 Task: Explore Airbnb accommodation in Mouscron, Belgium from 3rd December, 2023 to 17th December, 2023 for 3 adults, 1 child.3 bedrooms having 4 beds and 2 bathrooms. Property type can be house. Amenities needed are: heating. Look for 3 properties as per requirement.
Action: Mouse moved to (594, 172)
Screenshot: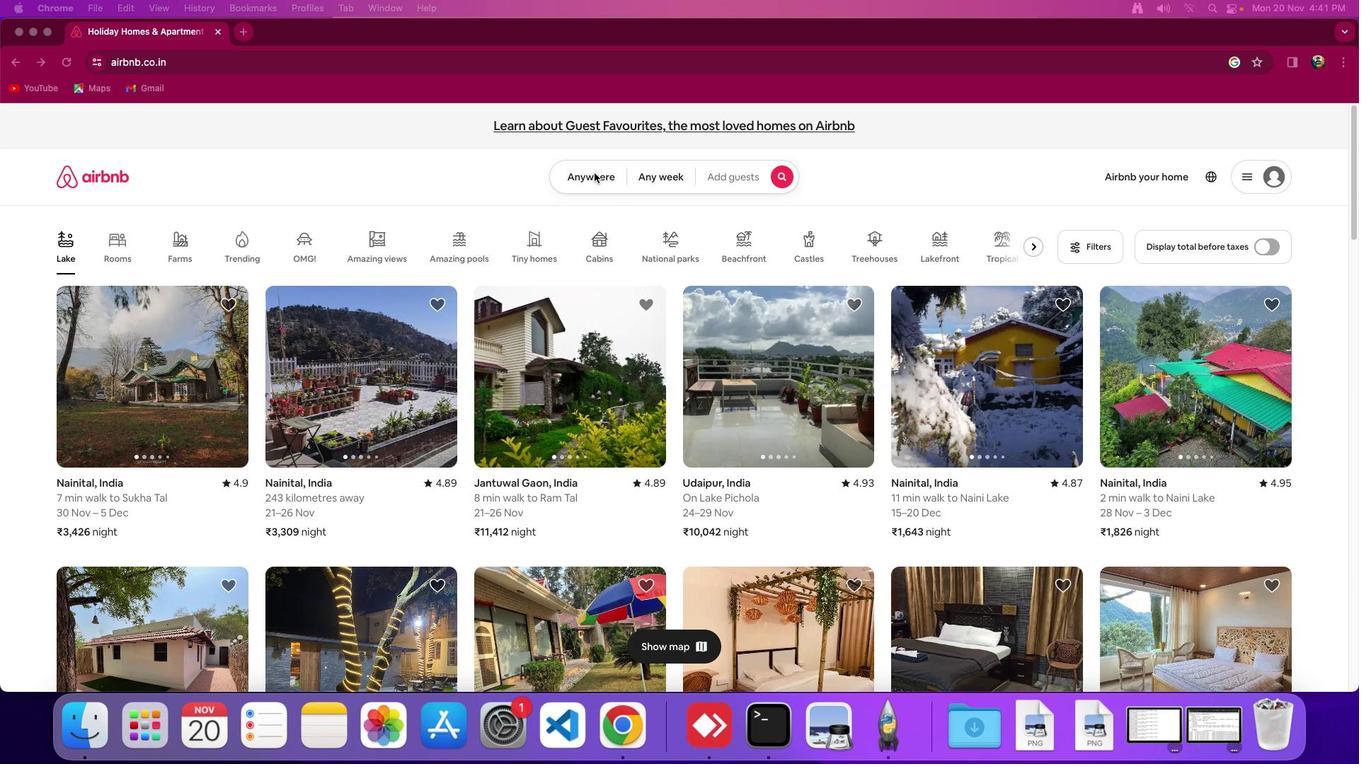 
Action: Mouse pressed left at (594, 172)
Screenshot: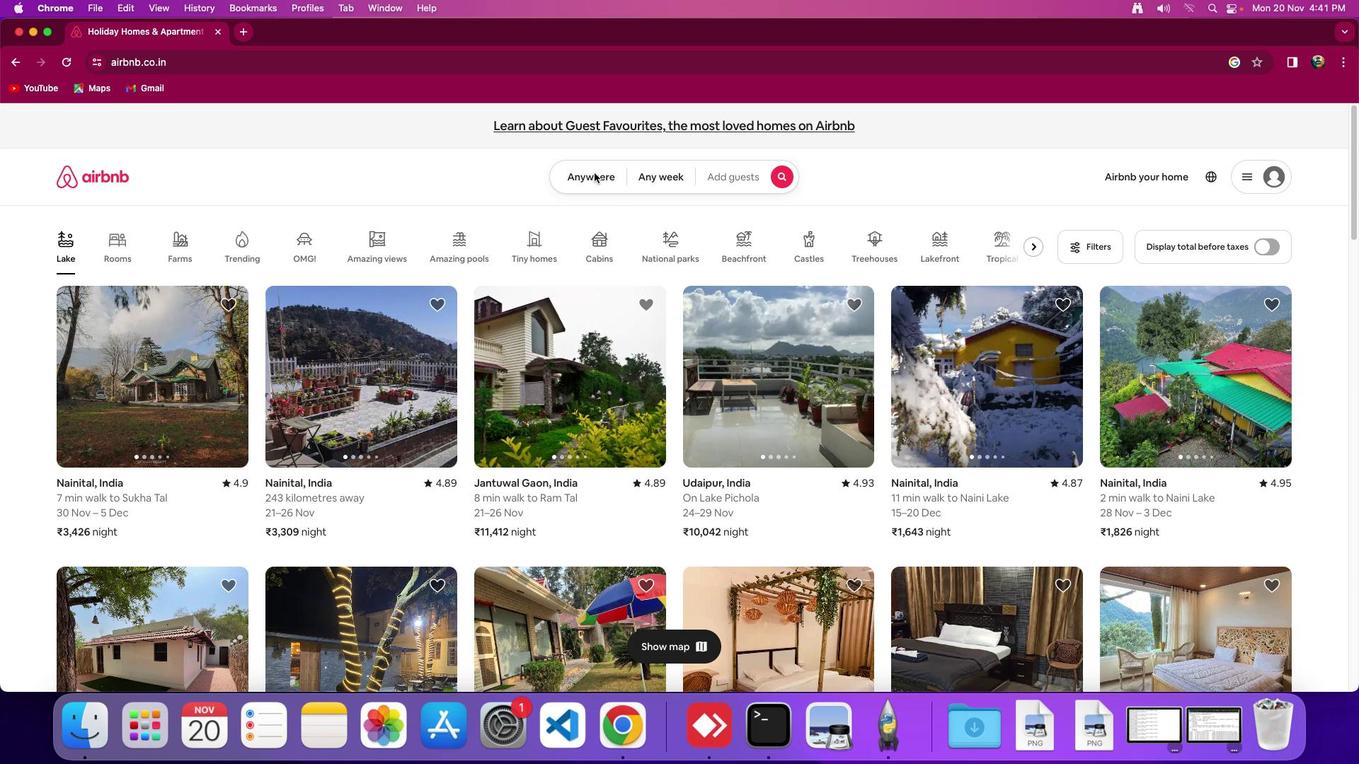 
Action: Mouse moved to (594, 172)
Screenshot: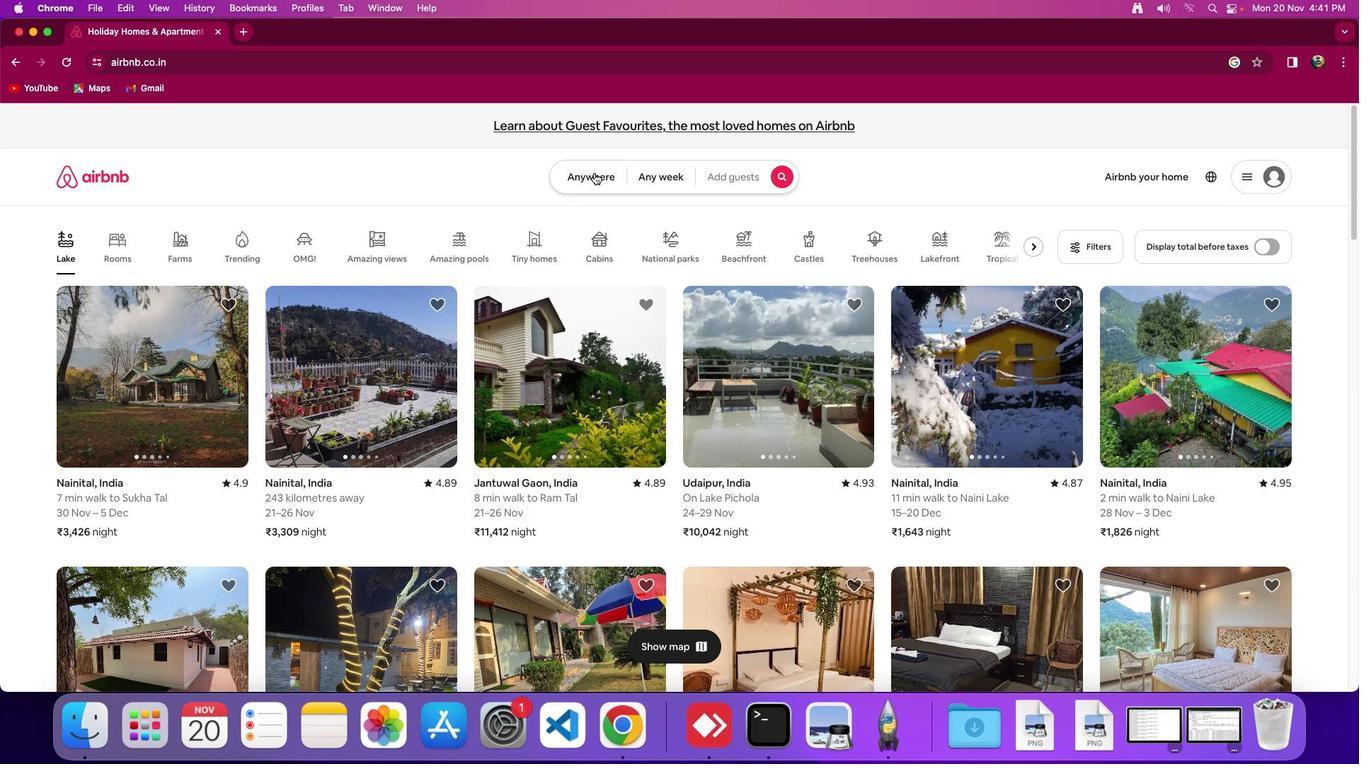 
Action: Mouse pressed left at (594, 172)
Screenshot: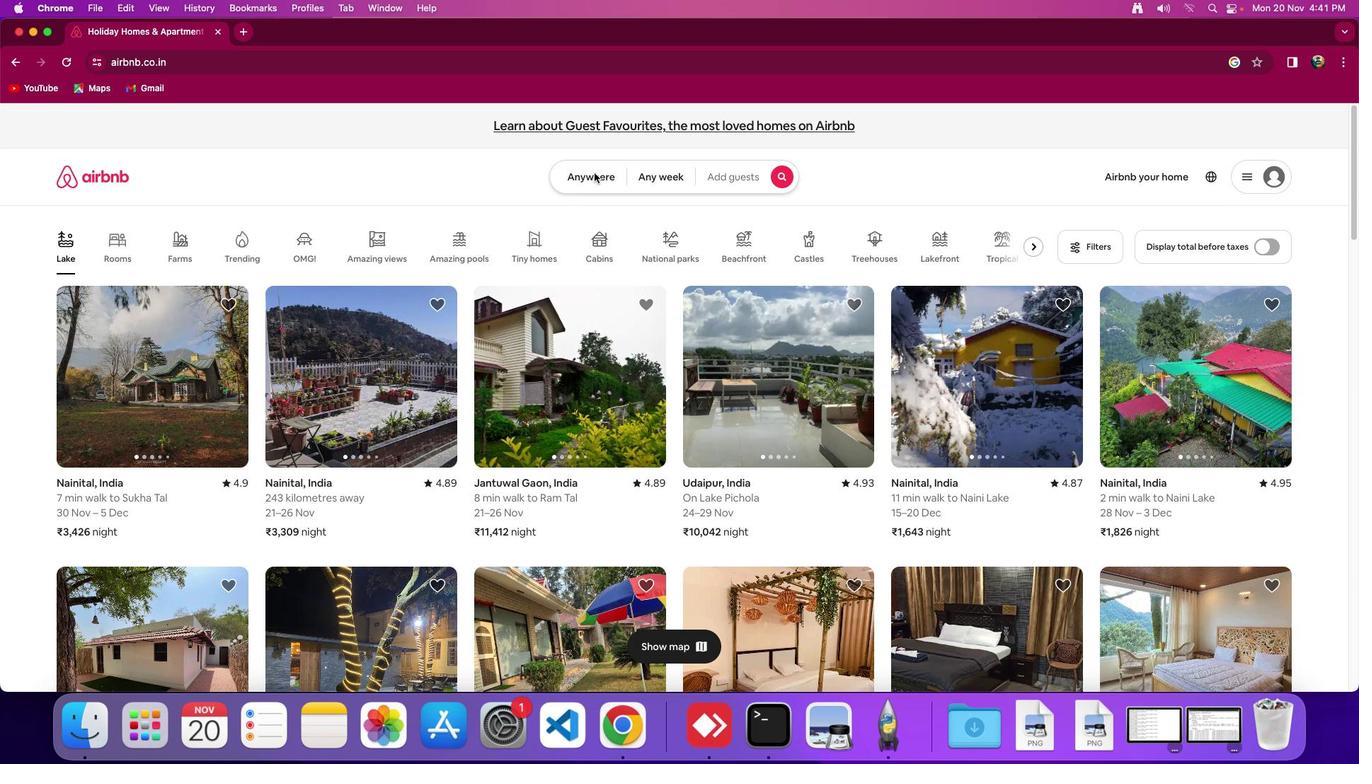 
Action: Mouse moved to (500, 232)
Screenshot: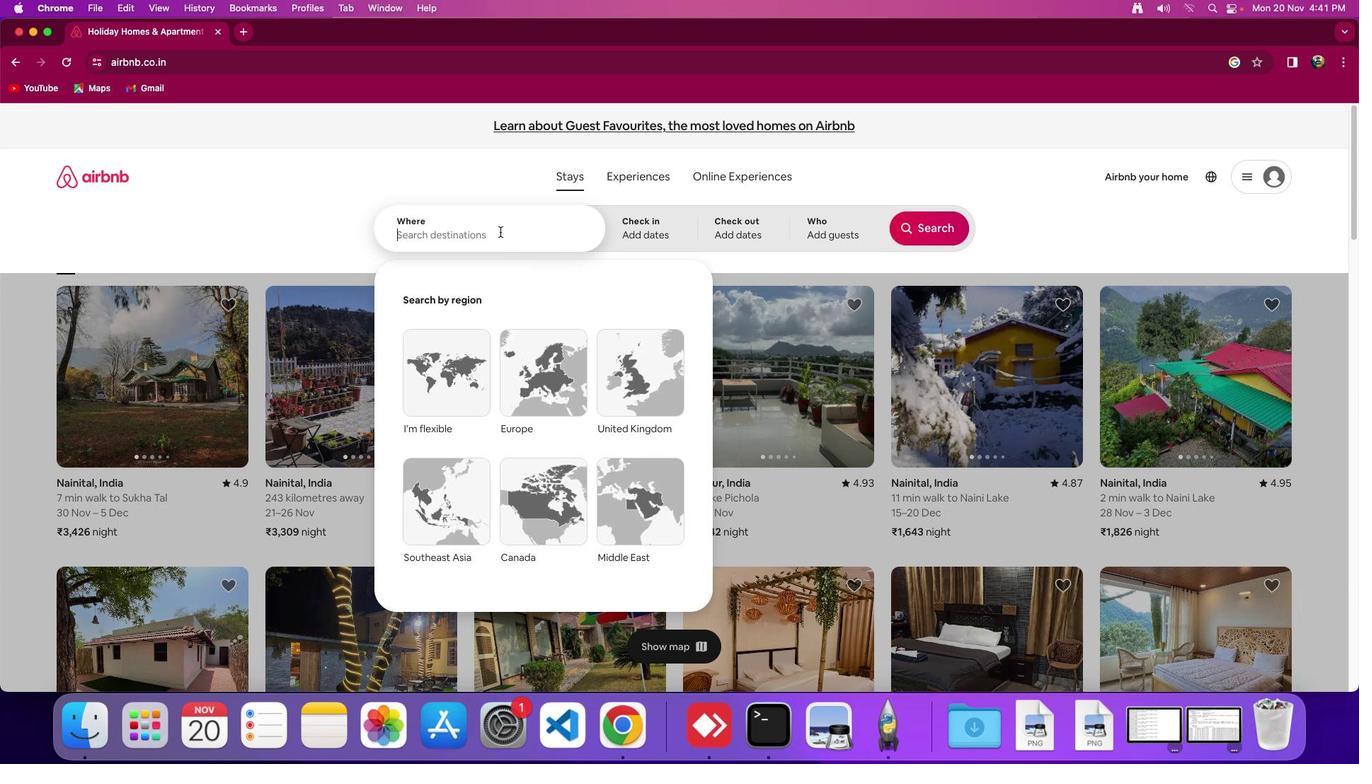 
Action: Mouse pressed left at (500, 232)
Screenshot: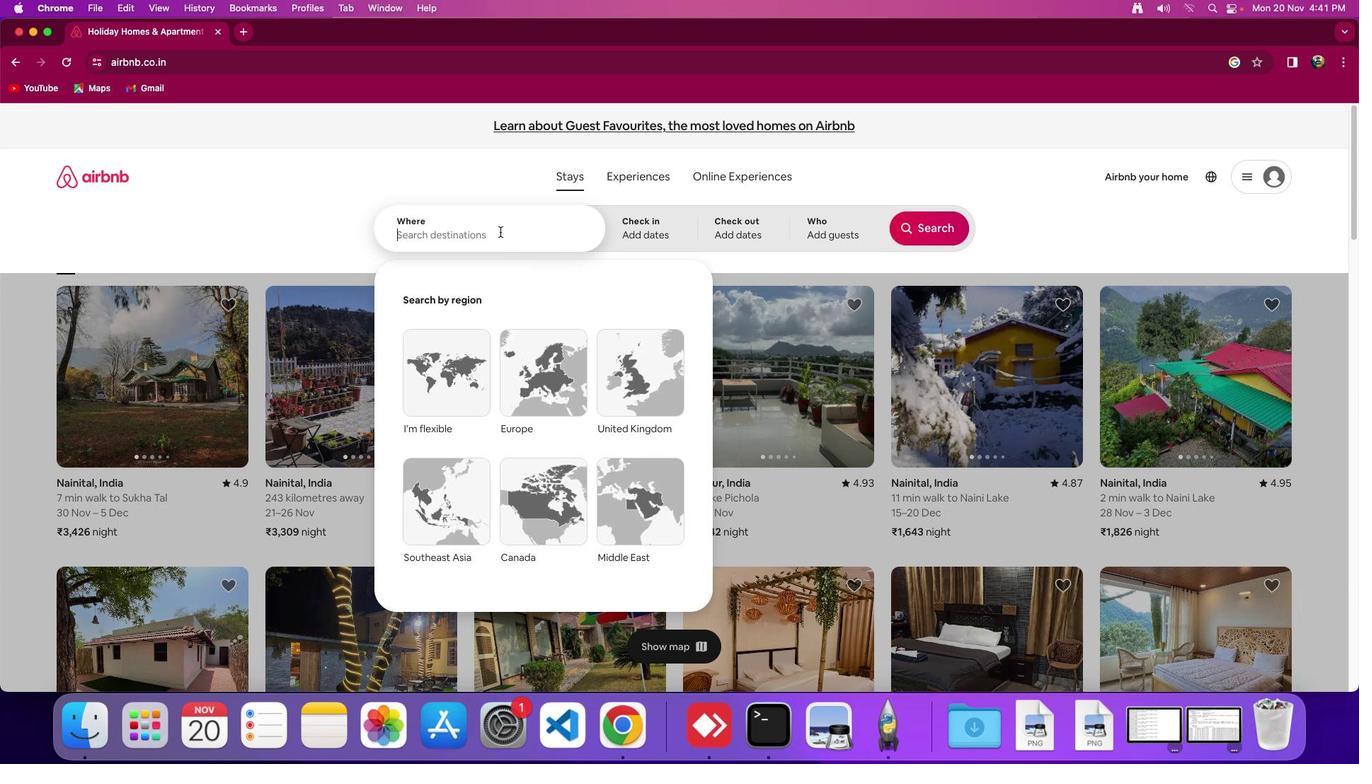 
Action: Key pressed Key.shift'M''o''u''s''c''r''o''n'','Key.spaceKey.shift_r'B''e''l''g''i''u''m'
Screenshot: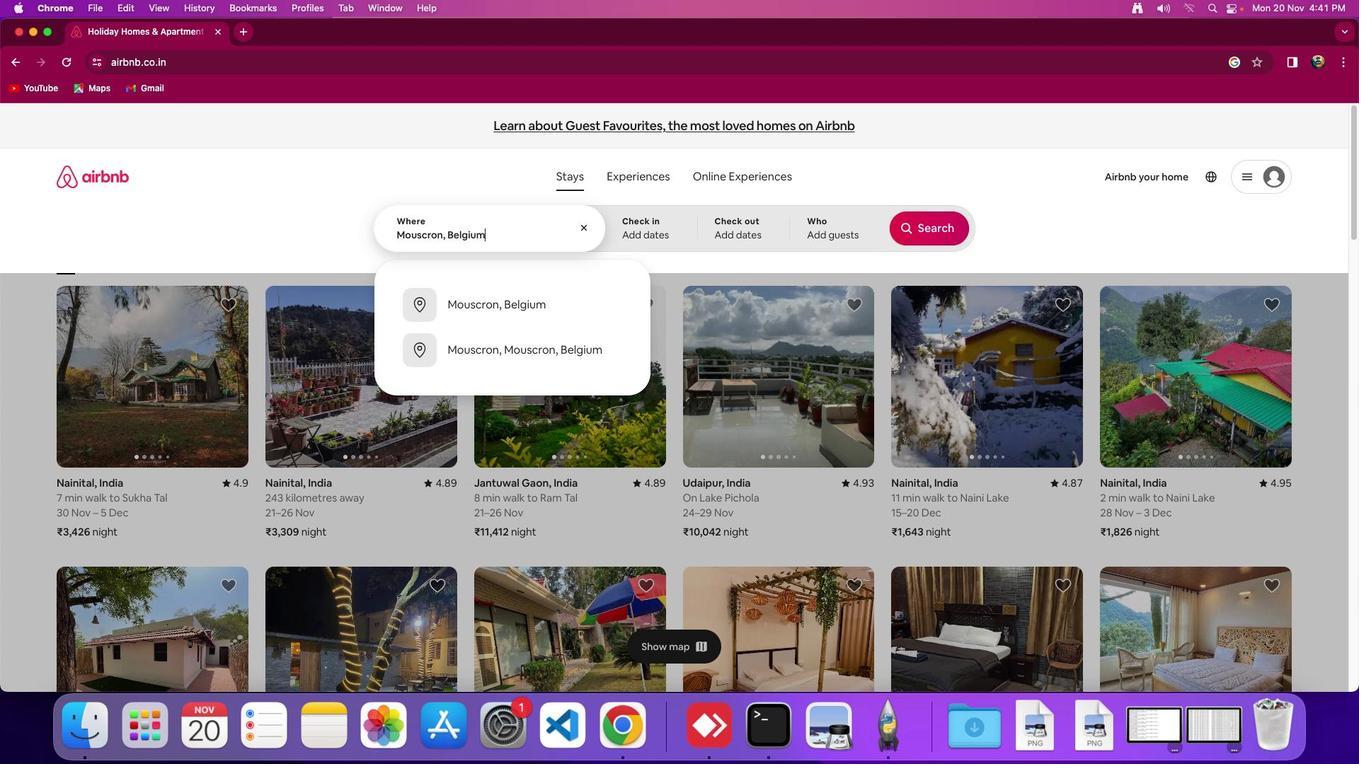 
Action: Mouse moved to (636, 219)
Screenshot: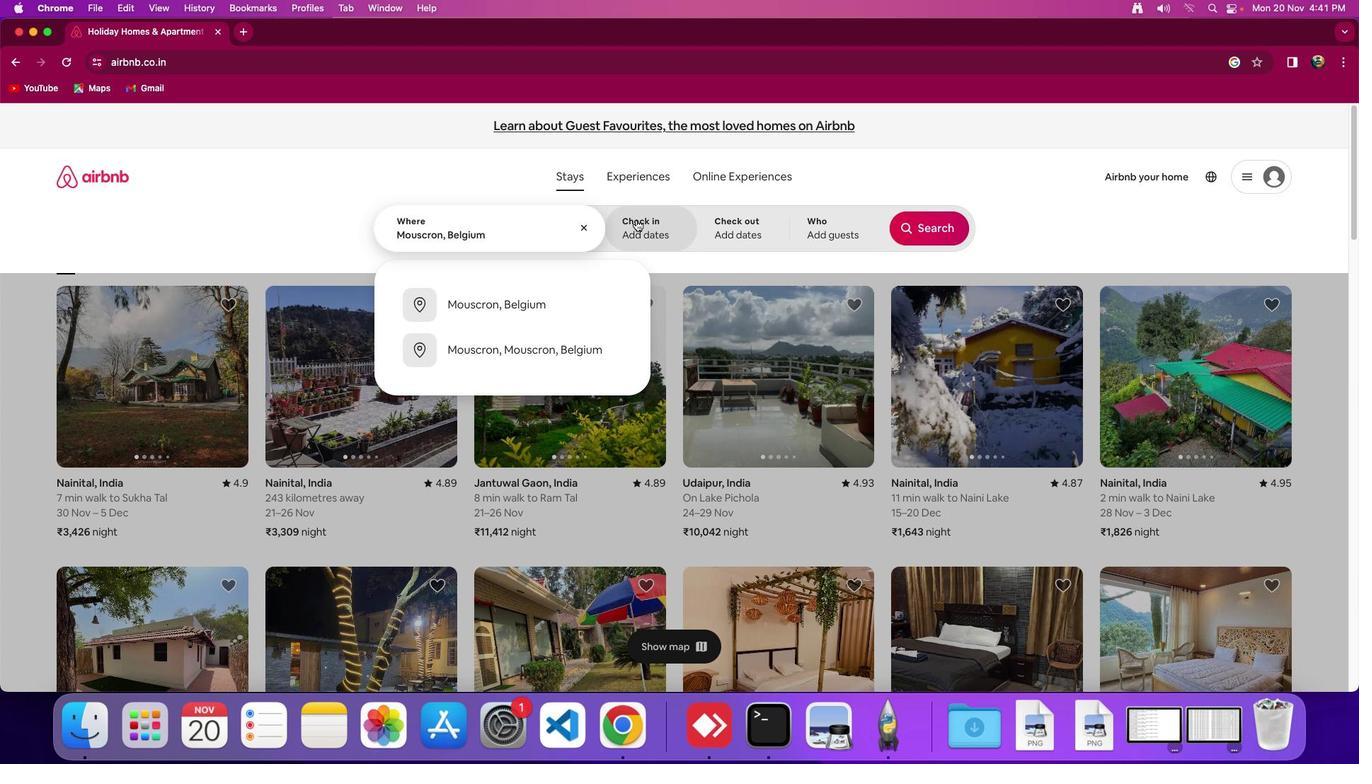 
Action: Mouse pressed left at (636, 219)
Screenshot: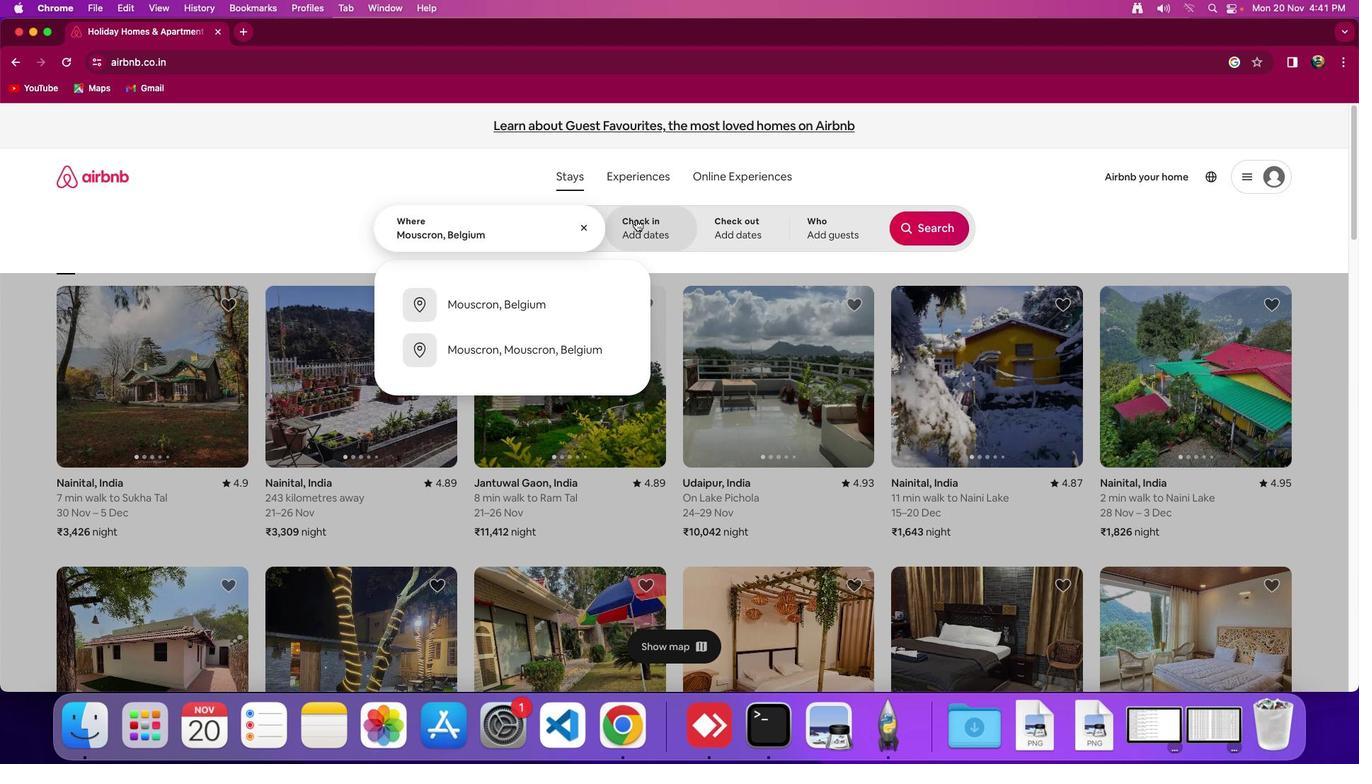 
Action: Mouse moved to (708, 443)
Screenshot: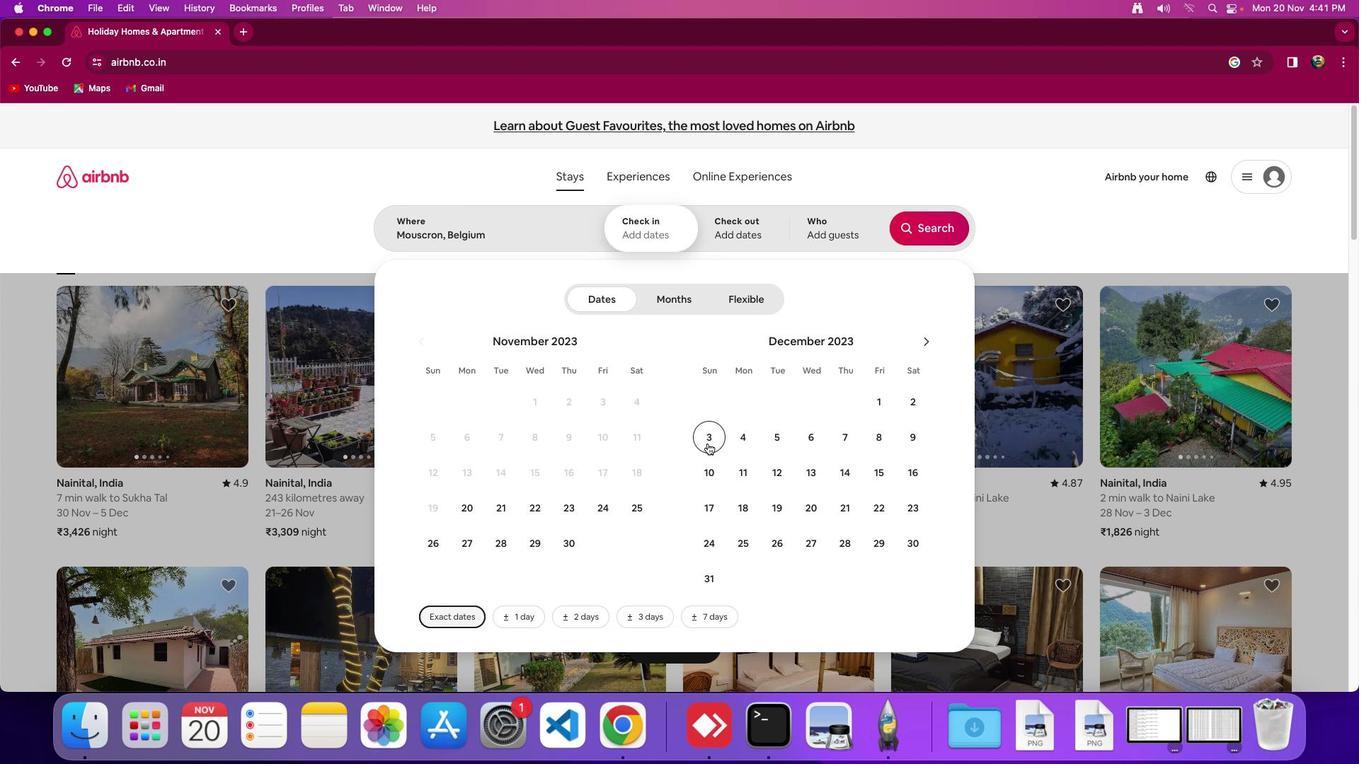 
Action: Mouse pressed left at (708, 443)
Screenshot: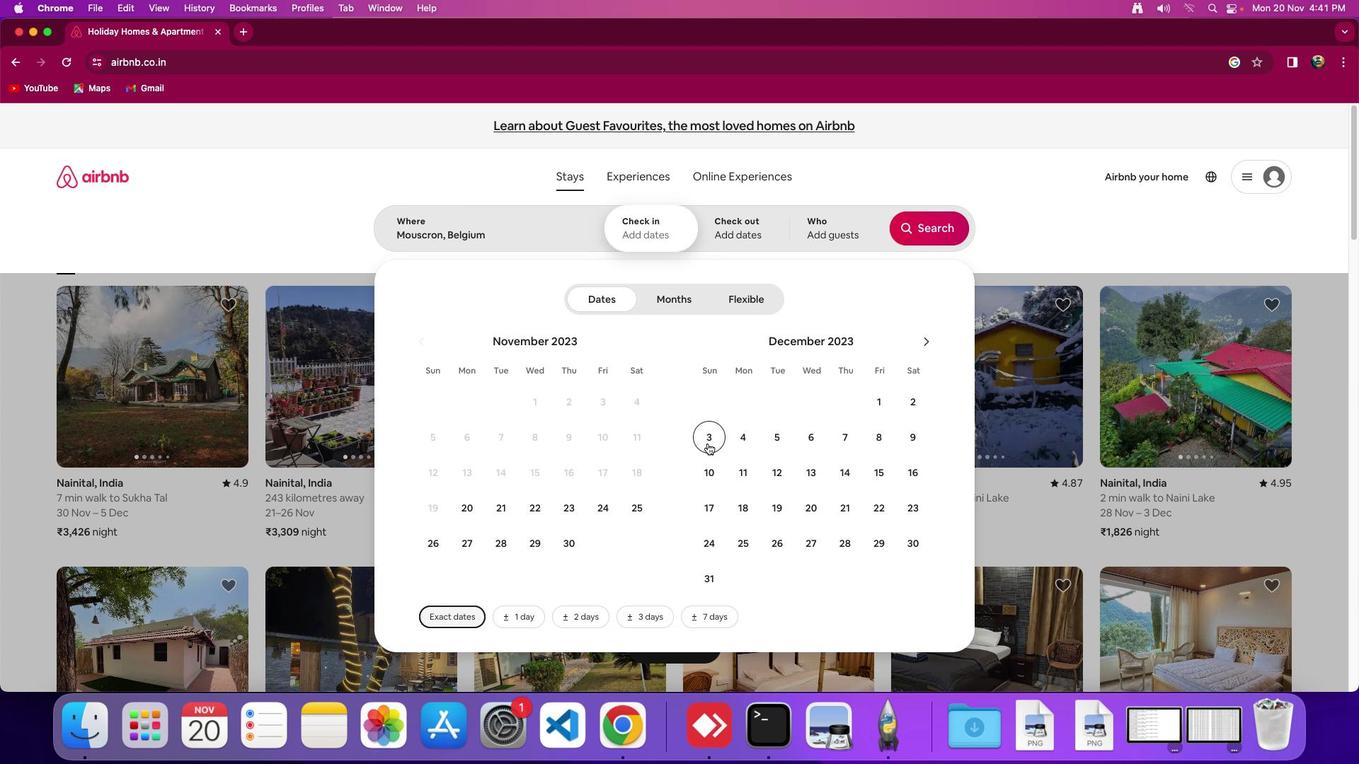 
Action: Mouse moved to (711, 506)
Screenshot: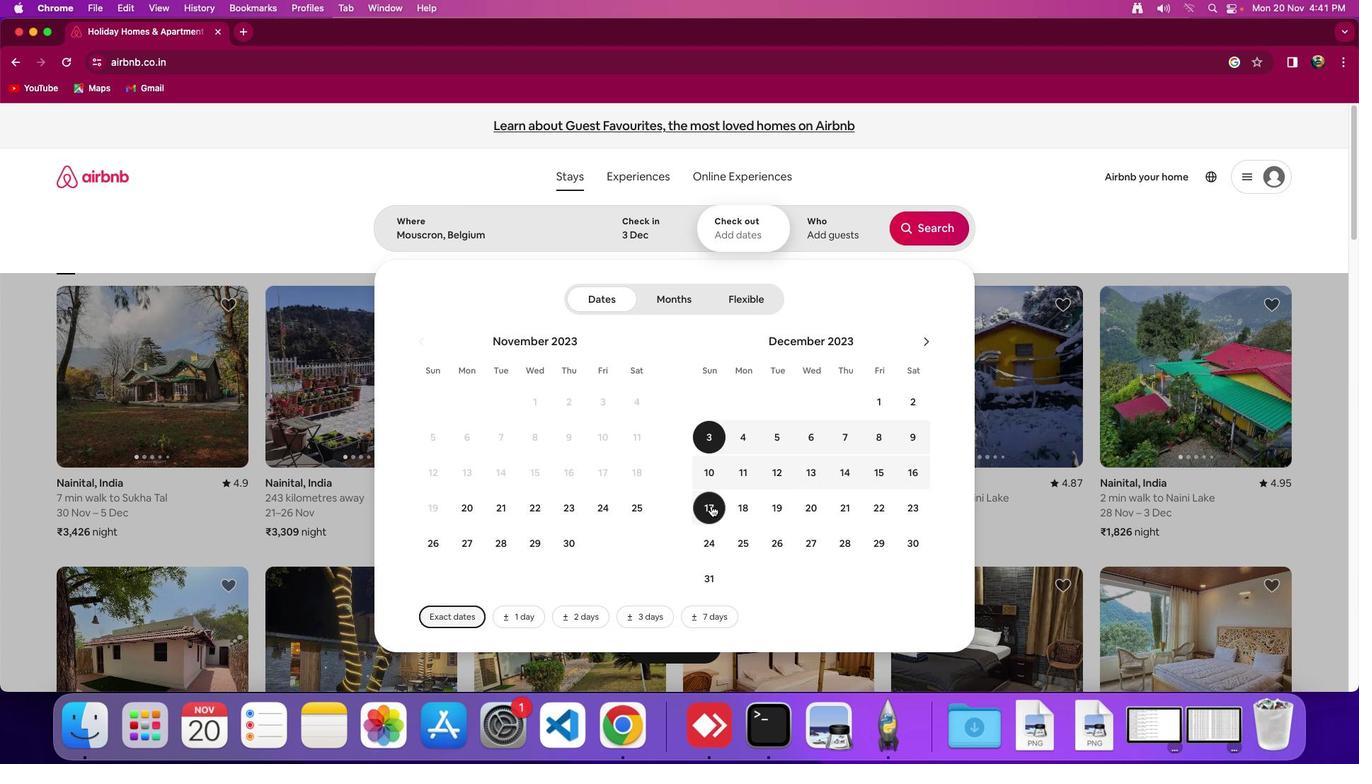 
Action: Mouse pressed left at (711, 506)
Screenshot: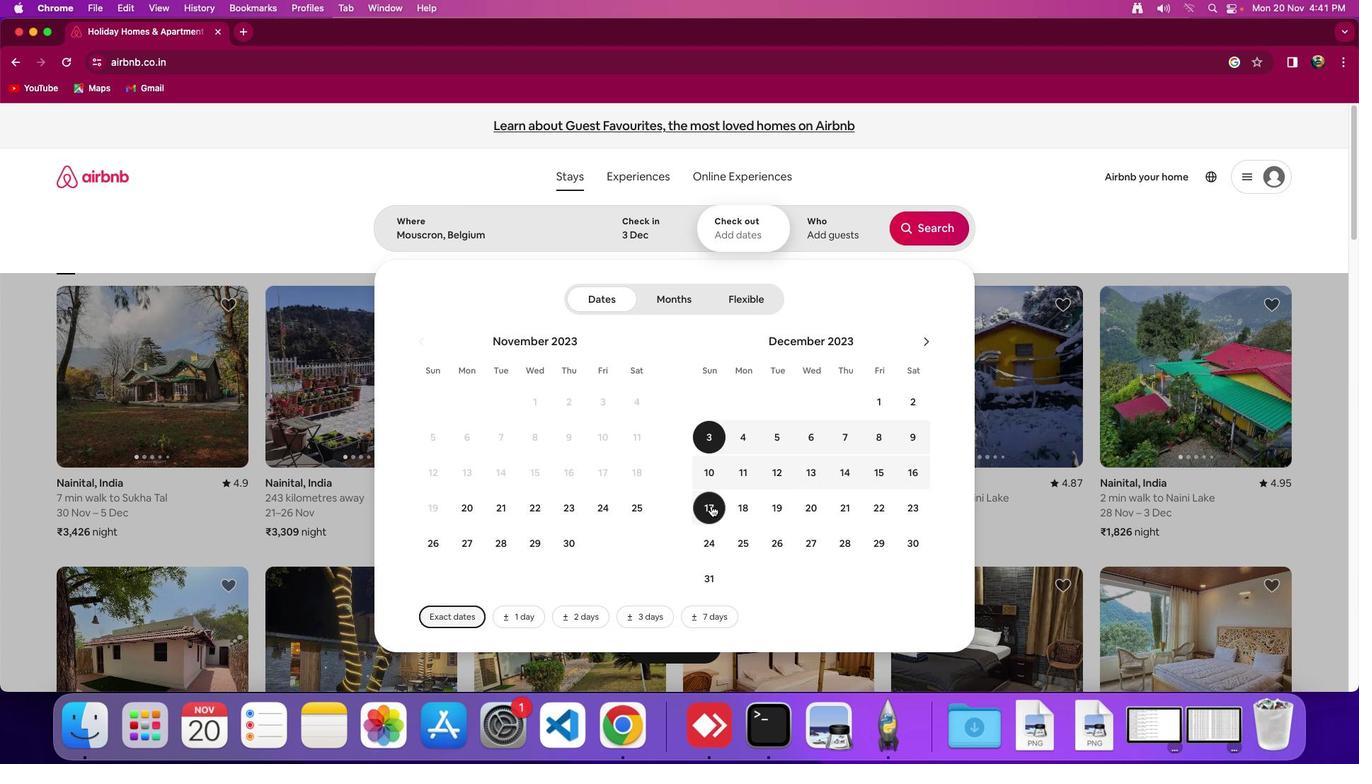 
Action: Mouse moved to (826, 235)
Screenshot: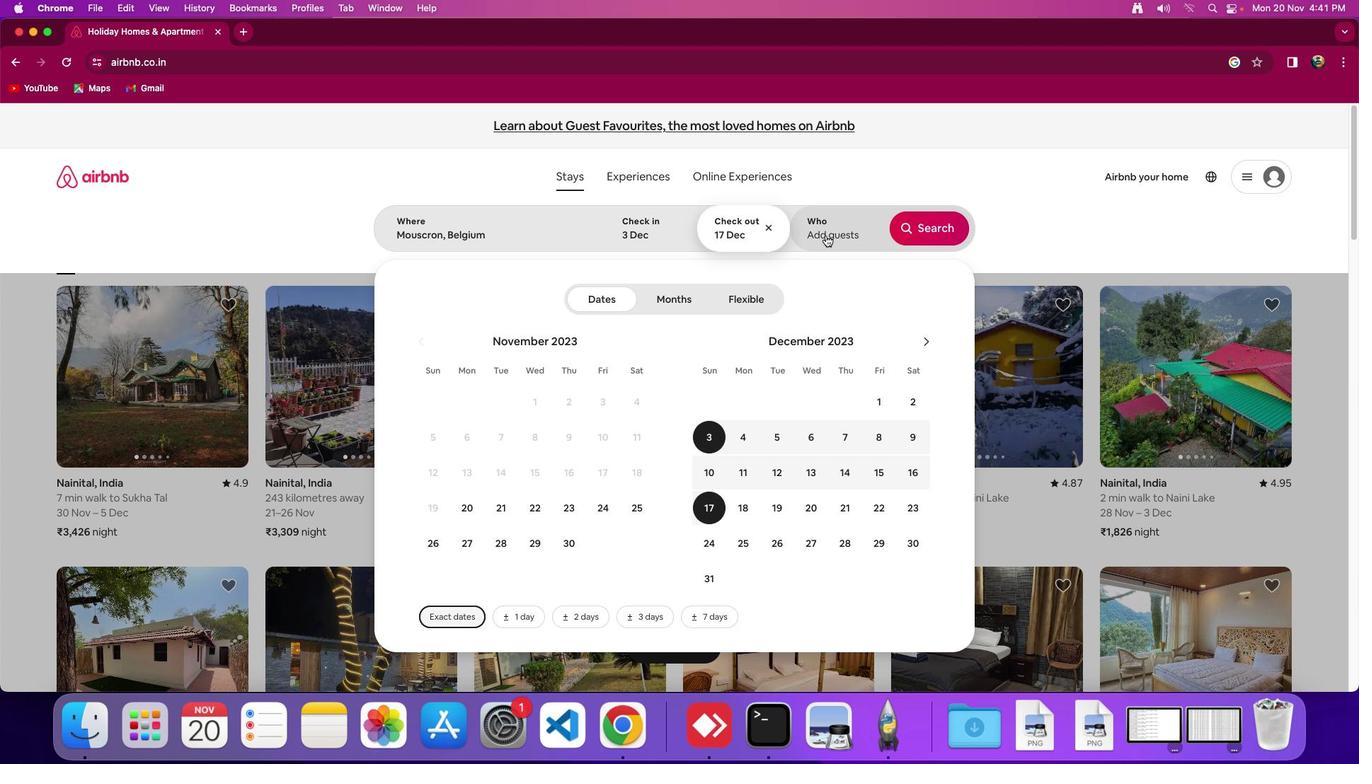 
Action: Mouse pressed left at (826, 235)
Screenshot: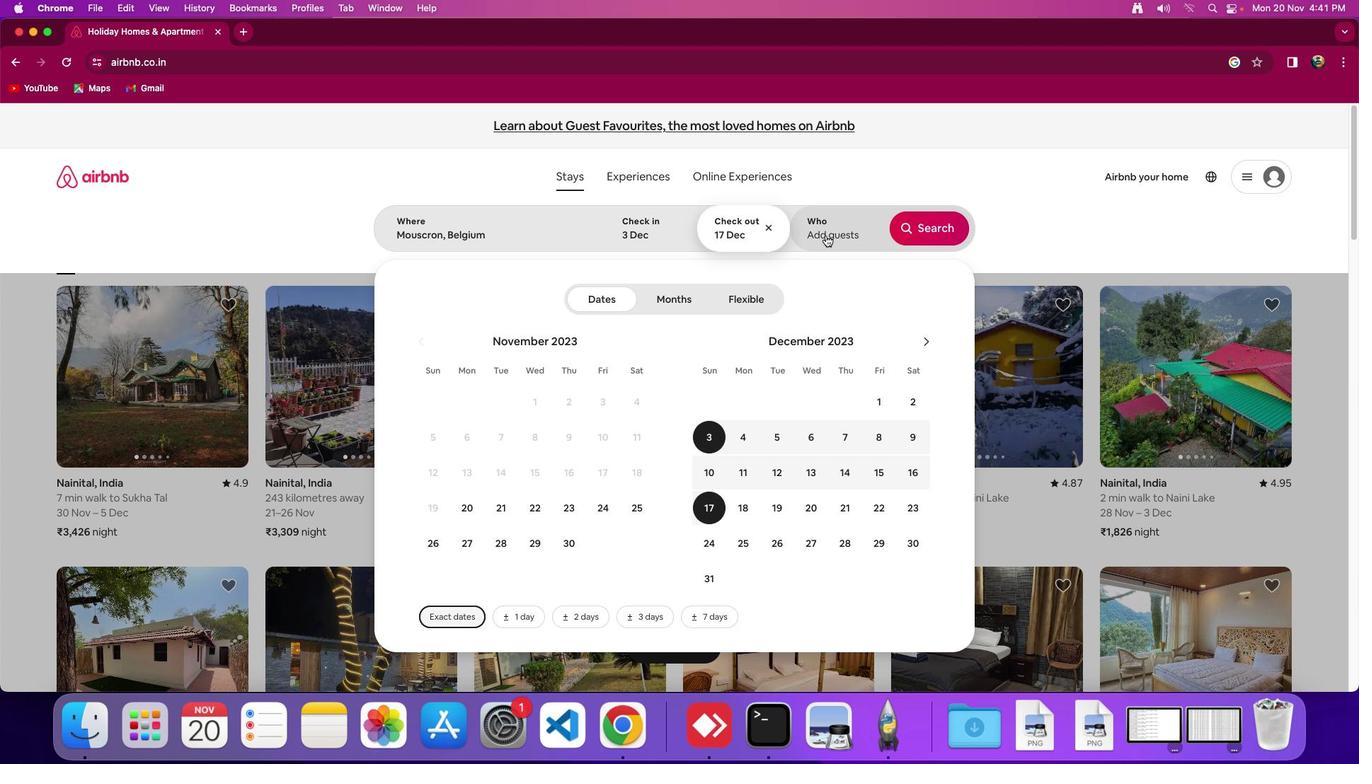 
Action: Mouse moved to (931, 304)
Screenshot: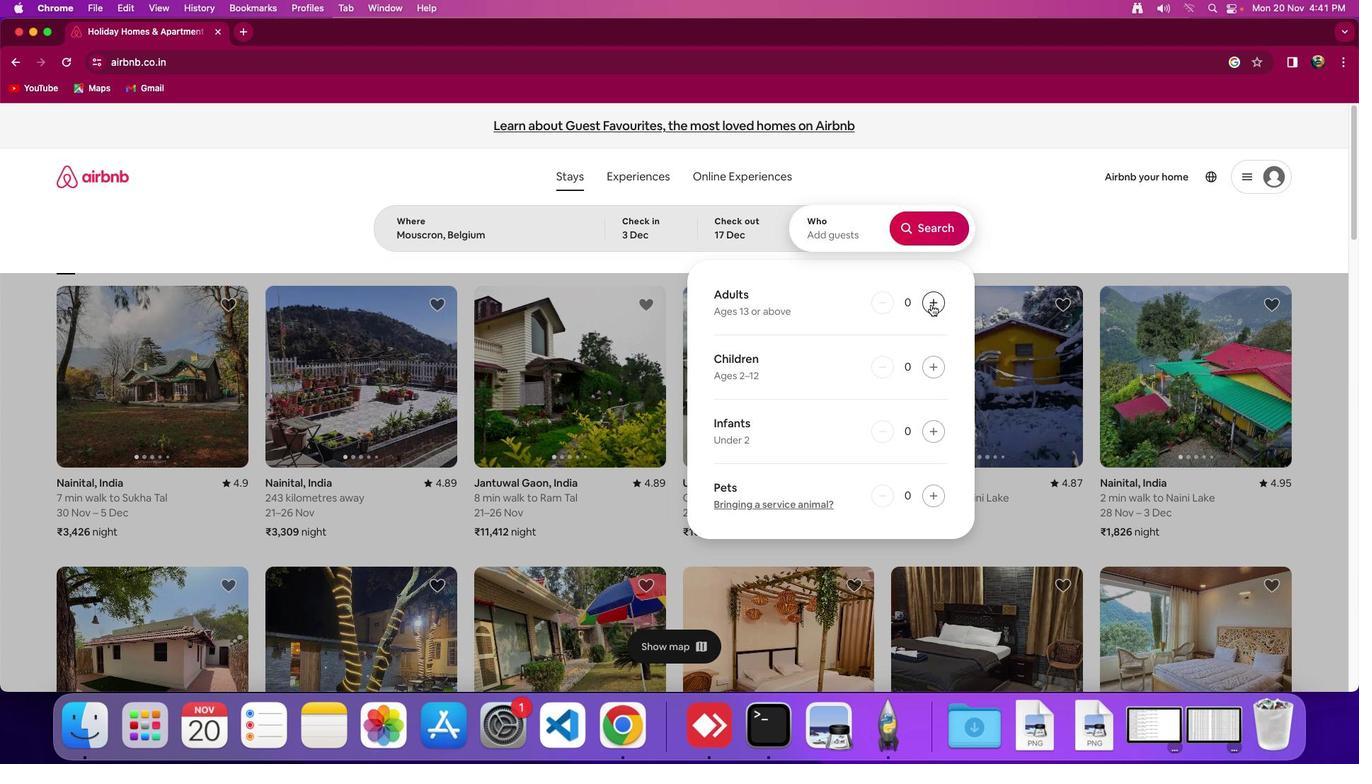 
Action: Mouse pressed left at (931, 304)
Screenshot: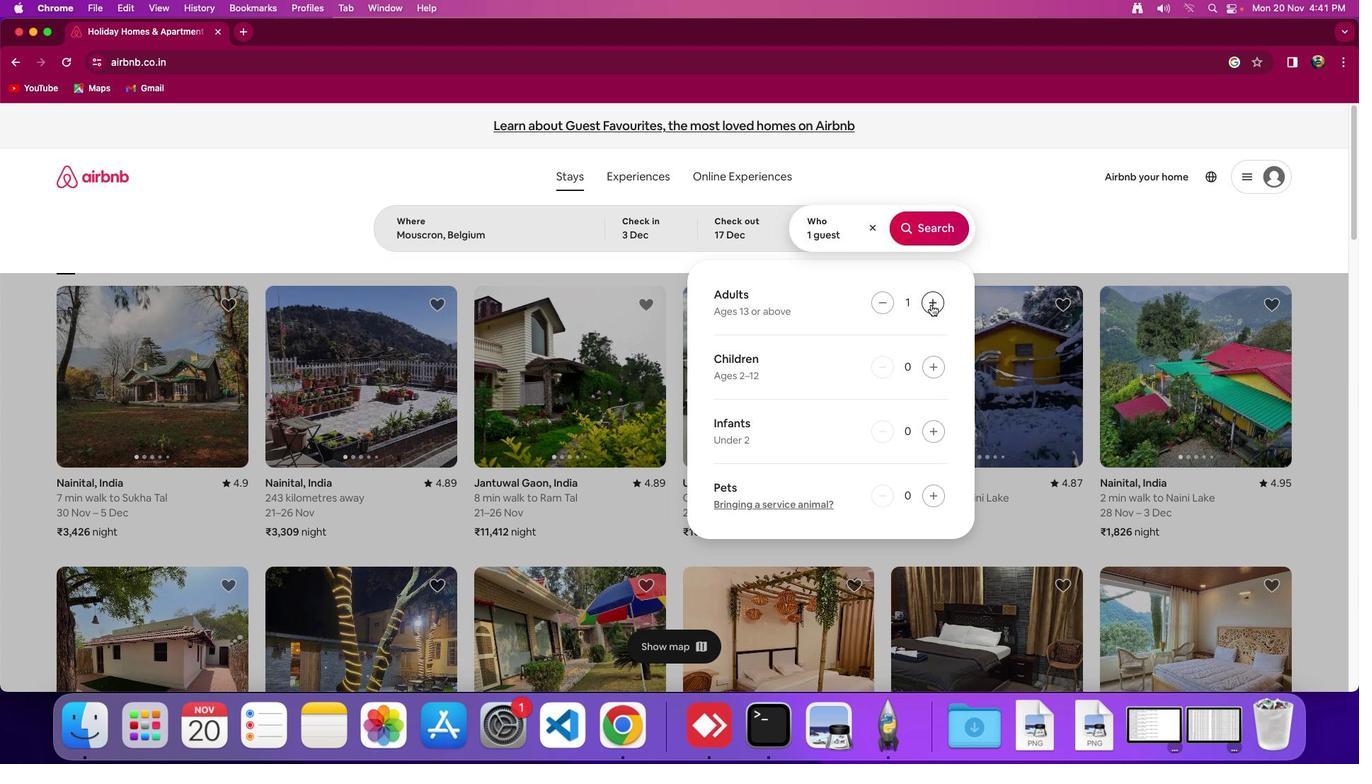 
Action: Mouse pressed left at (931, 304)
Screenshot: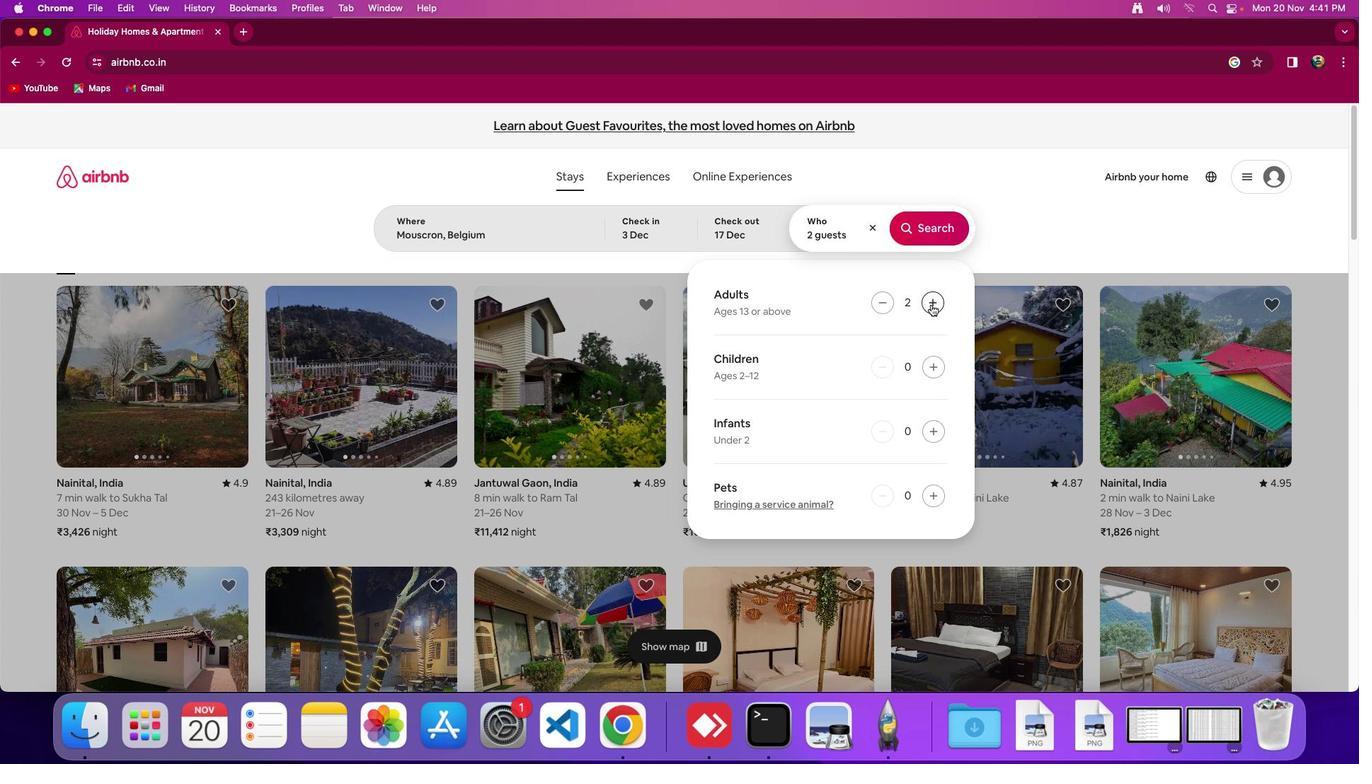 
Action: Mouse pressed left at (931, 304)
Screenshot: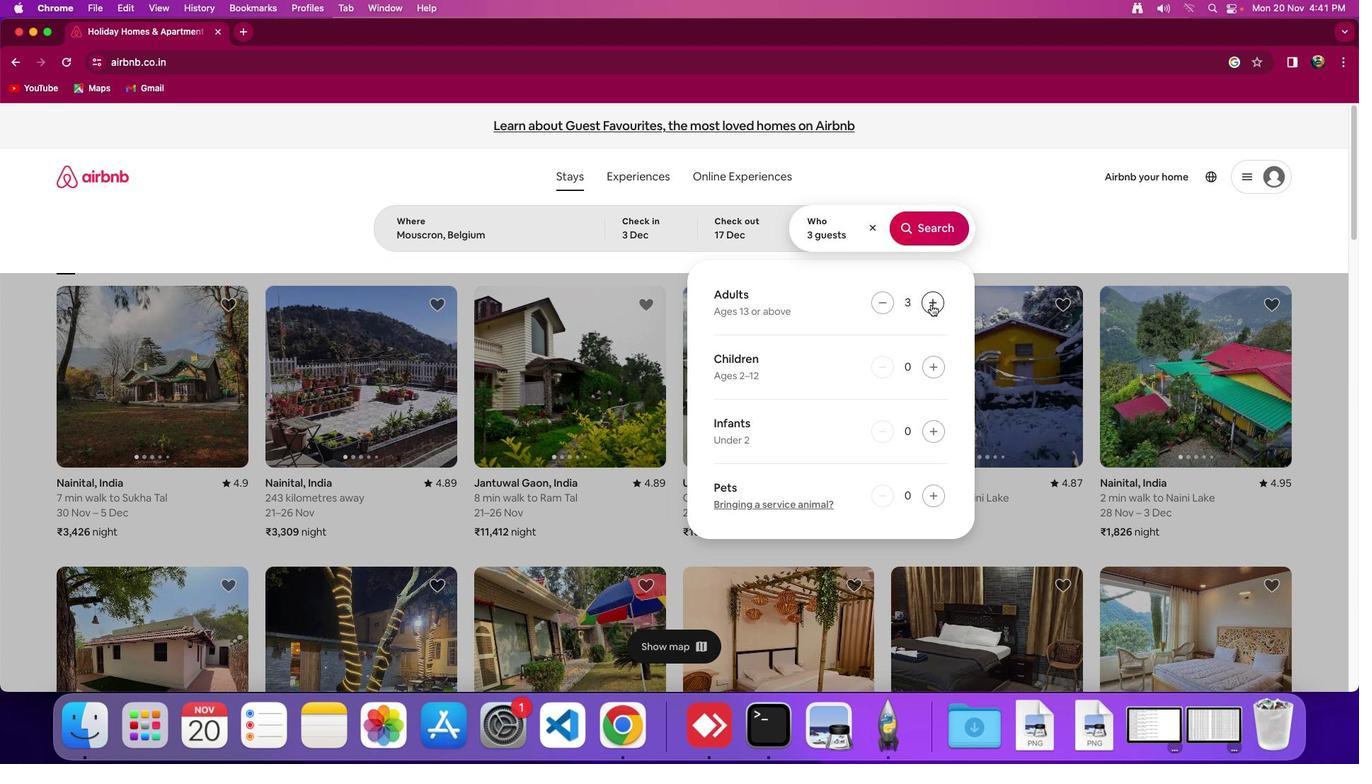 
Action: Mouse moved to (924, 219)
Screenshot: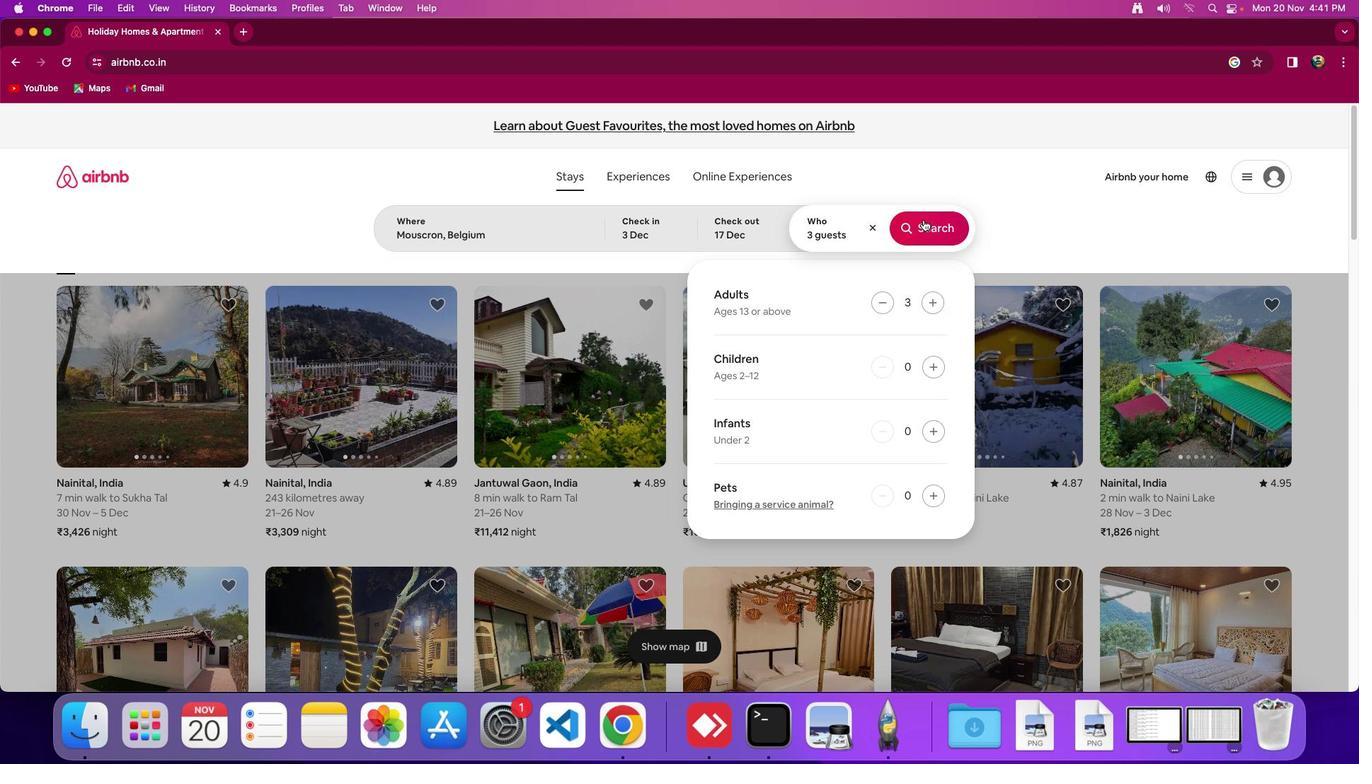 
Action: Mouse pressed left at (924, 219)
Screenshot: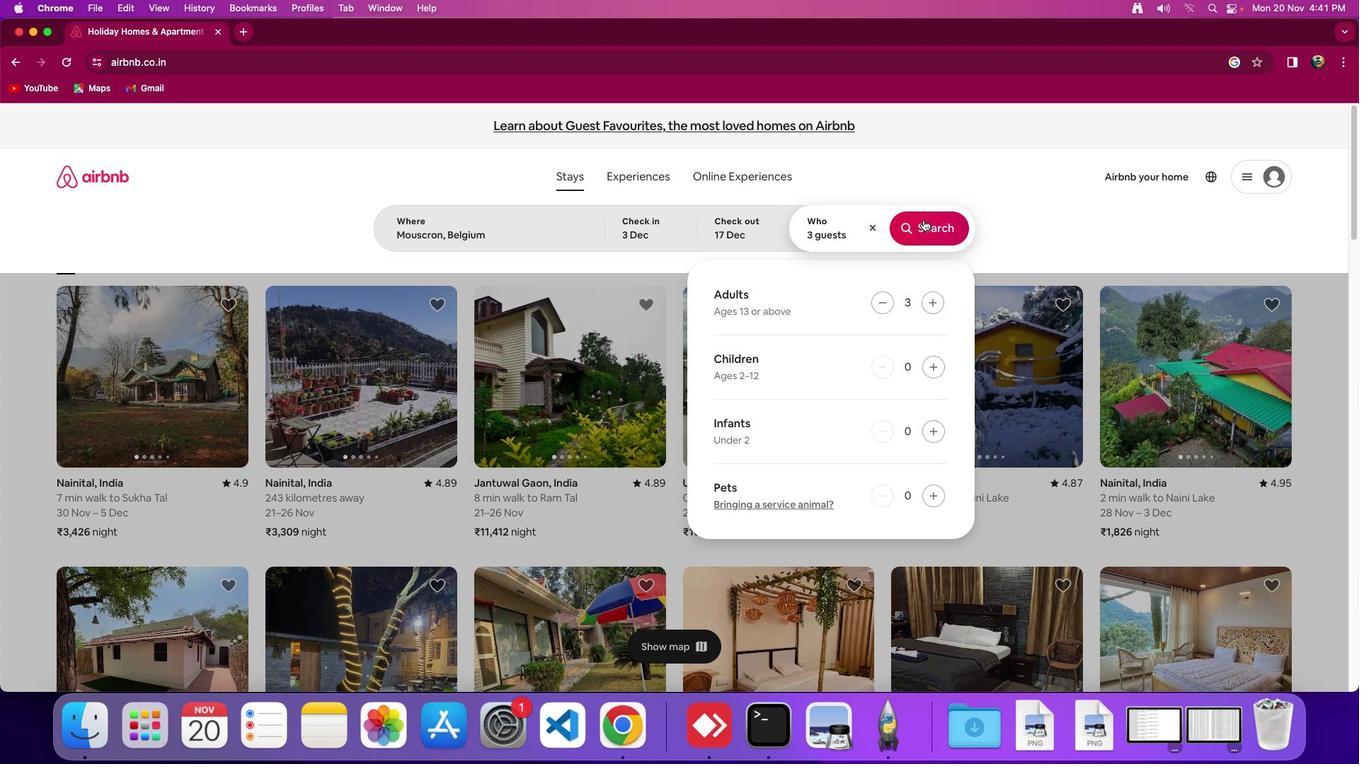 
Action: Mouse moved to (721, 135)
Screenshot: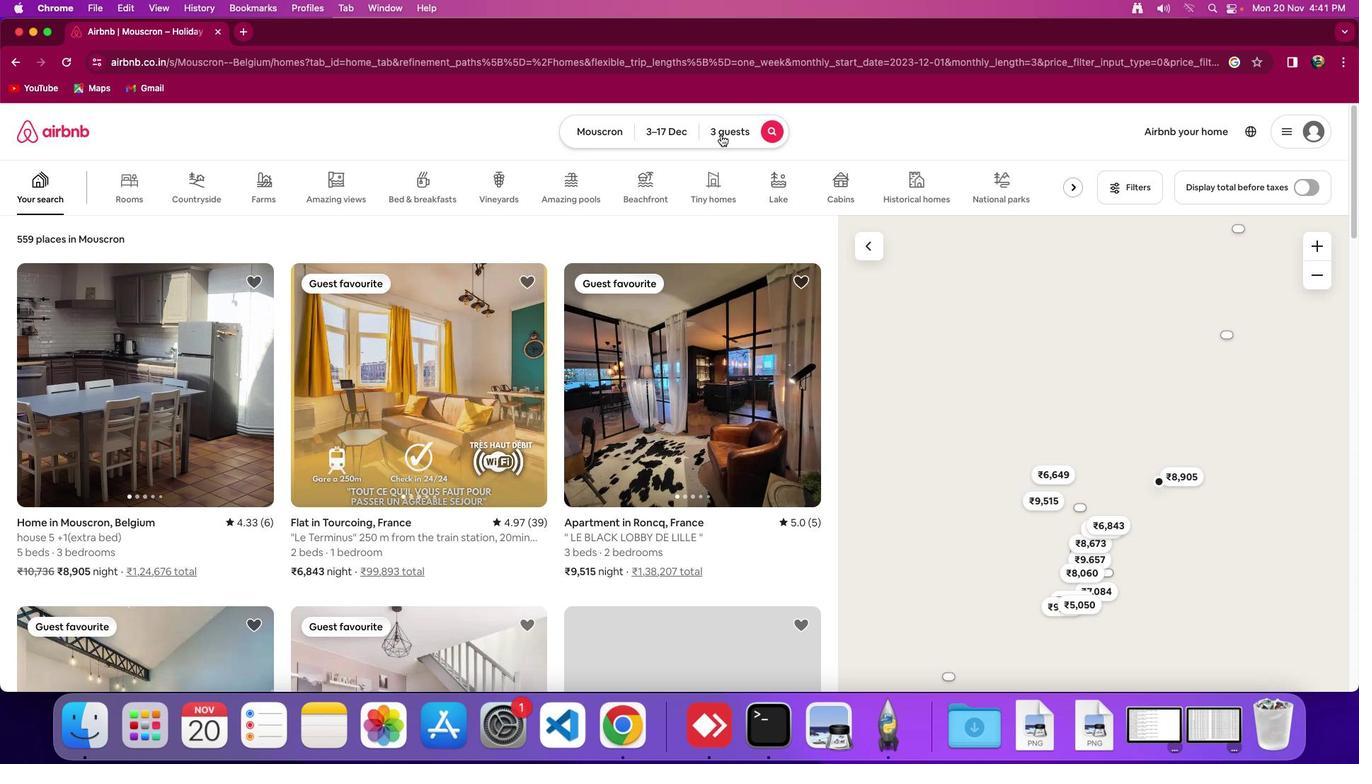 
Action: Mouse pressed left at (721, 135)
Screenshot: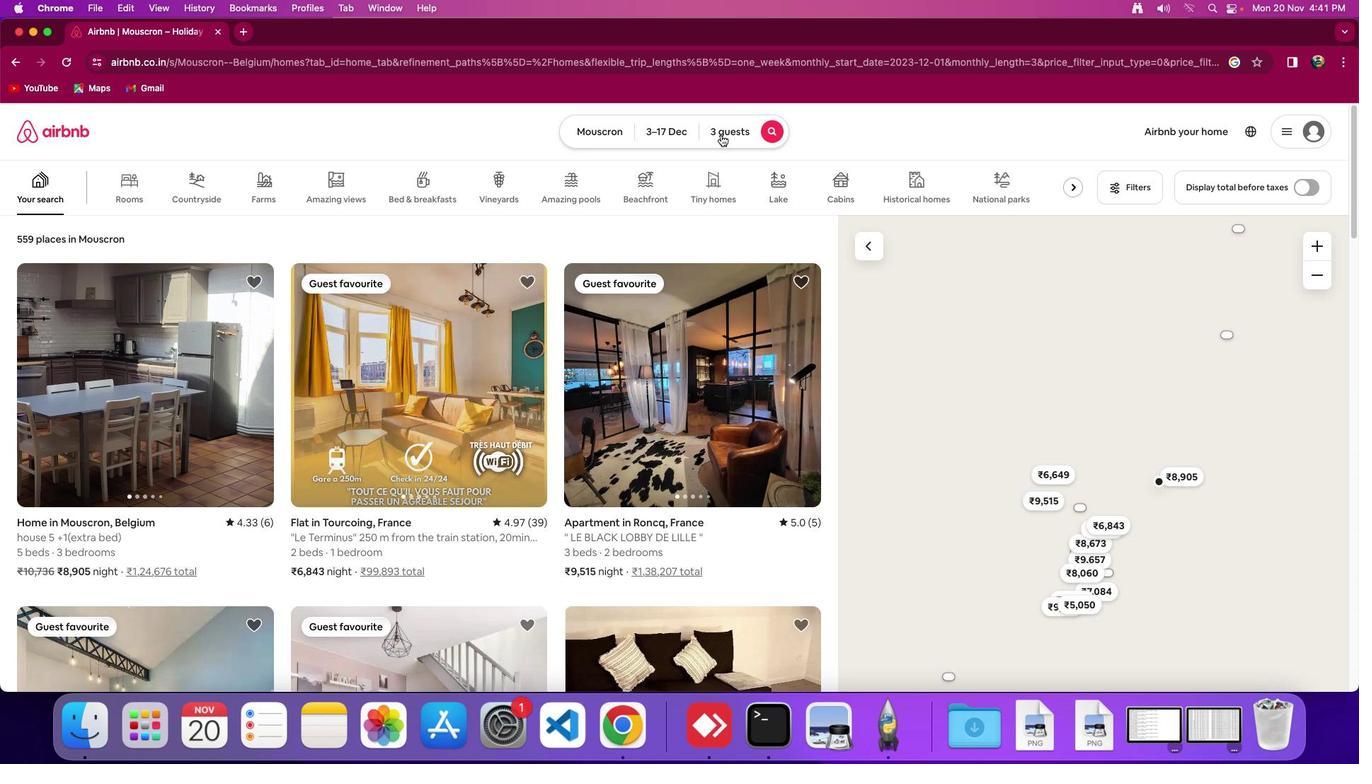 
Action: Mouse moved to (936, 314)
Screenshot: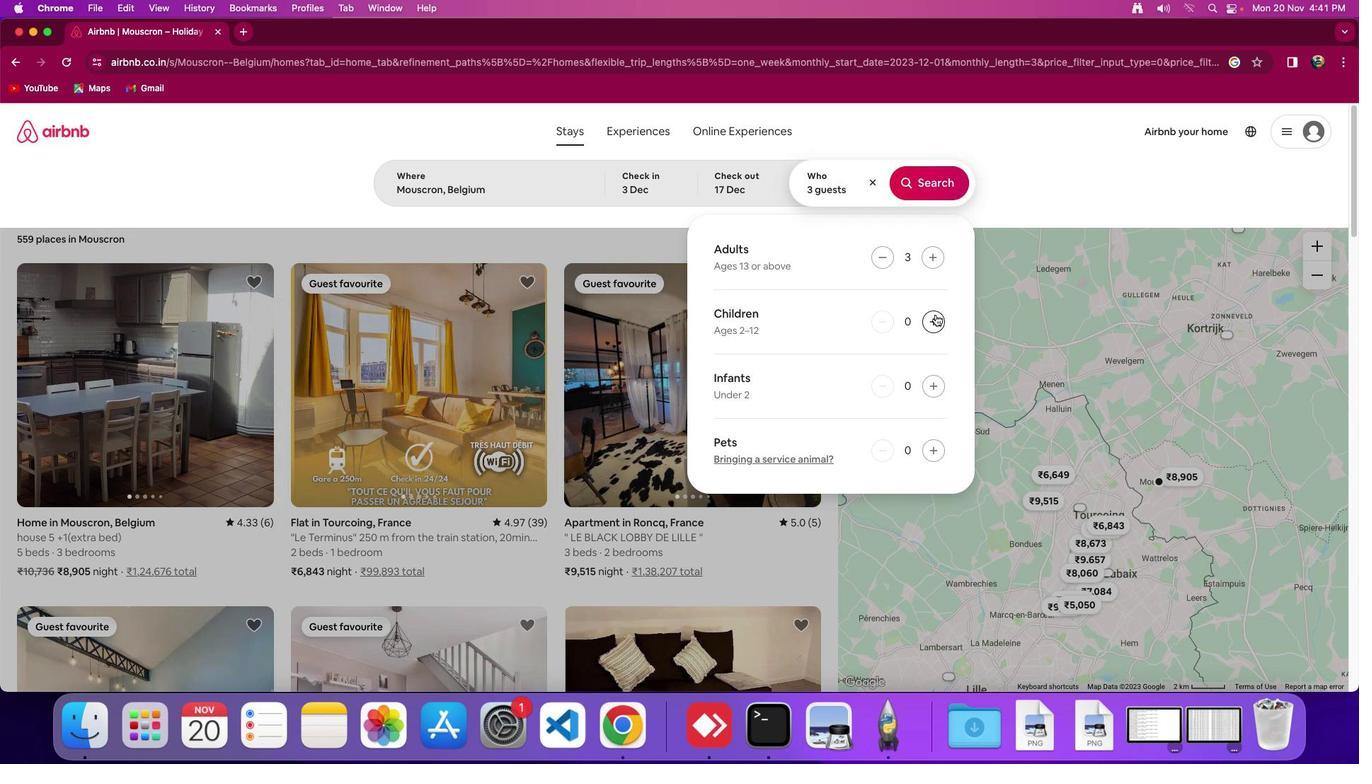 
Action: Mouse pressed left at (936, 314)
Screenshot: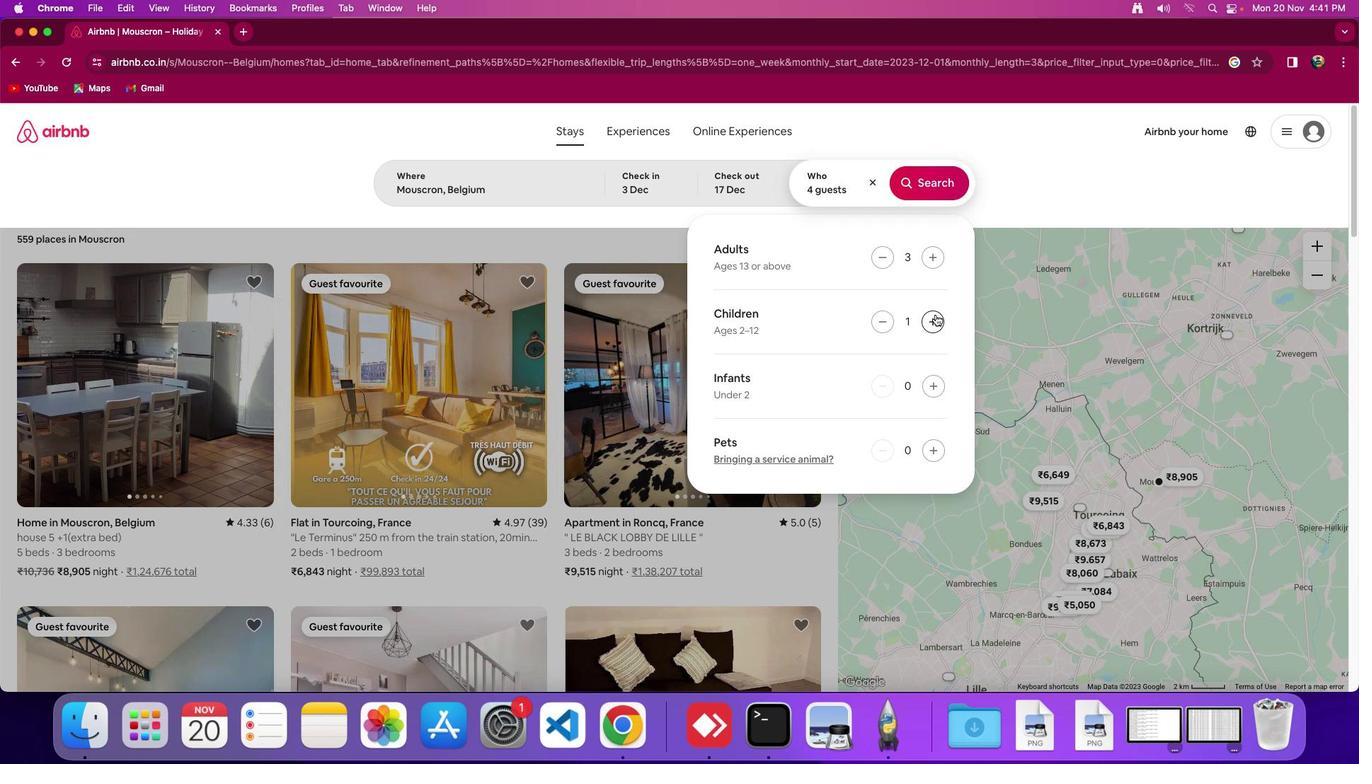 
Action: Mouse moved to (935, 181)
Screenshot: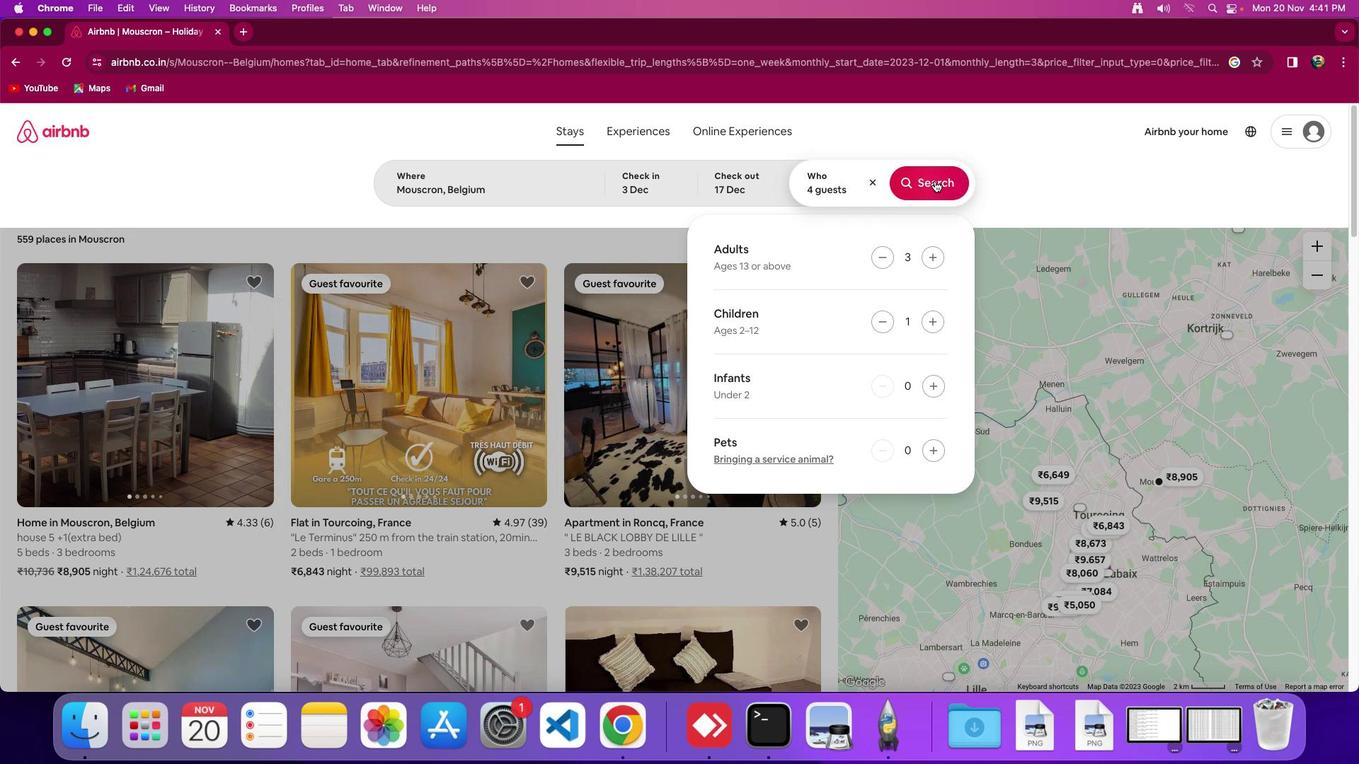
Action: Mouse pressed left at (935, 181)
Screenshot: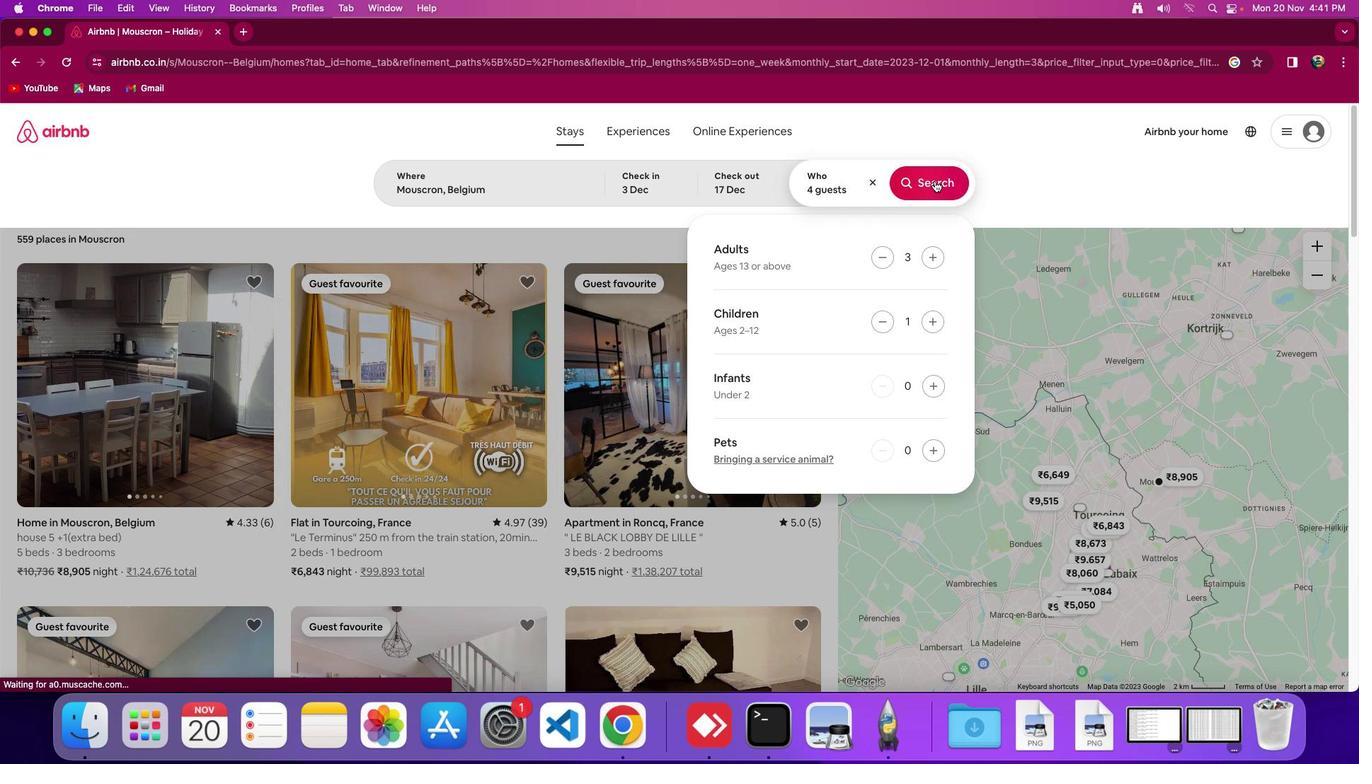 
Action: Mouse moved to (1117, 188)
Screenshot: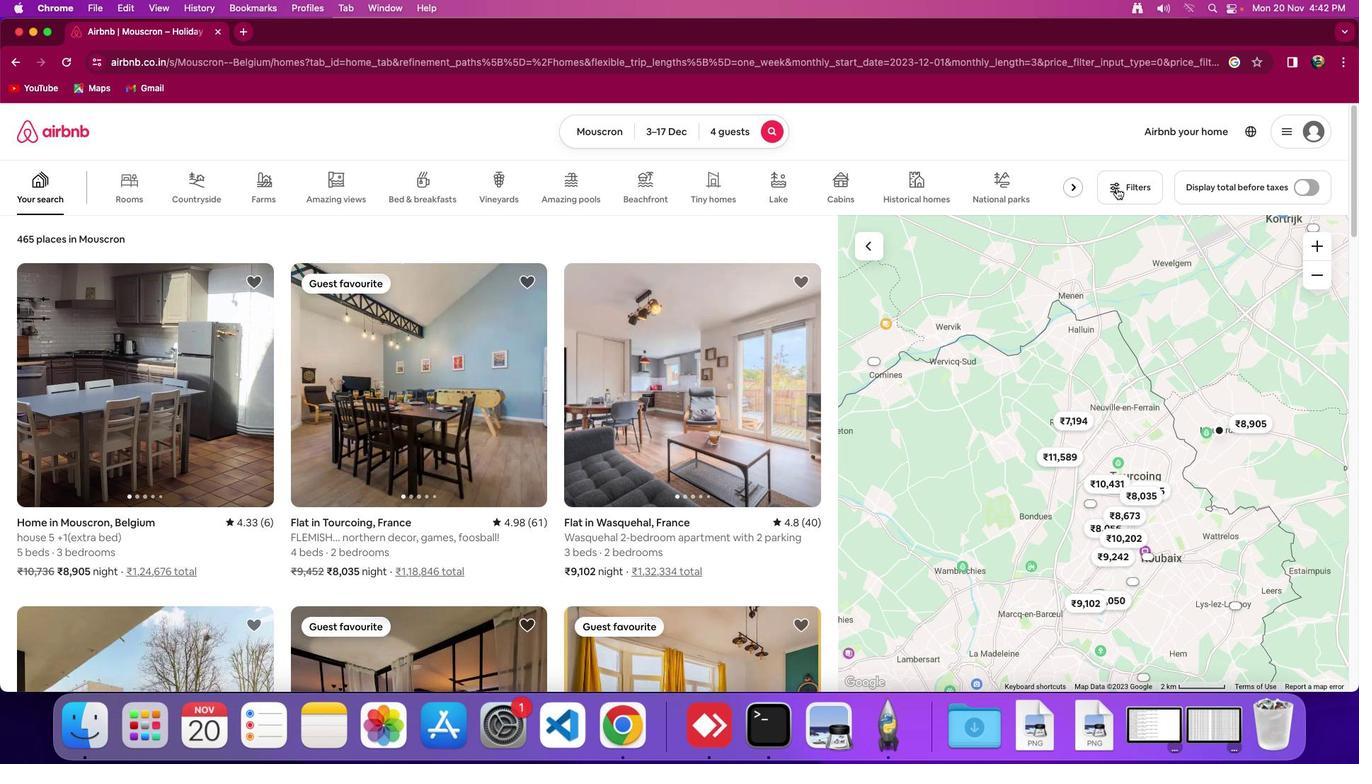 
Action: Mouse pressed left at (1117, 188)
Screenshot: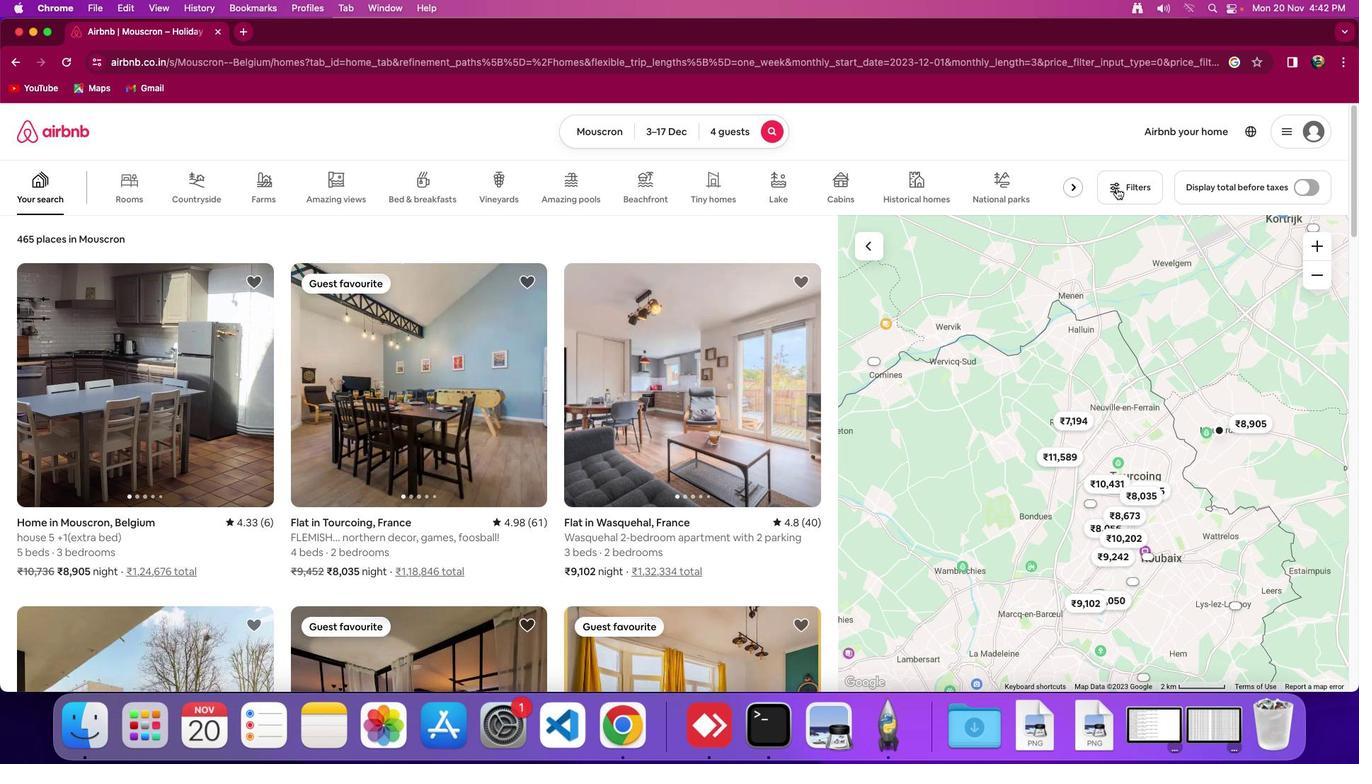 
Action: Mouse moved to (661, 408)
Screenshot: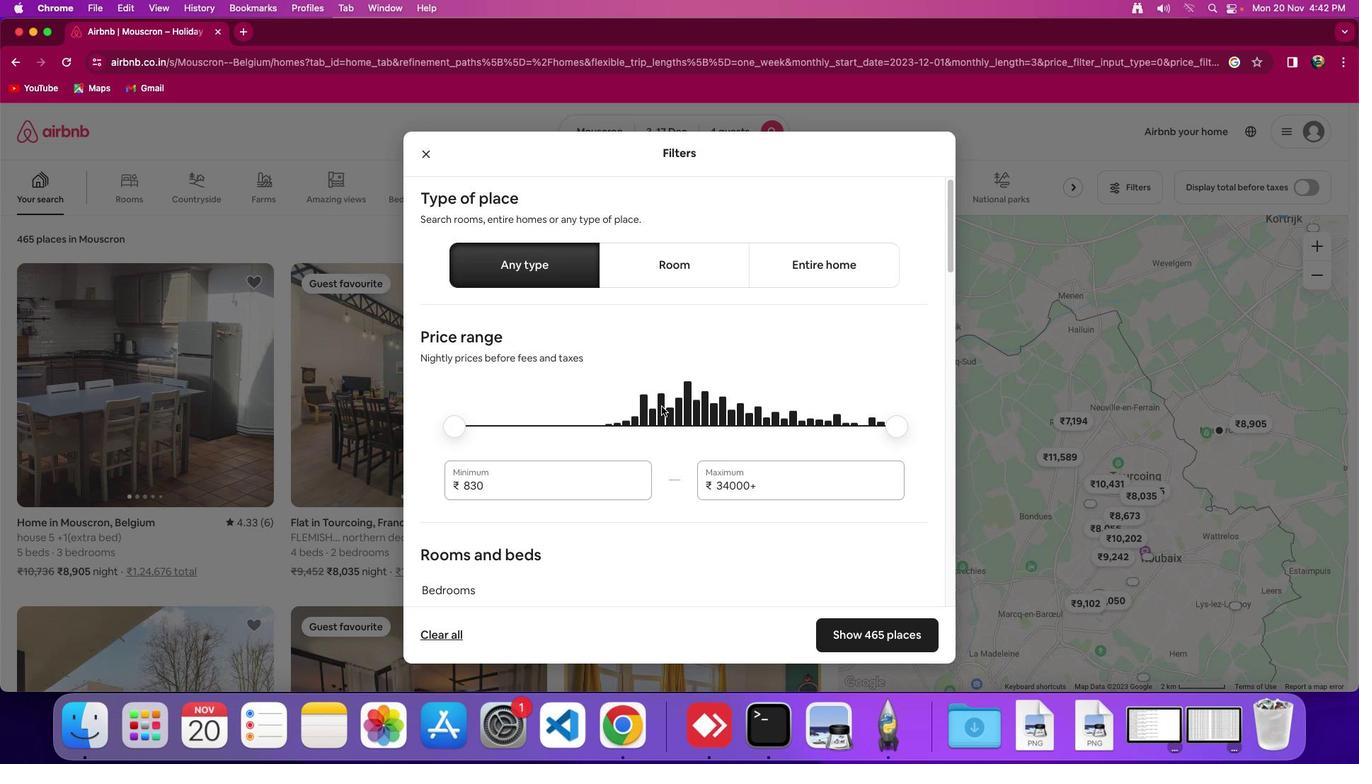 
Action: Mouse scrolled (661, 408) with delta (0, 0)
Screenshot: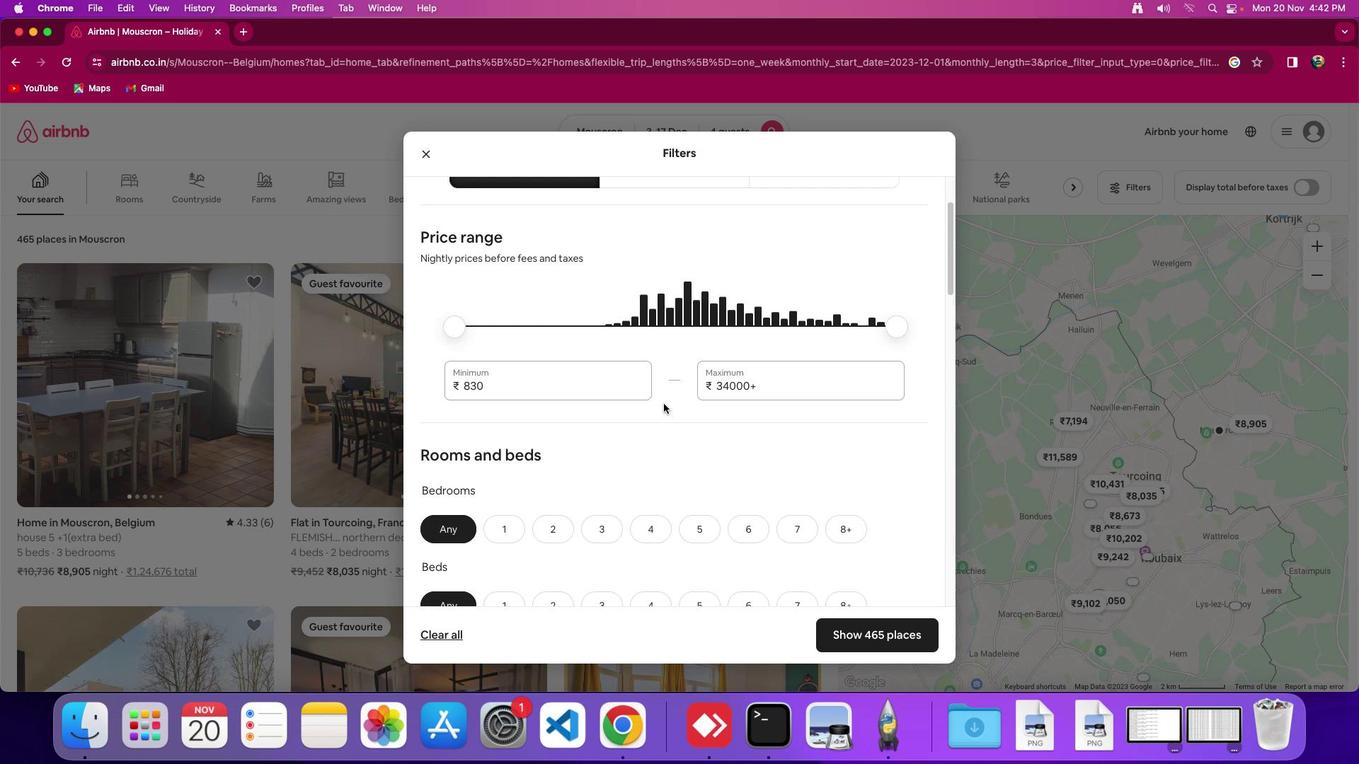 
Action: Mouse moved to (661, 408)
Screenshot: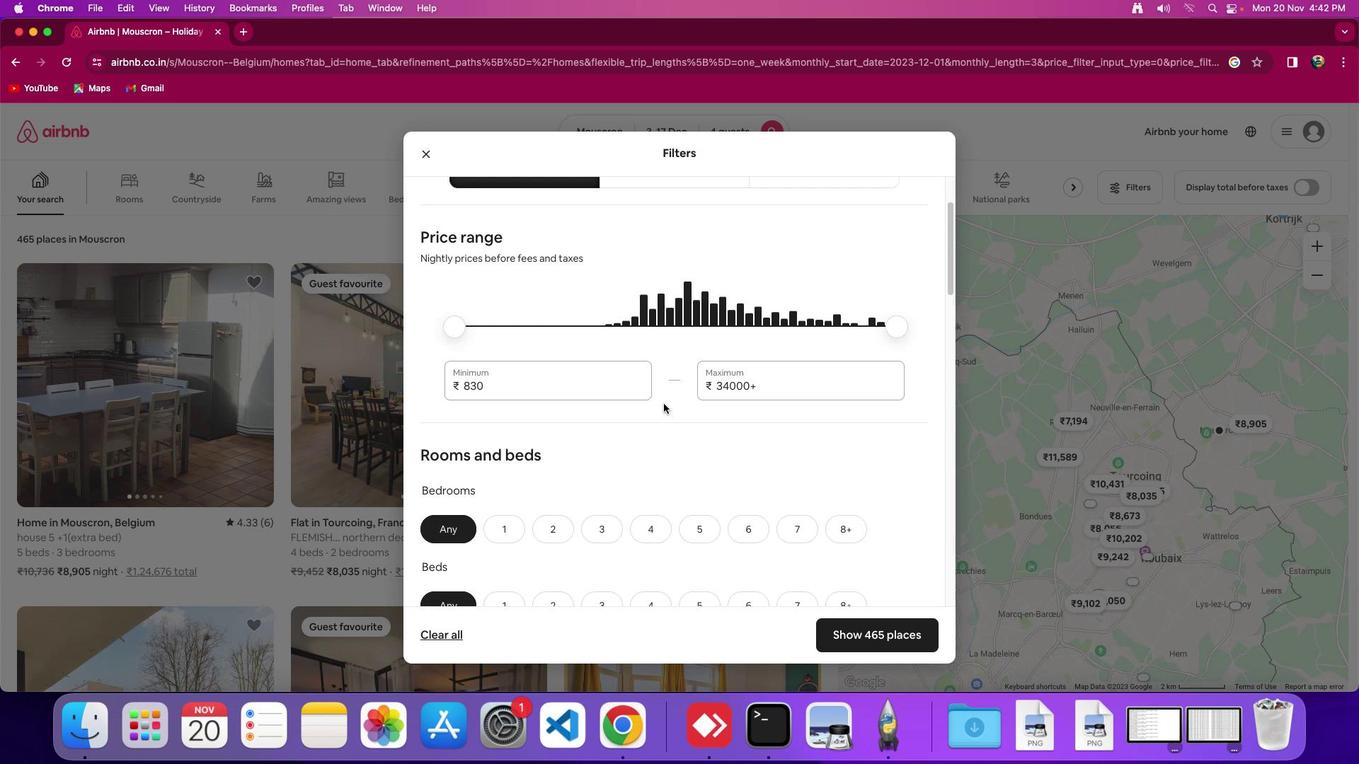 
Action: Mouse scrolled (661, 408) with delta (0, 0)
Screenshot: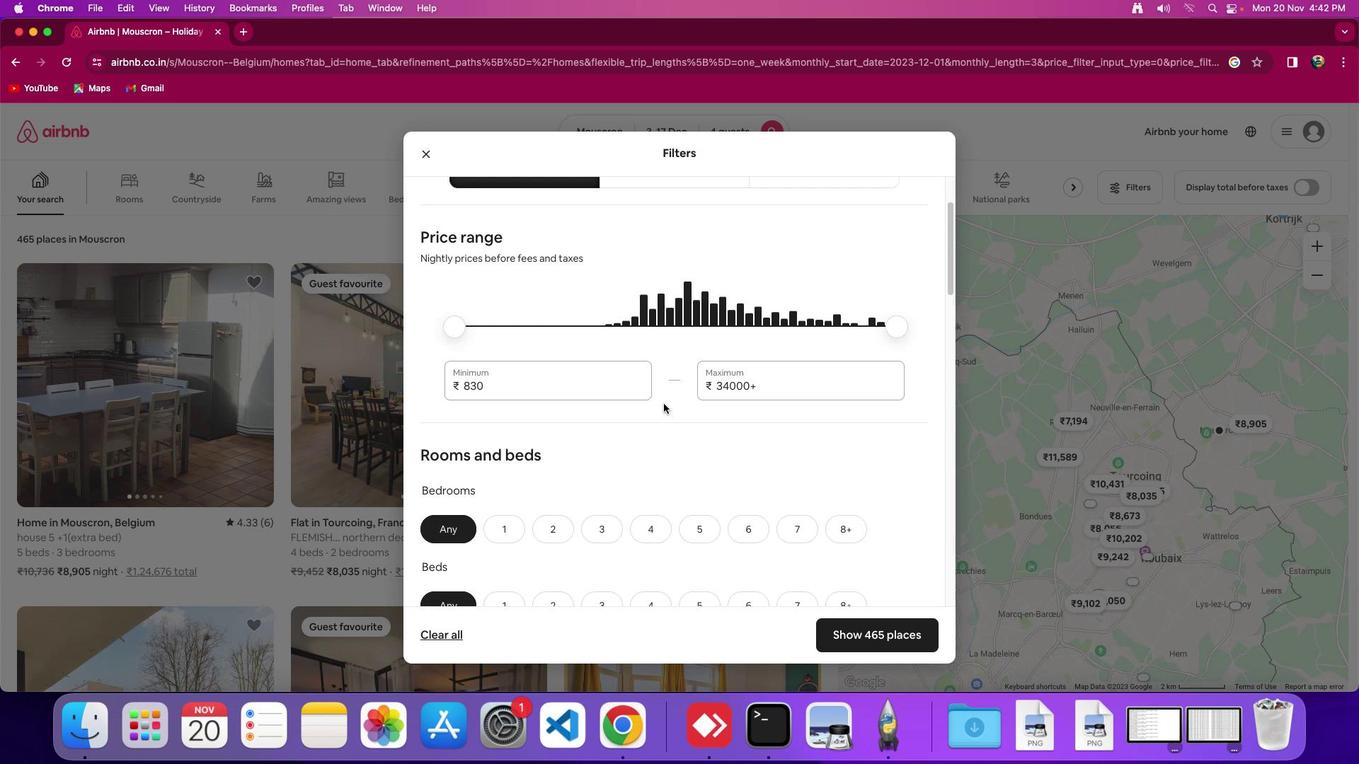 
Action: Mouse moved to (661, 407)
Screenshot: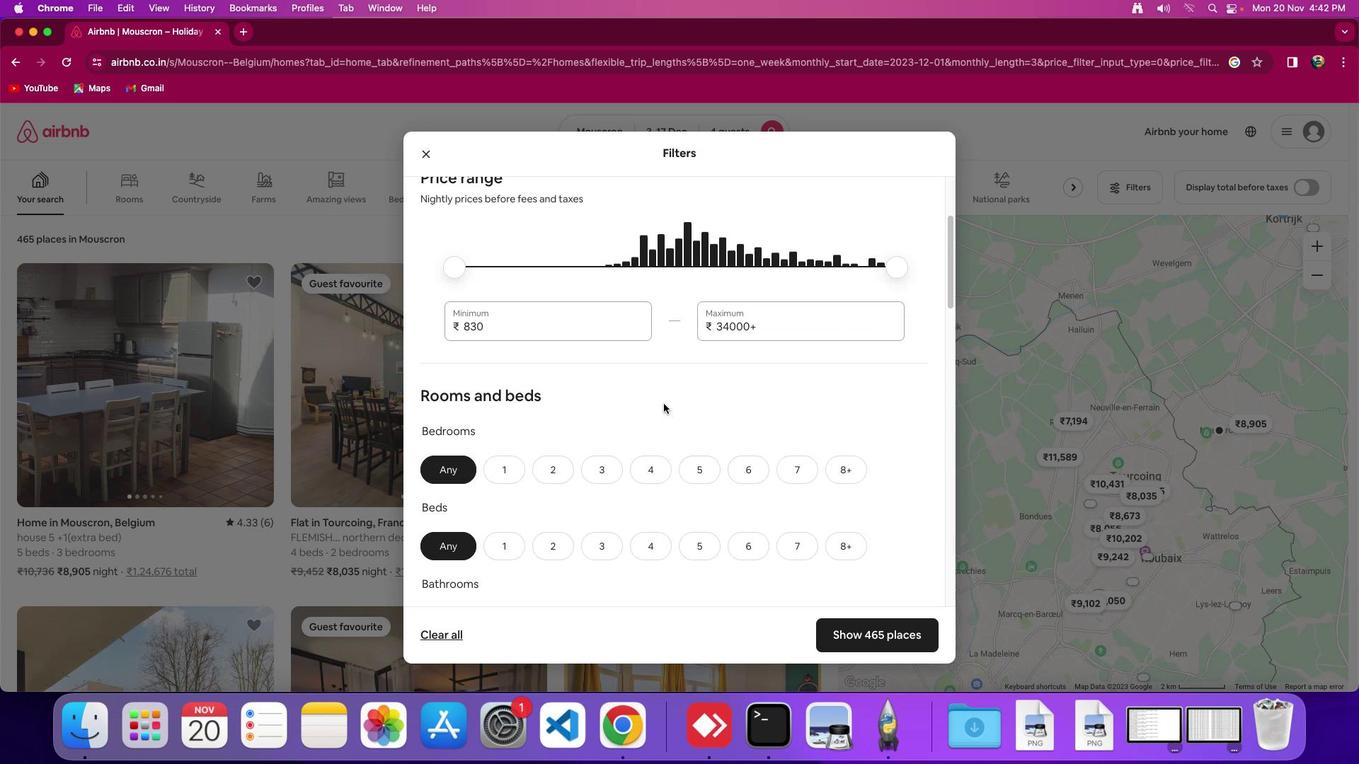 
Action: Mouse scrolled (661, 407) with delta (0, -2)
Screenshot: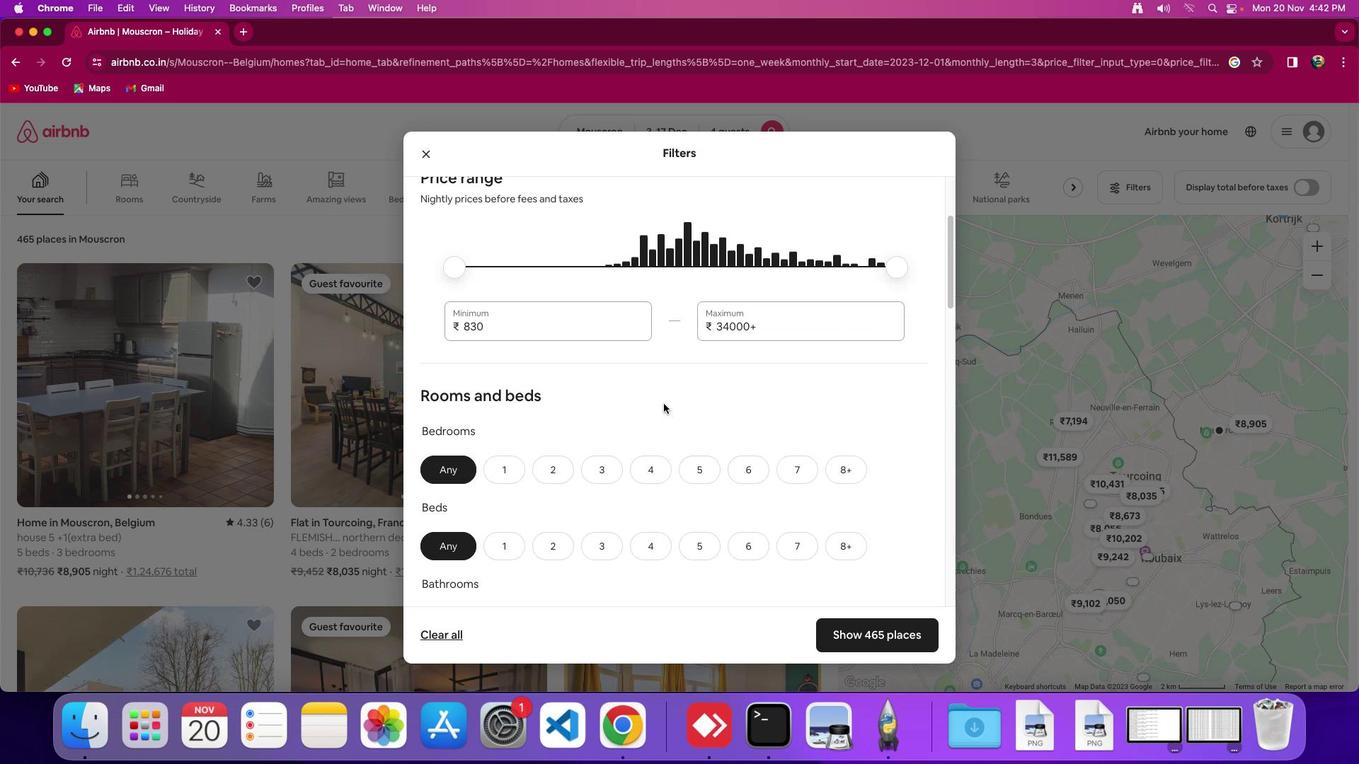 
Action: Mouse moved to (665, 403)
Screenshot: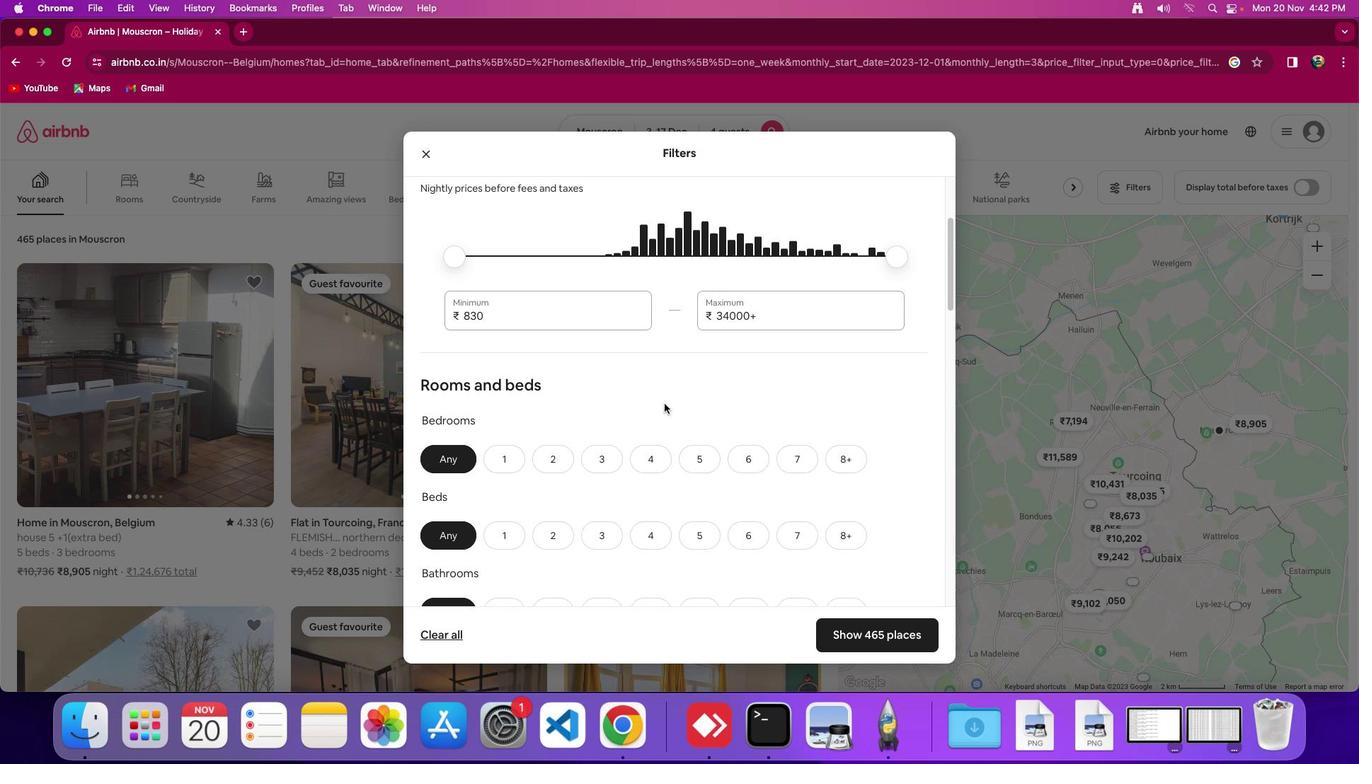 
Action: Mouse scrolled (665, 403) with delta (0, 0)
Screenshot: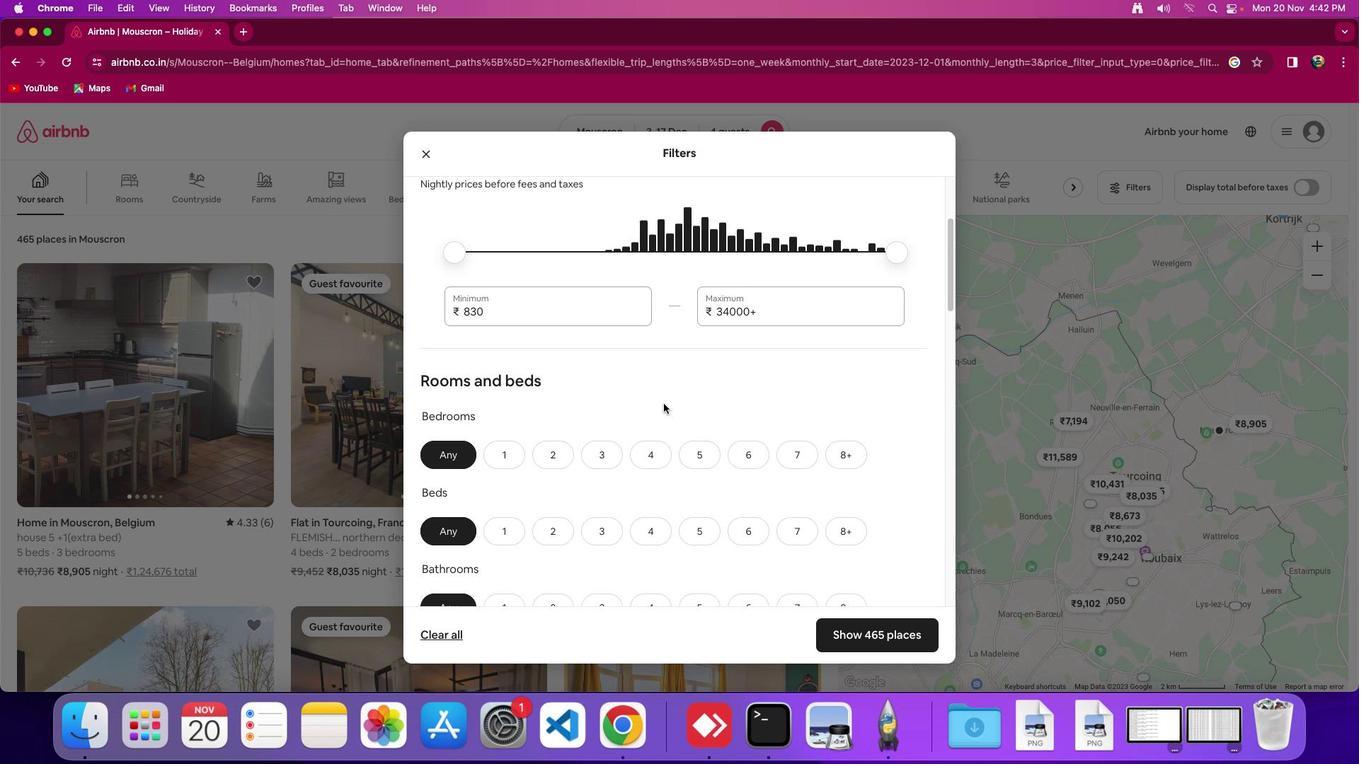 
Action: Mouse scrolled (665, 403) with delta (0, 0)
Screenshot: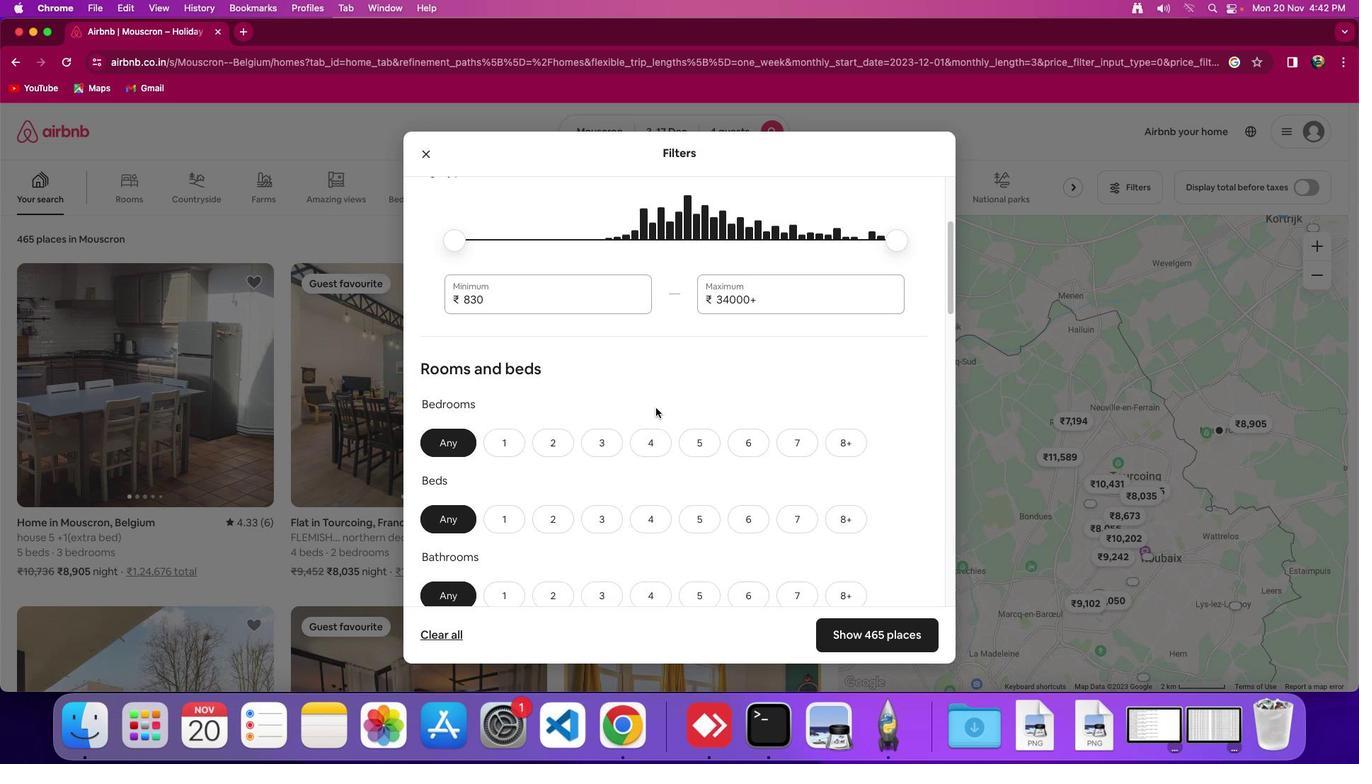 
Action: Mouse moved to (664, 403)
Screenshot: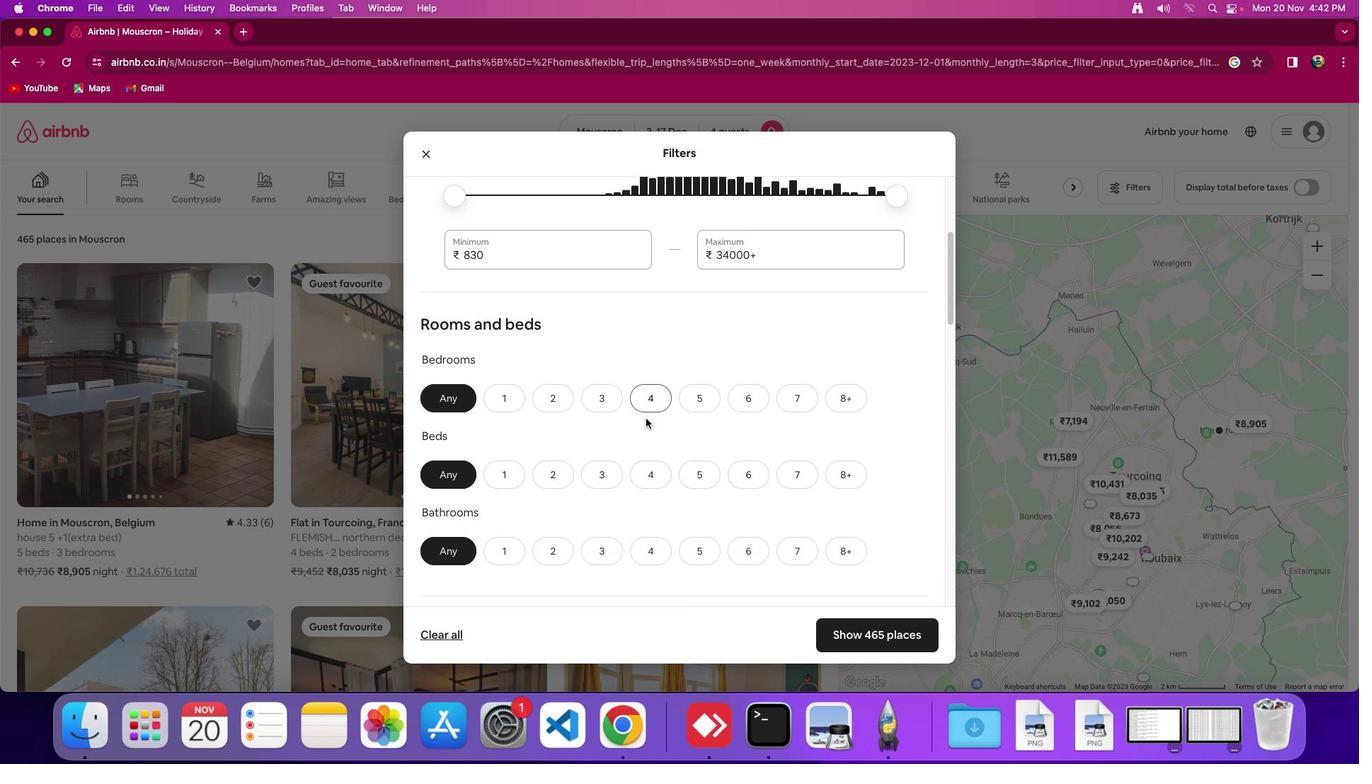 
Action: Mouse scrolled (664, 403) with delta (0, 0)
Screenshot: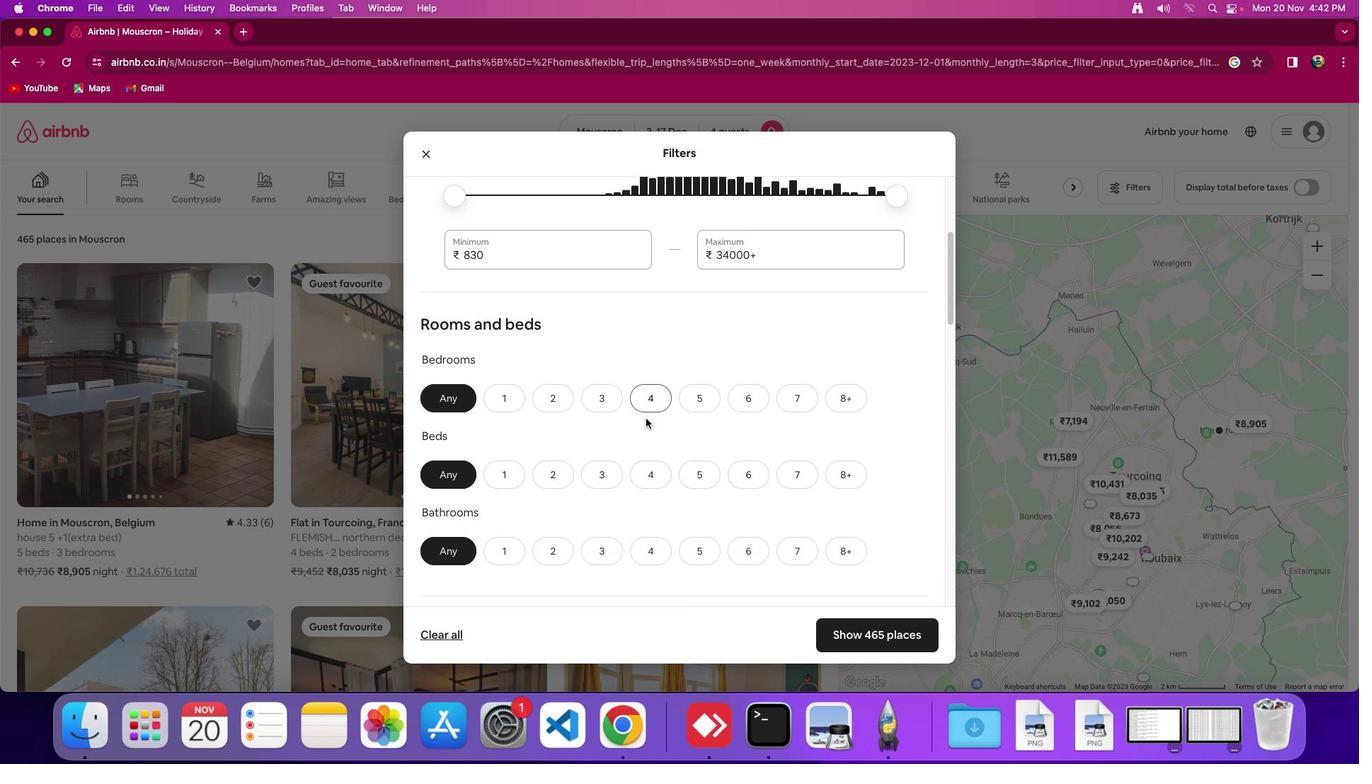 
Action: Mouse moved to (611, 388)
Screenshot: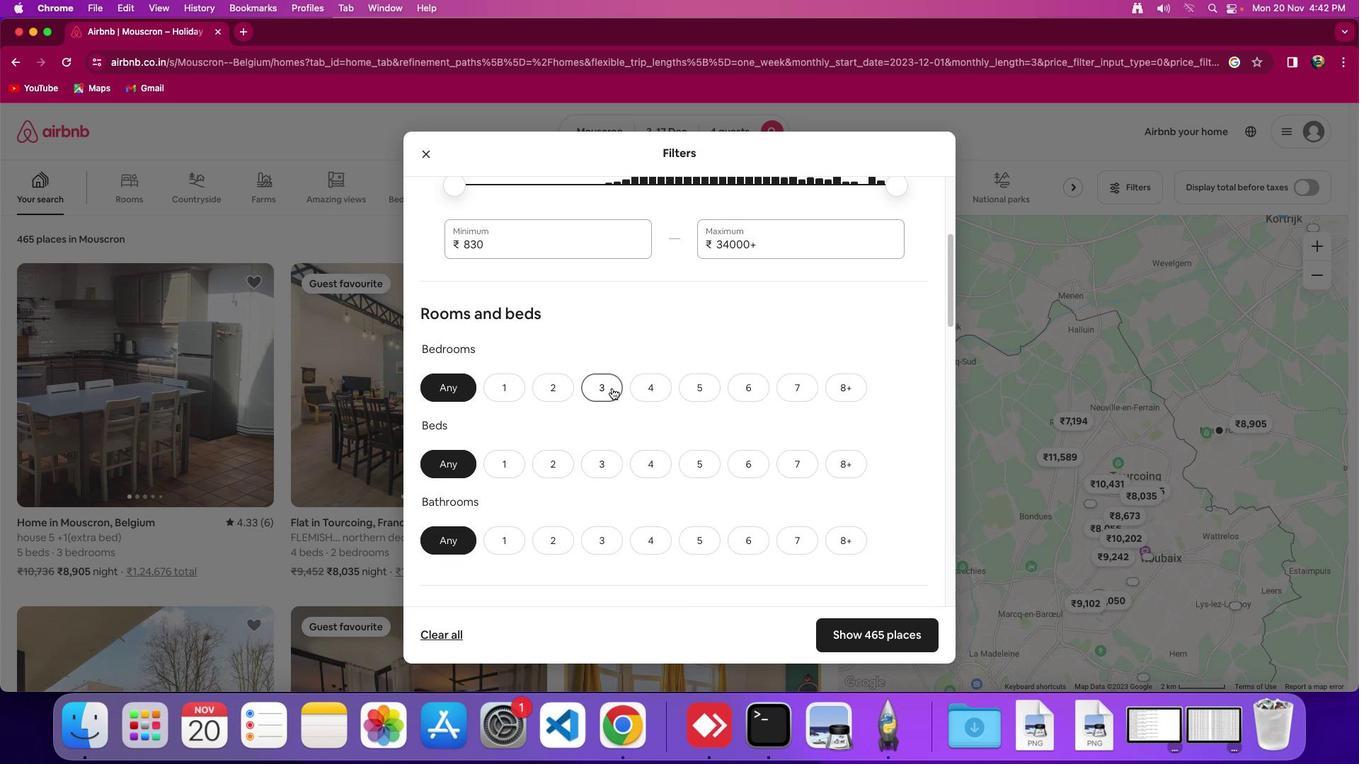 
Action: Mouse pressed left at (611, 388)
Screenshot: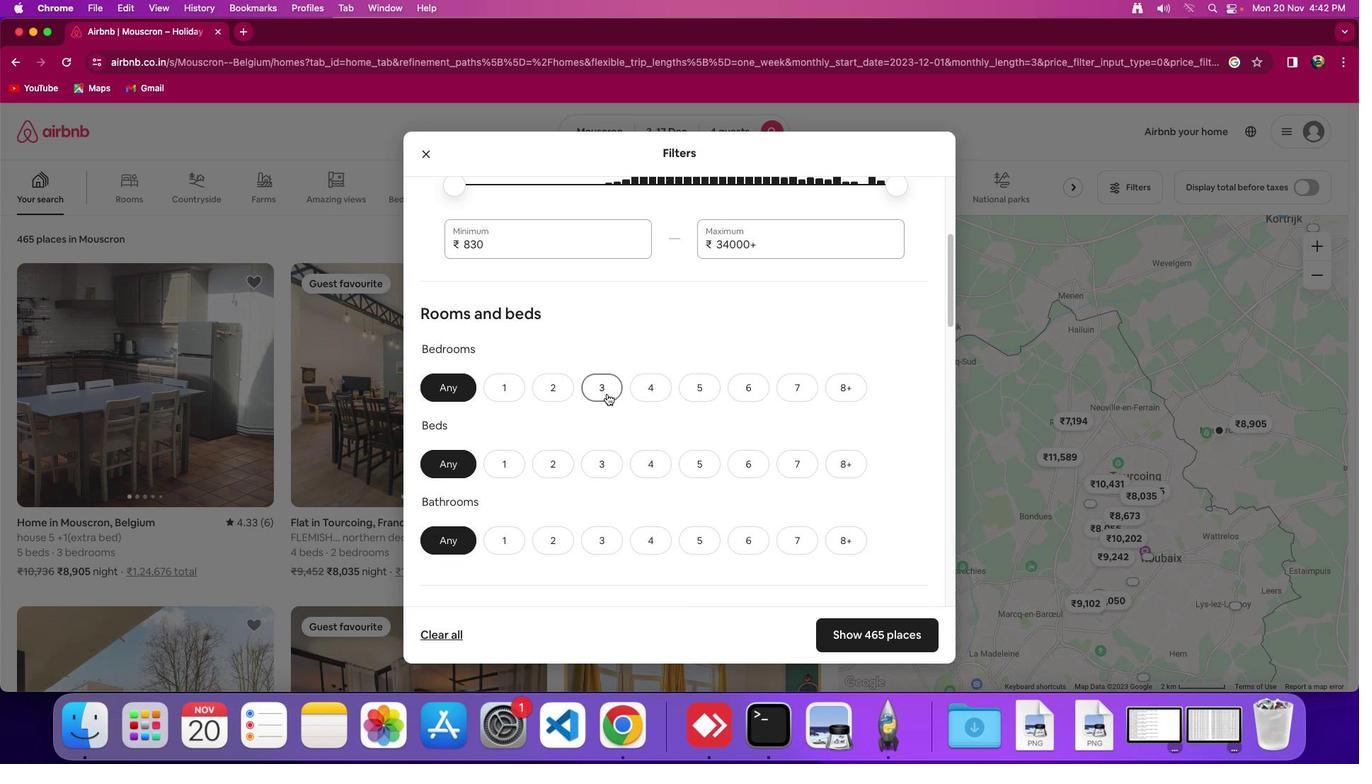 
Action: Mouse moved to (640, 462)
Screenshot: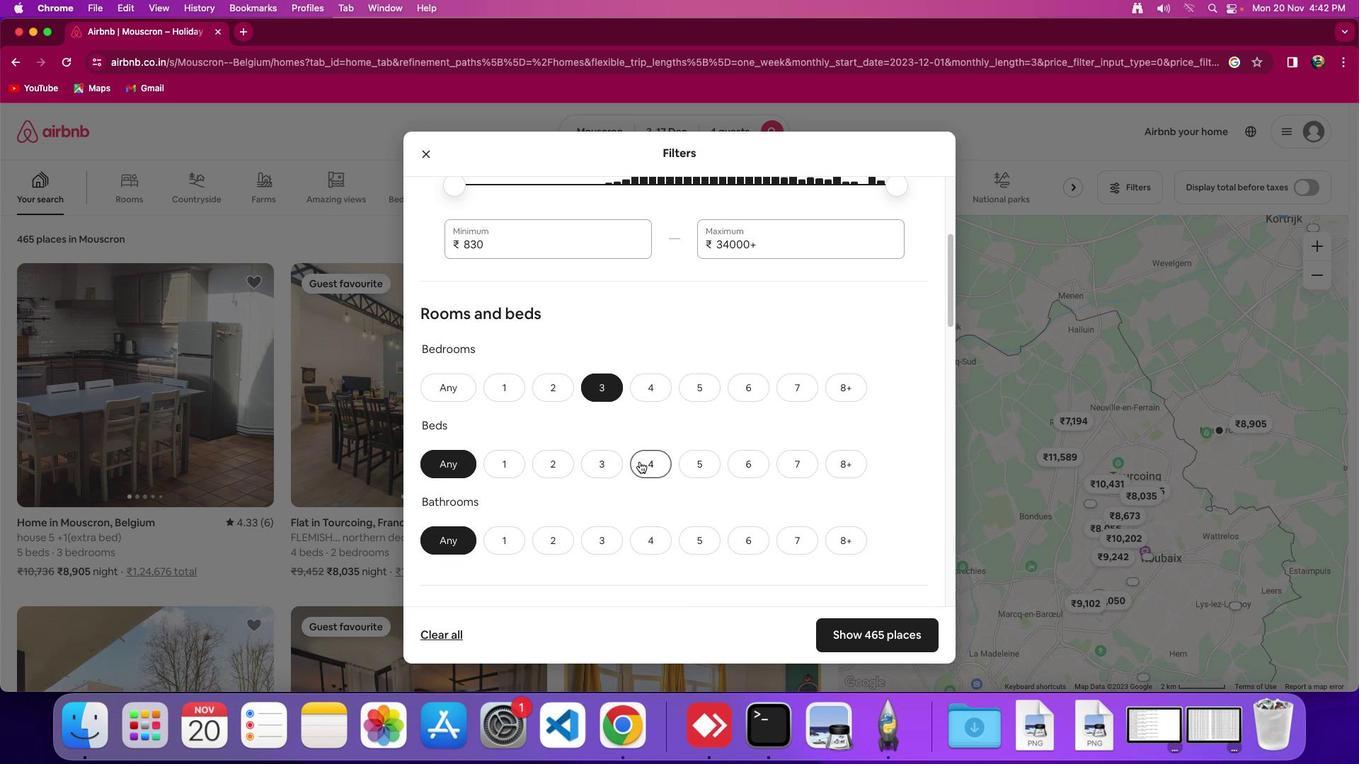 
Action: Mouse pressed left at (640, 462)
Screenshot: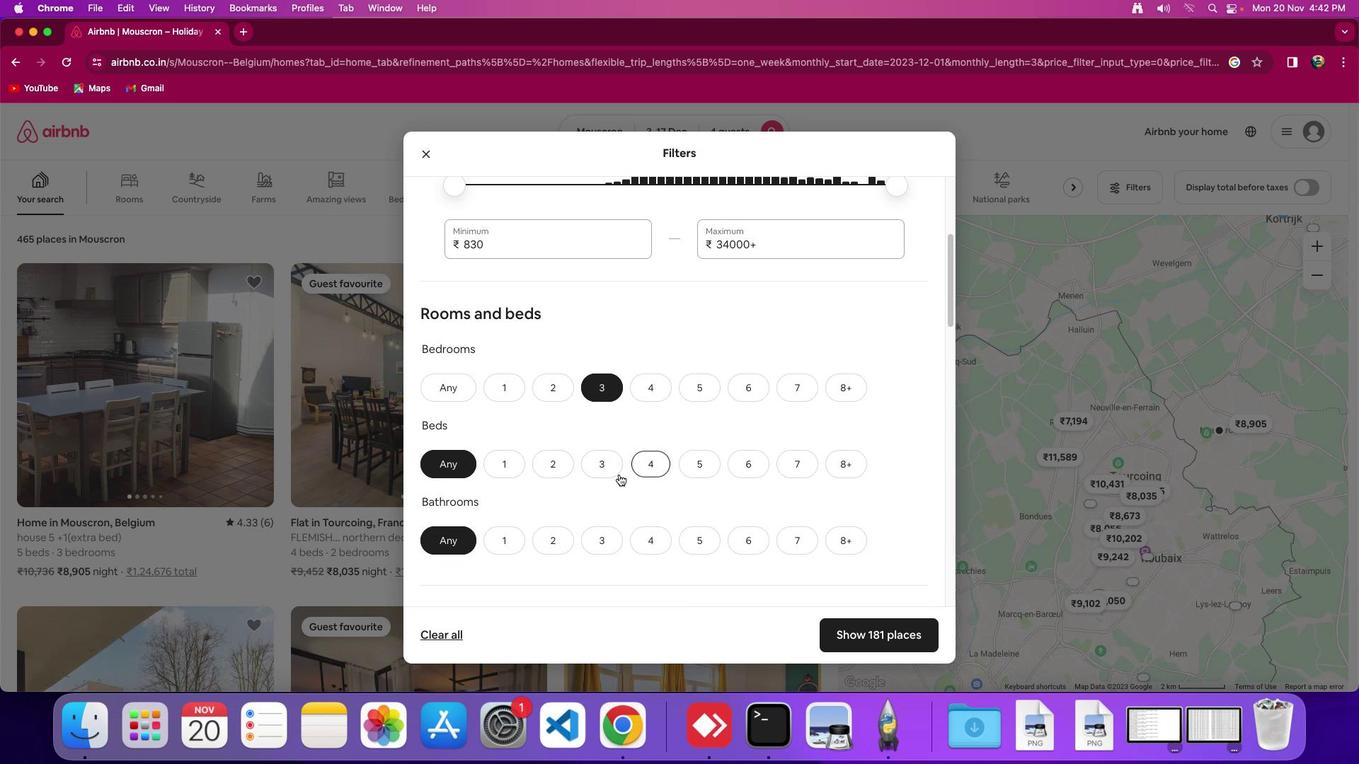 
Action: Mouse moved to (548, 547)
Screenshot: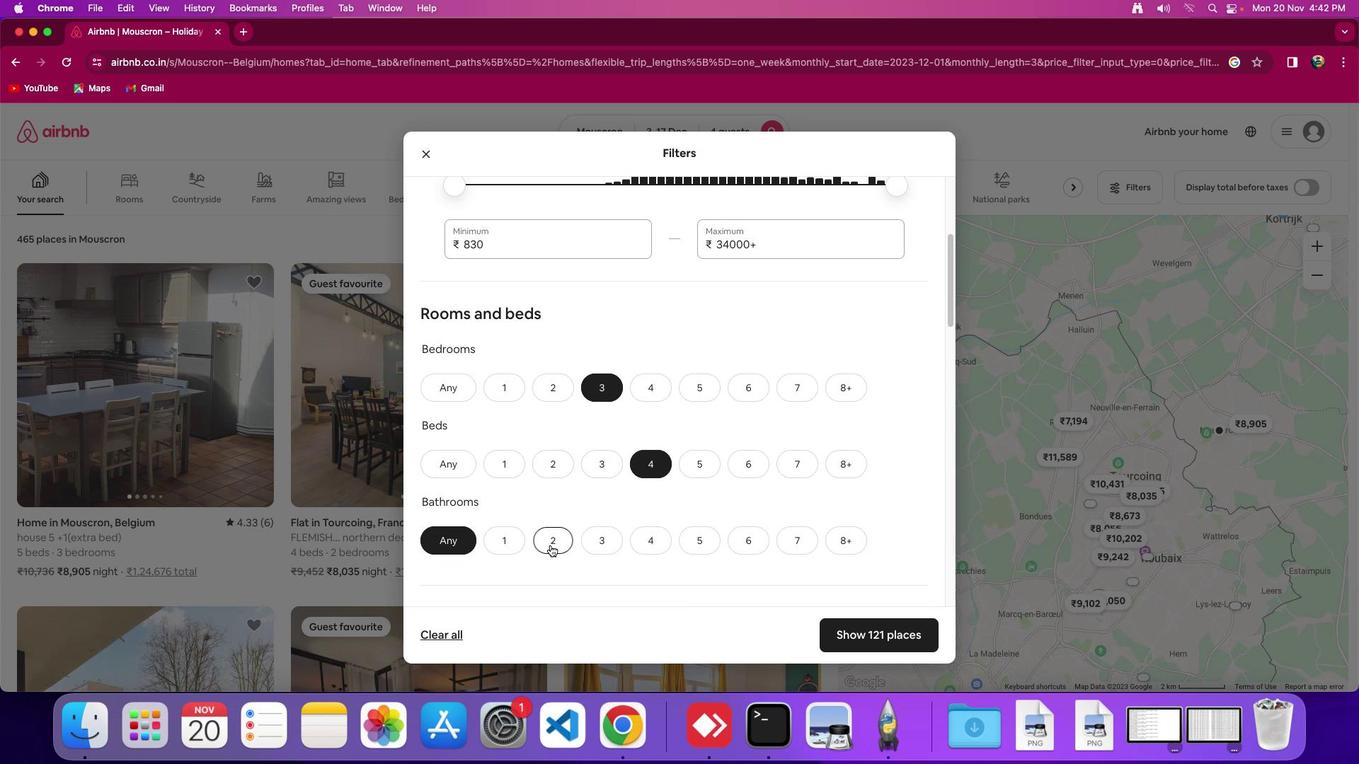 
Action: Mouse pressed left at (548, 547)
Screenshot: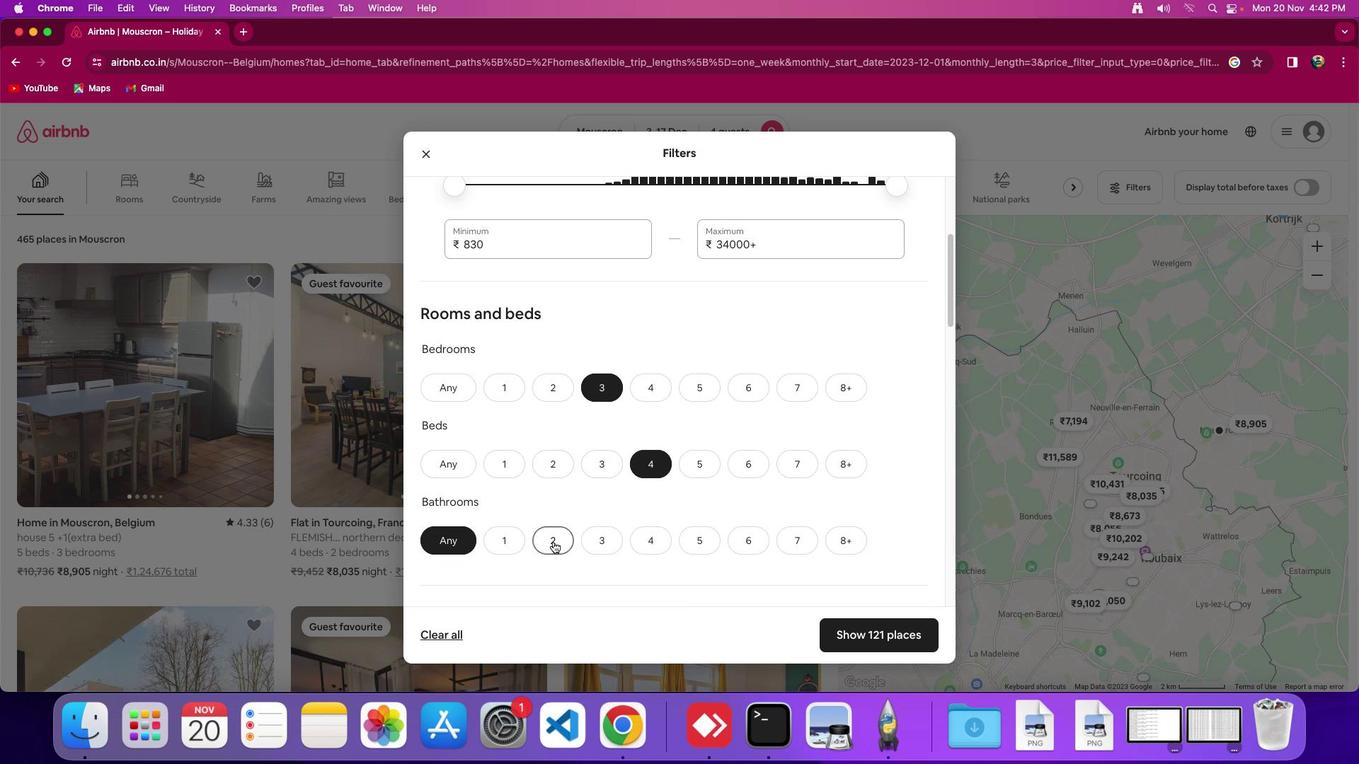 
Action: Mouse moved to (742, 517)
Screenshot: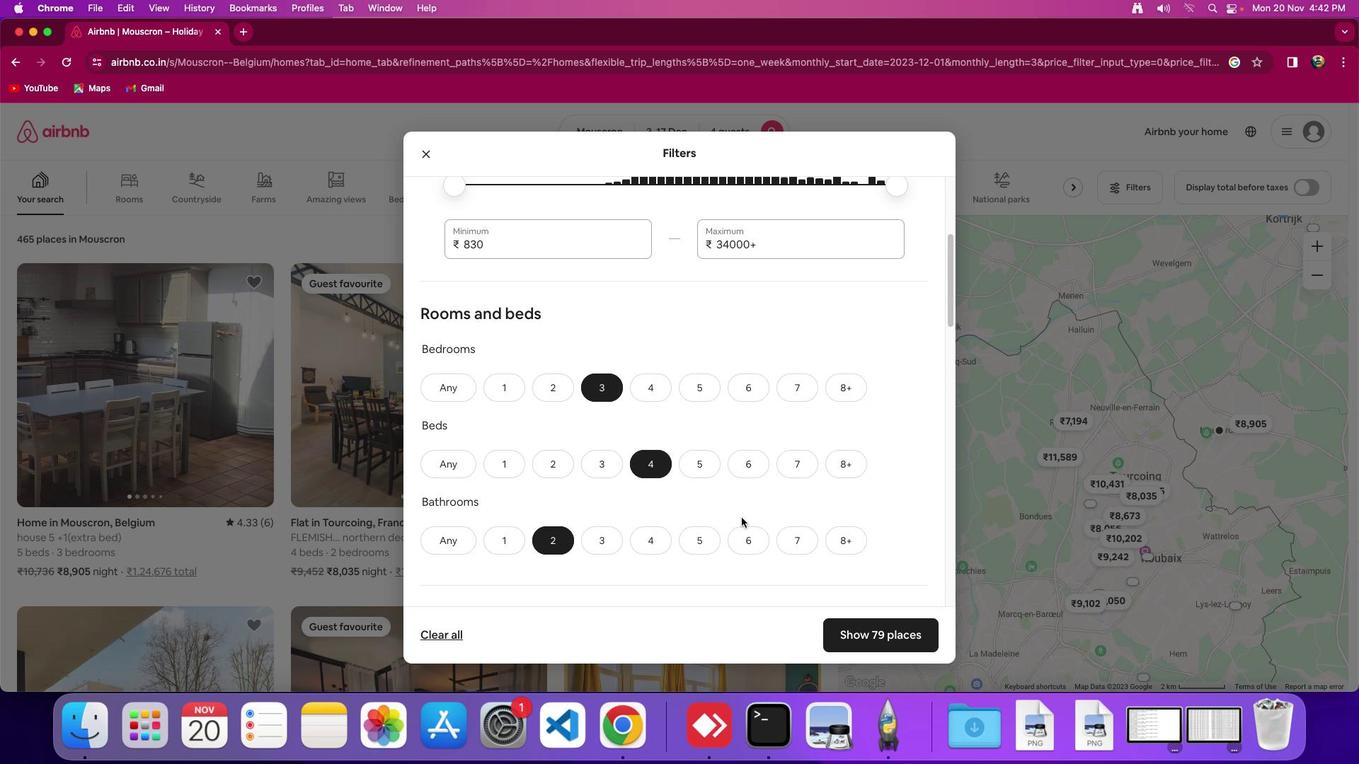 
Action: Mouse scrolled (742, 517) with delta (0, 0)
Screenshot: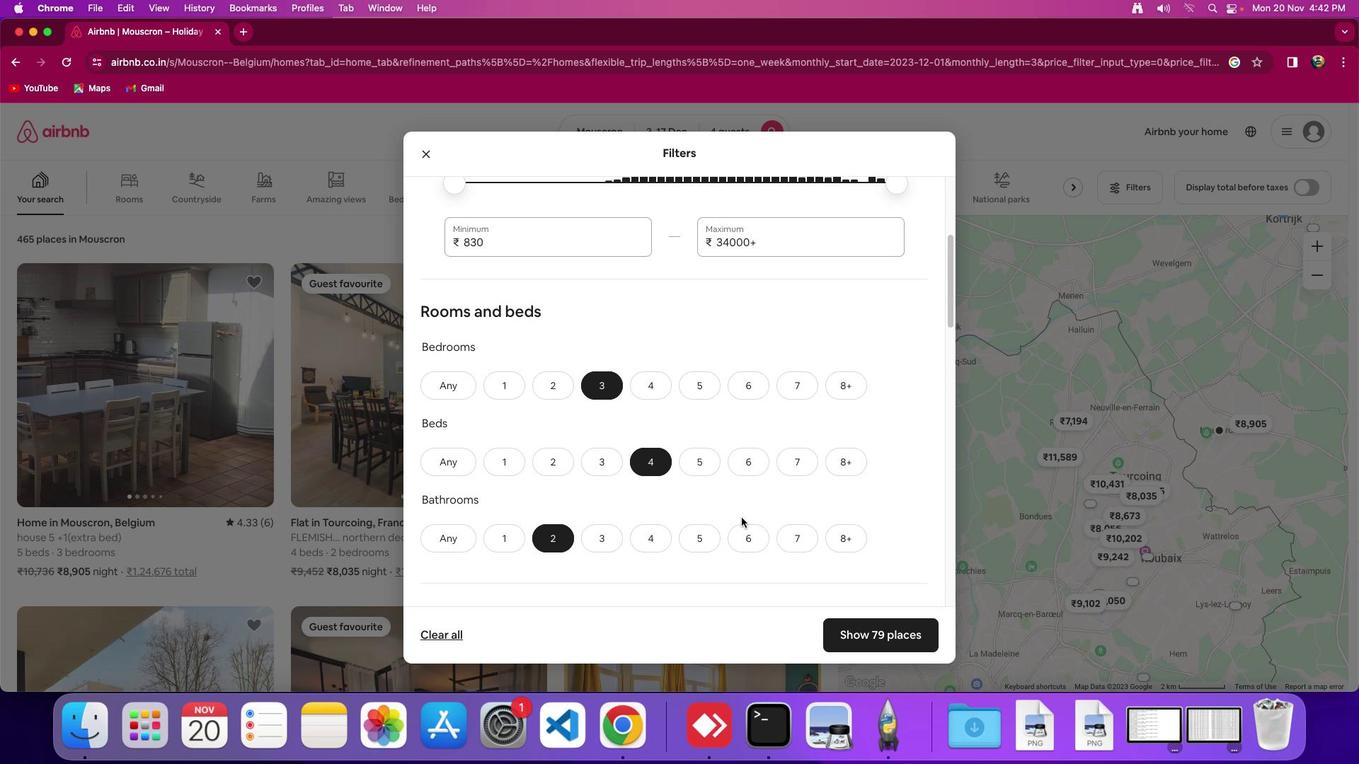 
Action: Mouse scrolled (742, 517) with delta (0, 0)
Screenshot: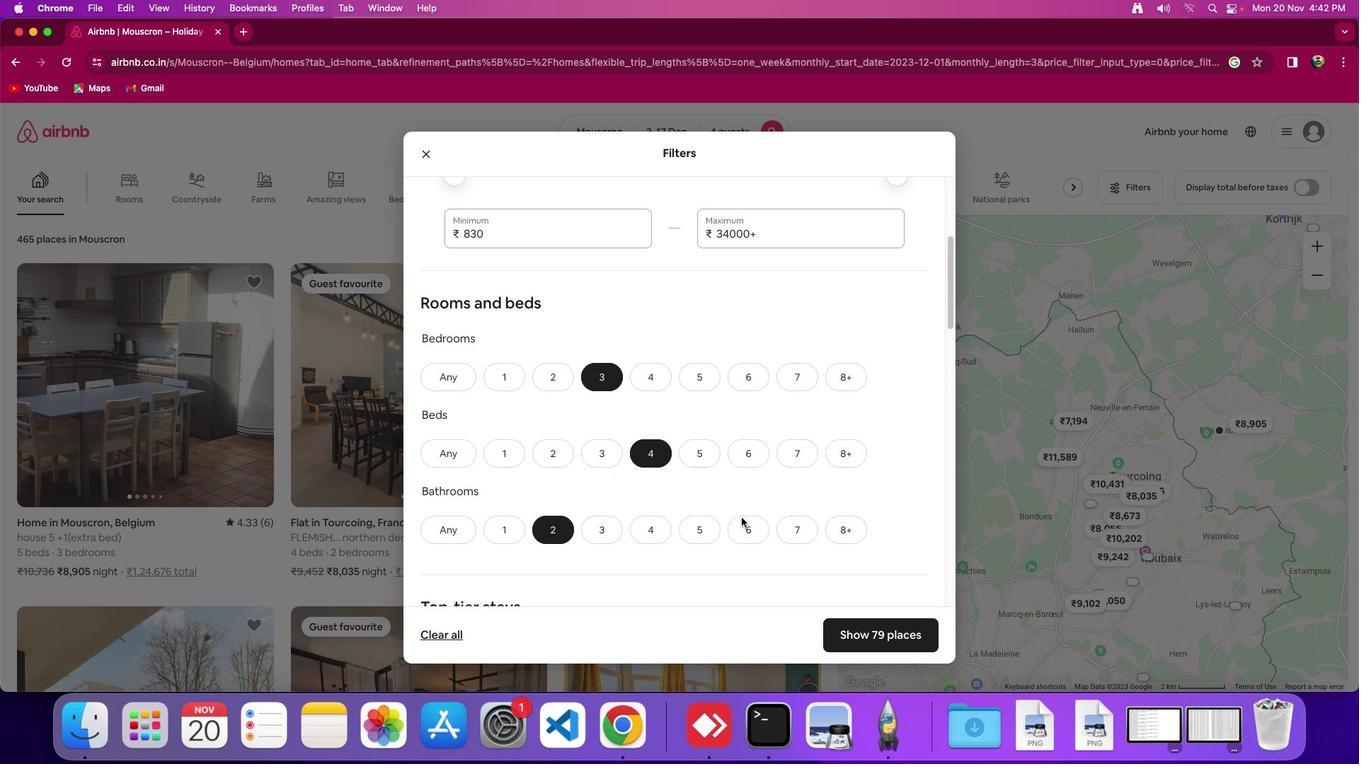 
Action: Mouse scrolled (742, 517) with delta (0, 0)
Screenshot: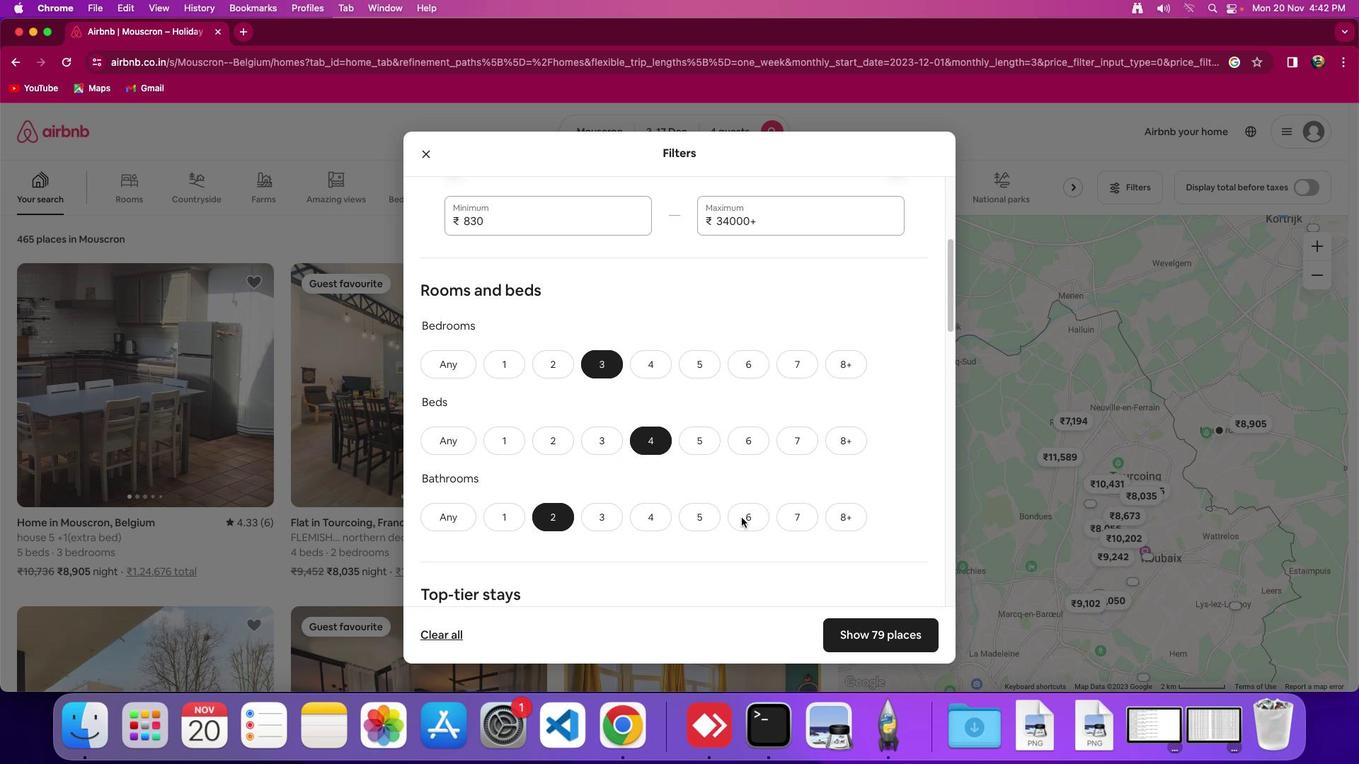 
Action: Mouse scrolled (742, 517) with delta (0, 0)
Screenshot: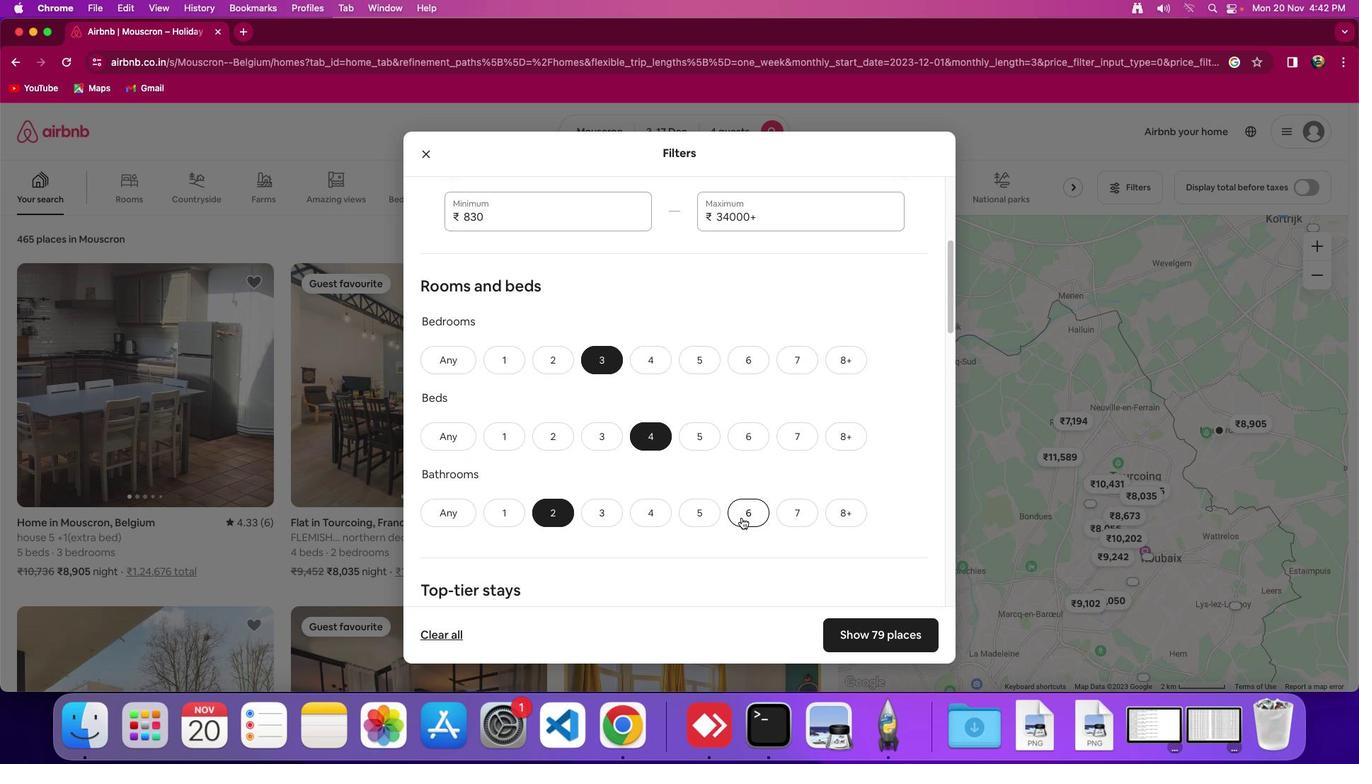 
Action: Mouse scrolled (742, 517) with delta (0, 0)
Screenshot: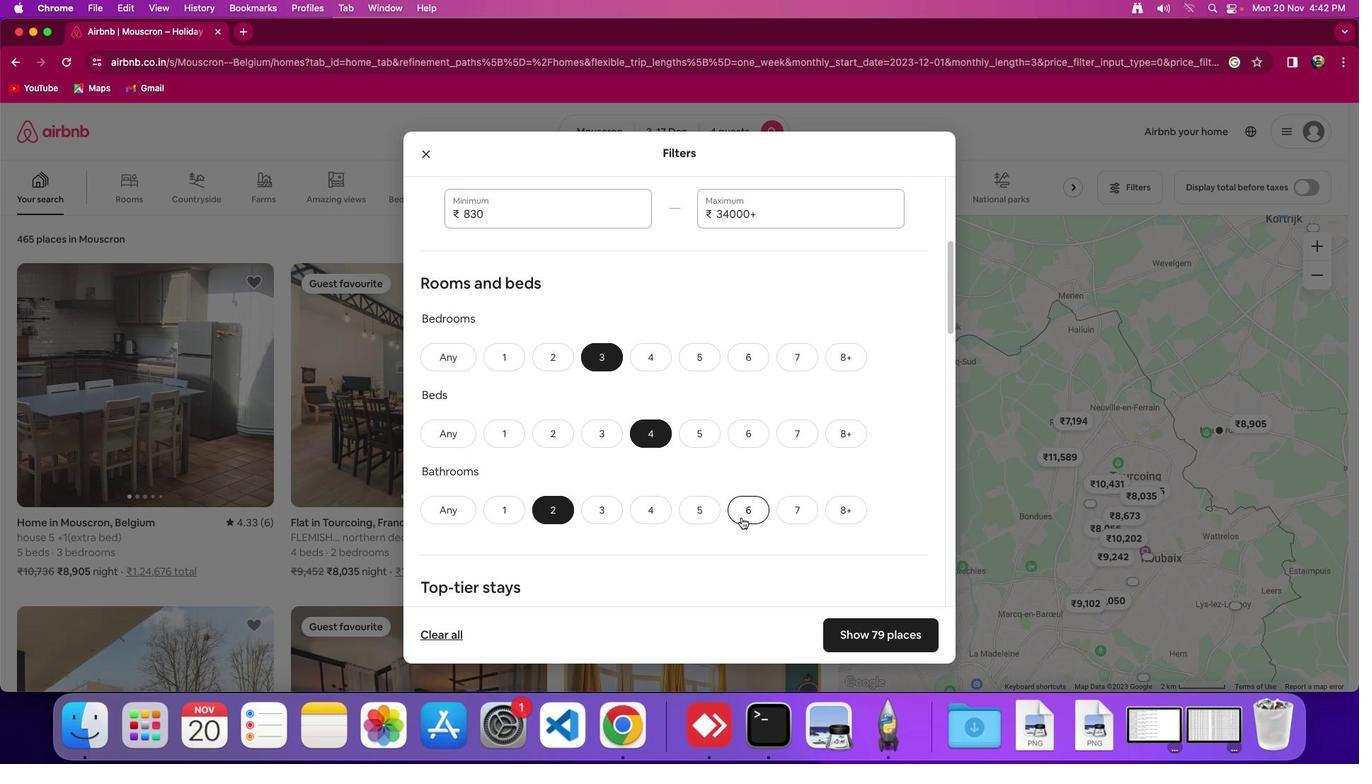 
Action: Mouse scrolled (742, 517) with delta (0, 0)
Screenshot: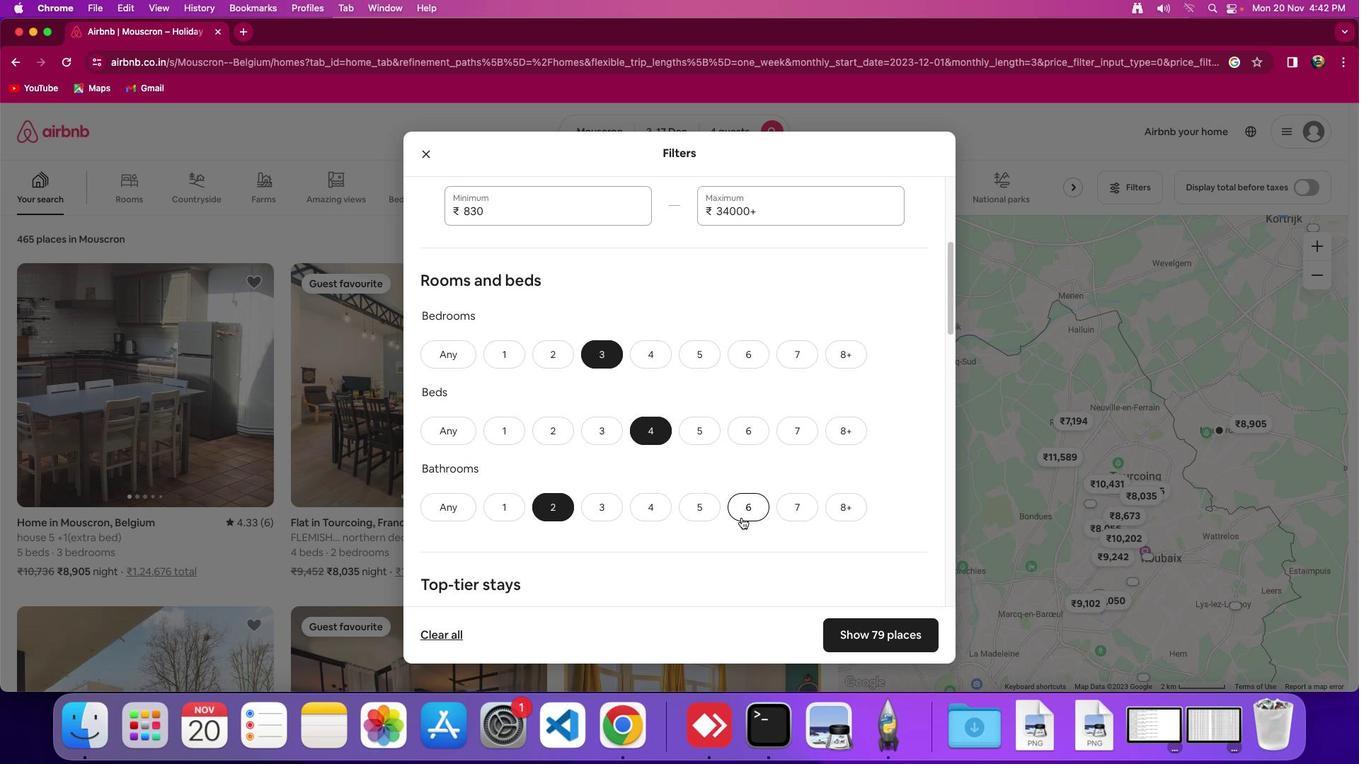 
Action: Mouse scrolled (742, 517) with delta (0, 0)
Screenshot: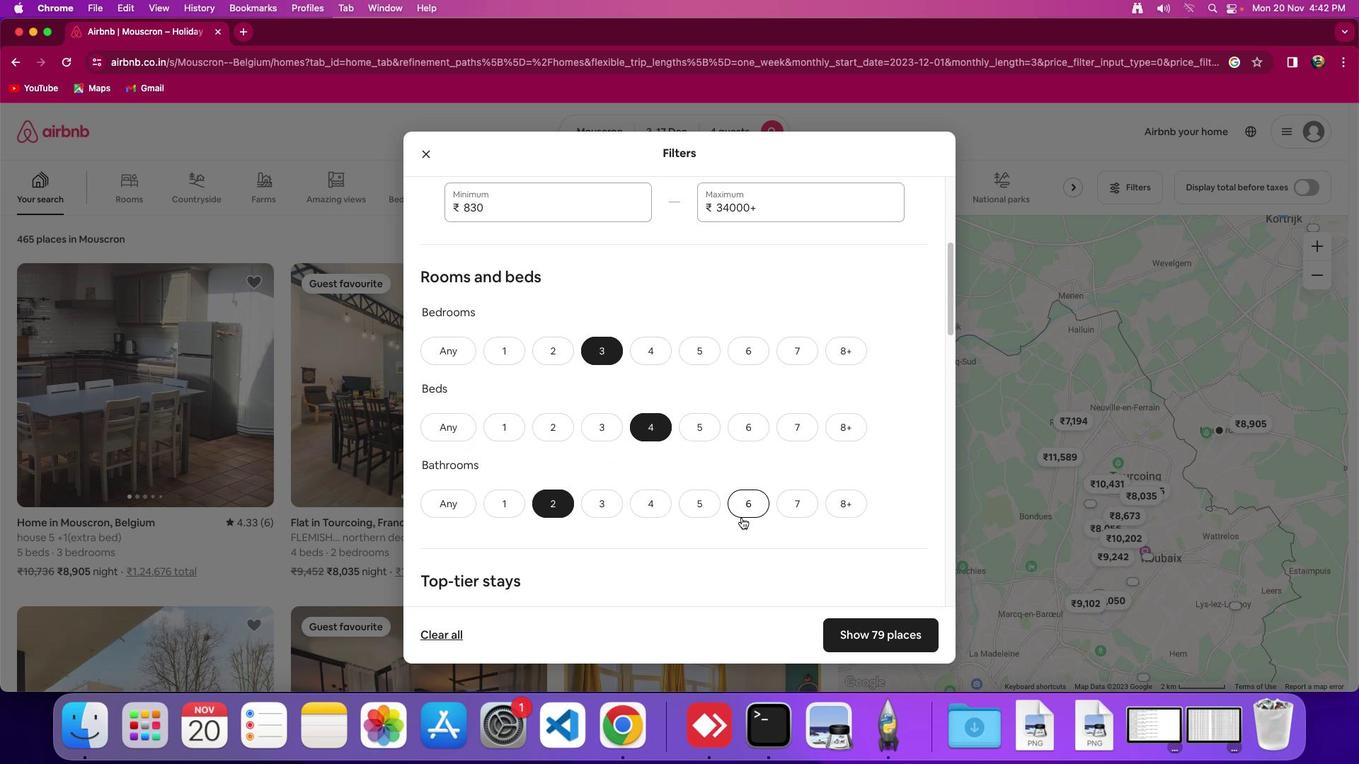 
Action: Mouse scrolled (742, 517) with delta (0, 0)
Screenshot: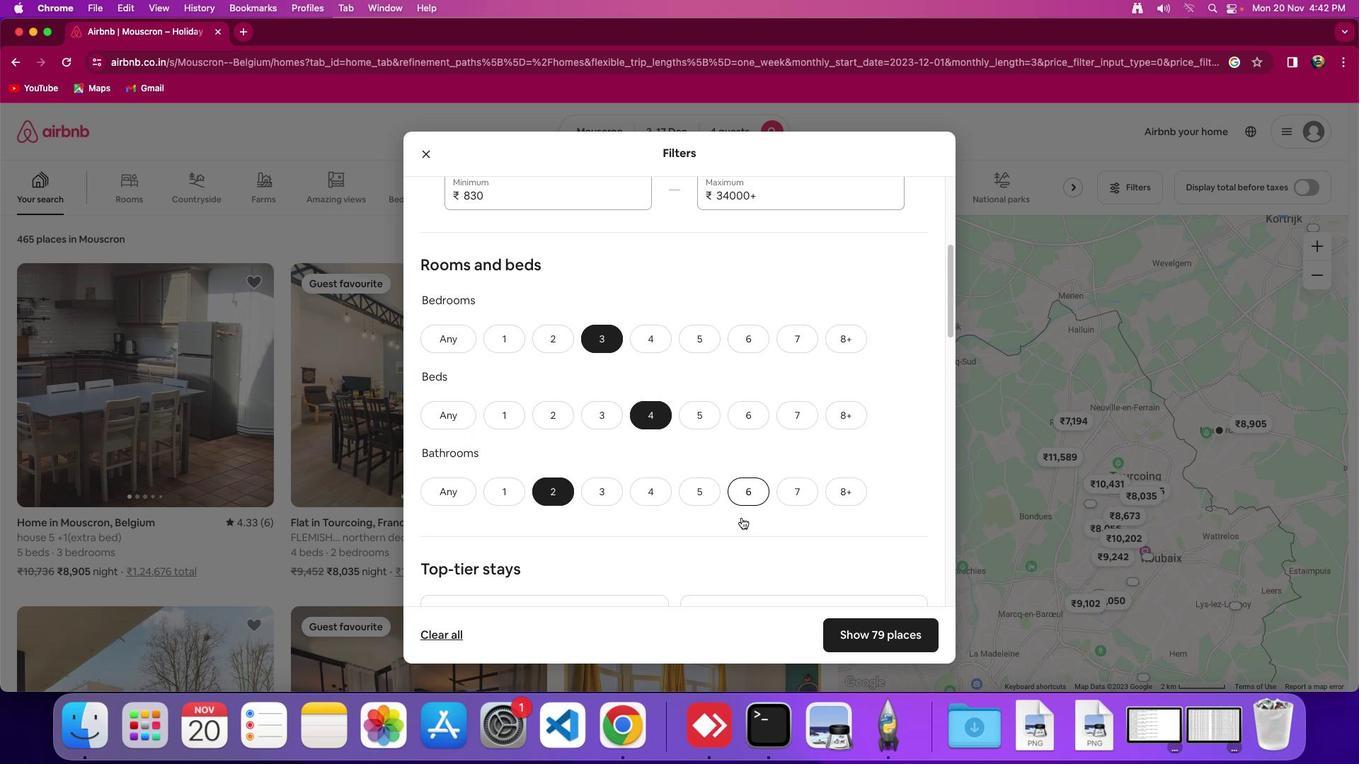 
Action: Mouse scrolled (742, 517) with delta (0, 0)
Screenshot: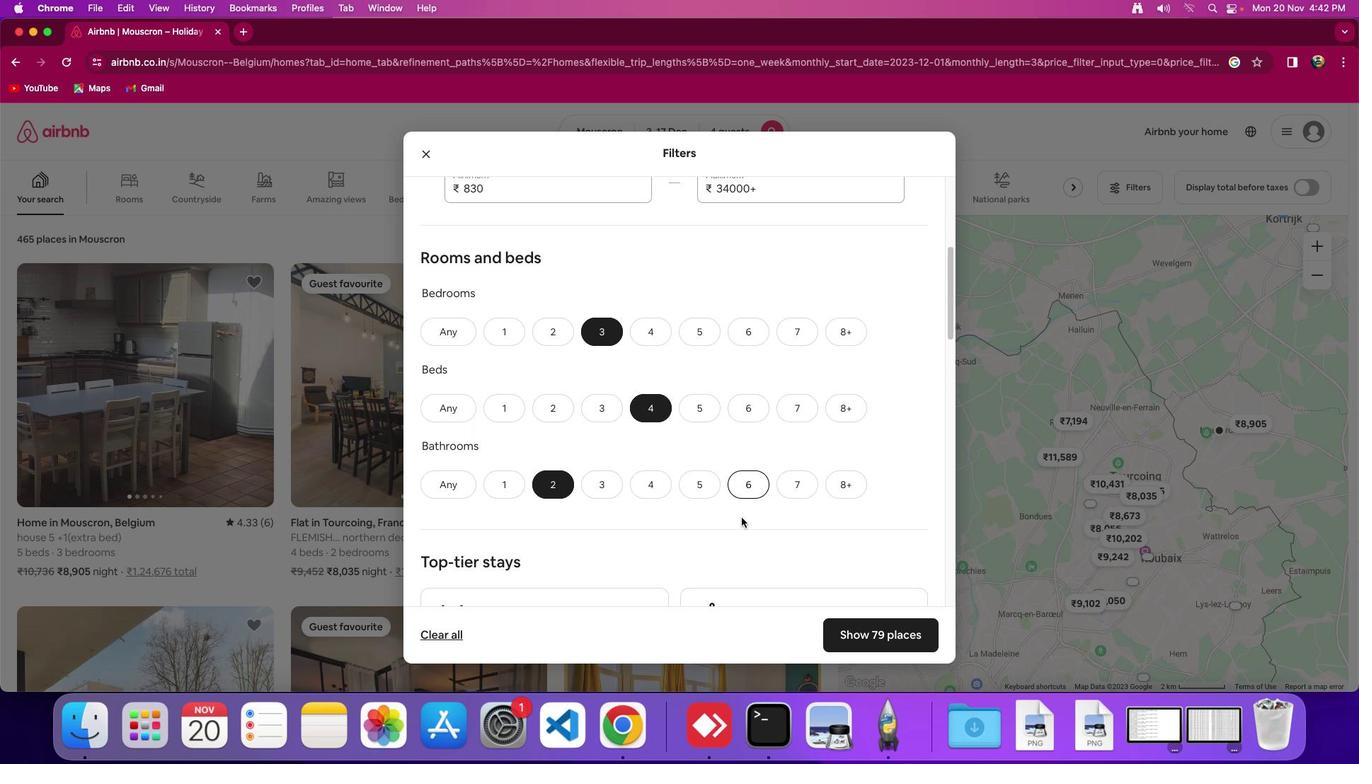 
Action: Mouse scrolled (742, 517) with delta (0, 0)
Screenshot: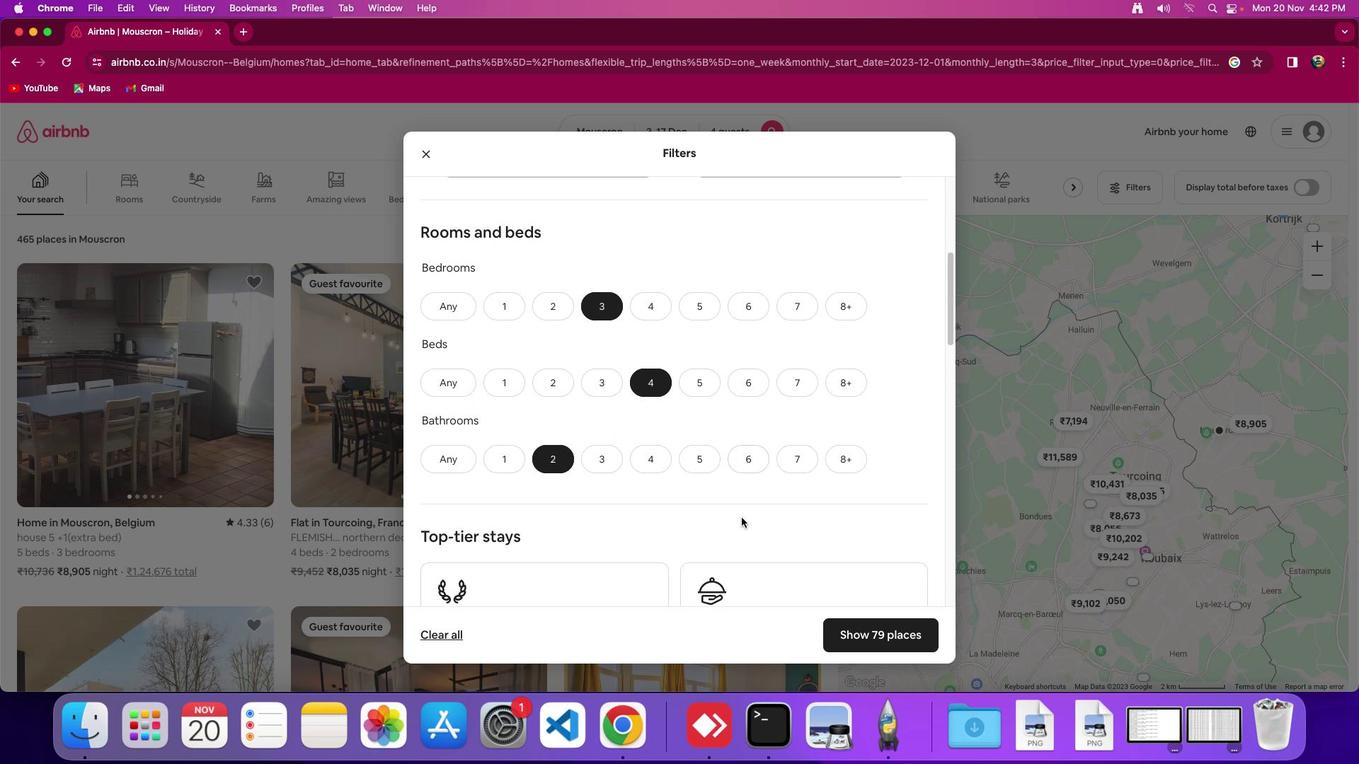 
Action: Mouse scrolled (742, 517) with delta (0, 0)
Screenshot: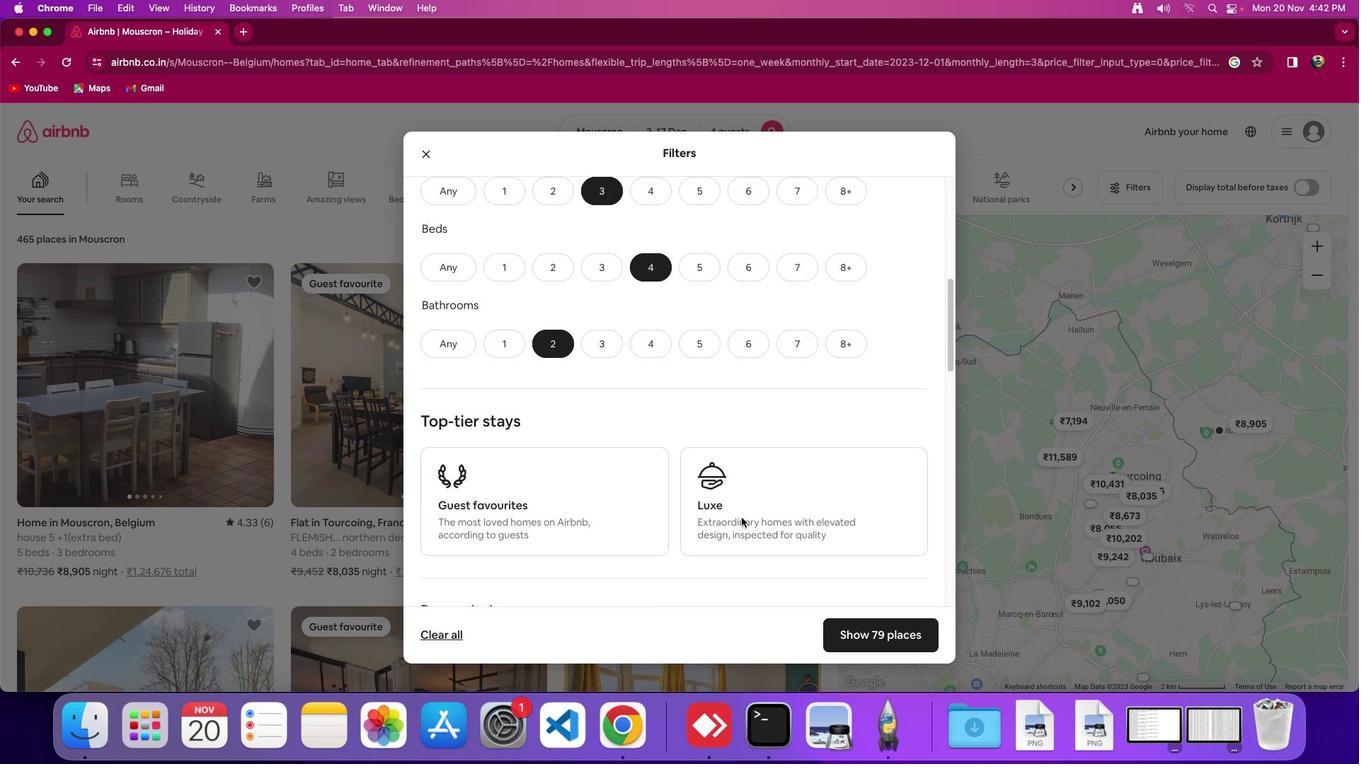 
Action: Mouse scrolled (742, 517) with delta (0, 0)
Screenshot: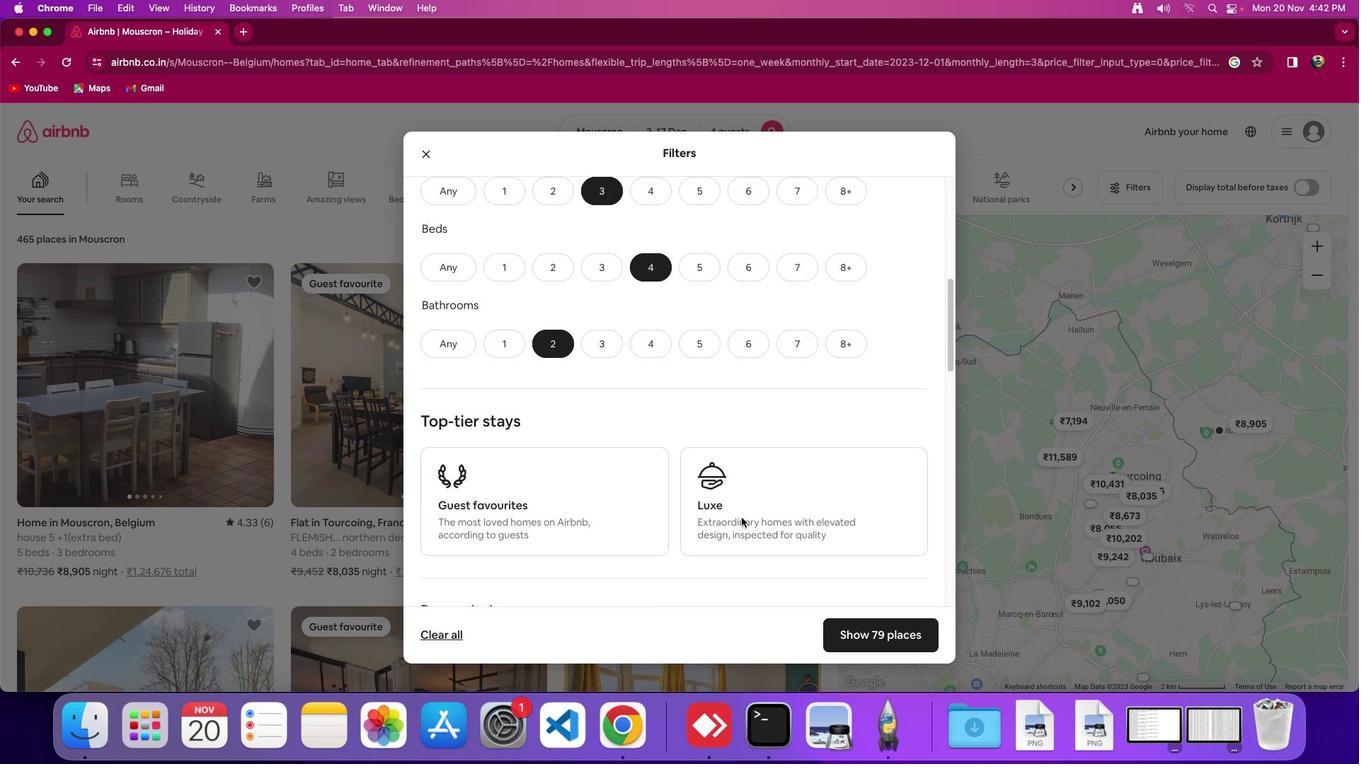 
Action: Mouse scrolled (742, 517) with delta (0, -2)
Screenshot: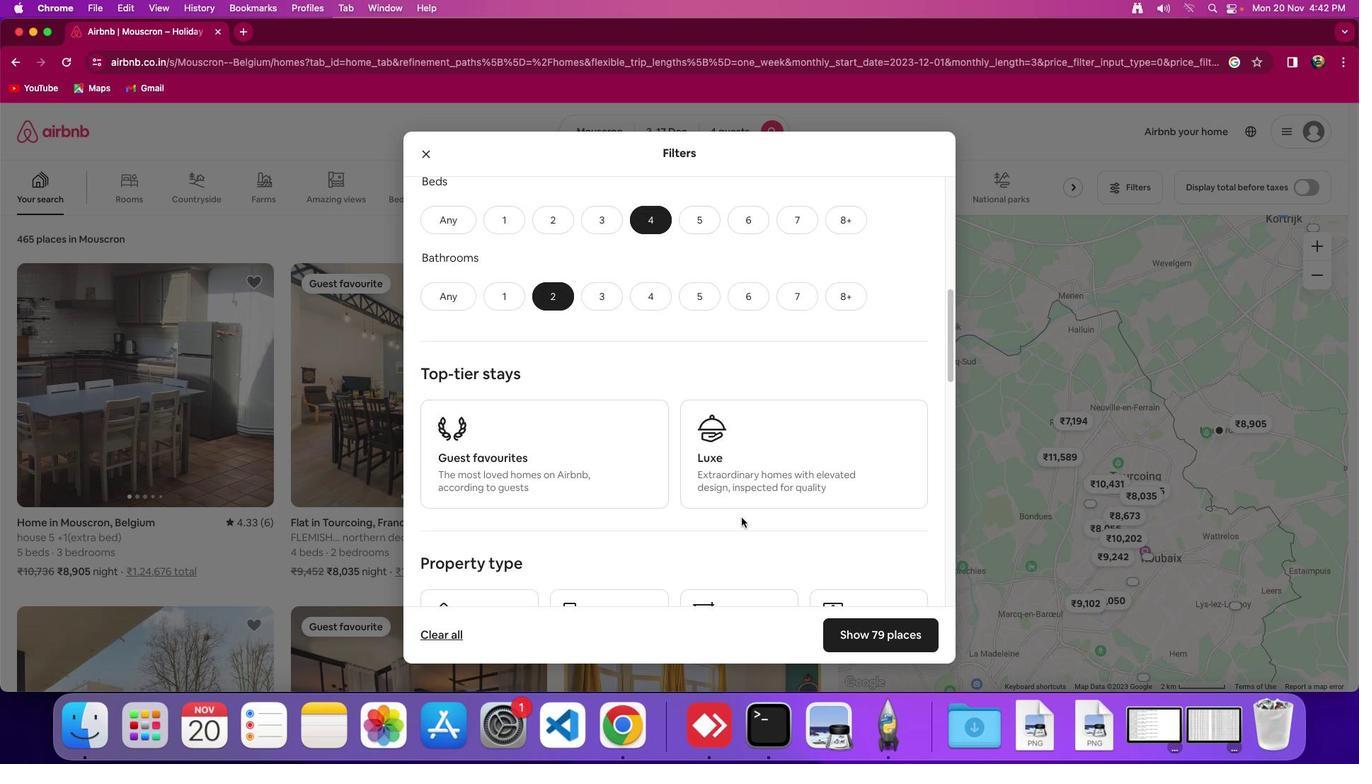 
Action: Mouse moved to (656, 531)
Screenshot: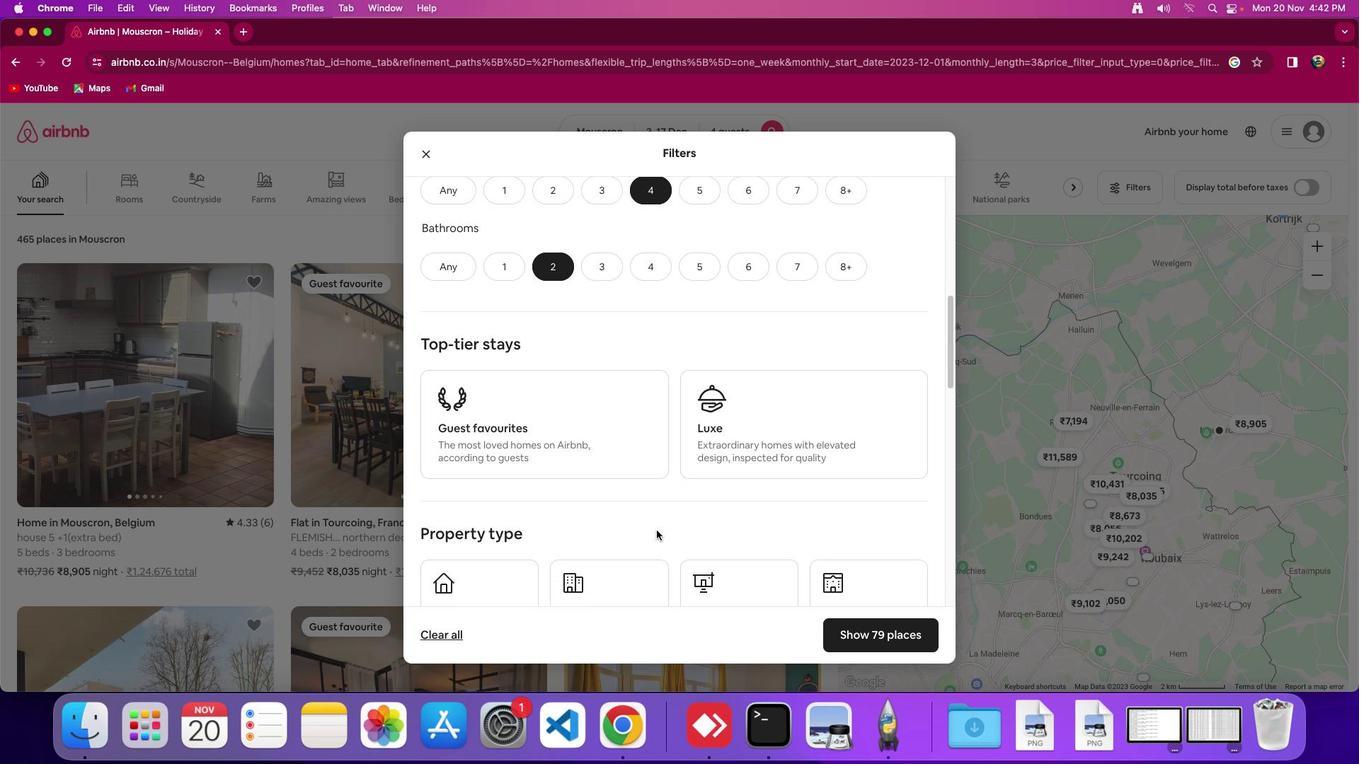
Action: Mouse scrolled (656, 531) with delta (0, 0)
Screenshot: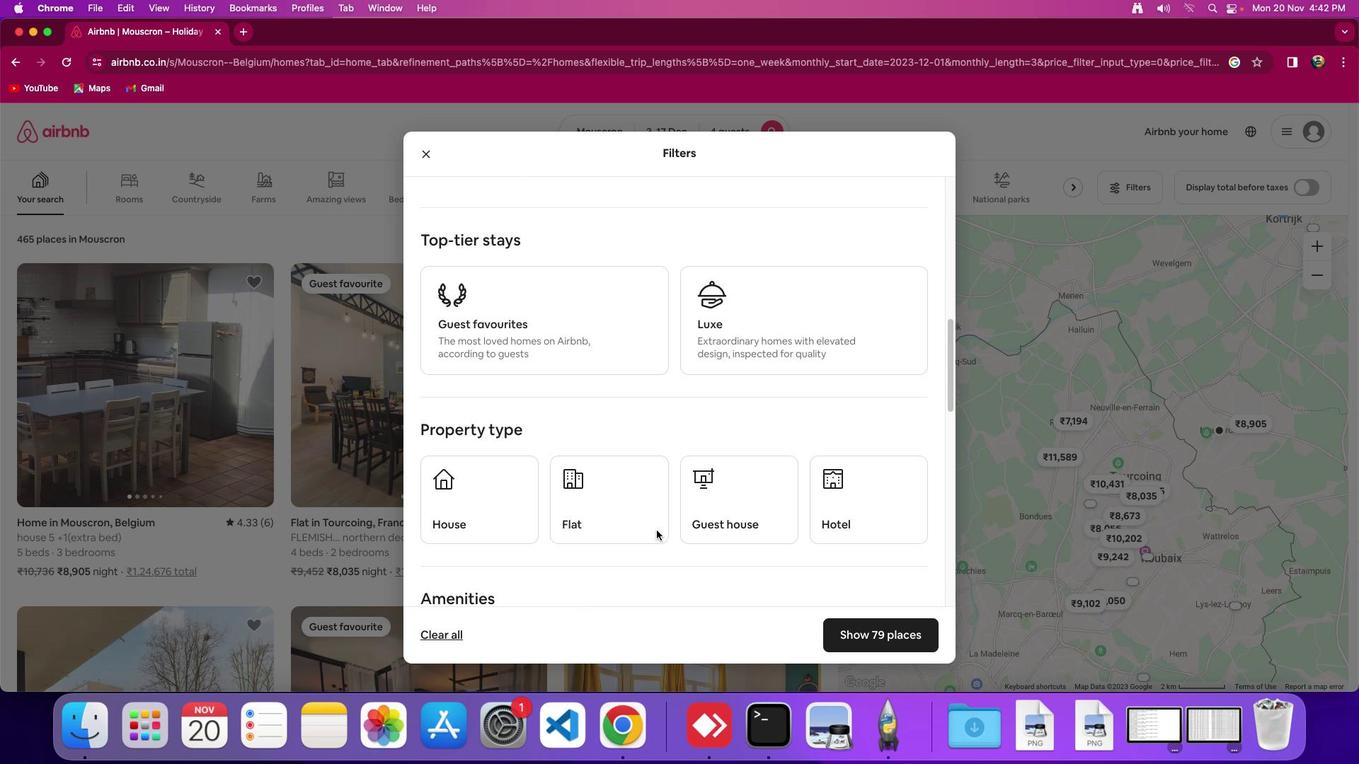 
Action: Mouse scrolled (656, 531) with delta (0, 0)
Screenshot: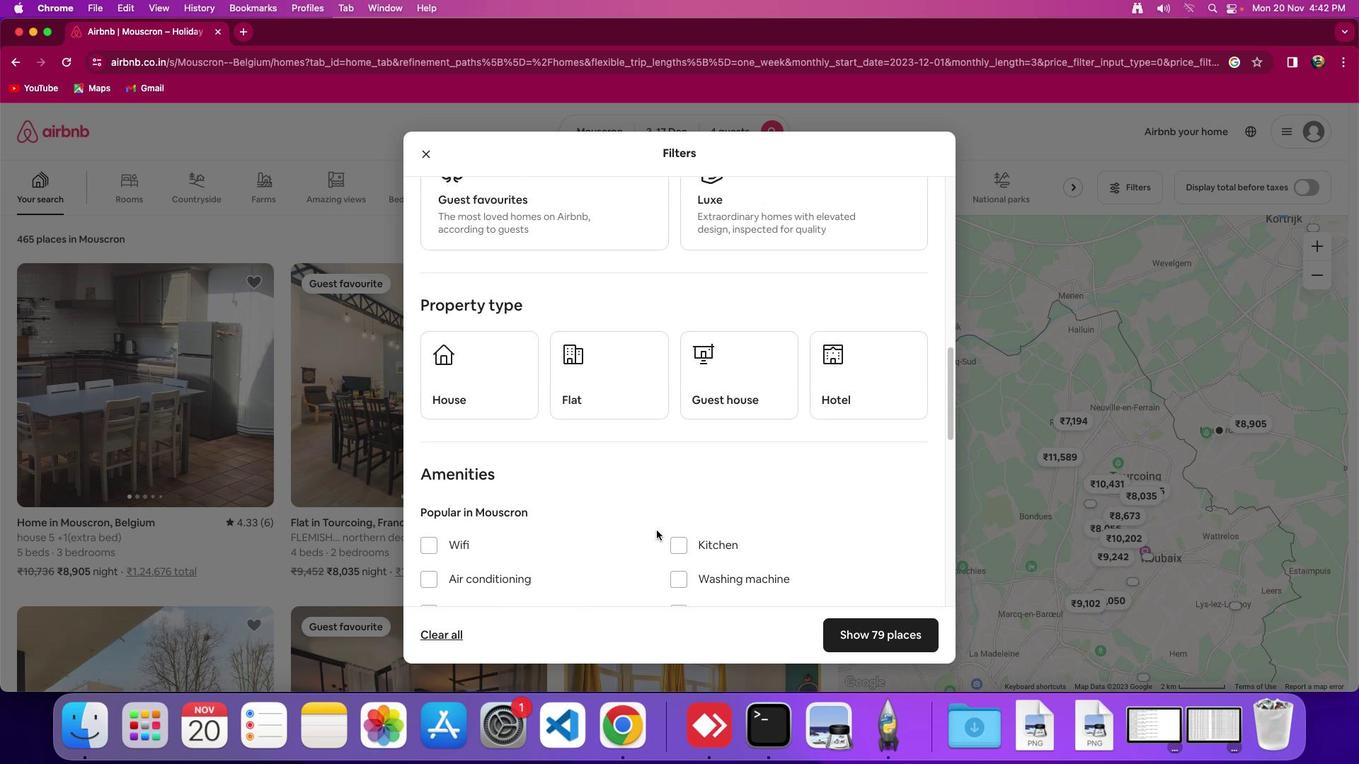 
Action: Mouse scrolled (656, 531) with delta (0, -2)
Screenshot: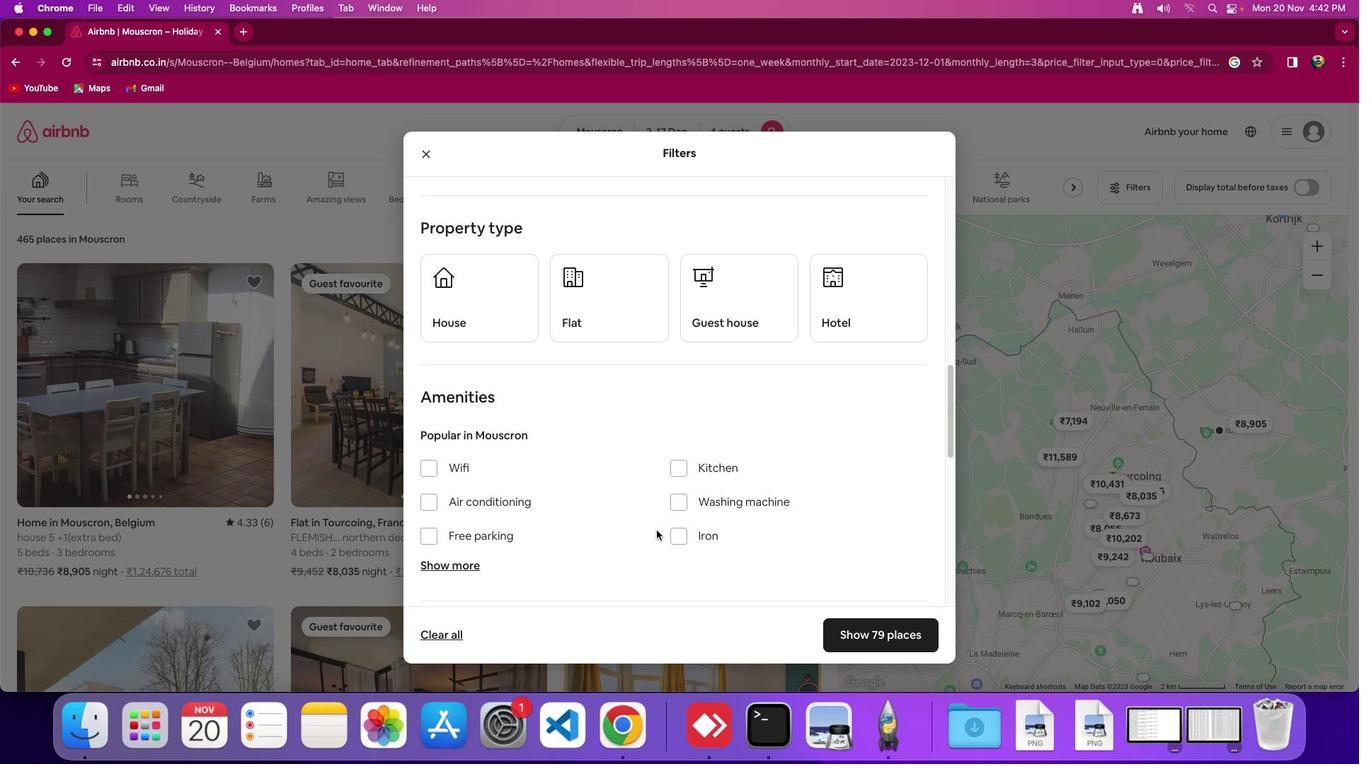 
Action: Mouse scrolled (656, 531) with delta (0, -4)
Screenshot: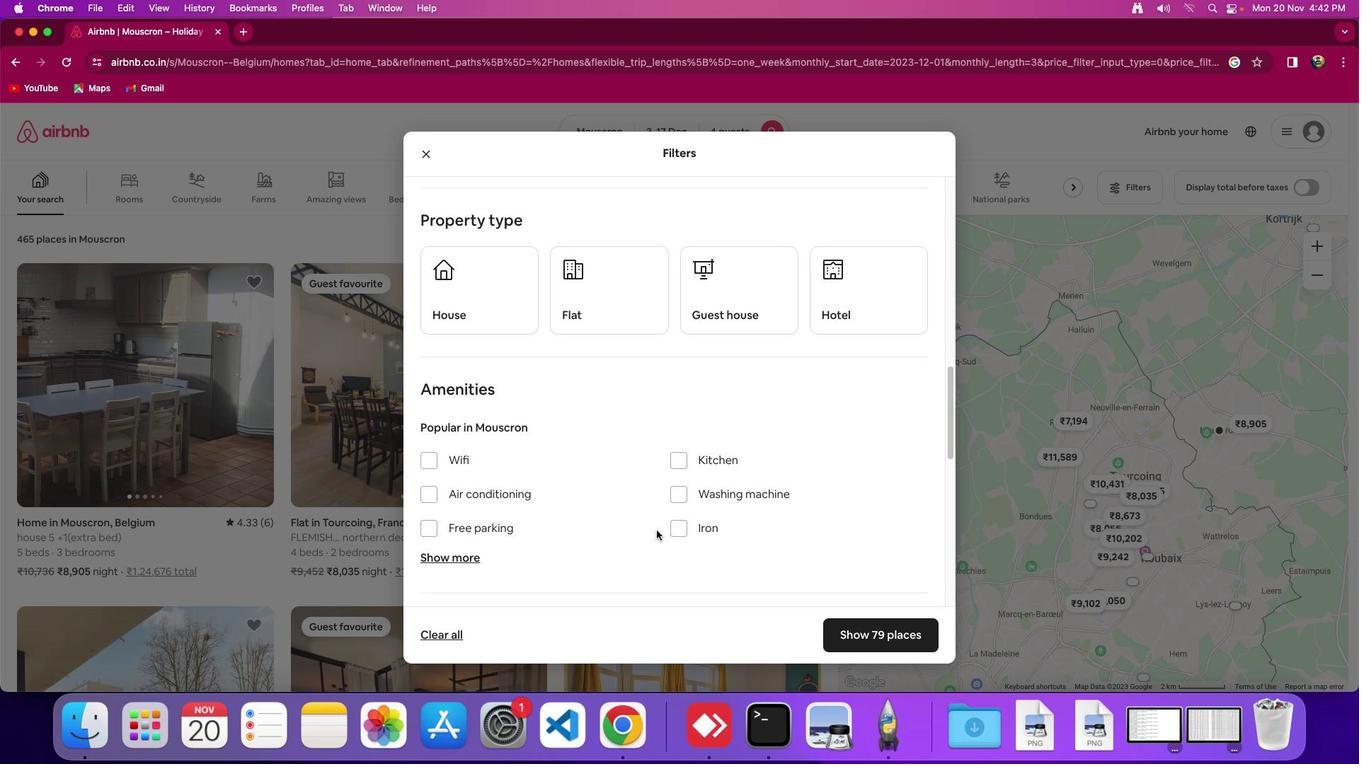 
Action: Mouse moved to (470, 298)
Screenshot: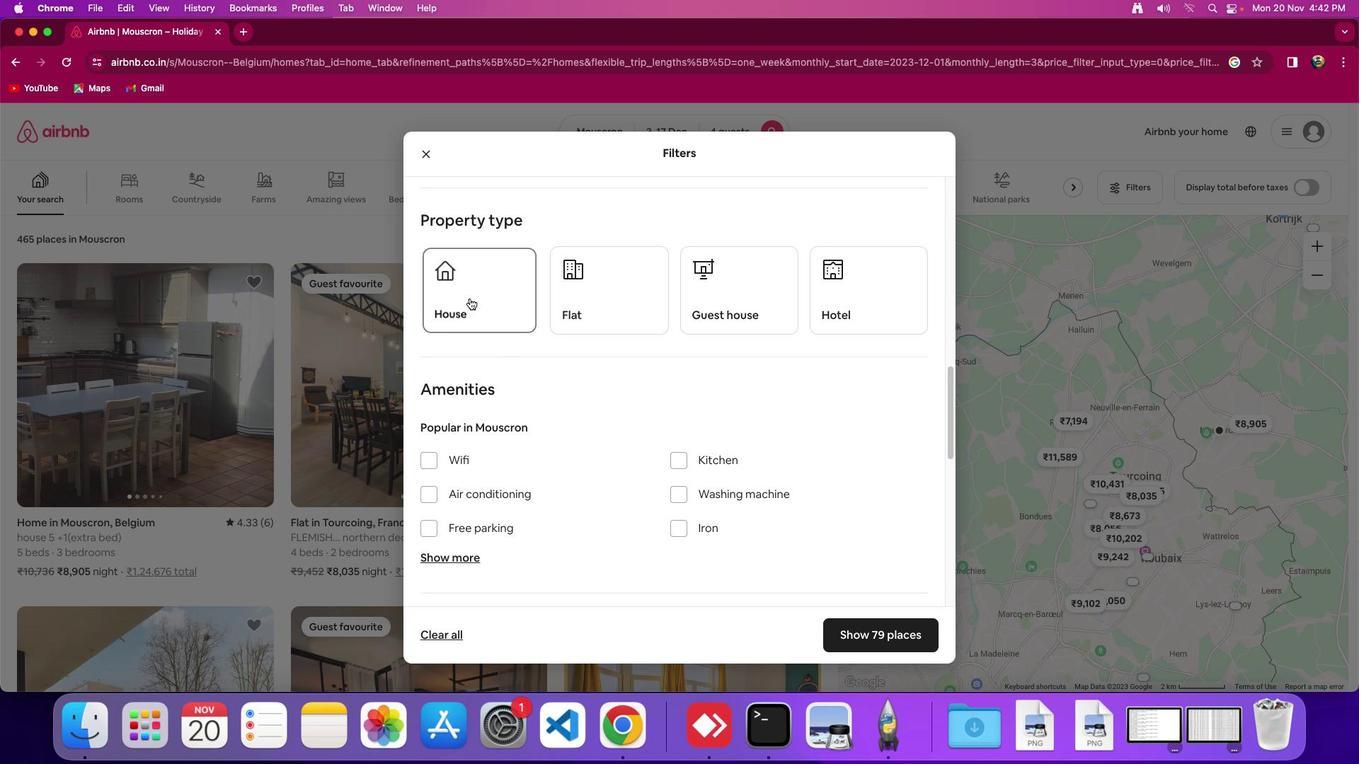 
Action: Mouse pressed left at (470, 298)
Screenshot: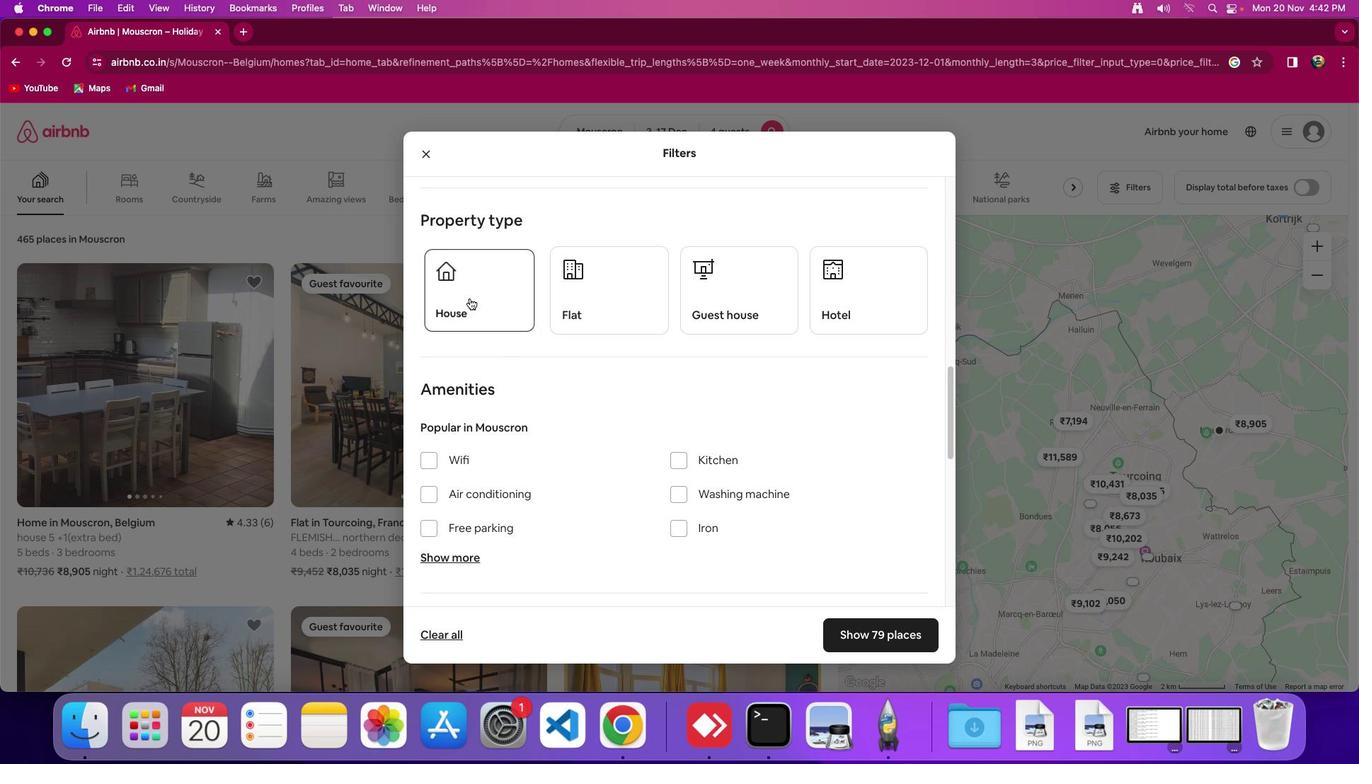 
Action: Mouse moved to (560, 376)
Screenshot: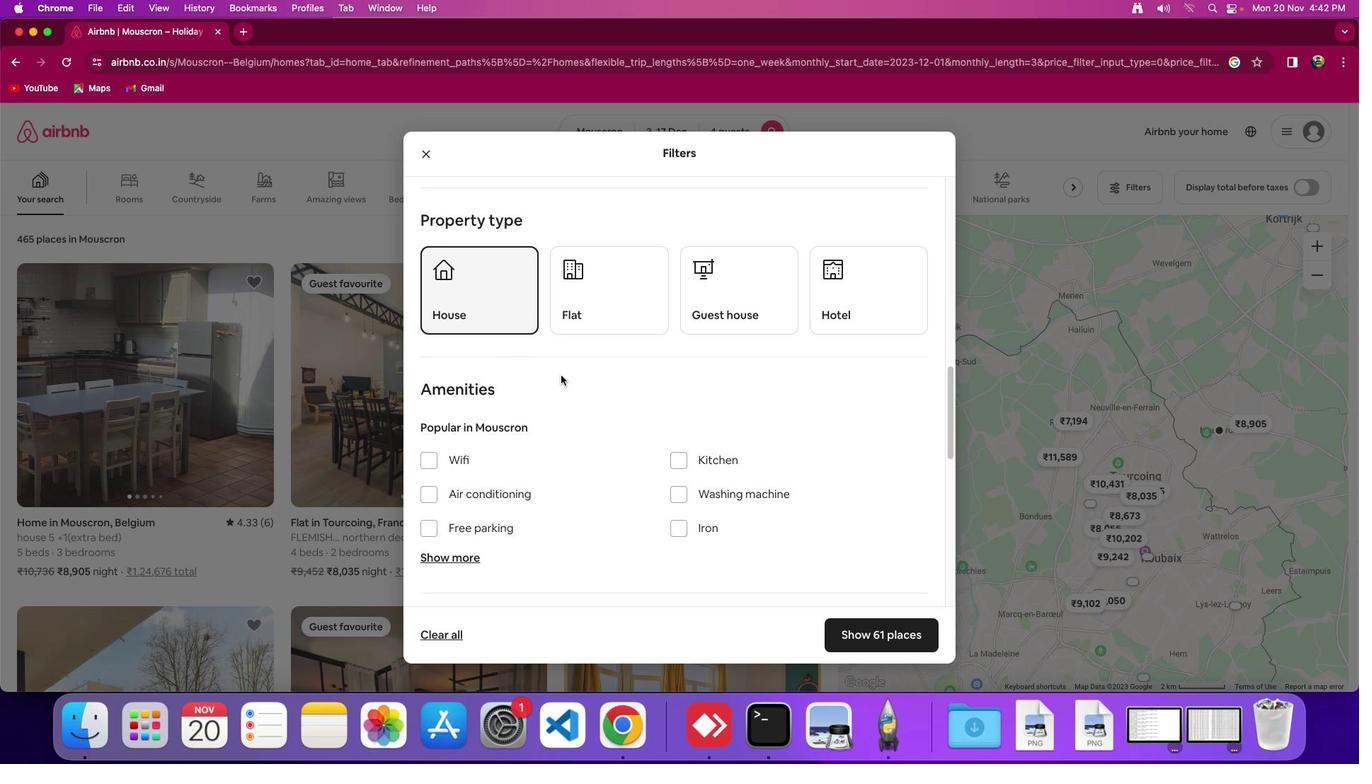 
Action: Mouse scrolled (560, 376) with delta (0, 0)
Screenshot: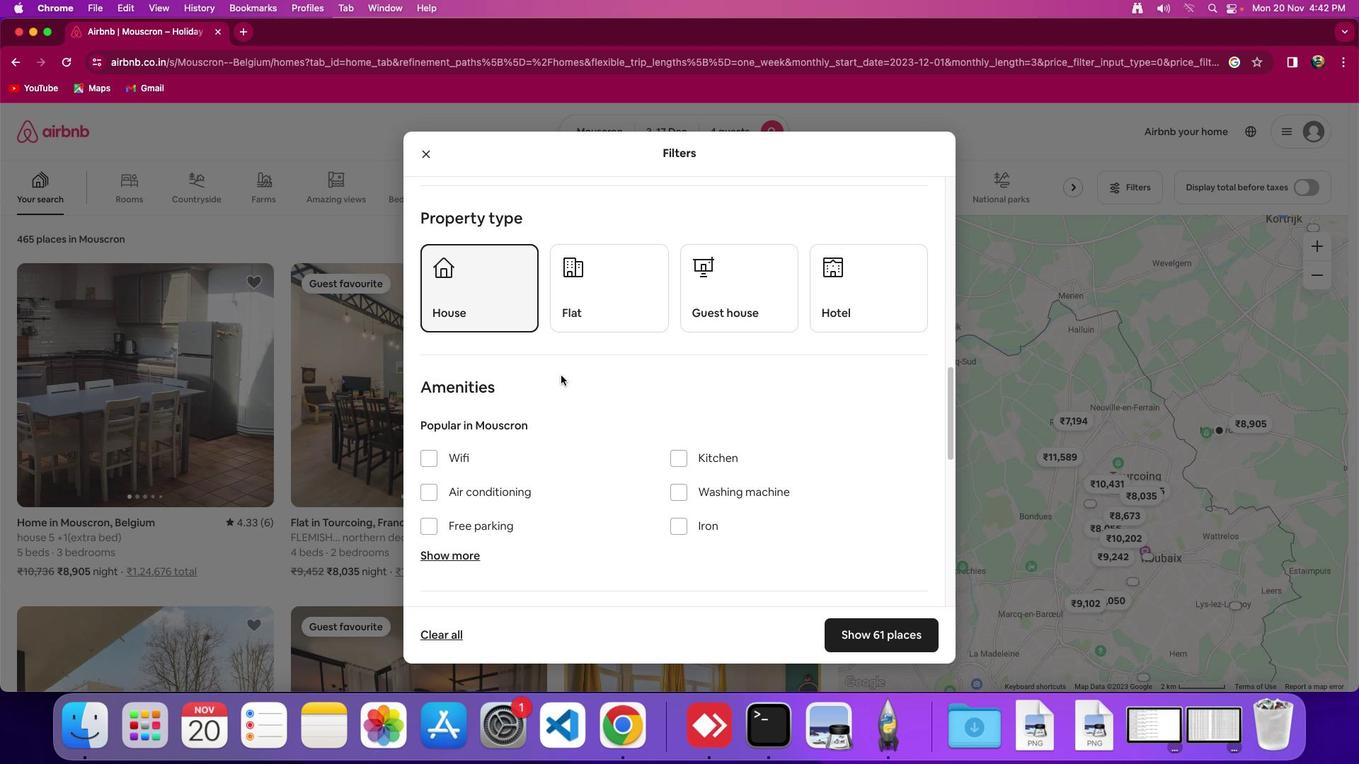 
Action: Mouse scrolled (560, 376) with delta (0, 0)
Screenshot: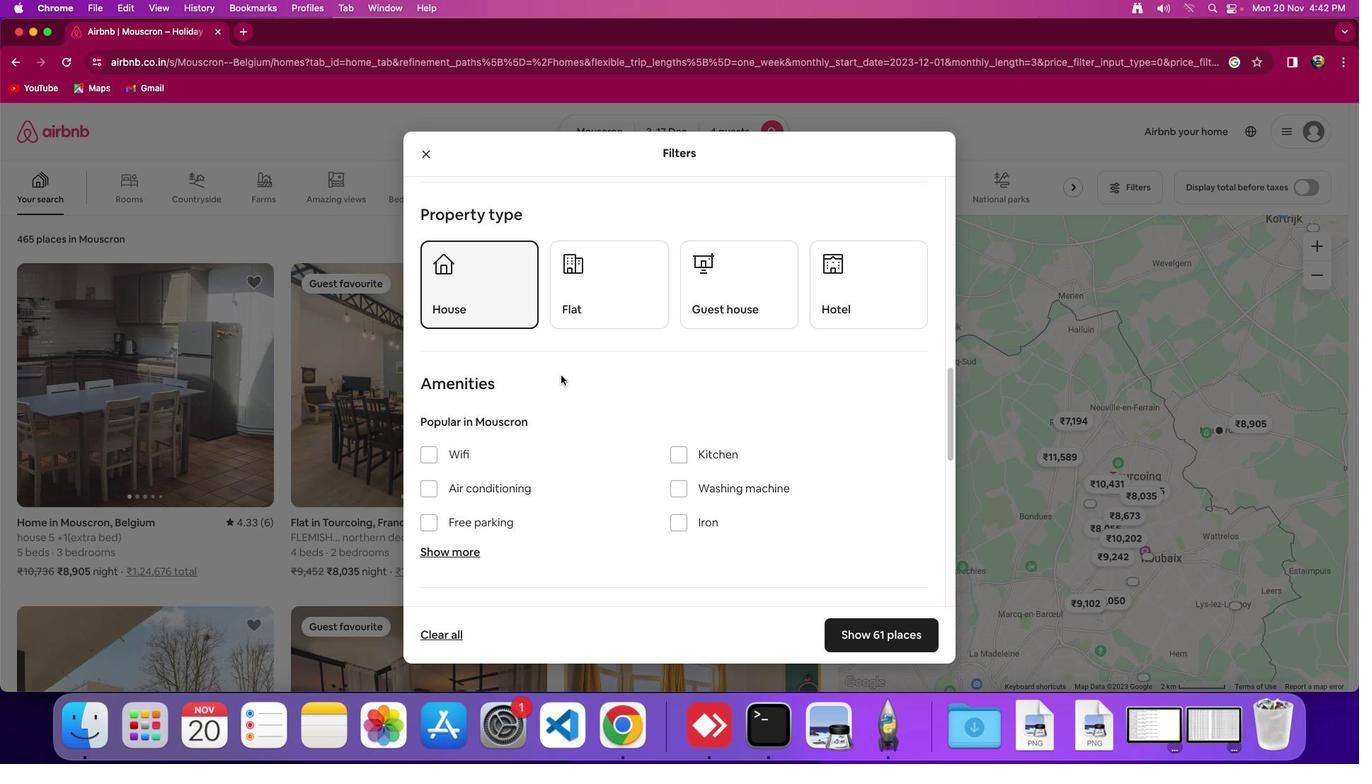 
Action: Mouse scrolled (560, 376) with delta (0, 0)
Screenshot: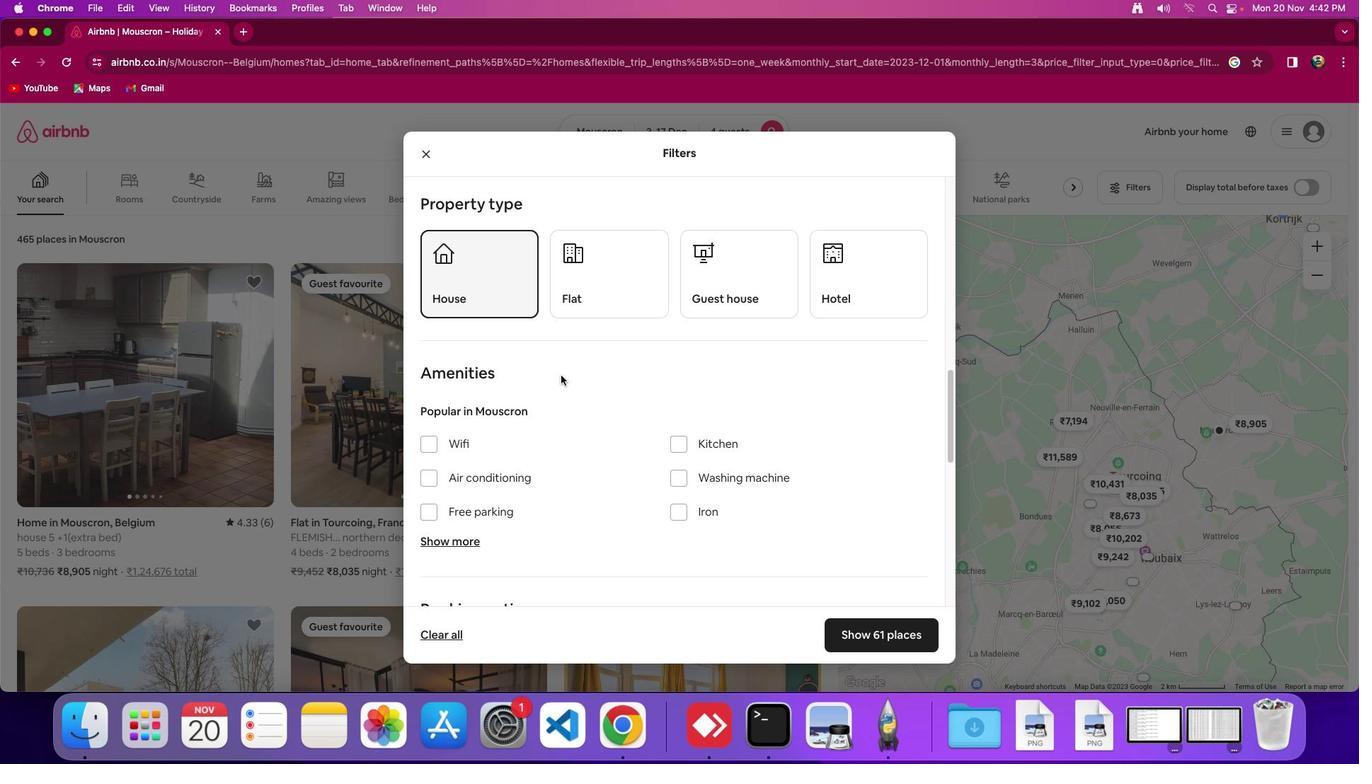 
Action: Mouse scrolled (560, 376) with delta (0, 0)
Screenshot: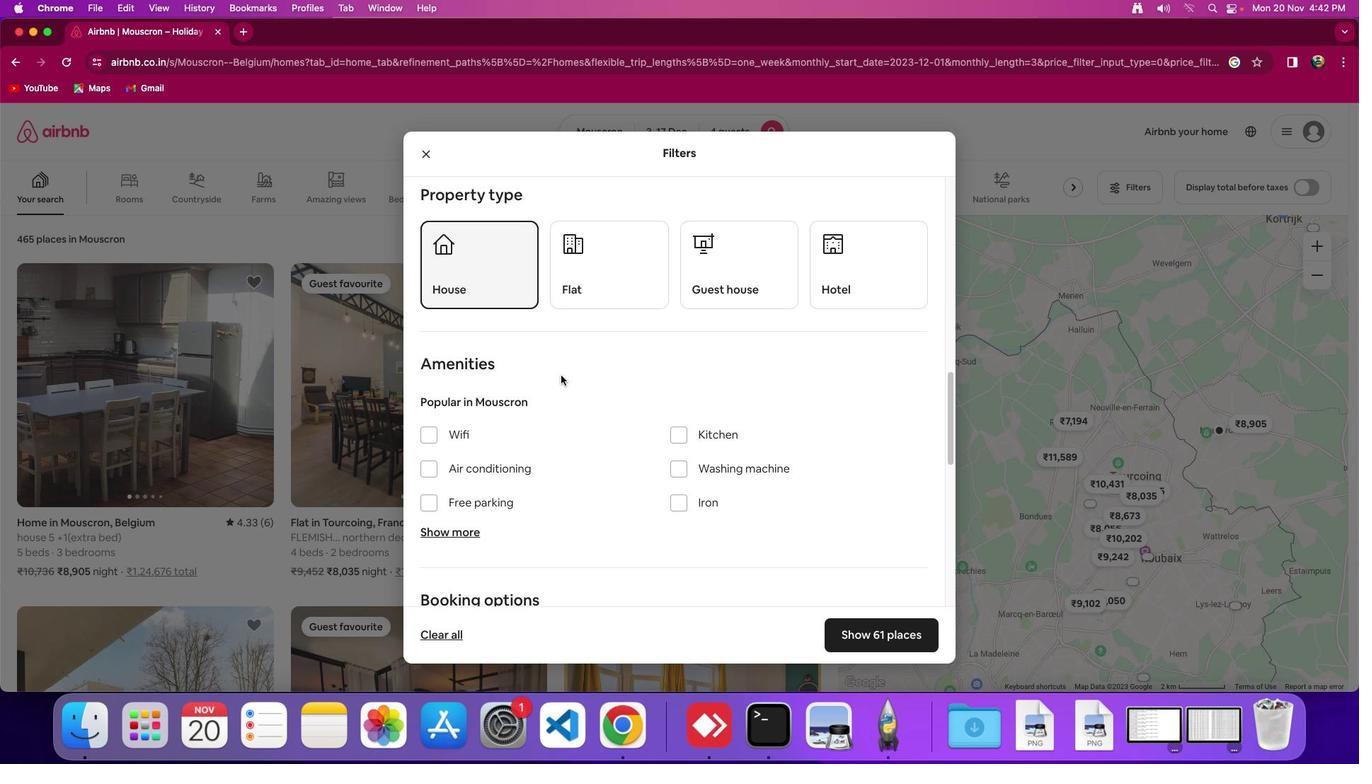 
Action: Mouse moved to (458, 538)
Screenshot: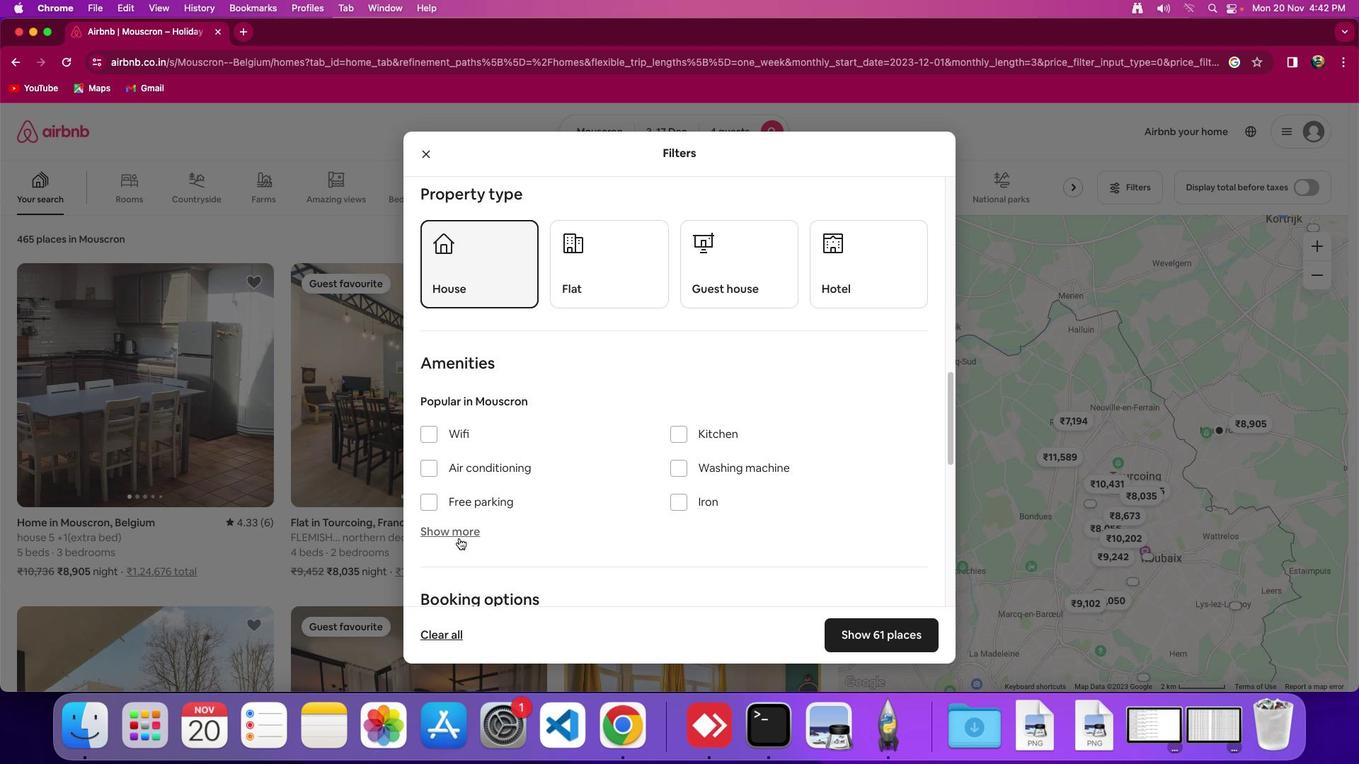 
Action: Mouse pressed left at (458, 538)
Screenshot: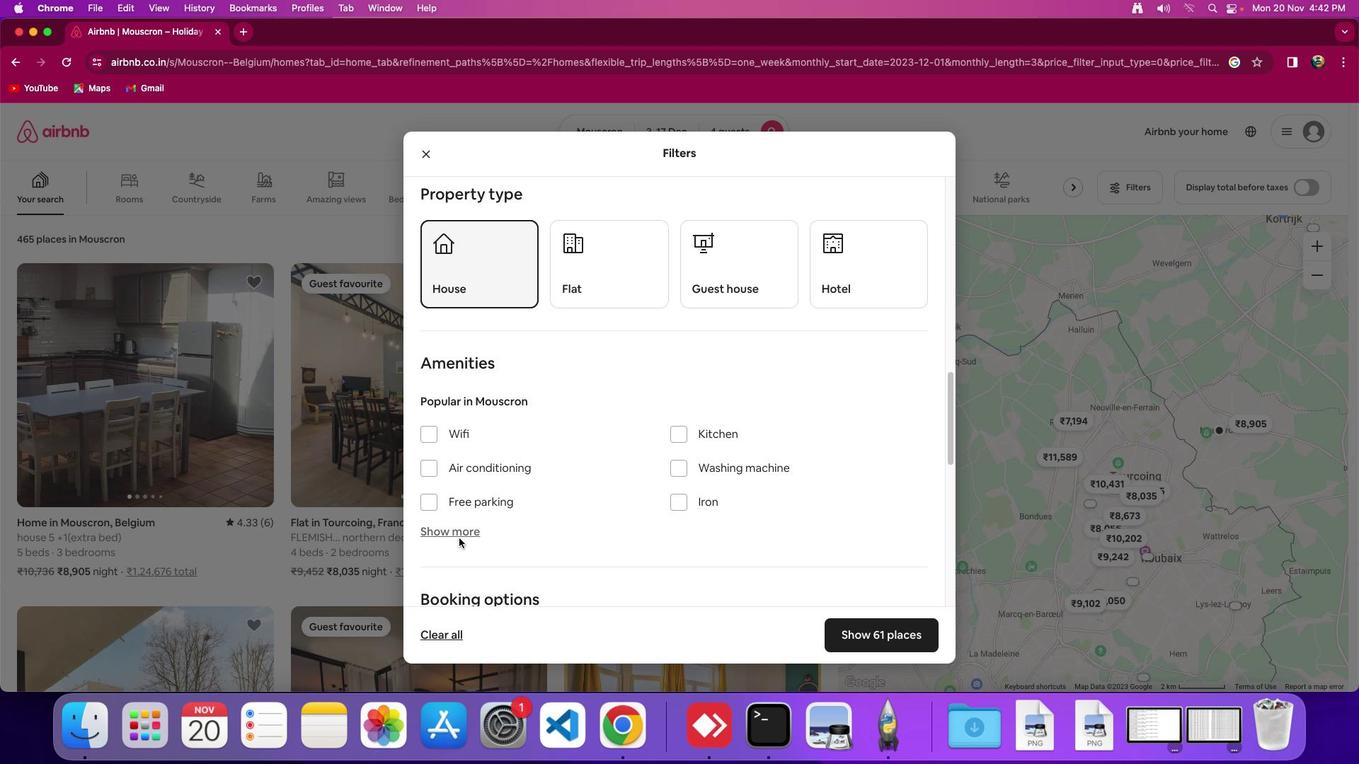 
Action: Mouse moved to (616, 506)
Screenshot: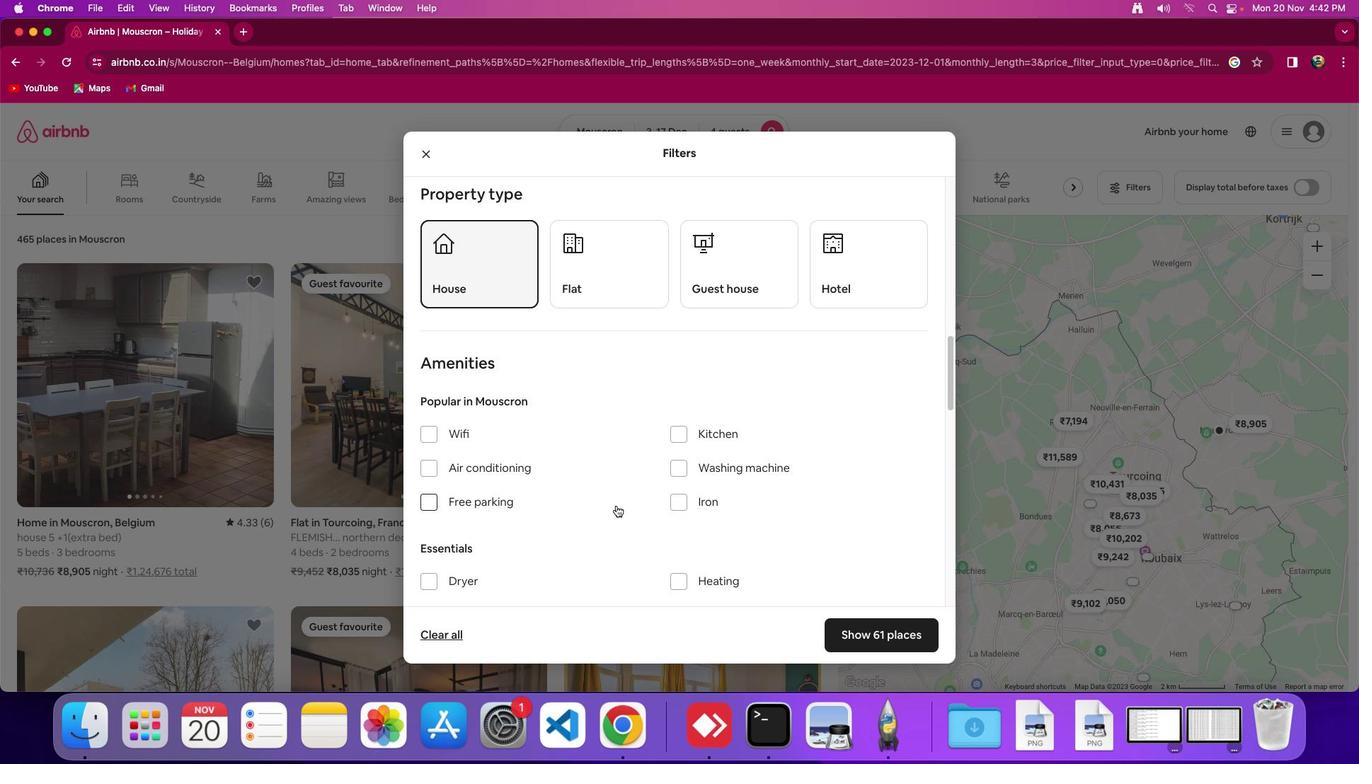 
Action: Mouse scrolled (616, 506) with delta (0, 0)
Screenshot: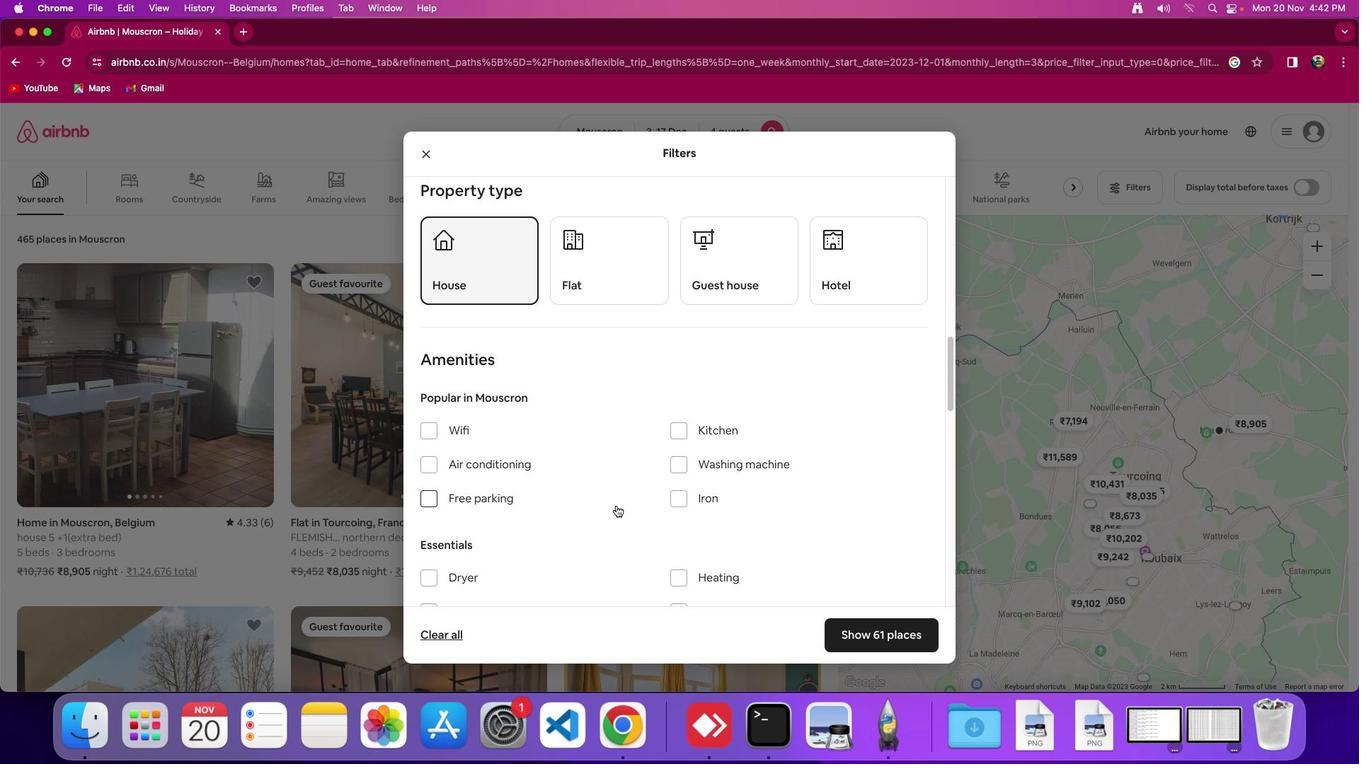 
Action: Mouse scrolled (616, 506) with delta (0, 0)
Screenshot: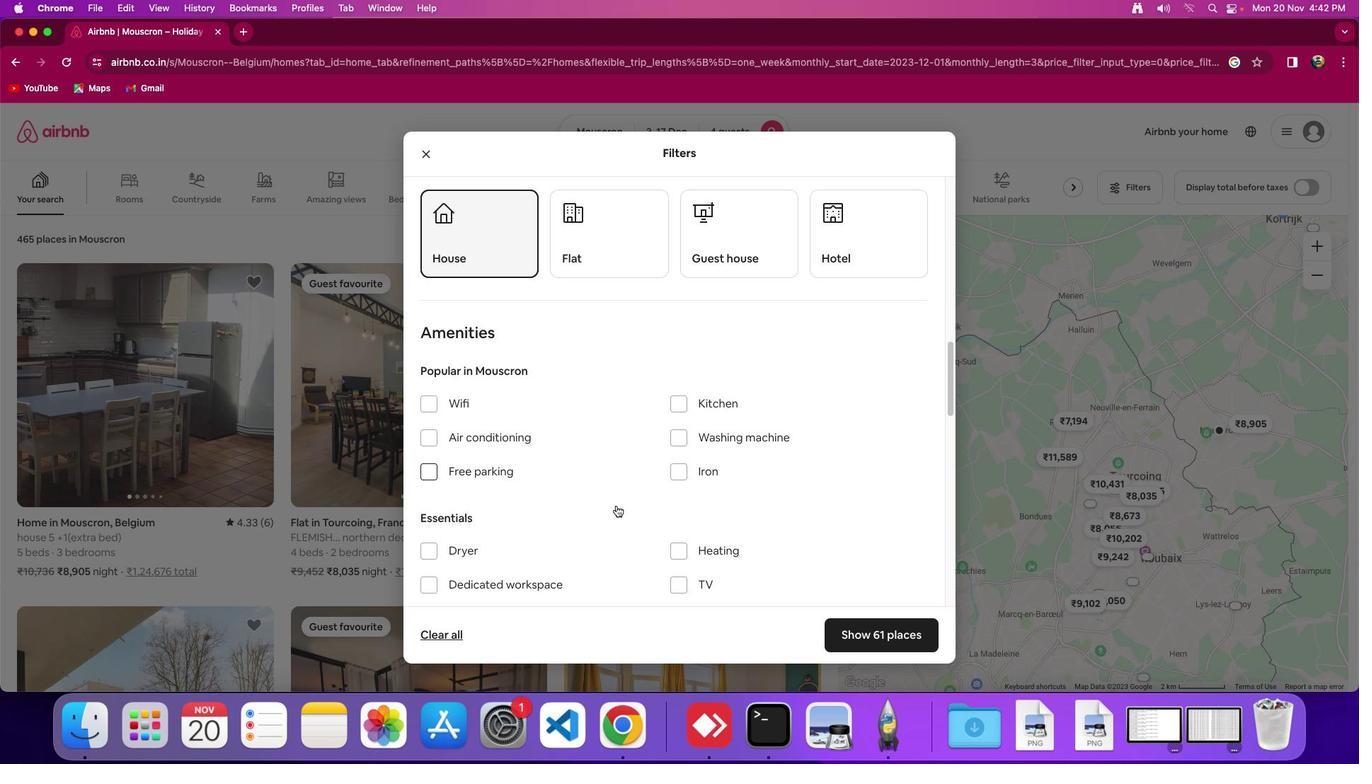 
Action: Mouse scrolled (616, 506) with delta (0, -1)
Screenshot: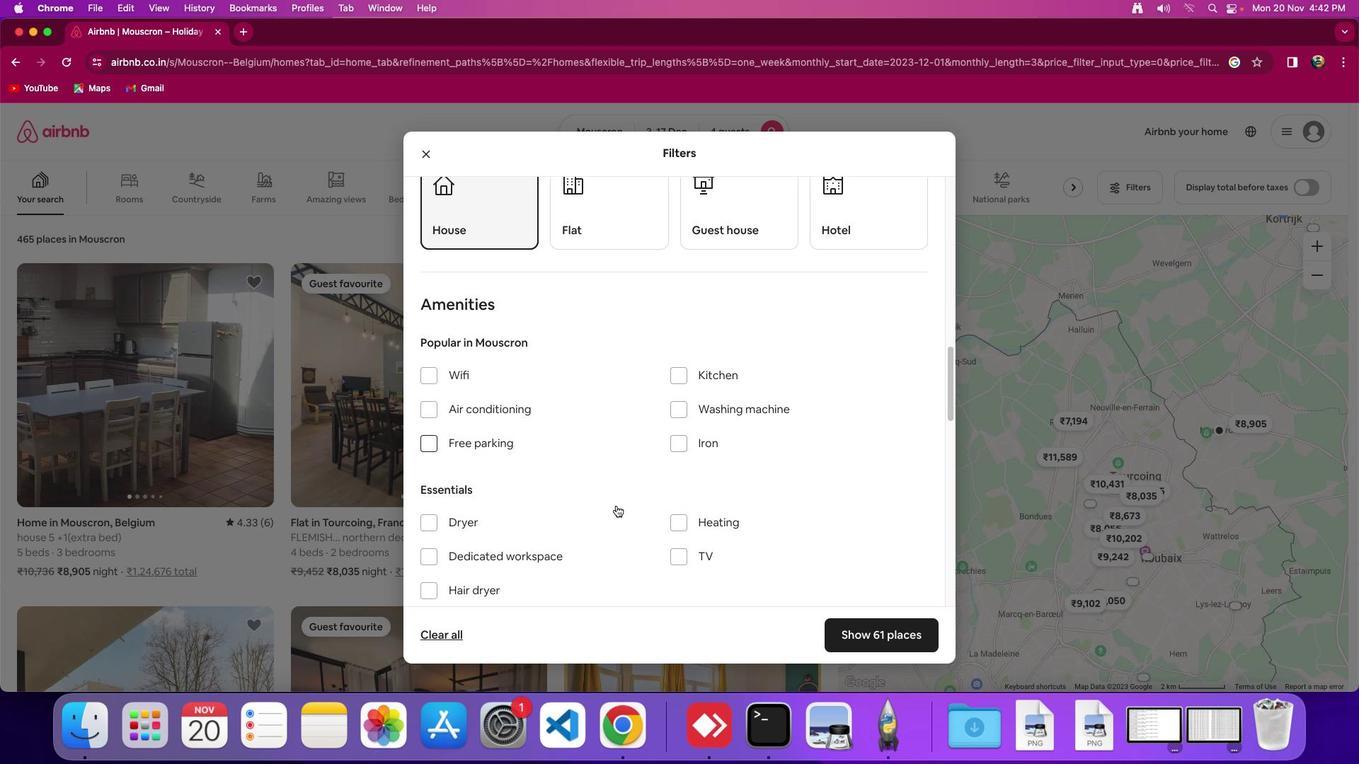 
Action: Mouse moved to (616, 506)
Screenshot: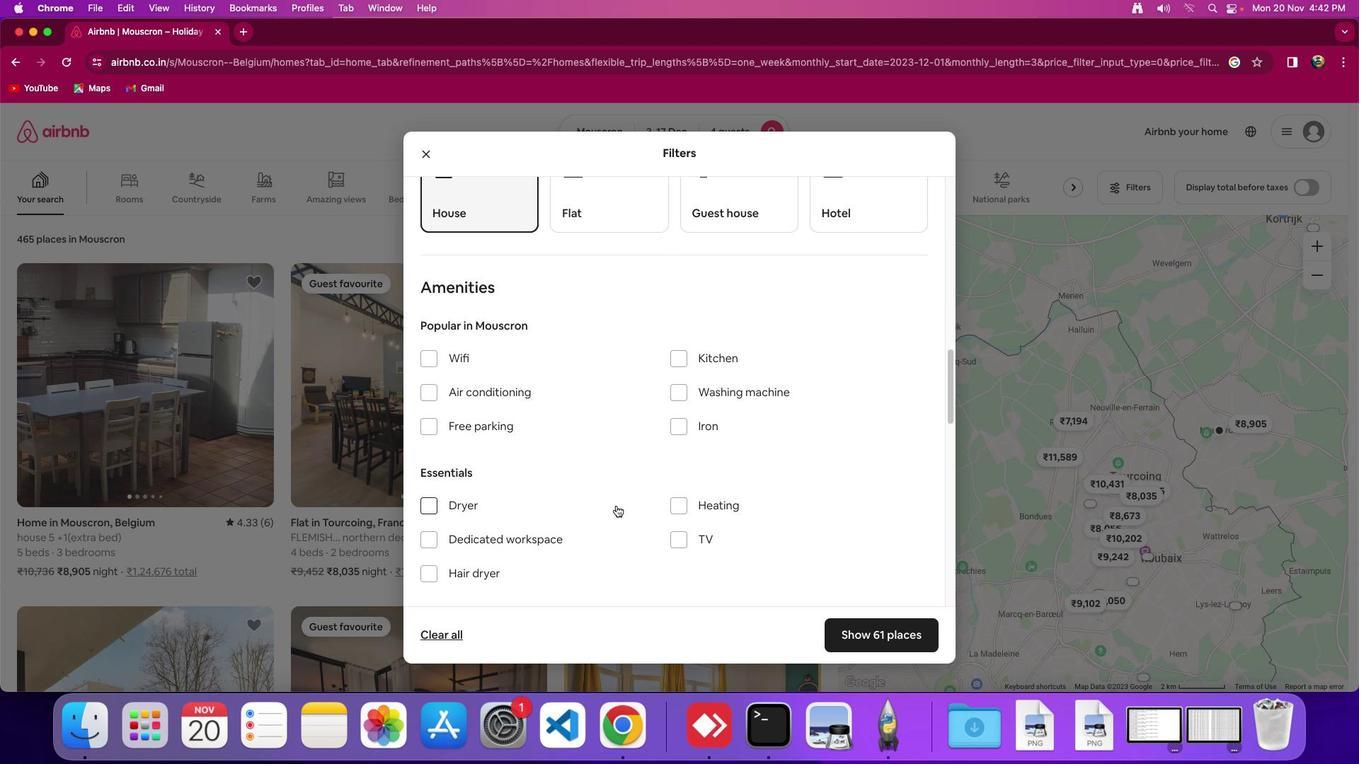 
Action: Mouse scrolled (616, 506) with delta (0, 0)
Screenshot: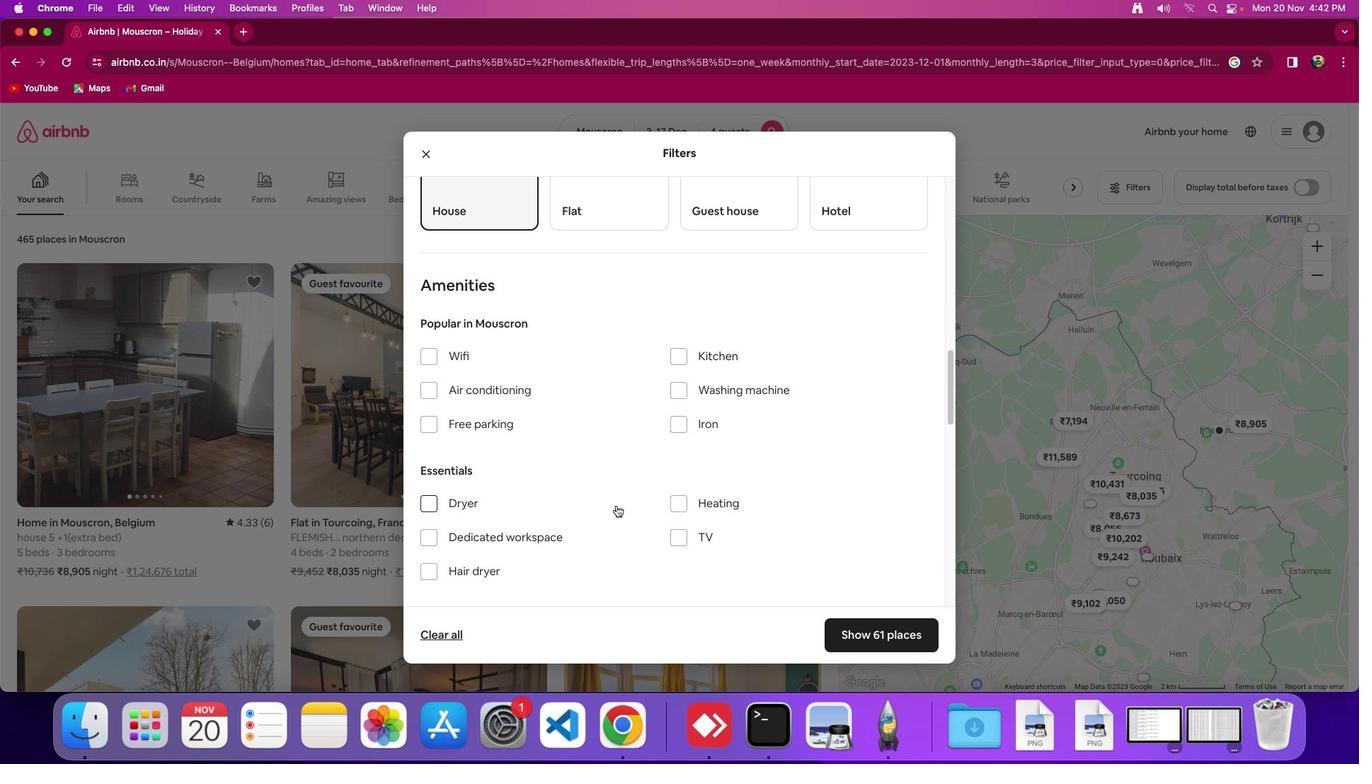 
Action: Mouse scrolled (616, 506) with delta (0, 0)
Screenshot: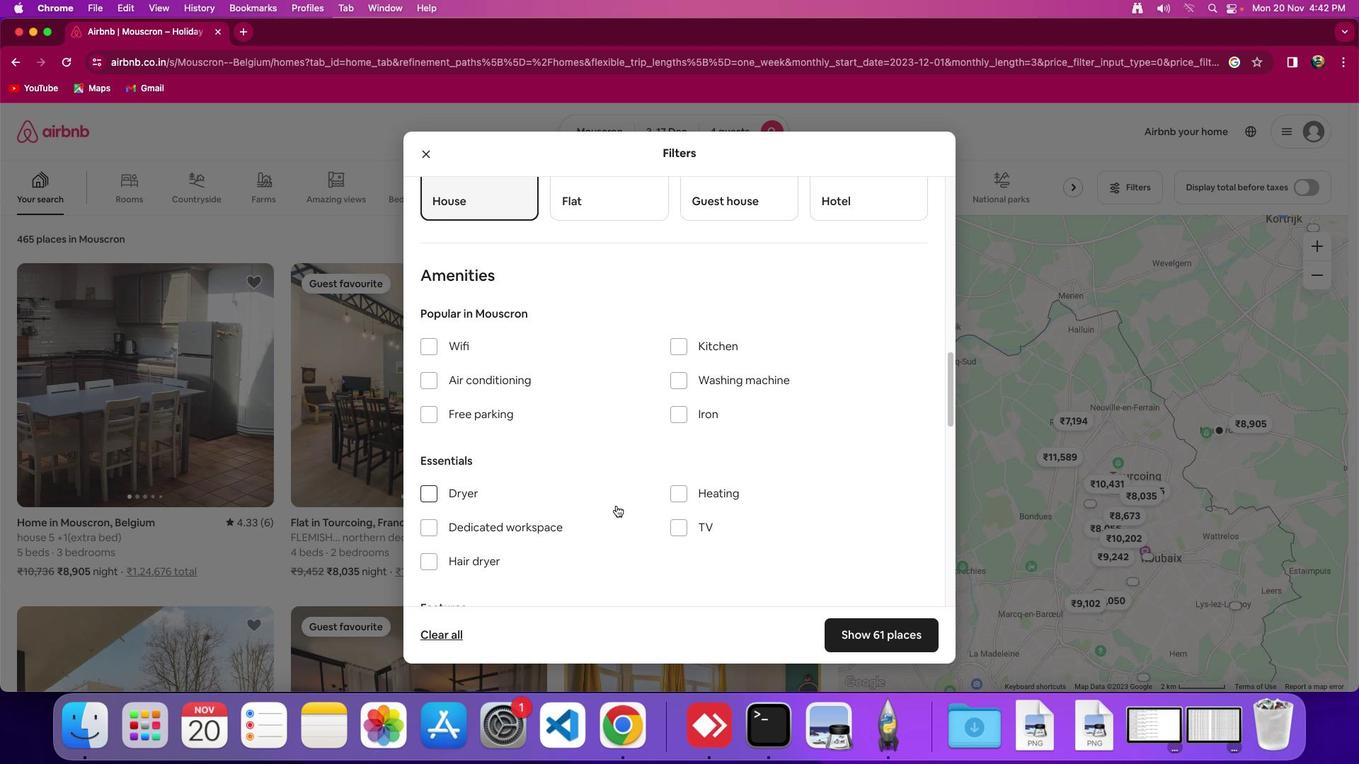 
Action: Mouse scrolled (616, 506) with delta (0, 0)
Screenshot: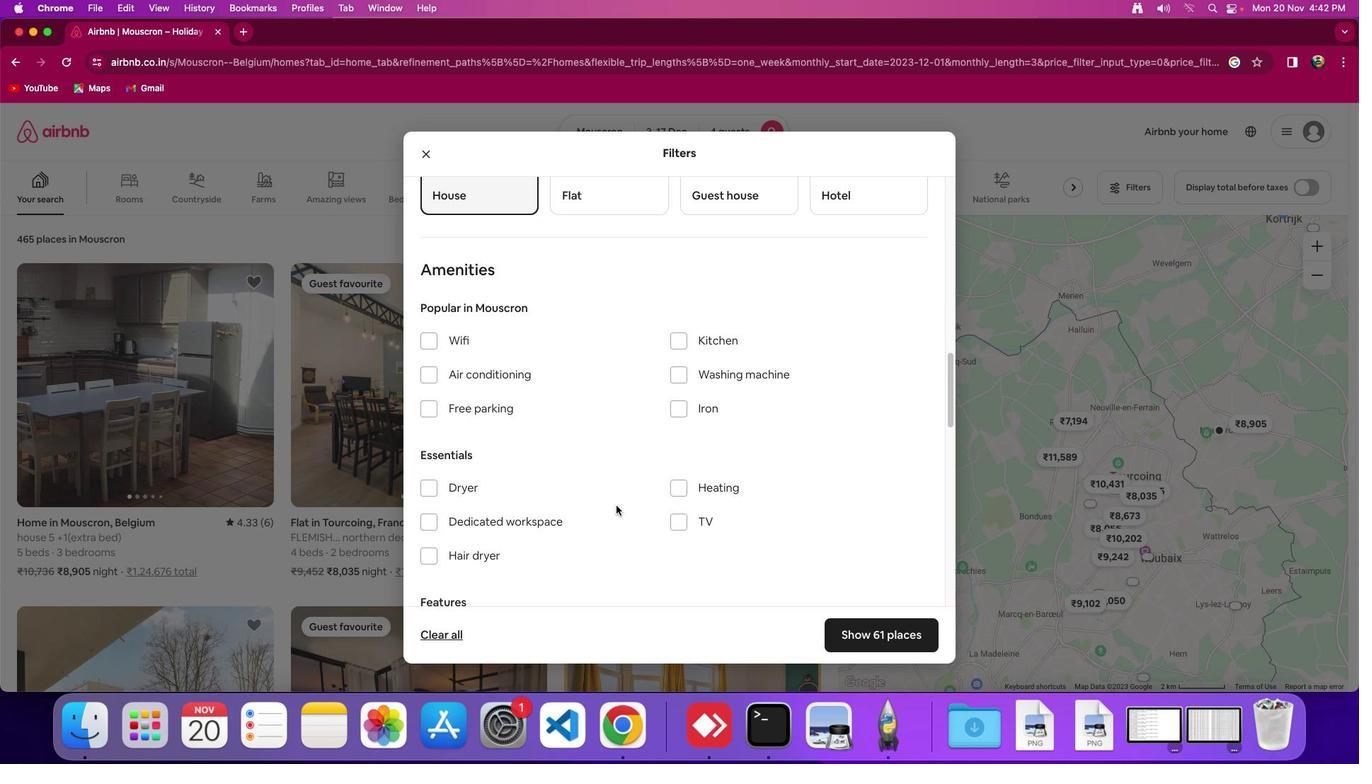 
Action: Mouse scrolled (616, 506) with delta (0, 0)
Screenshot: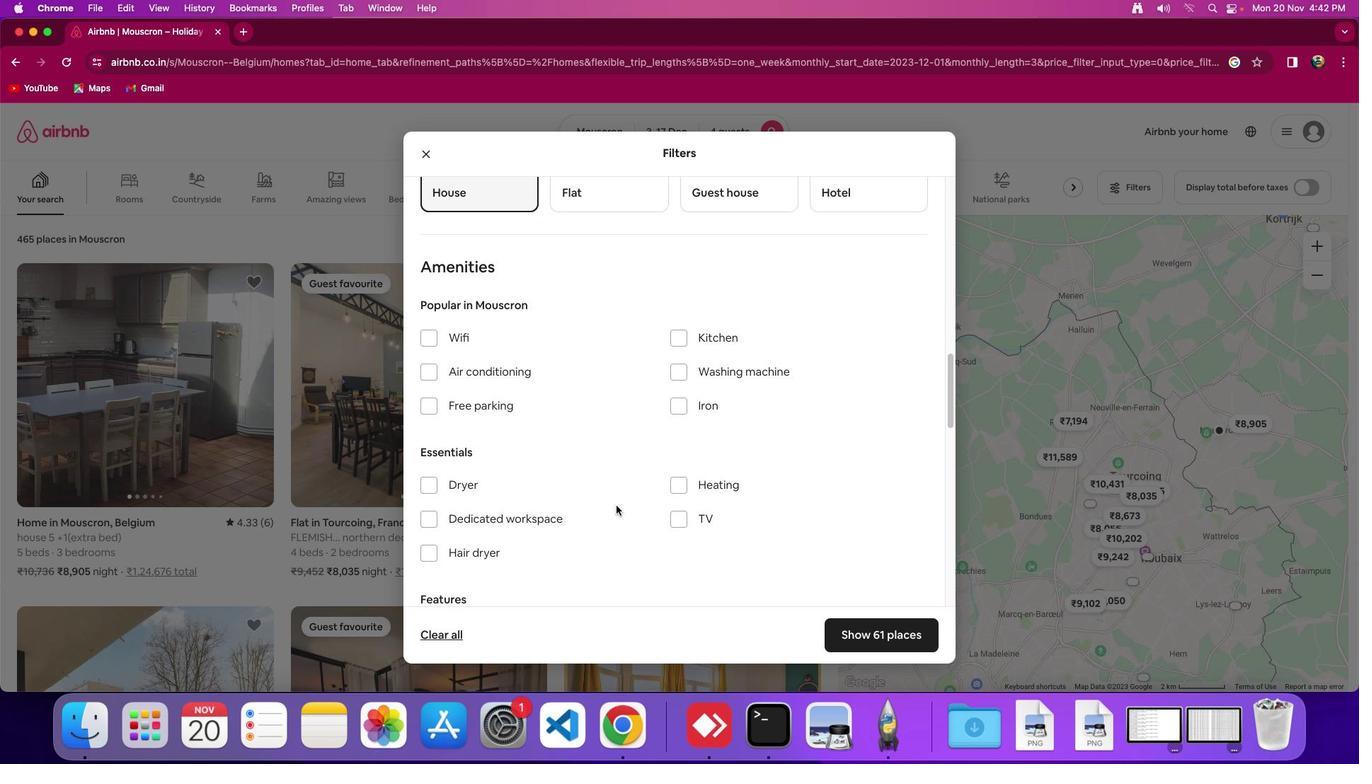 
Action: Mouse scrolled (616, 506) with delta (0, 0)
Screenshot: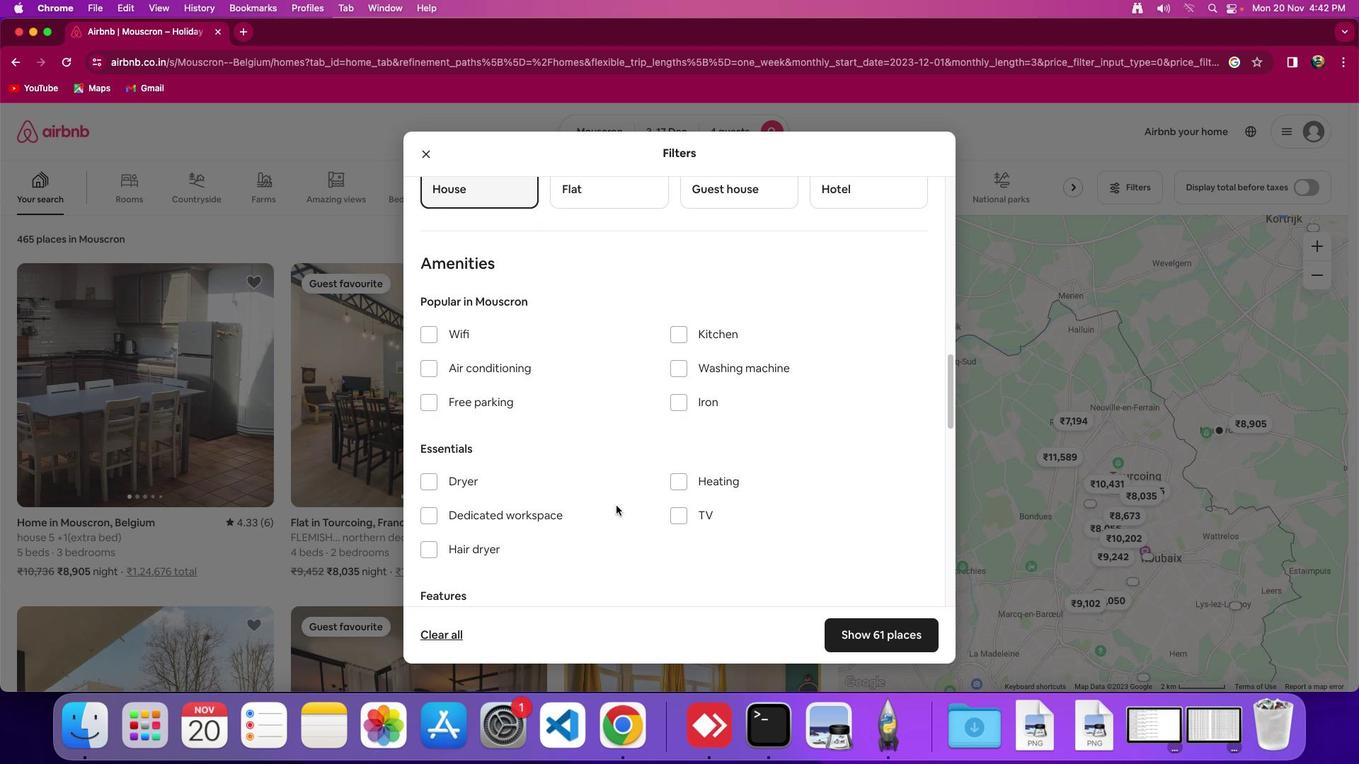 
Action: Mouse scrolled (616, 506) with delta (0, 0)
Screenshot: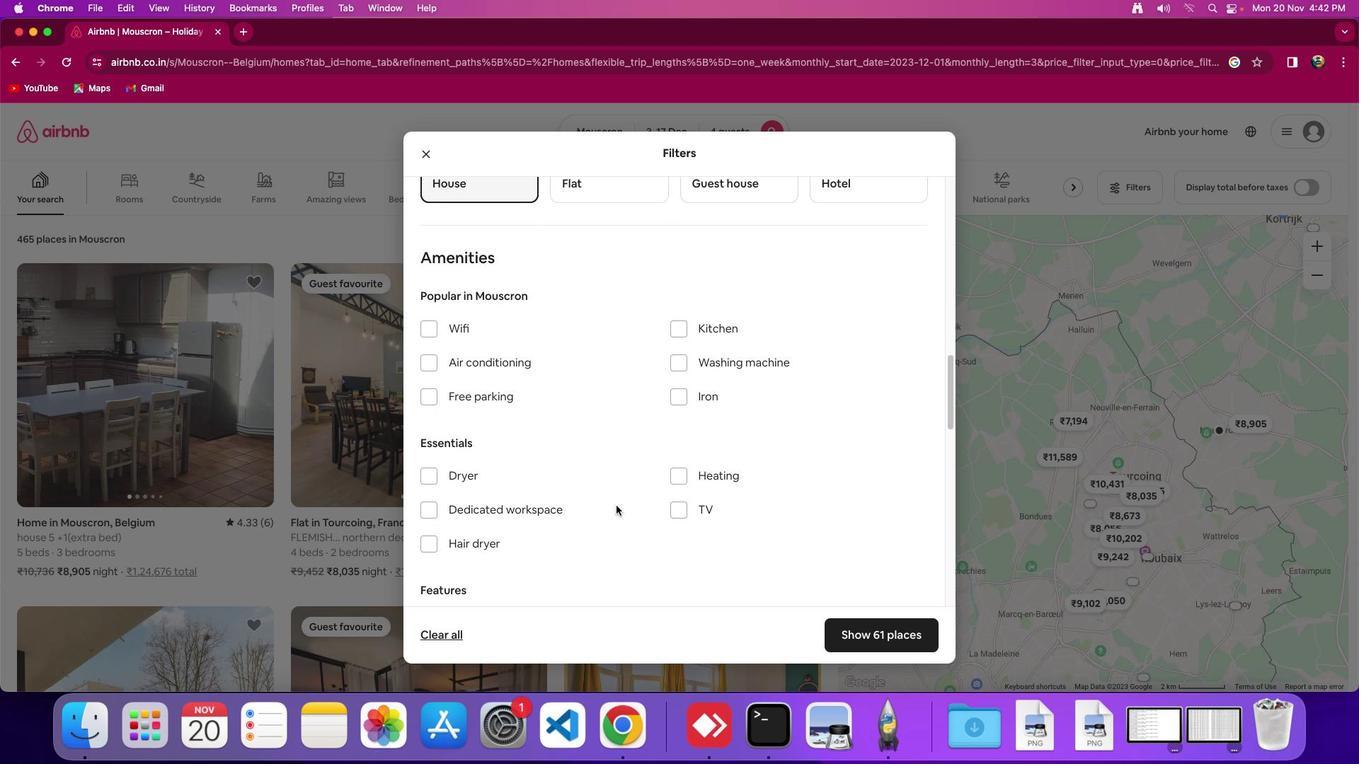 
Action: Mouse moved to (616, 507)
Screenshot: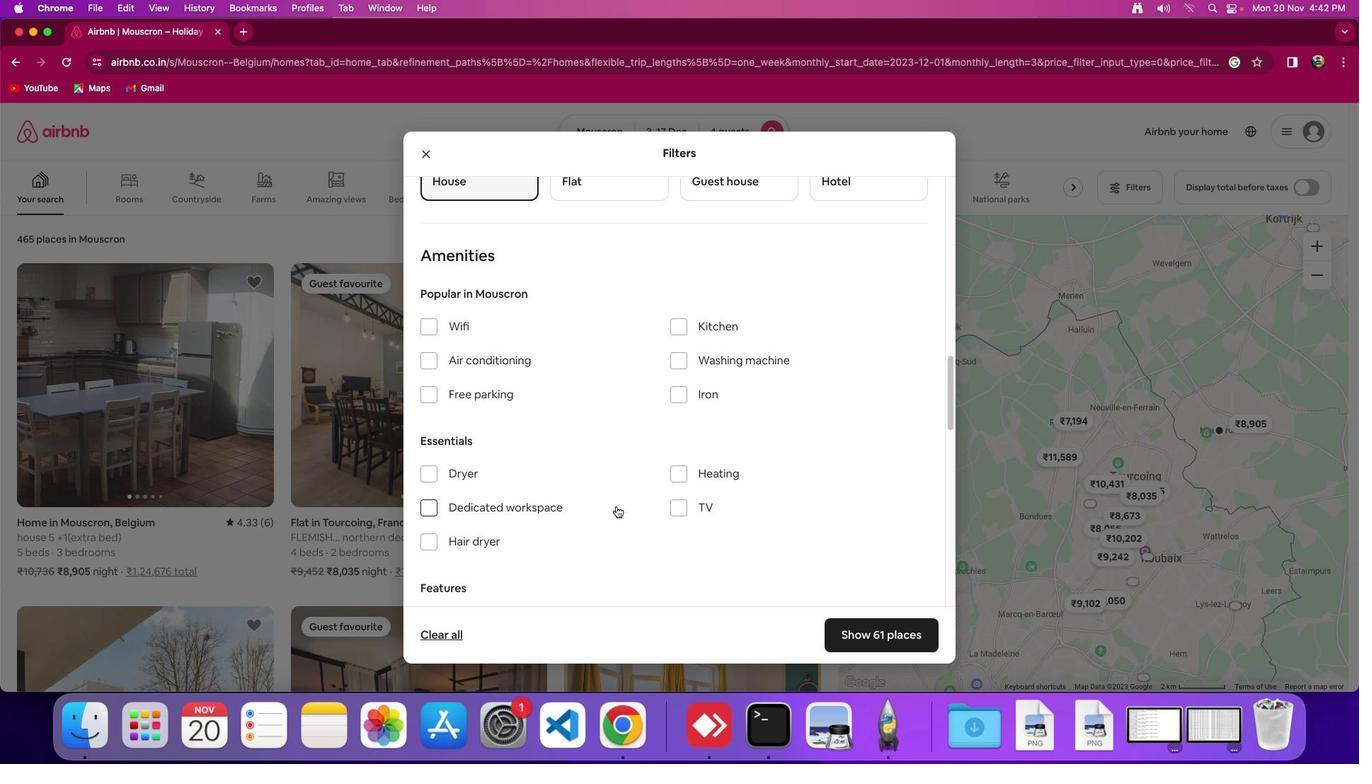 
Action: Mouse scrolled (616, 507) with delta (0, 0)
Screenshot: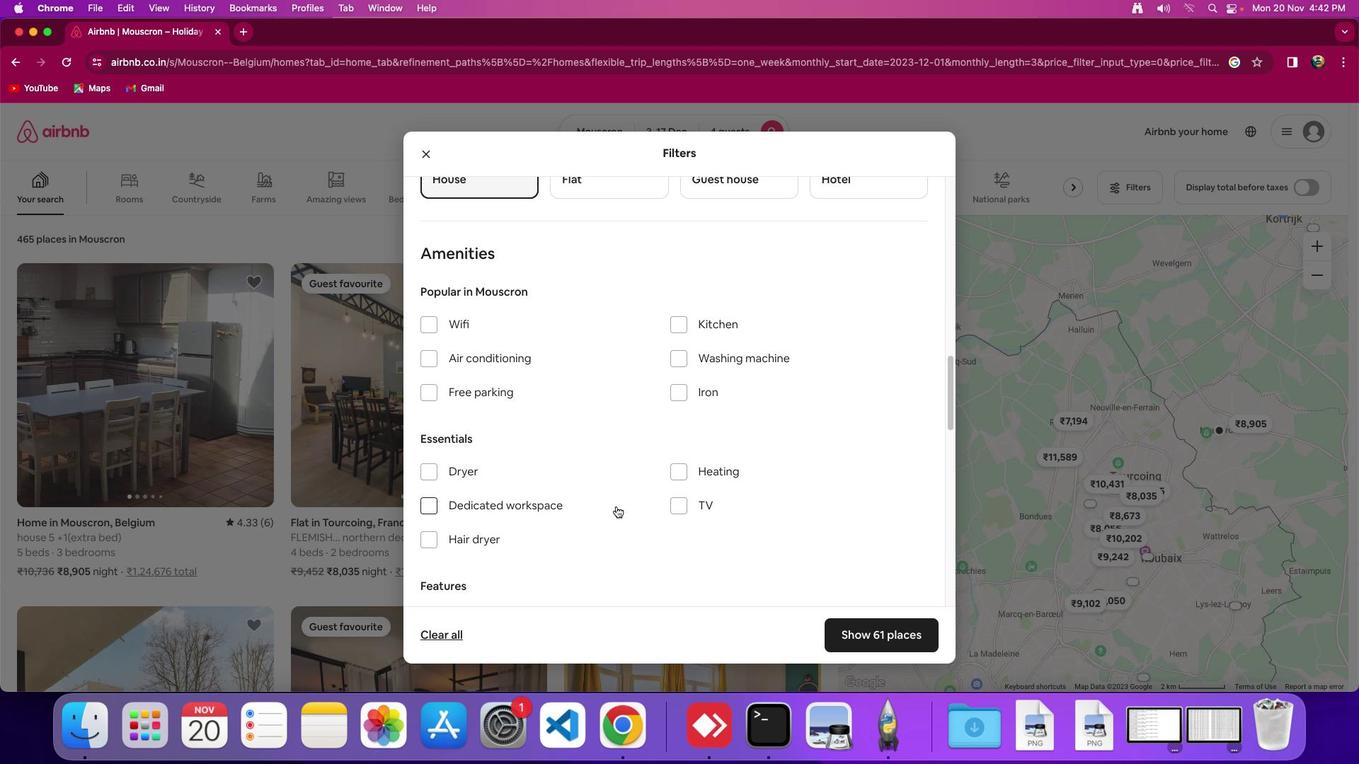 
Action: Mouse scrolled (616, 507) with delta (0, 0)
Screenshot: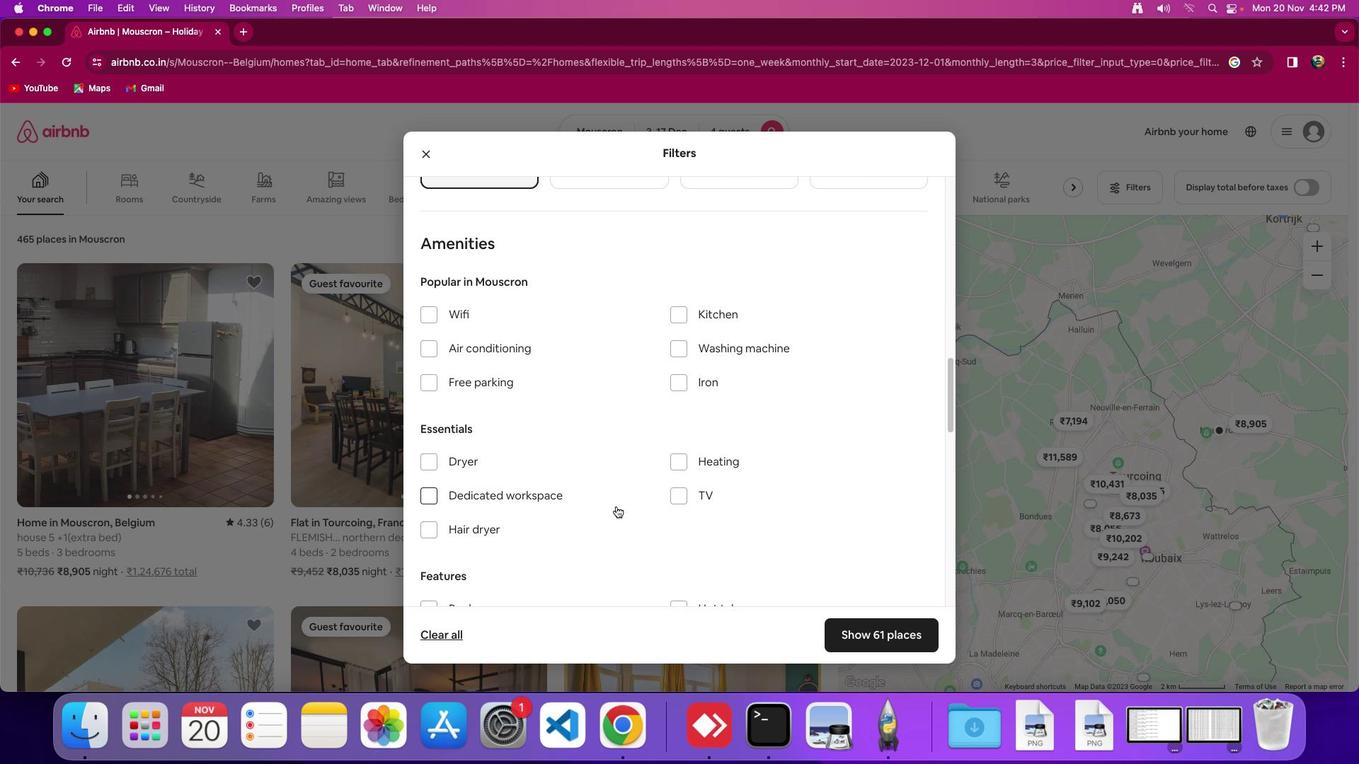
Action: Mouse moved to (616, 507)
Screenshot: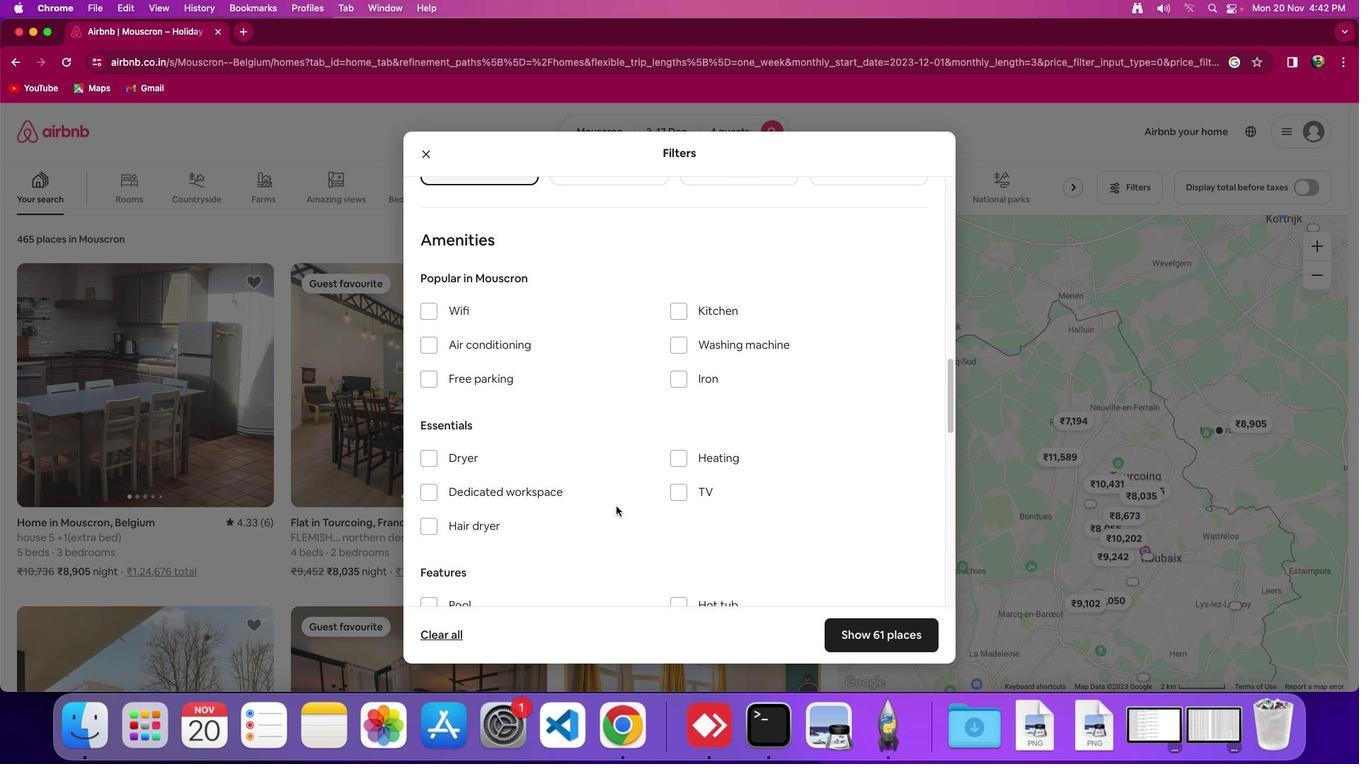 
Action: Mouse scrolled (616, 507) with delta (0, 0)
Screenshot: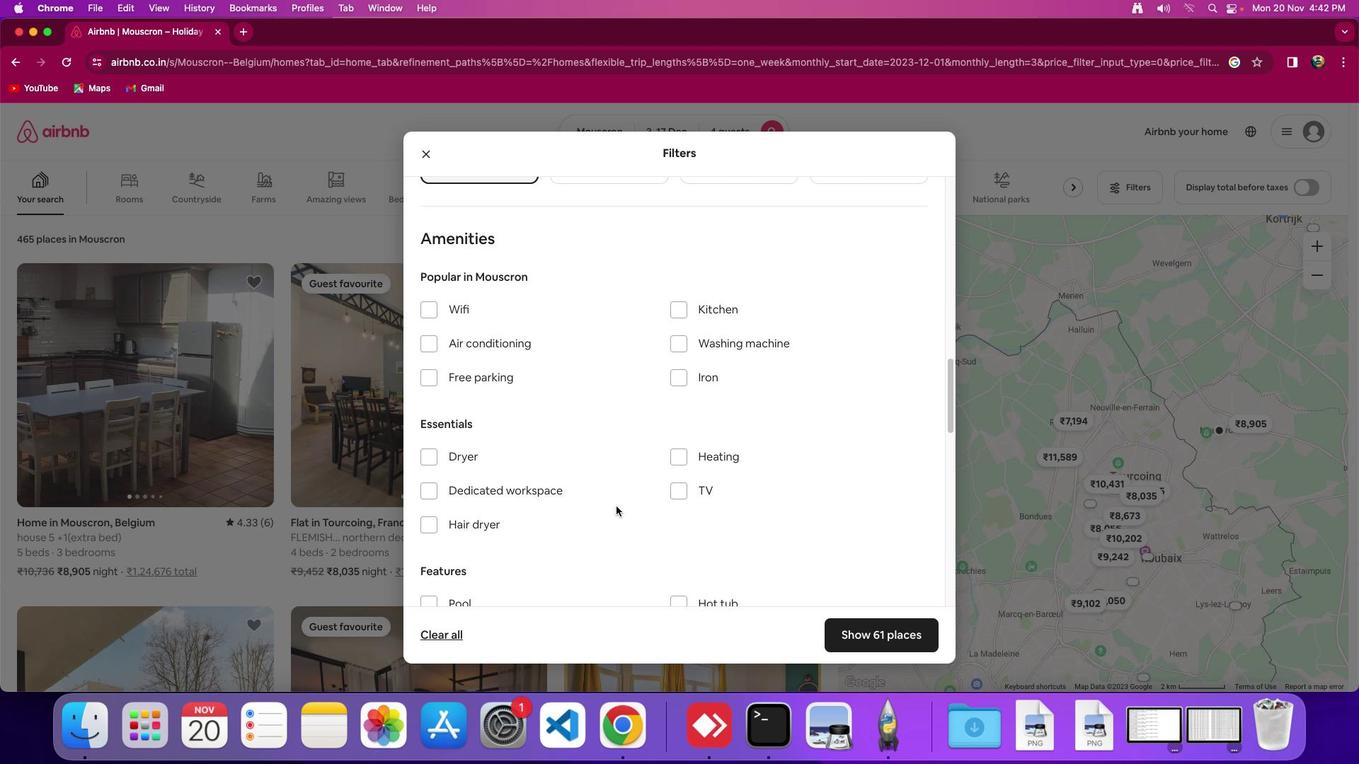 
Action: Mouse scrolled (616, 507) with delta (0, 0)
Screenshot: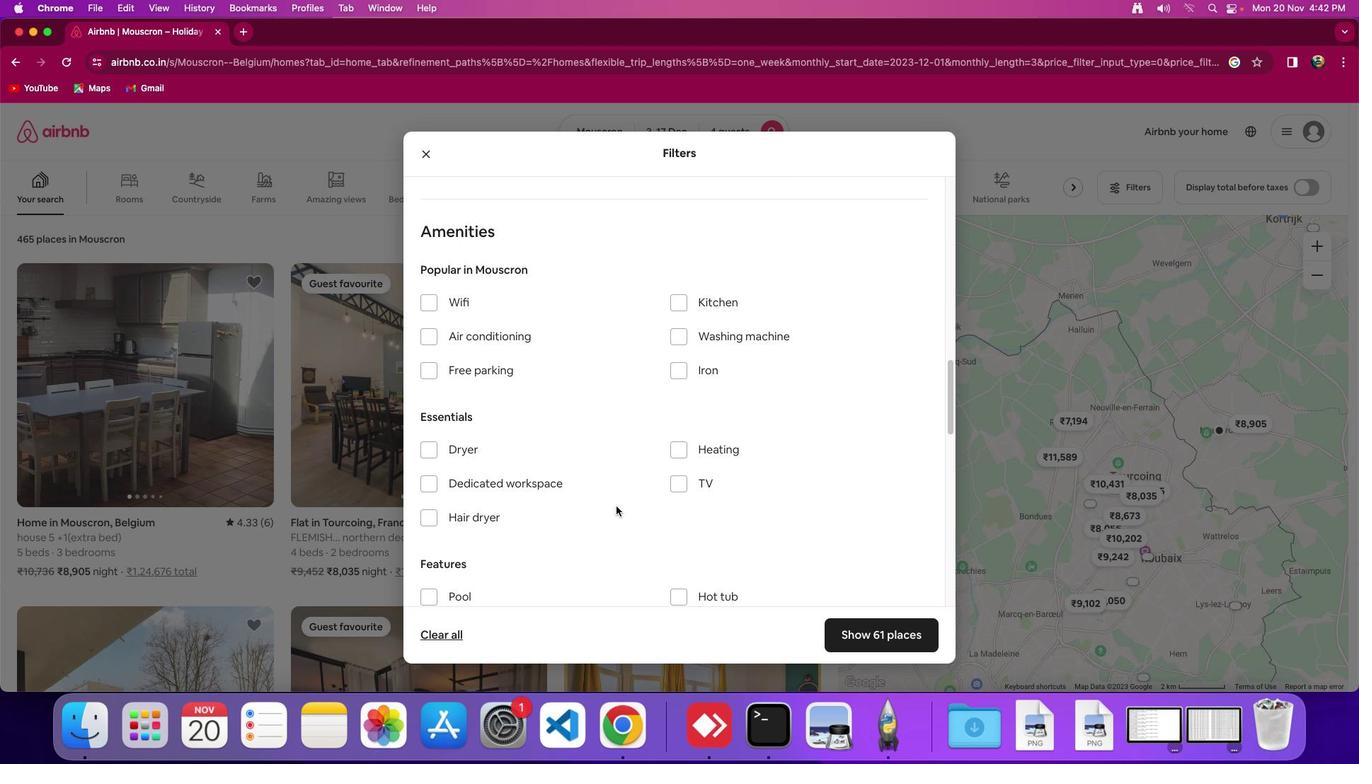 
Action: Mouse scrolled (616, 507) with delta (0, 0)
Screenshot: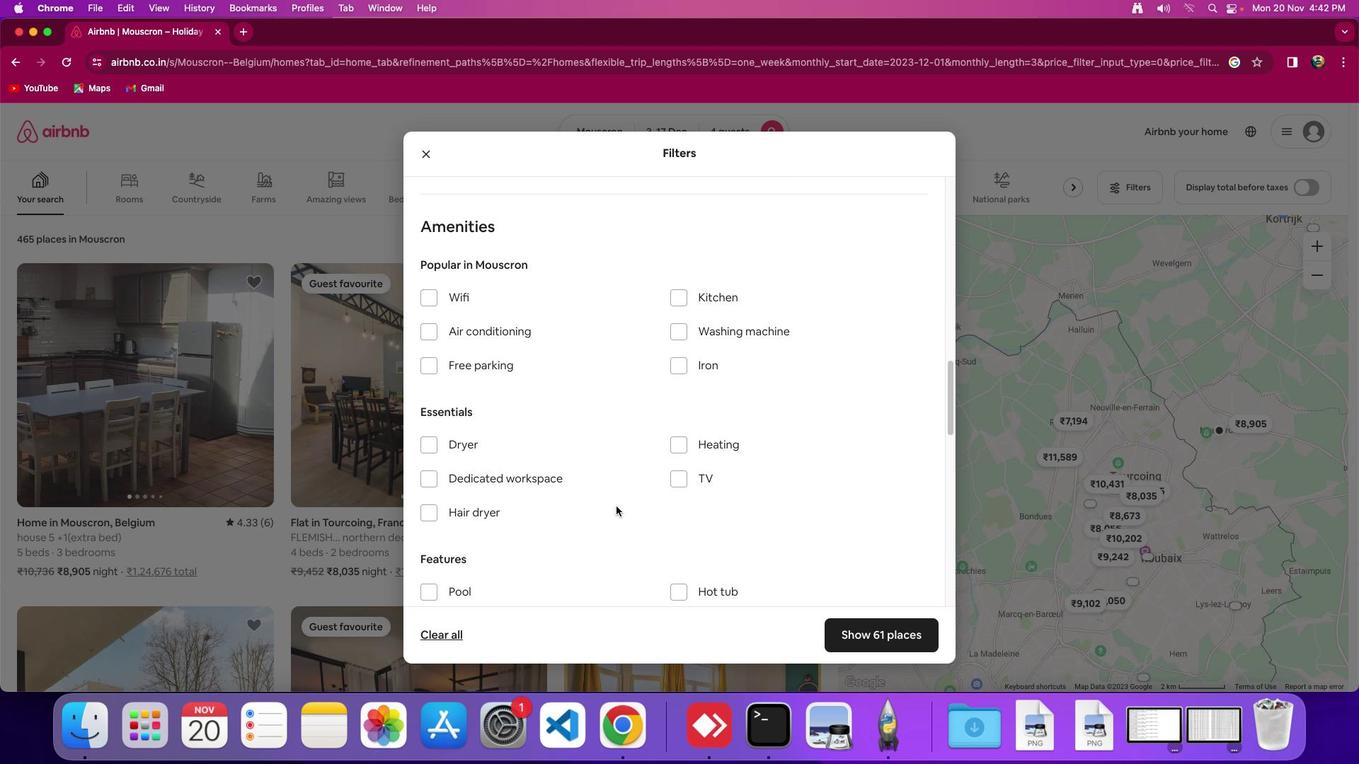 
Action: Mouse scrolled (616, 507) with delta (0, 0)
Screenshot: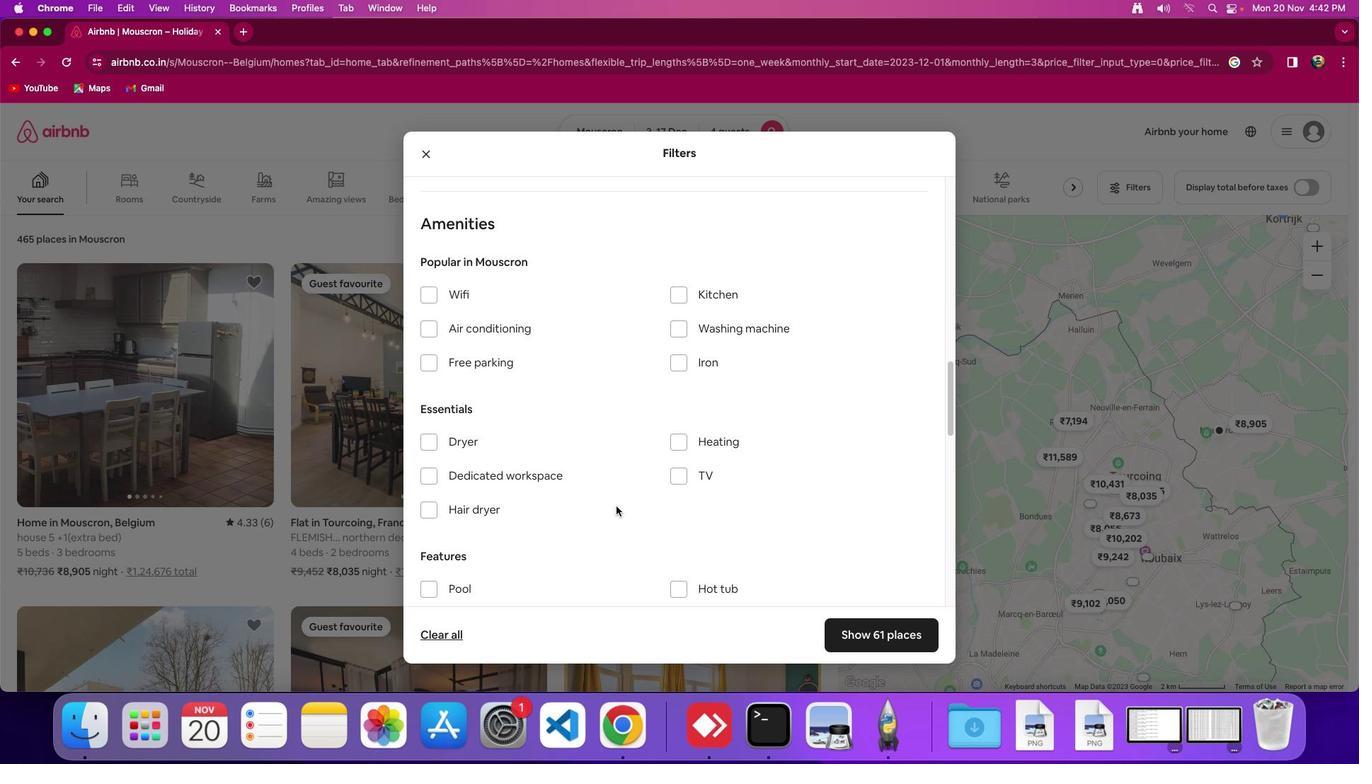 
Action: Mouse scrolled (616, 507) with delta (0, 0)
Screenshot: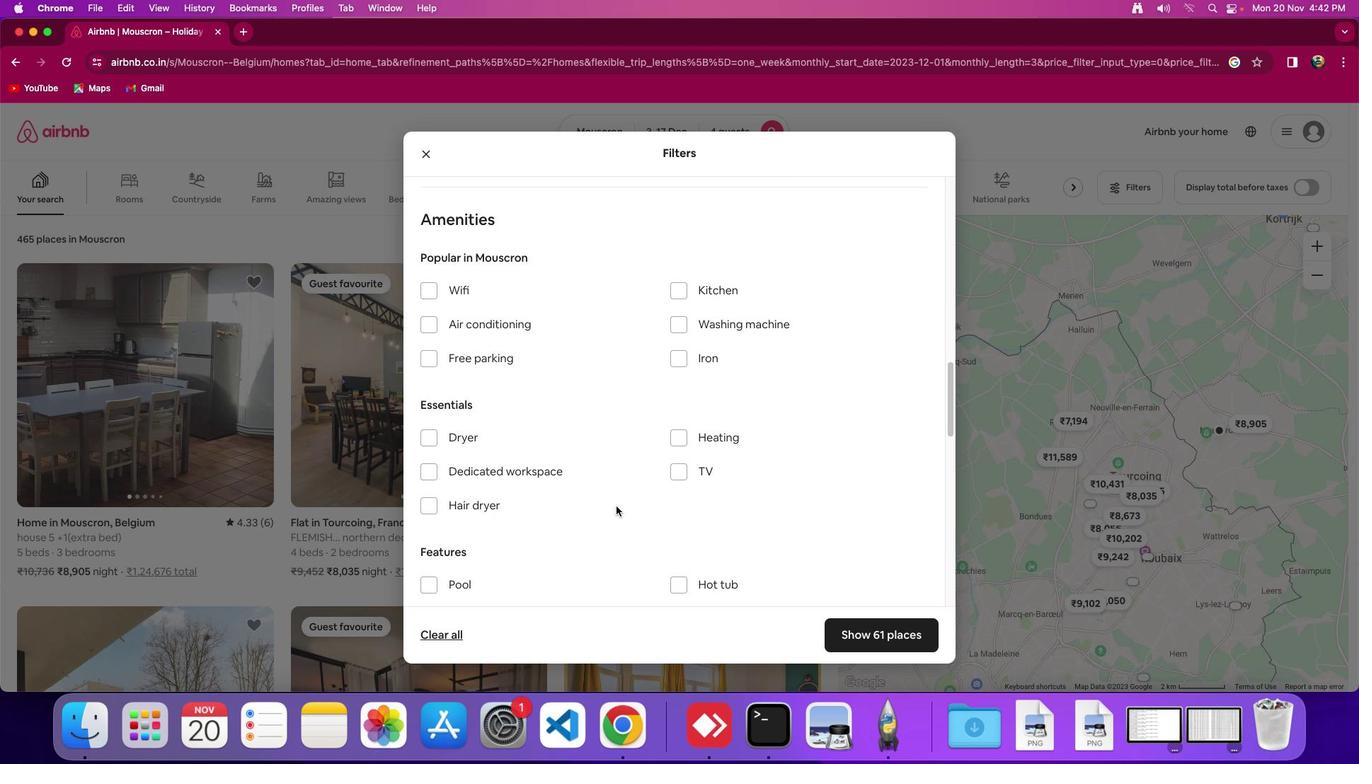 
Action: Mouse scrolled (616, 507) with delta (0, 0)
Screenshot: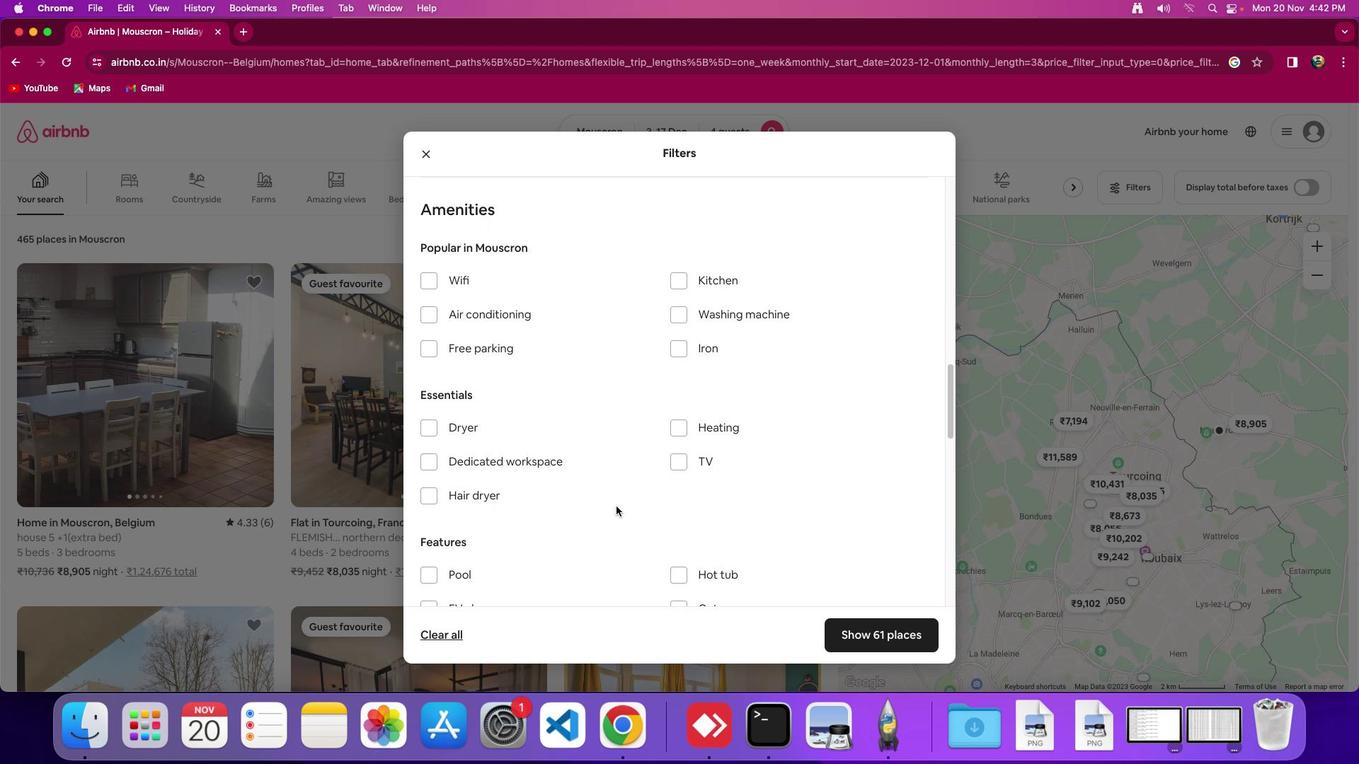 
Action: Mouse scrolled (616, 507) with delta (0, 0)
Screenshot: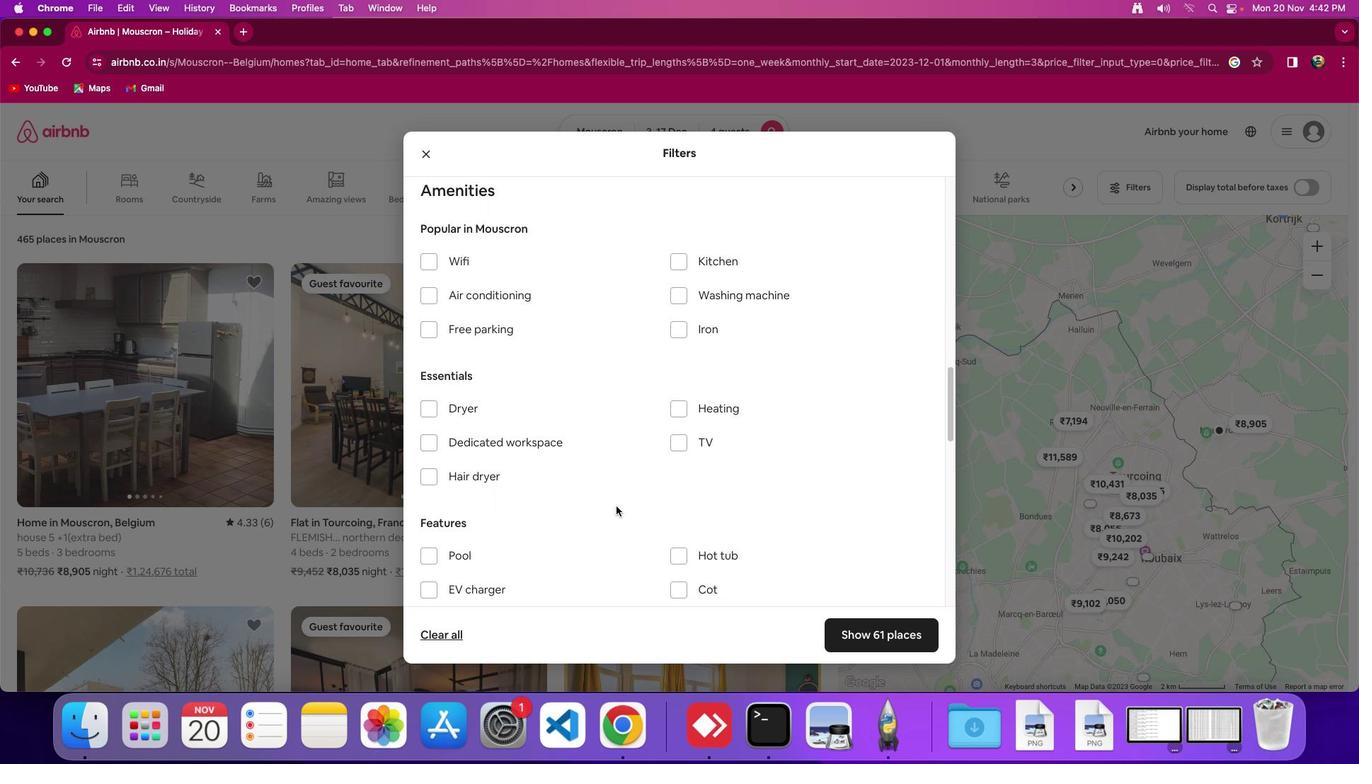 
Action: Mouse scrolled (616, 507) with delta (0, 0)
Screenshot: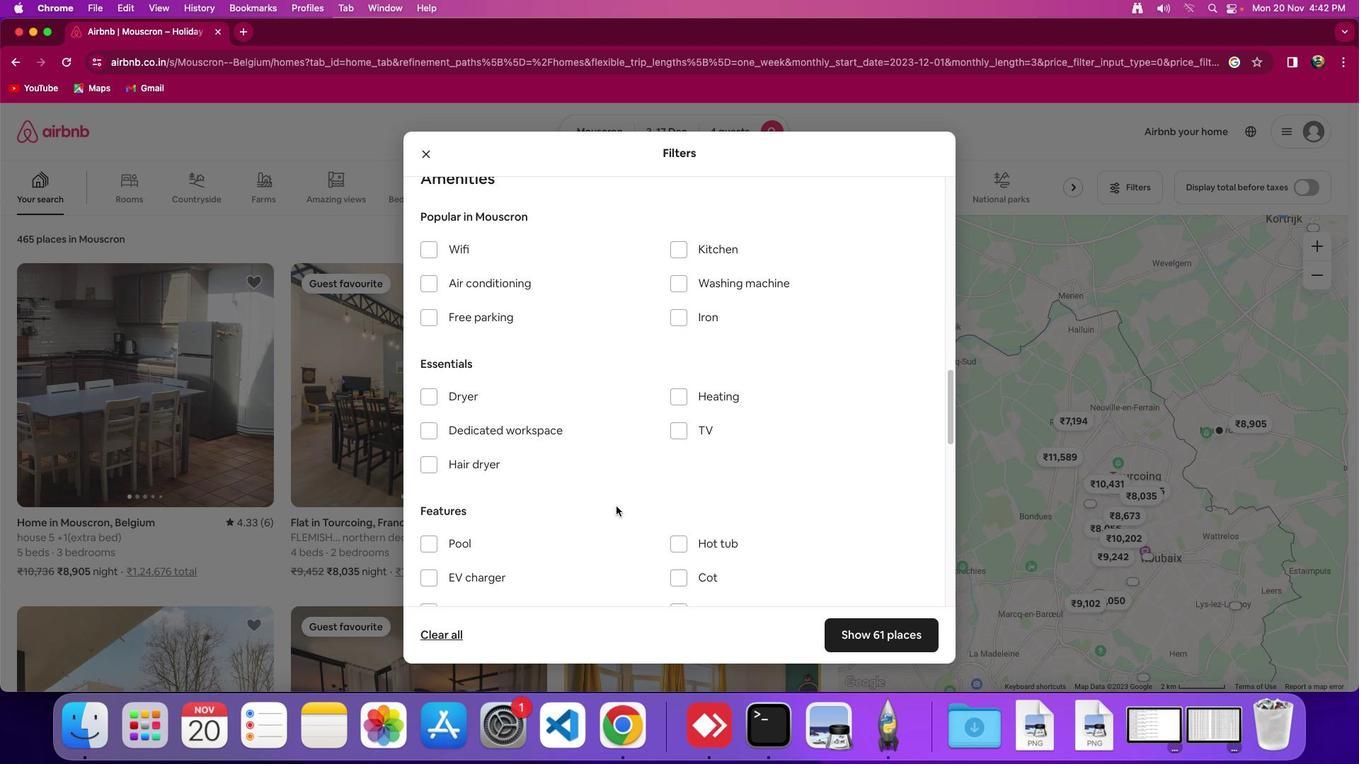 
Action: Mouse scrolled (616, 507) with delta (0, 0)
Screenshot: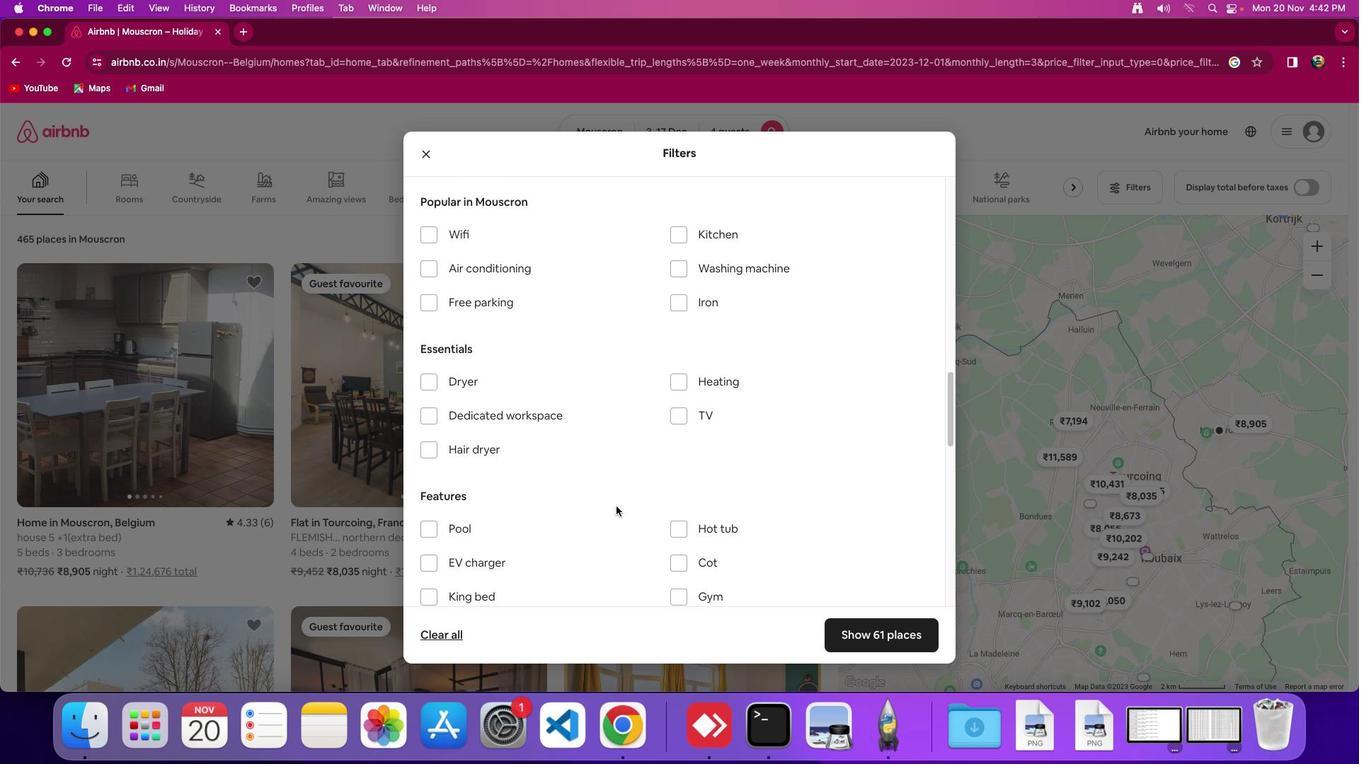 
Action: Mouse scrolled (616, 507) with delta (0, 0)
Screenshot: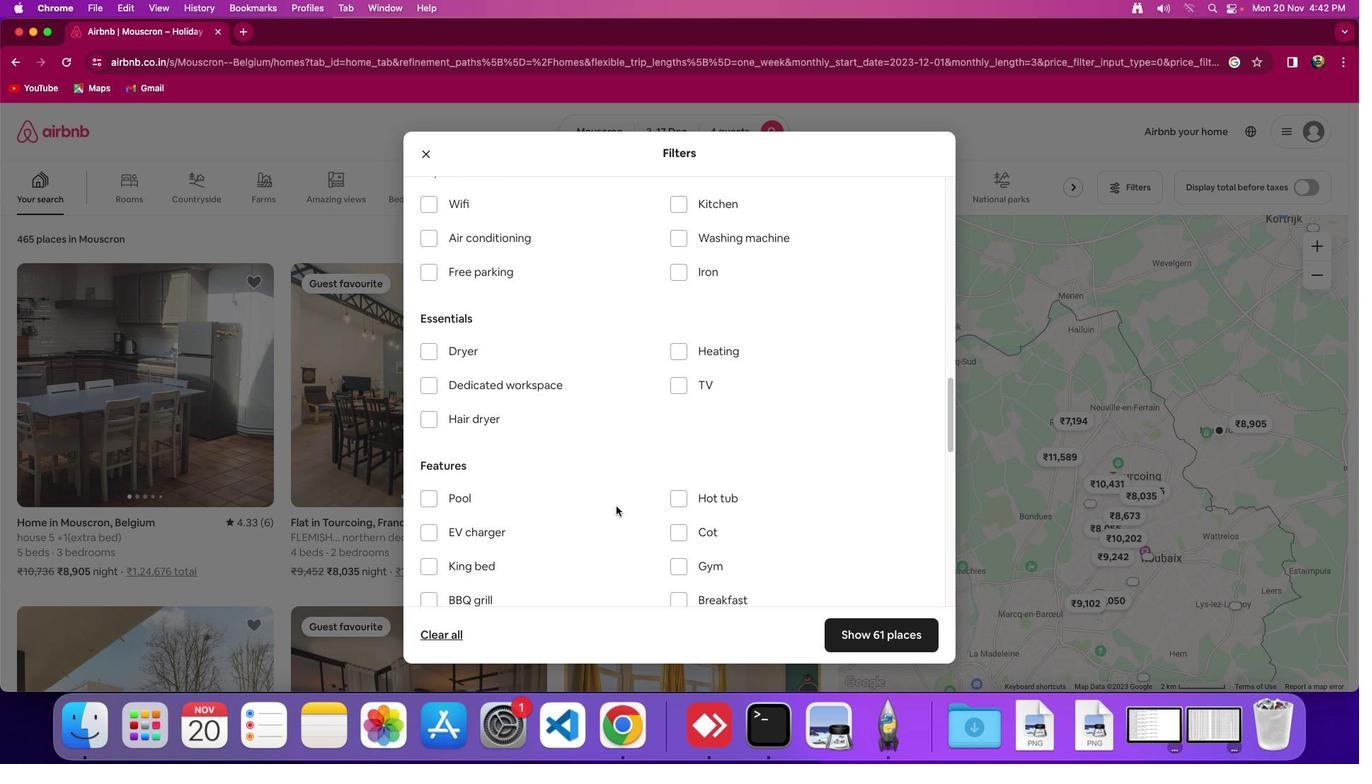 
Action: Mouse scrolled (616, 507) with delta (0, 0)
Screenshot: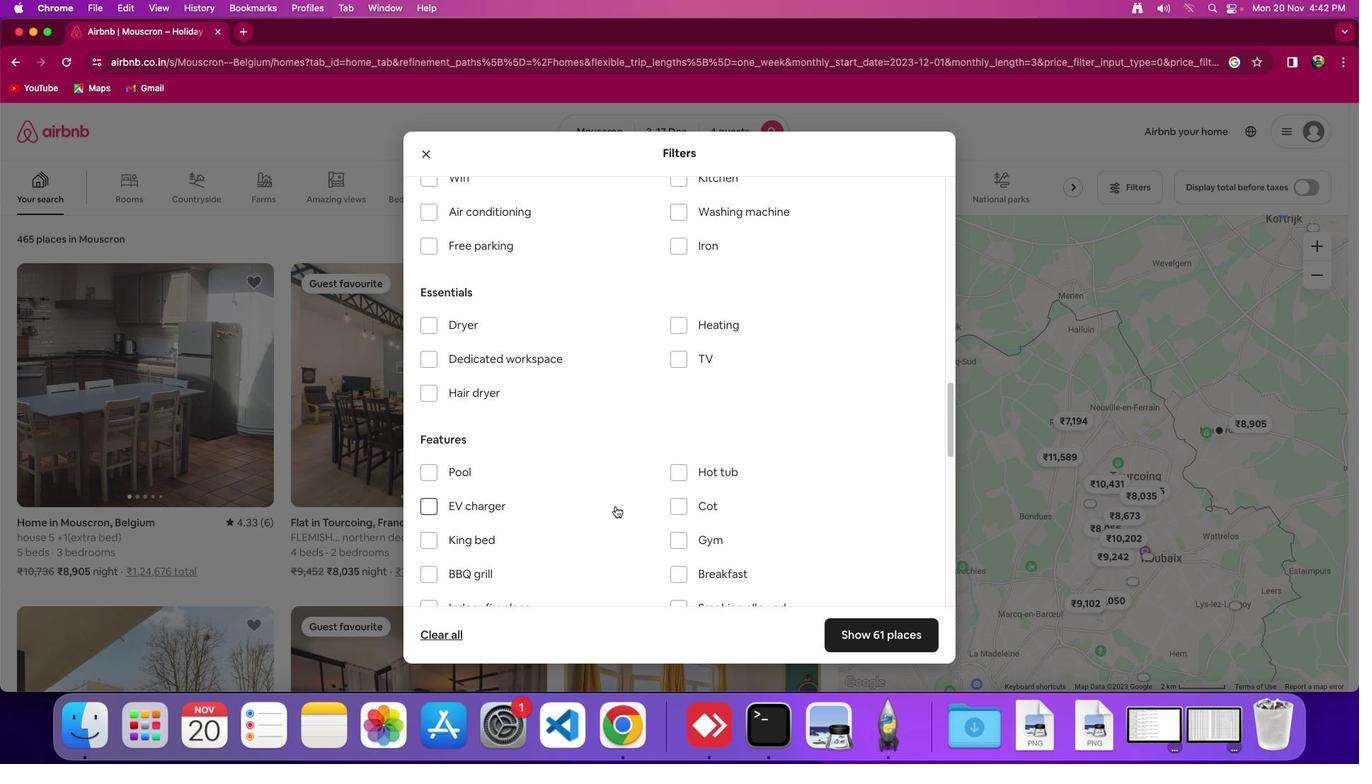 
Action: Mouse scrolled (616, 507) with delta (0, 0)
Screenshot: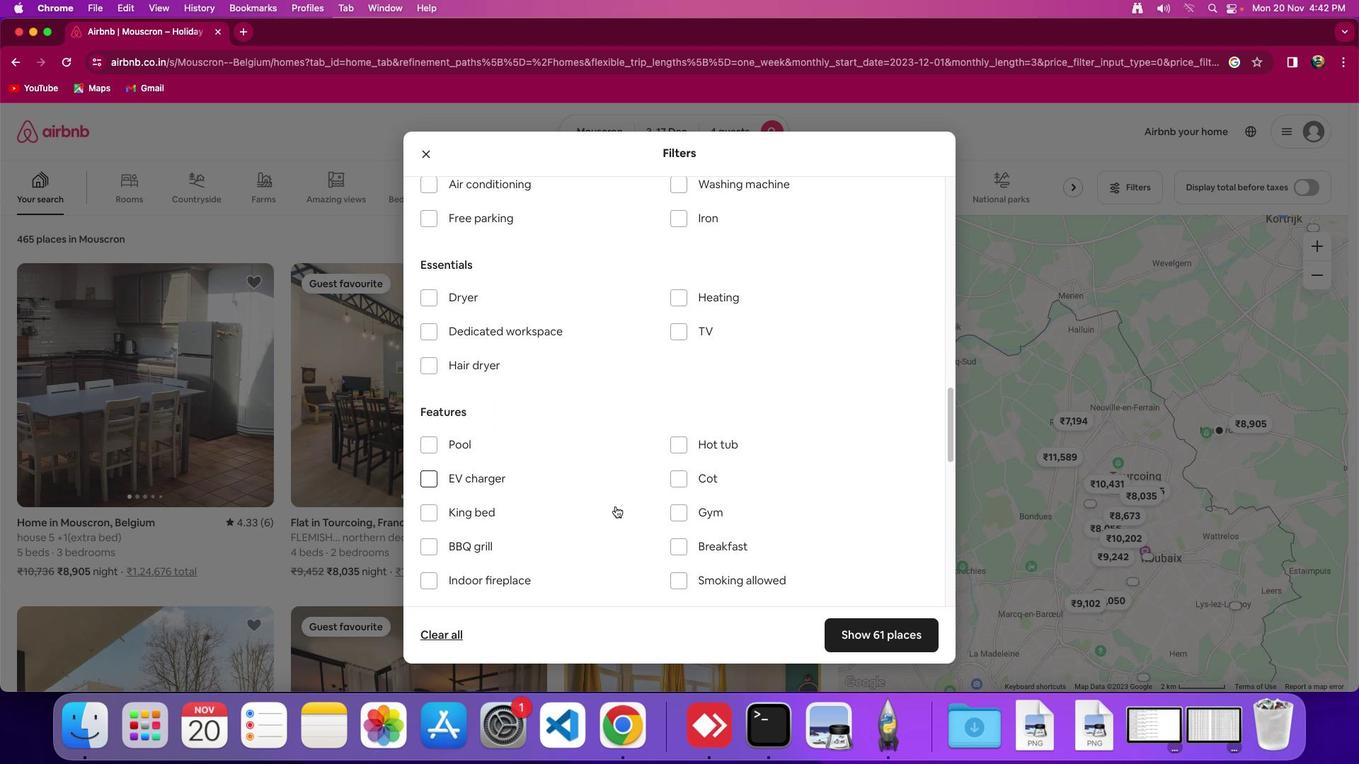 
Action: Mouse moved to (616, 507)
Screenshot: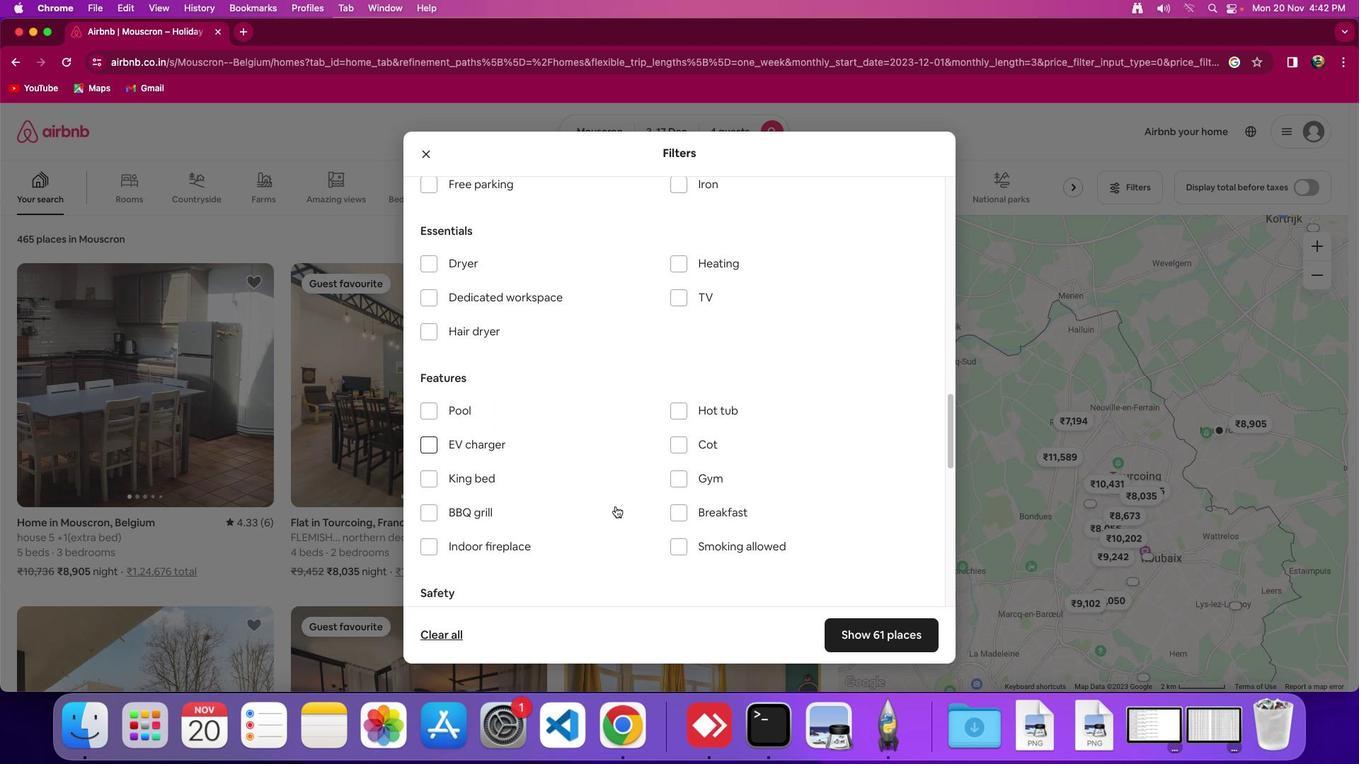 
Action: Mouse scrolled (616, 507) with delta (0, -1)
Screenshot: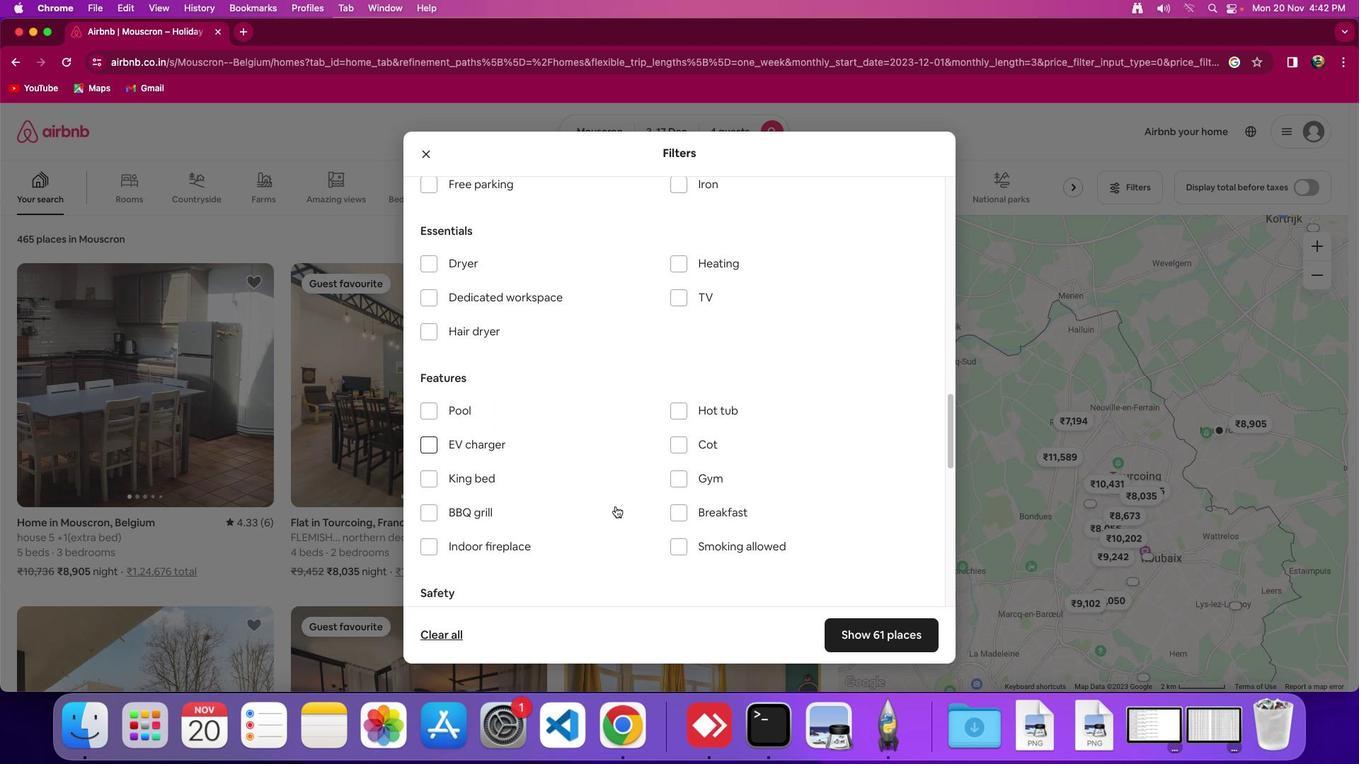
Action: Mouse scrolled (616, 507) with delta (0, 0)
Screenshot: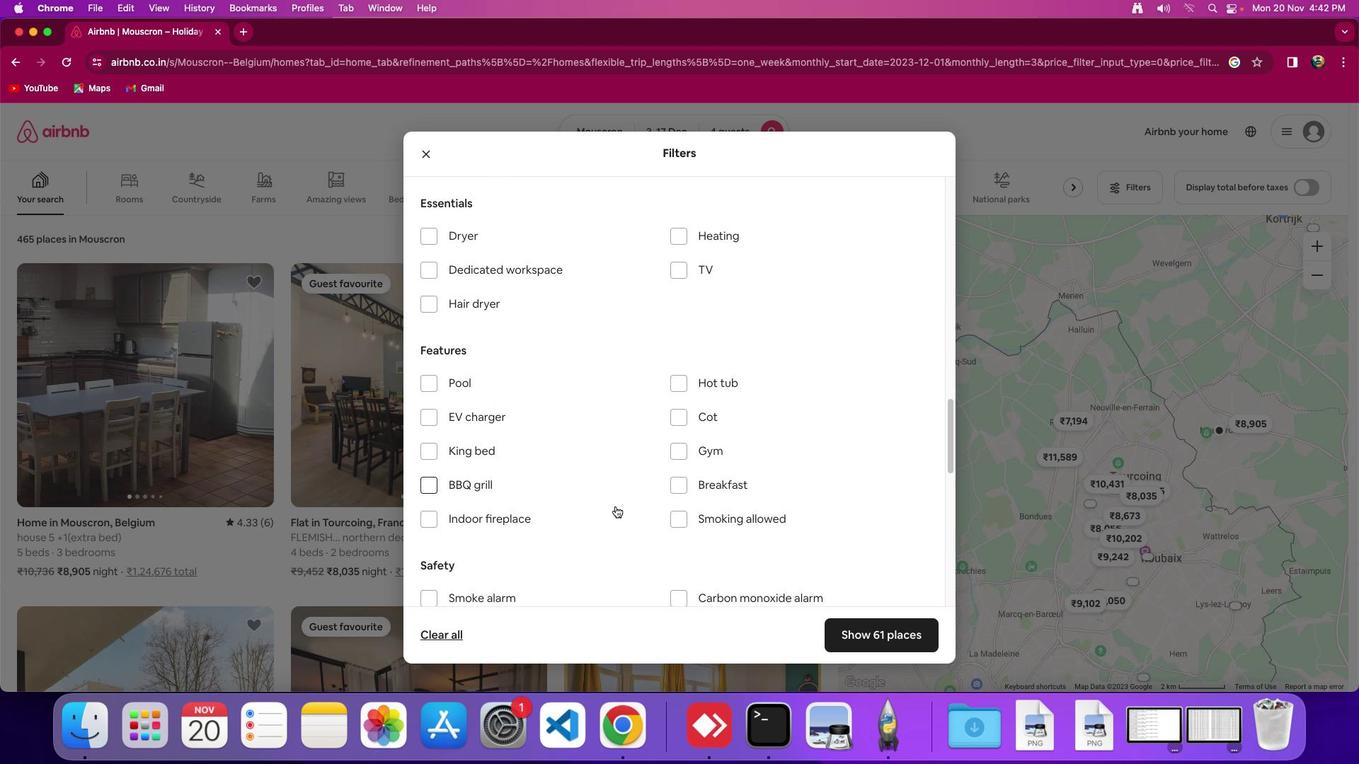 
Action: Mouse scrolled (616, 507) with delta (0, 0)
Screenshot: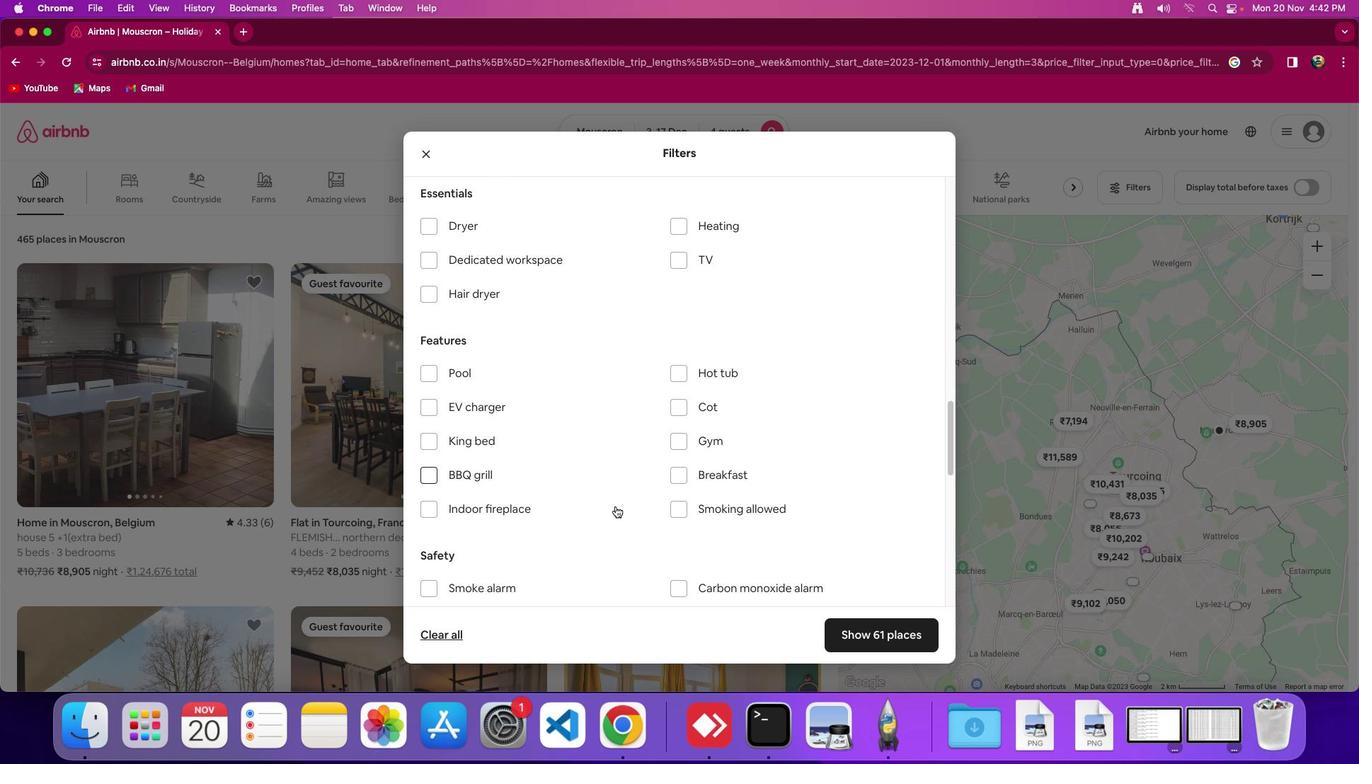 
Action: Mouse scrolled (616, 507) with delta (0, 0)
Screenshot: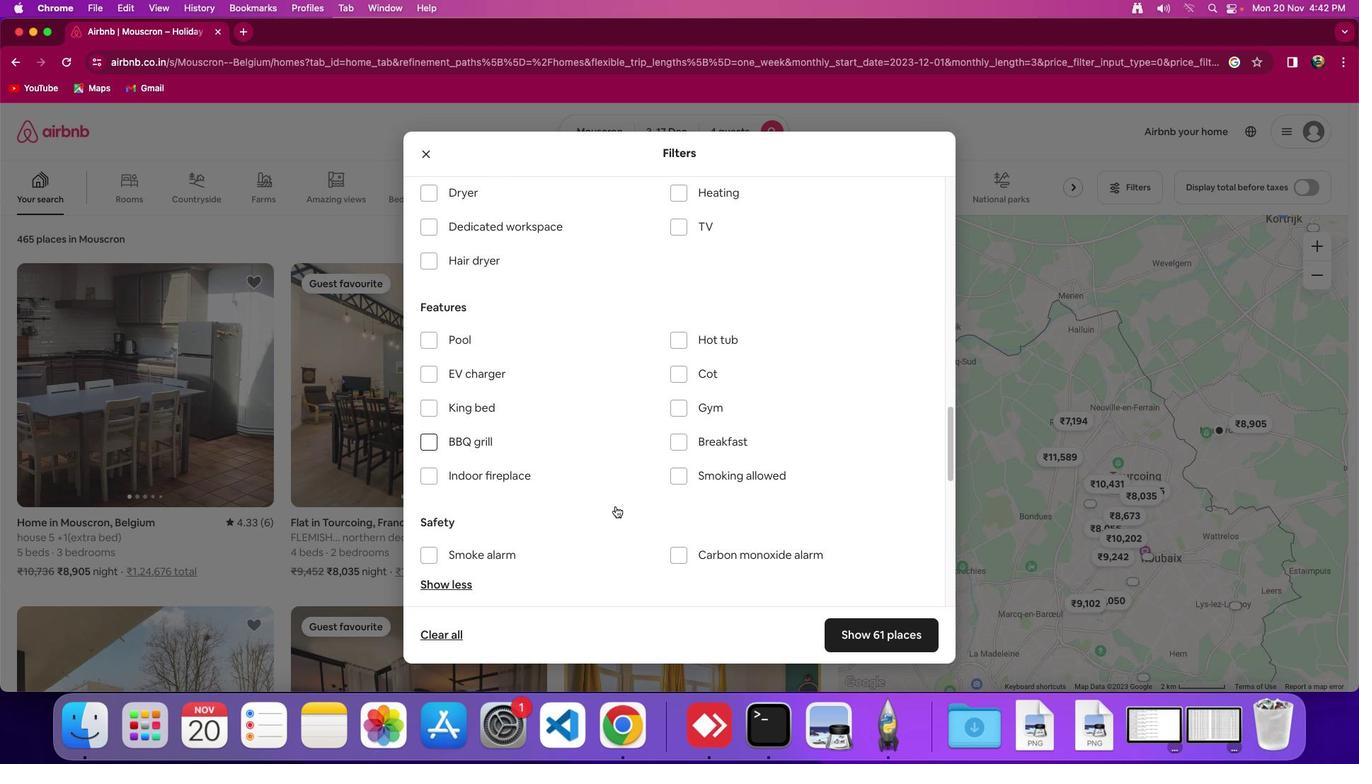 
Action: Mouse scrolled (616, 507) with delta (0, 0)
Screenshot: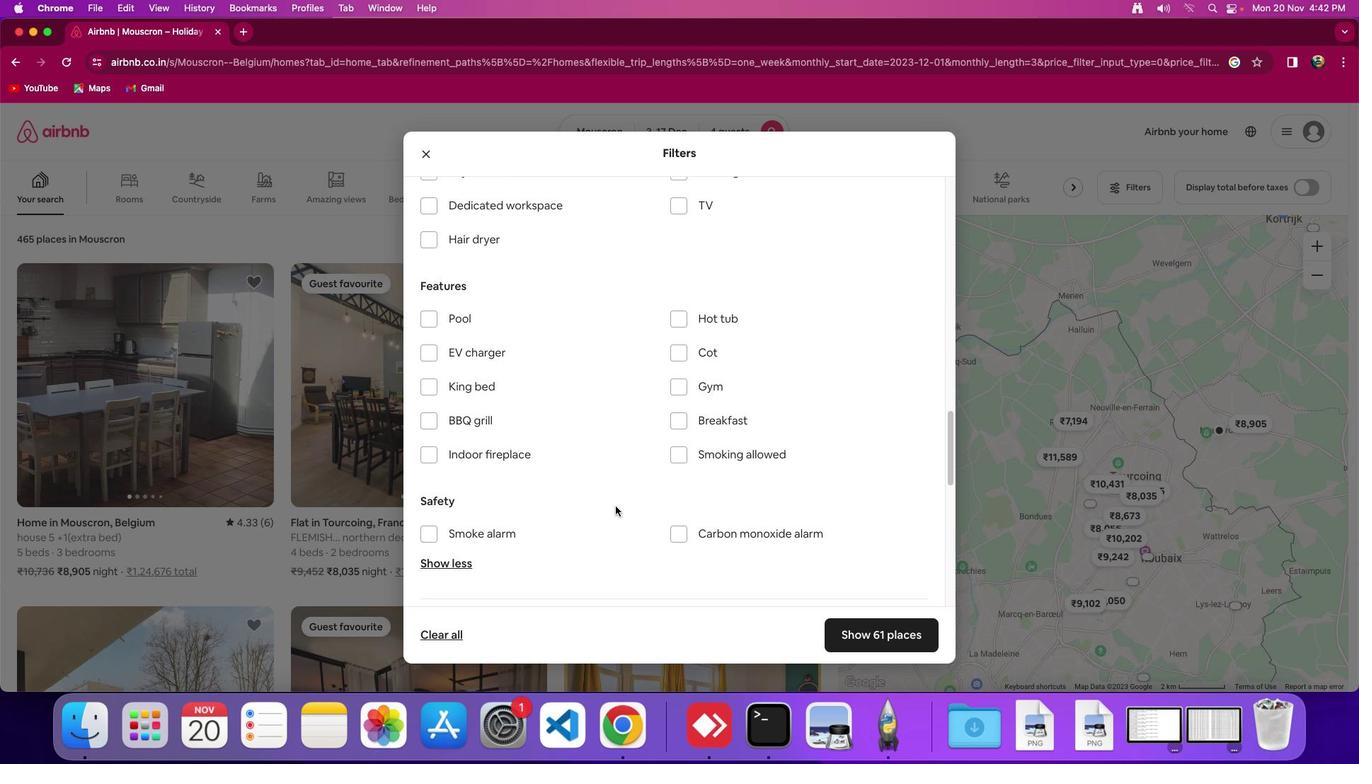 
Action: Mouse scrolled (616, 507) with delta (0, 0)
Screenshot: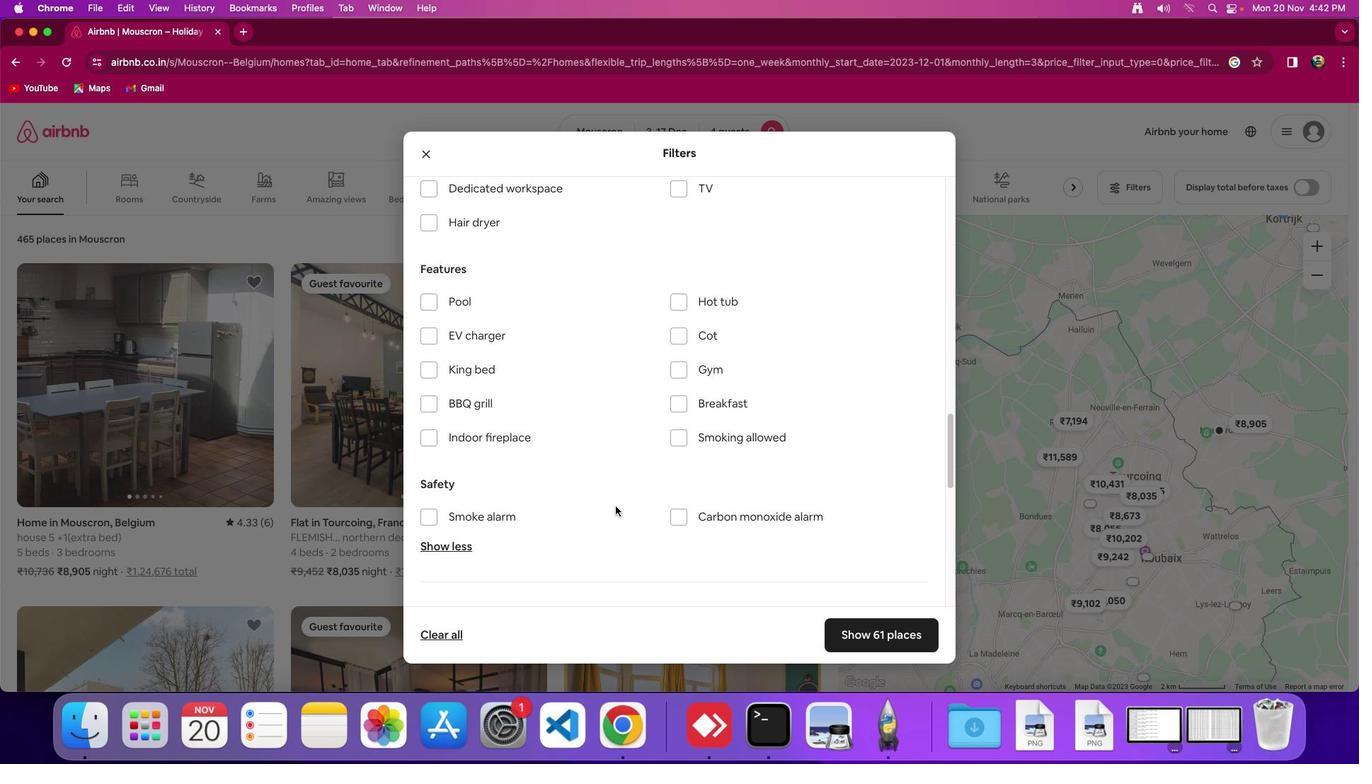 
Action: Mouse scrolled (616, 507) with delta (0, -1)
Screenshot: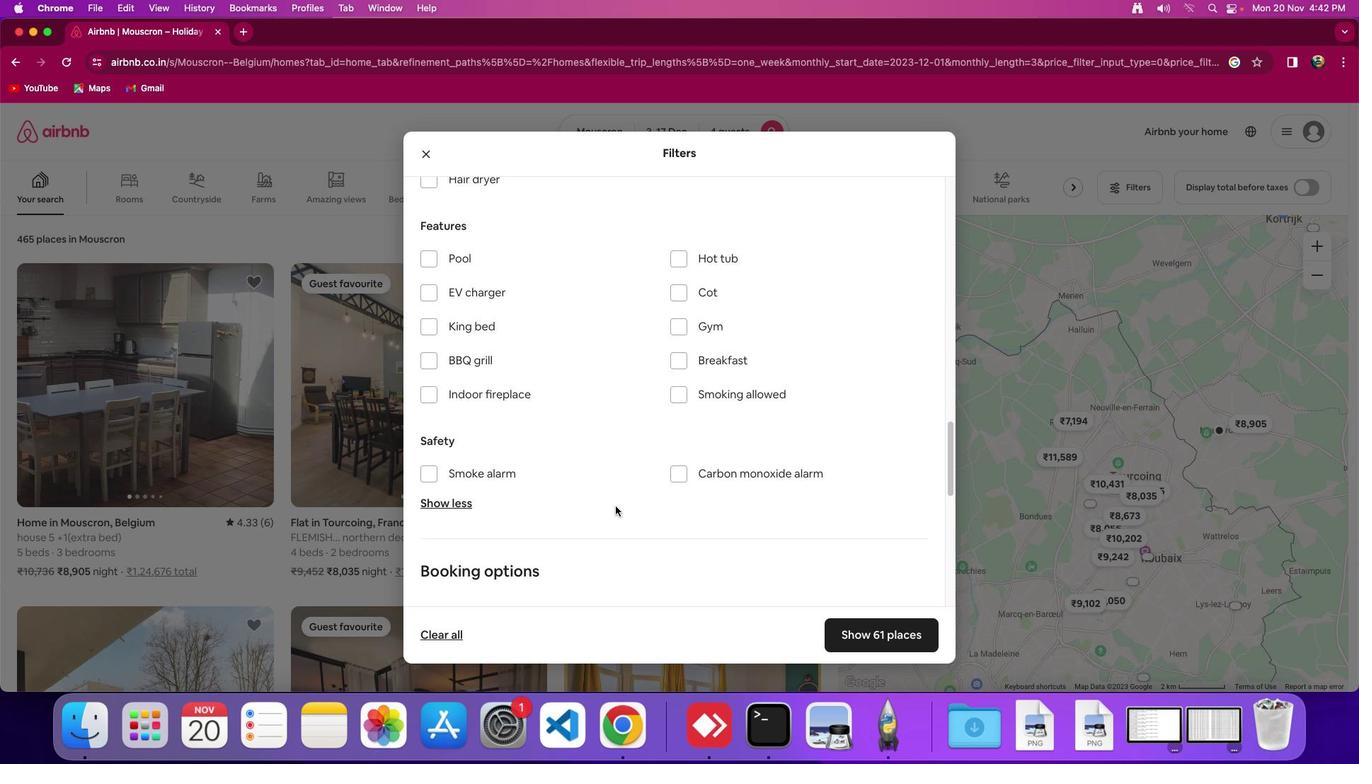 
Action: Mouse scrolled (616, 507) with delta (0, 0)
Screenshot: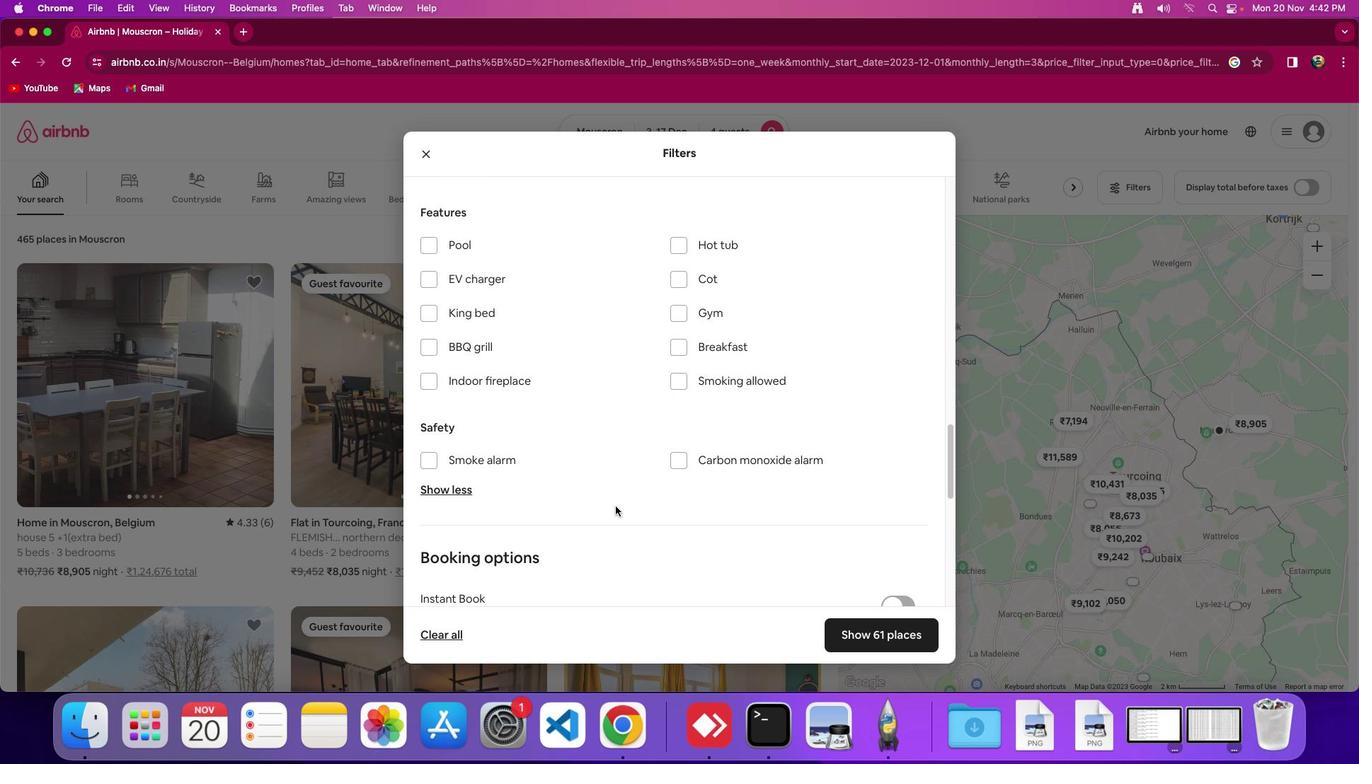 
Action: Mouse scrolled (616, 507) with delta (0, 0)
Screenshot: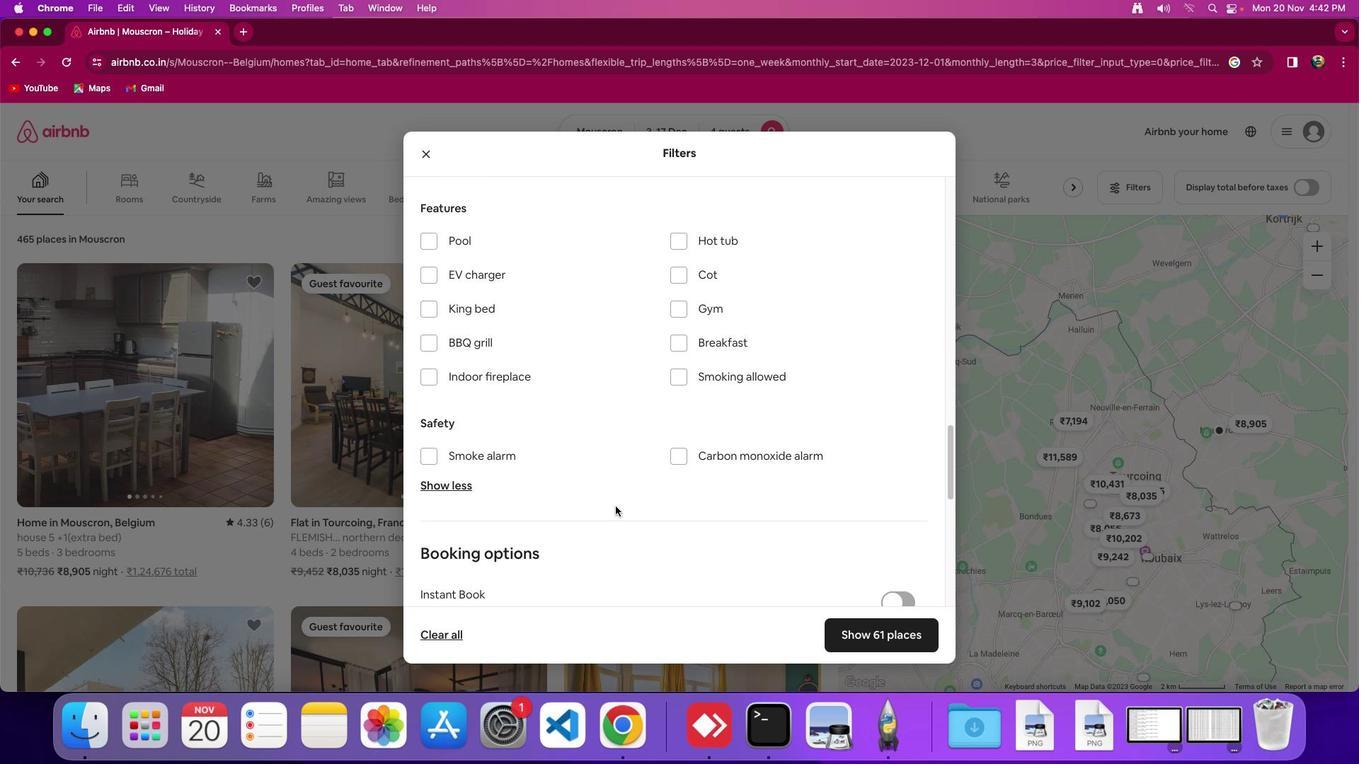 
Action: Mouse scrolled (616, 507) with delta (0, 0)
Screenshot: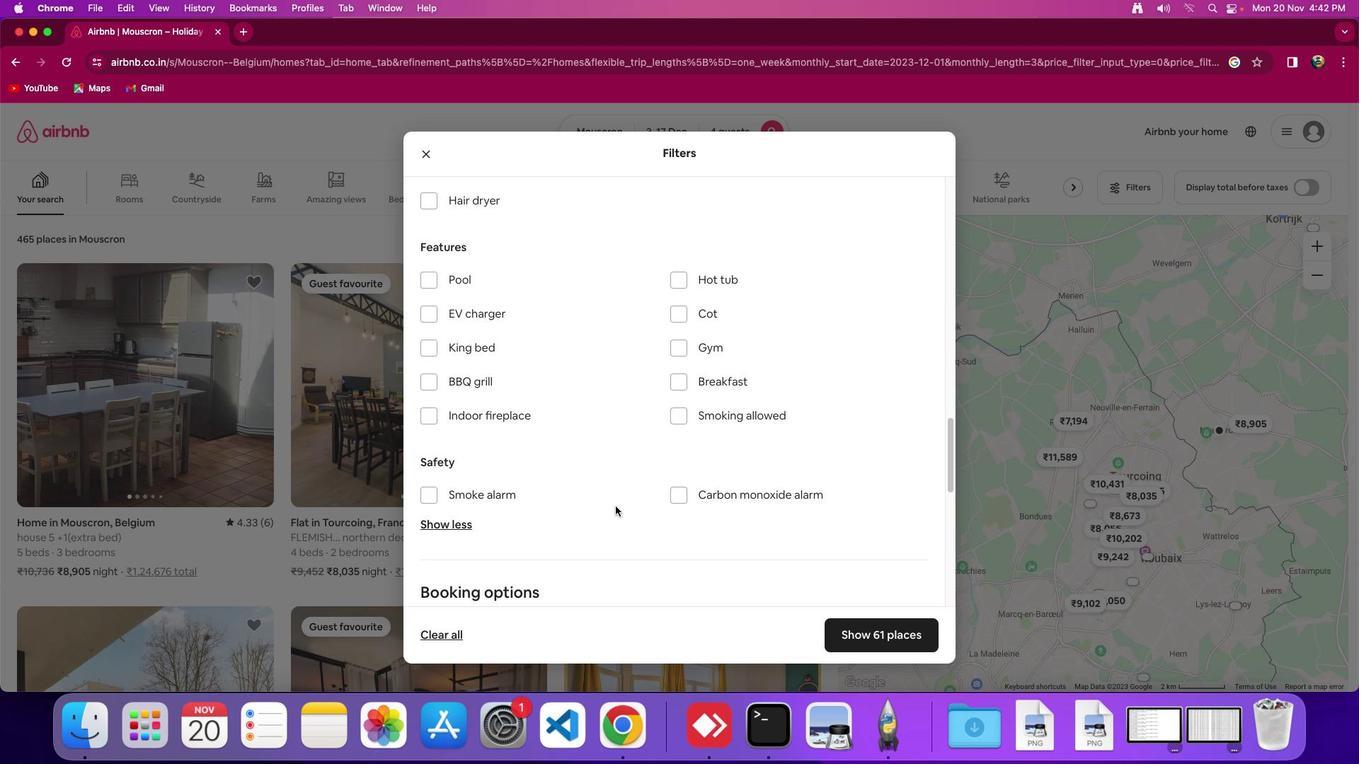 
Action: Mouse scrolled (616, 507) with delta (0, 0)
Screenshot: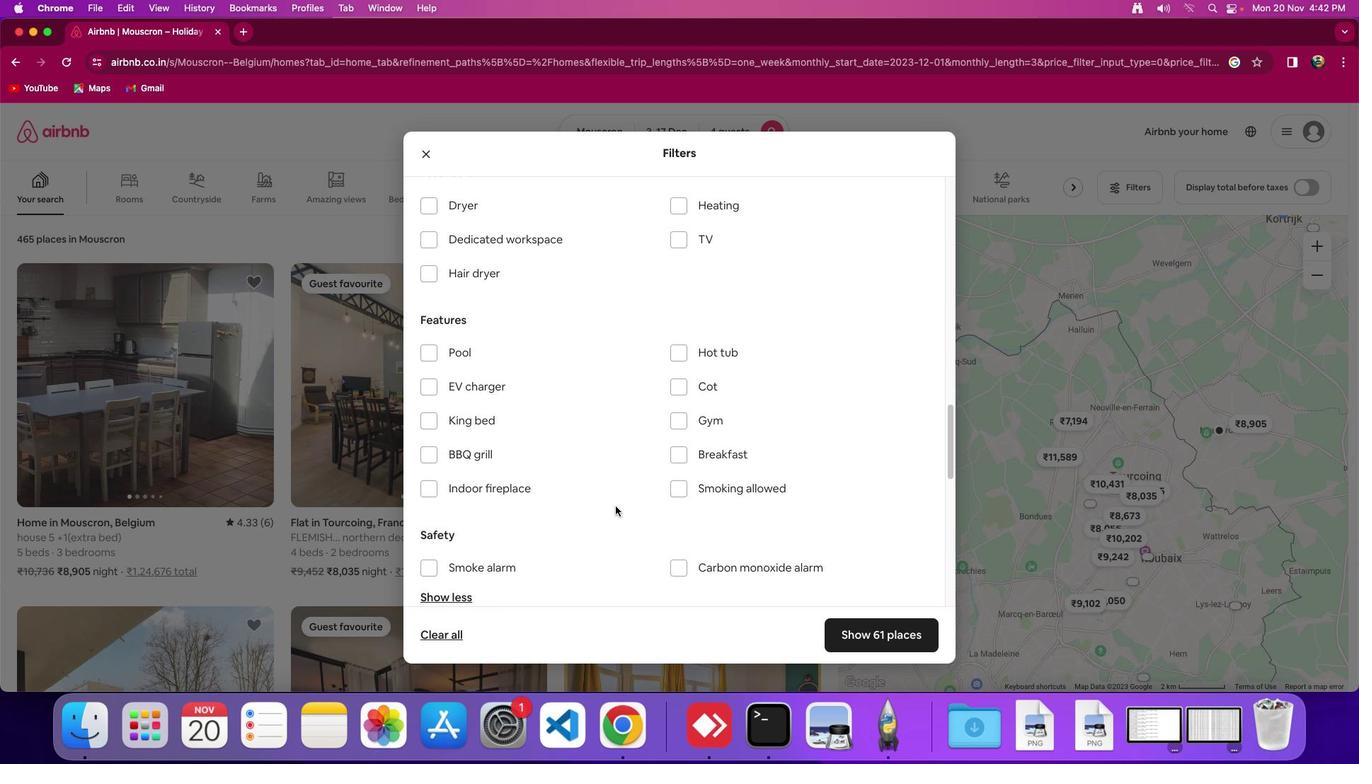 
Action: Mouse scrolled (616, 507) with delta (0, 2)
Screenshot: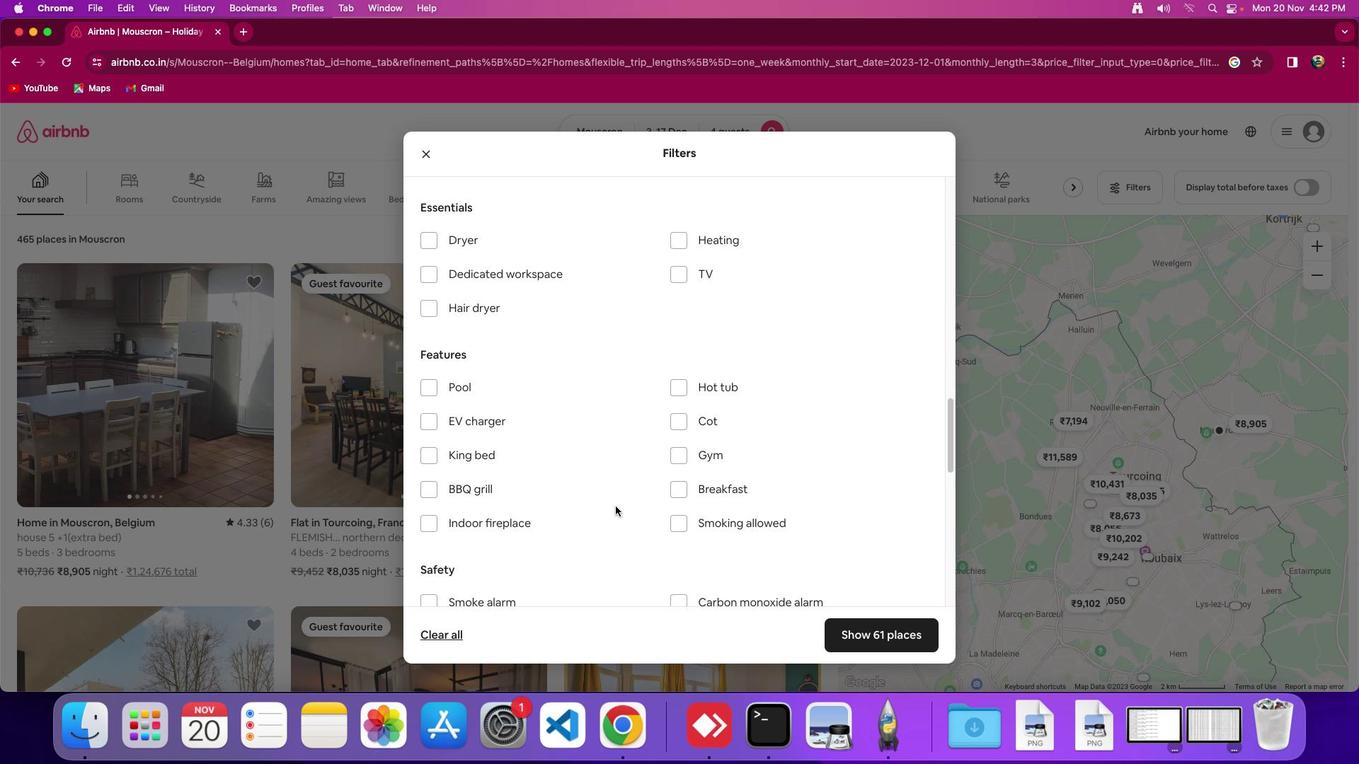 
Action: Mouse moved to (616, 507)
Screenshot: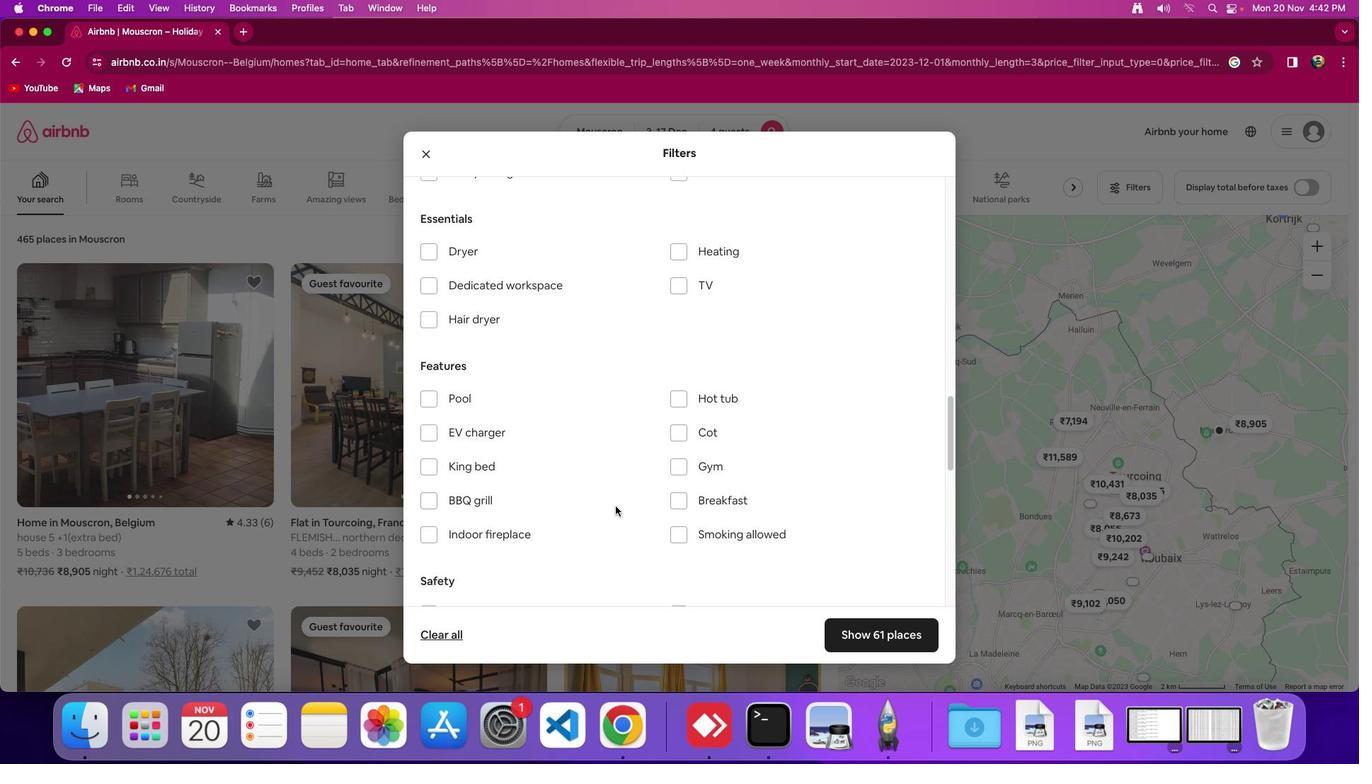
Action: Mouse scrolled (616, 507) with delta (0, 0)
Screenshot: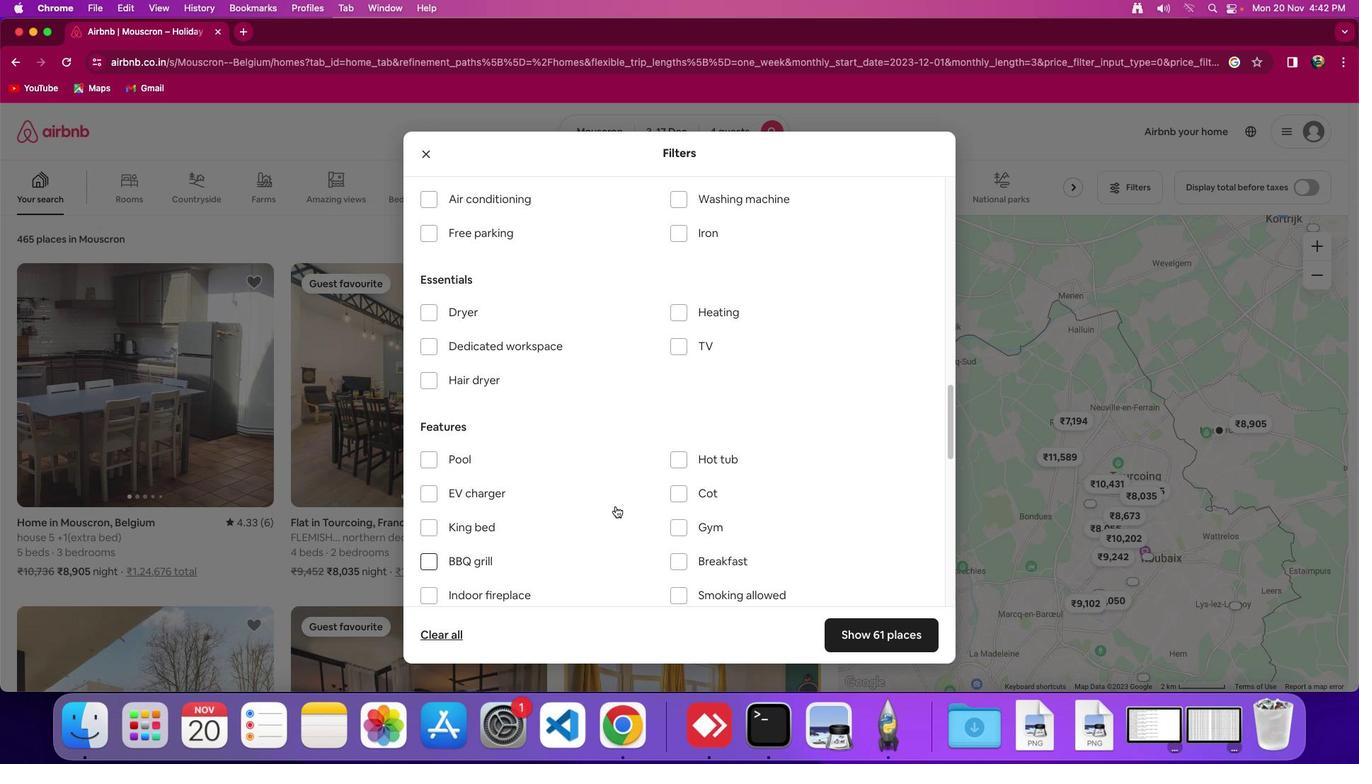 
Action: Mouse scrolled (616, 507) with delta (0, 0)
Screenshot: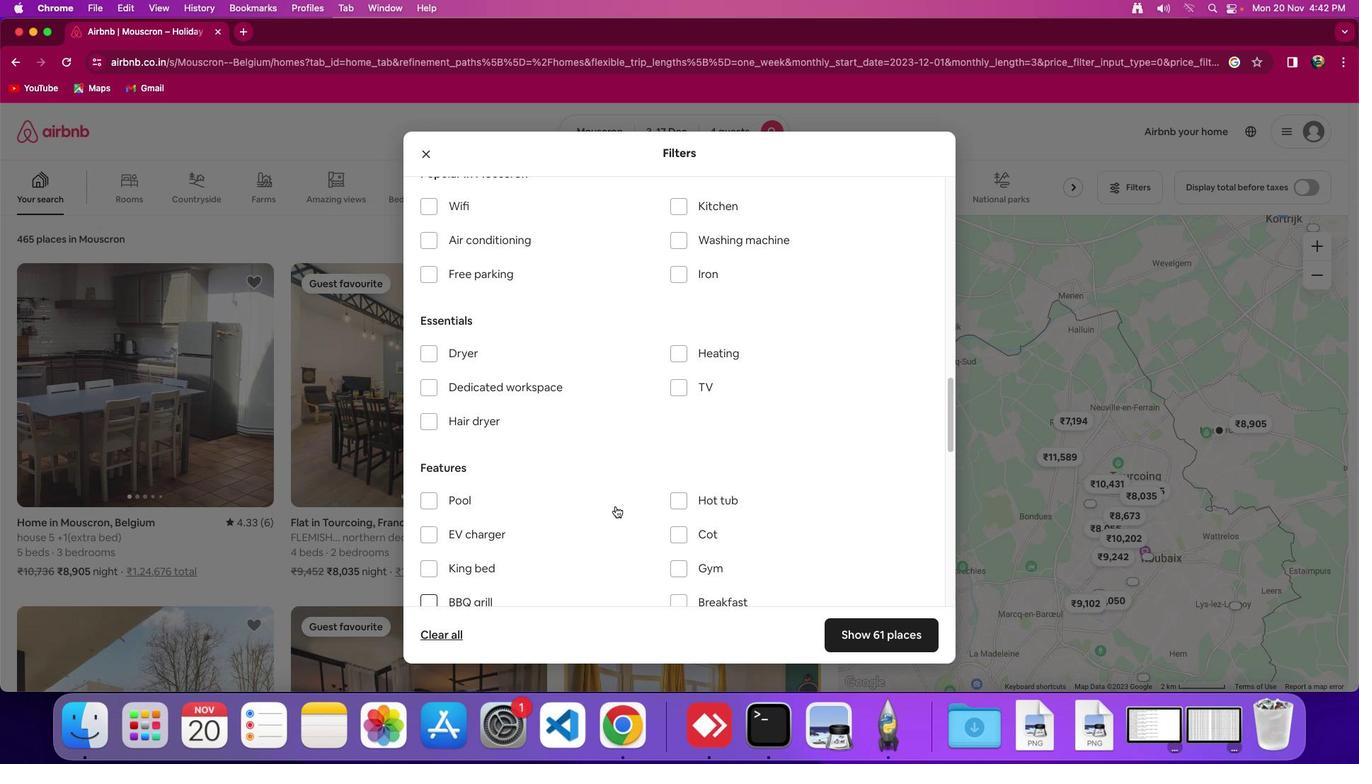 
Action: Mouse scrolled (616, 507) with delta (0, 2)
Screenshot: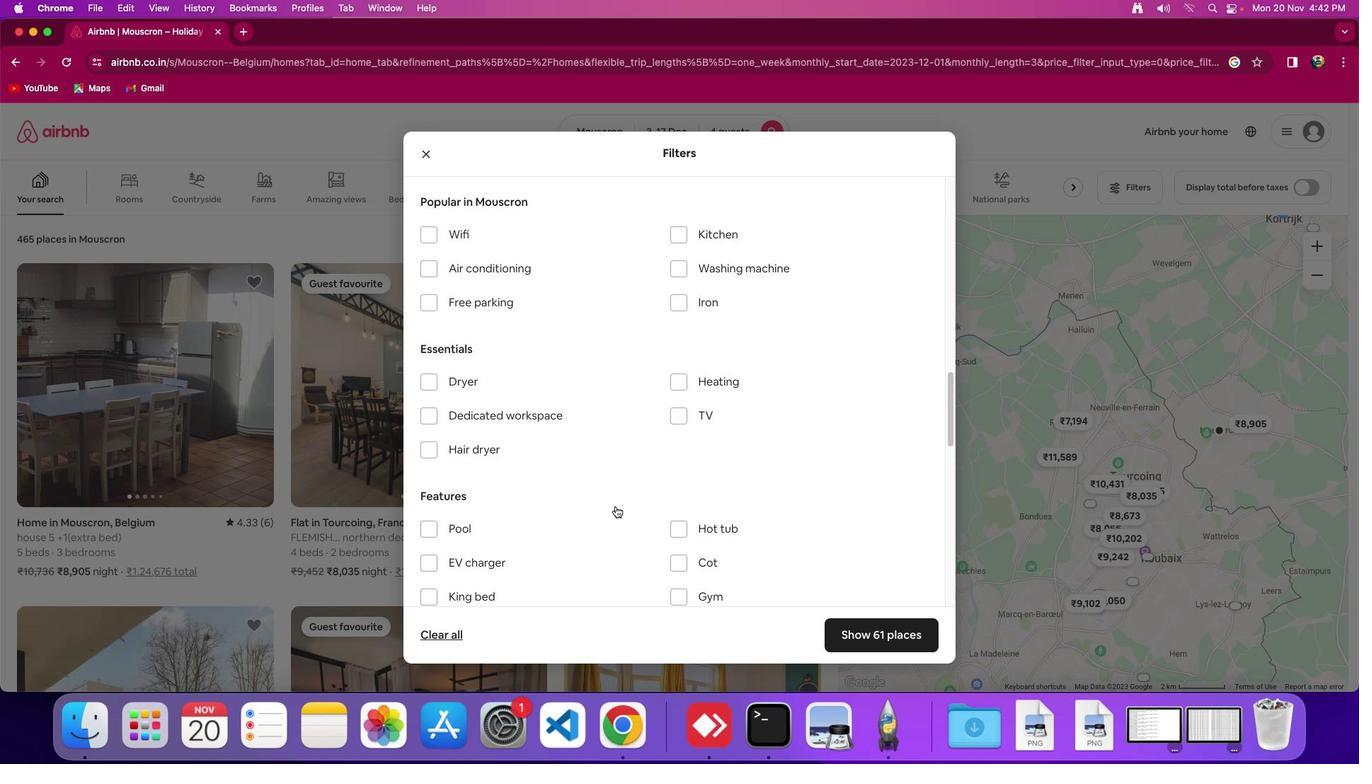 
Action: Mouse scrolled (616, 507) with delta (0, 0)
Screenshot: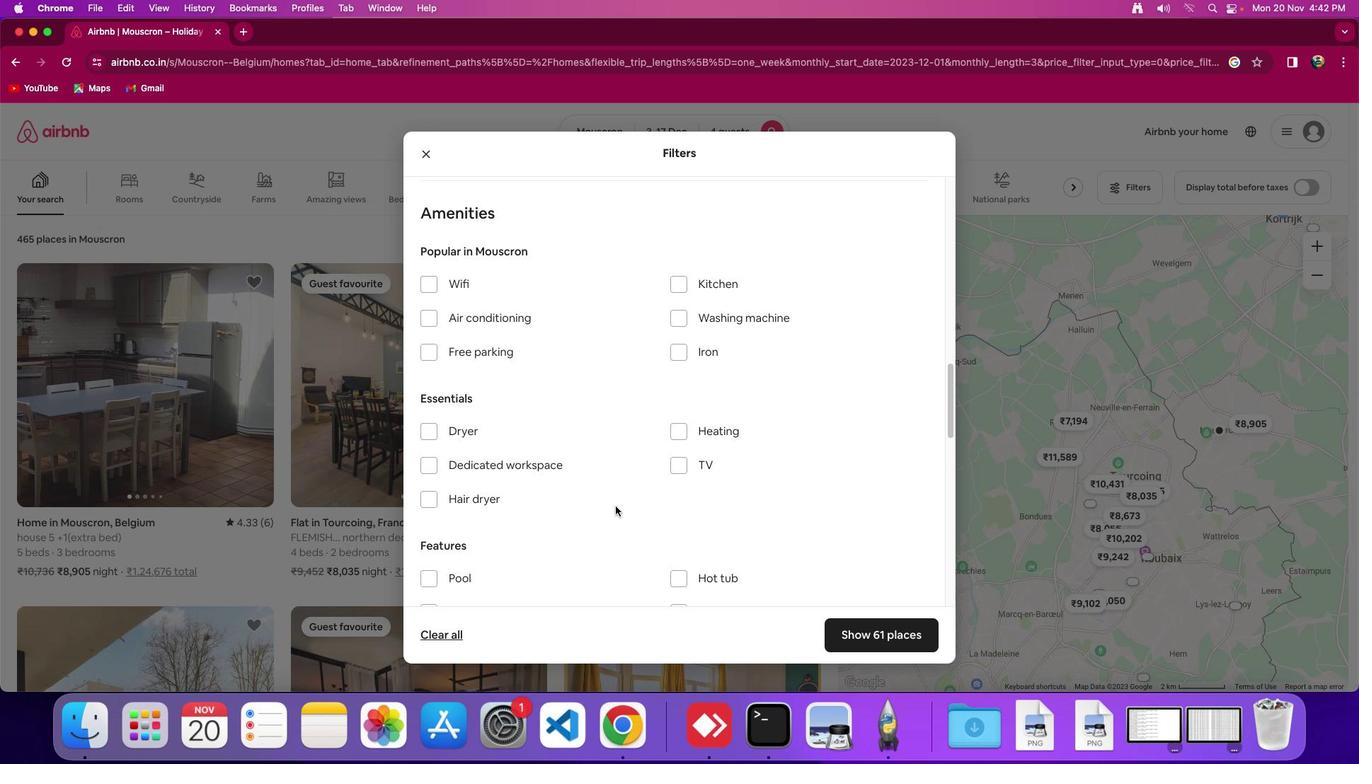 
Action: Mouse scrolled (616, 507) with delta (0, 0)
Screenshot: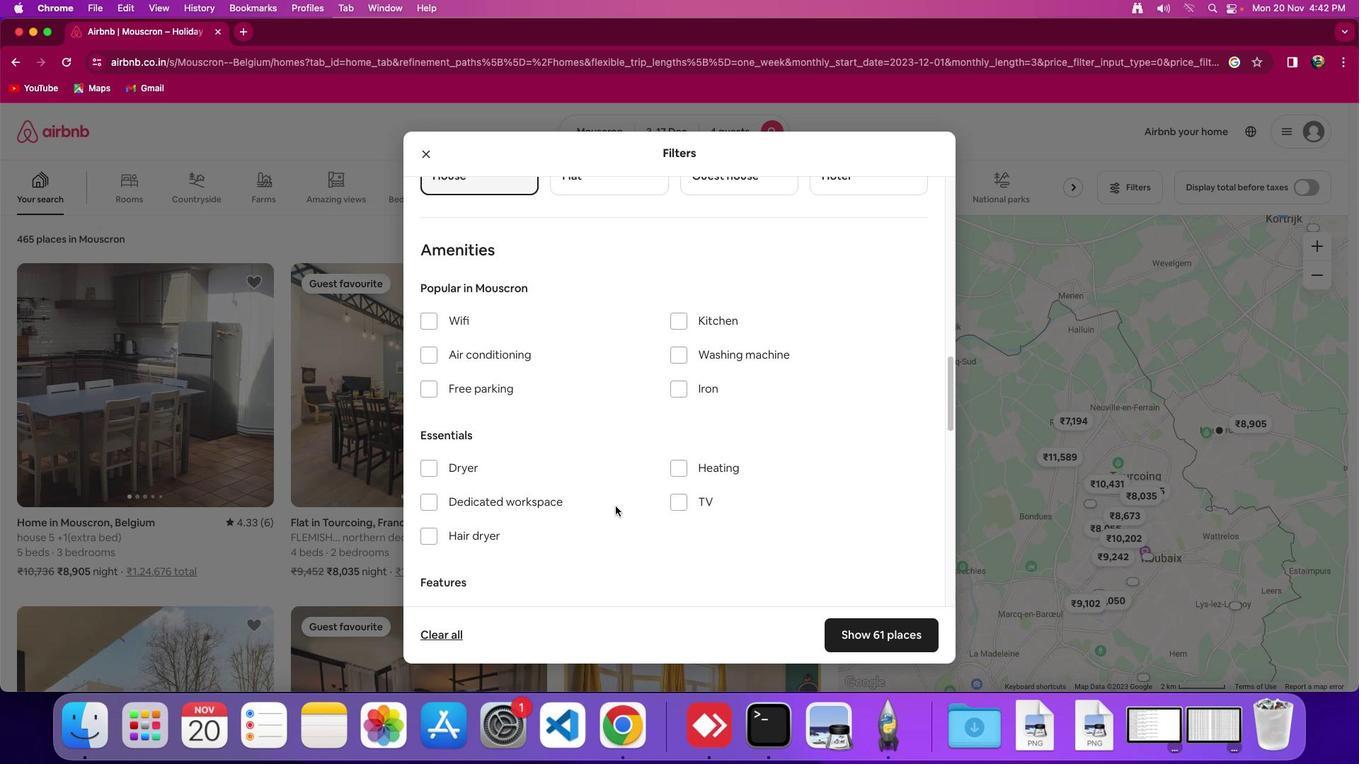 
Action: Mouse scrolled (616, 507) with delta (0, 2)
Screenshot: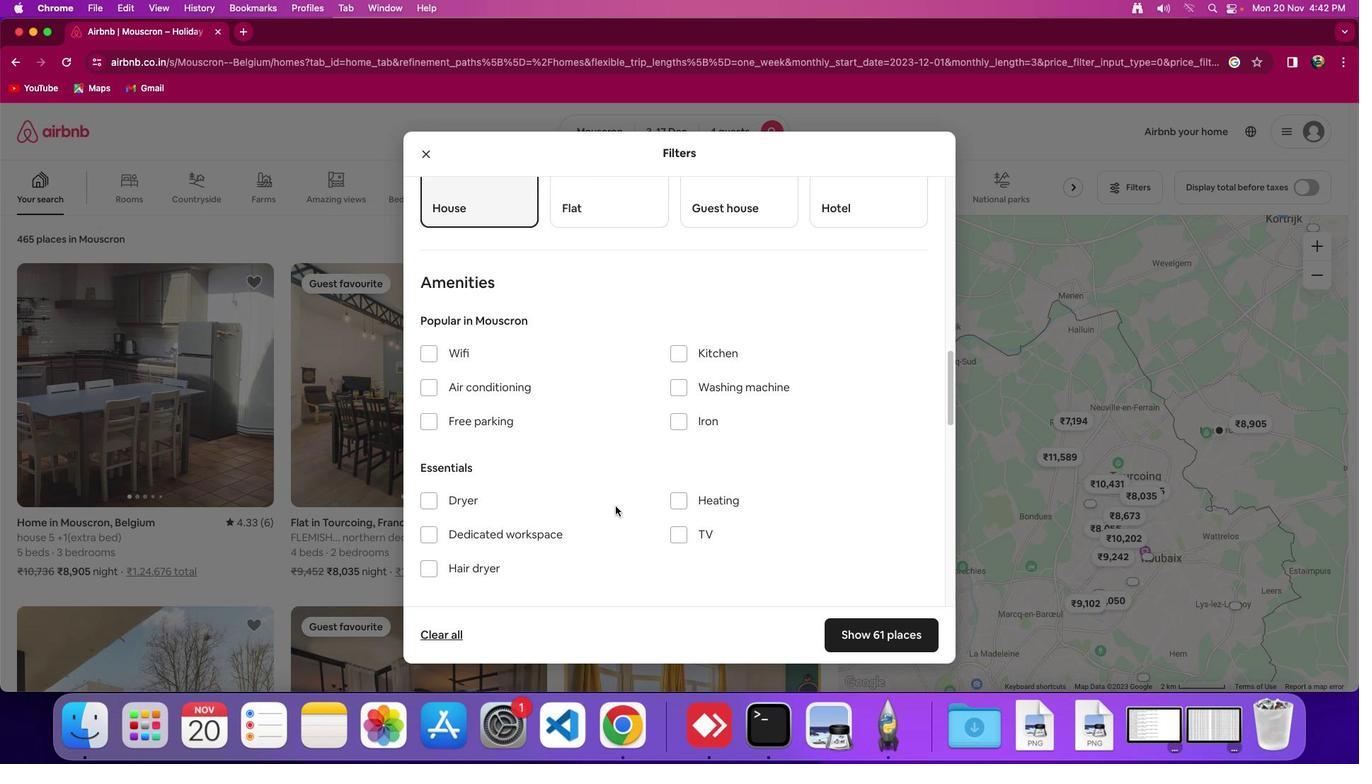 
Action: Mouse scrolled (616, 507) with delta (0, 0)
Screenshot: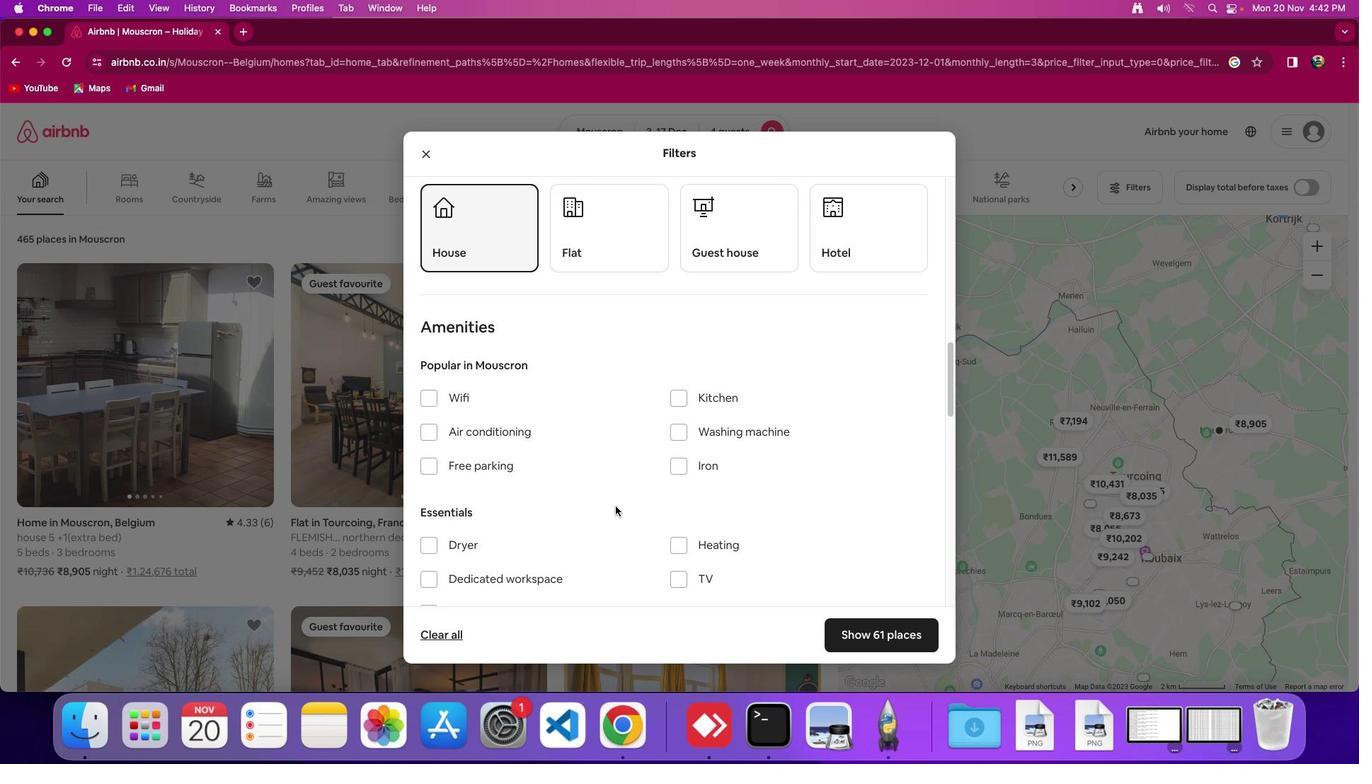 
Action: Mouse scrolled (616, 507) with delta (0, 0)
Screenshot: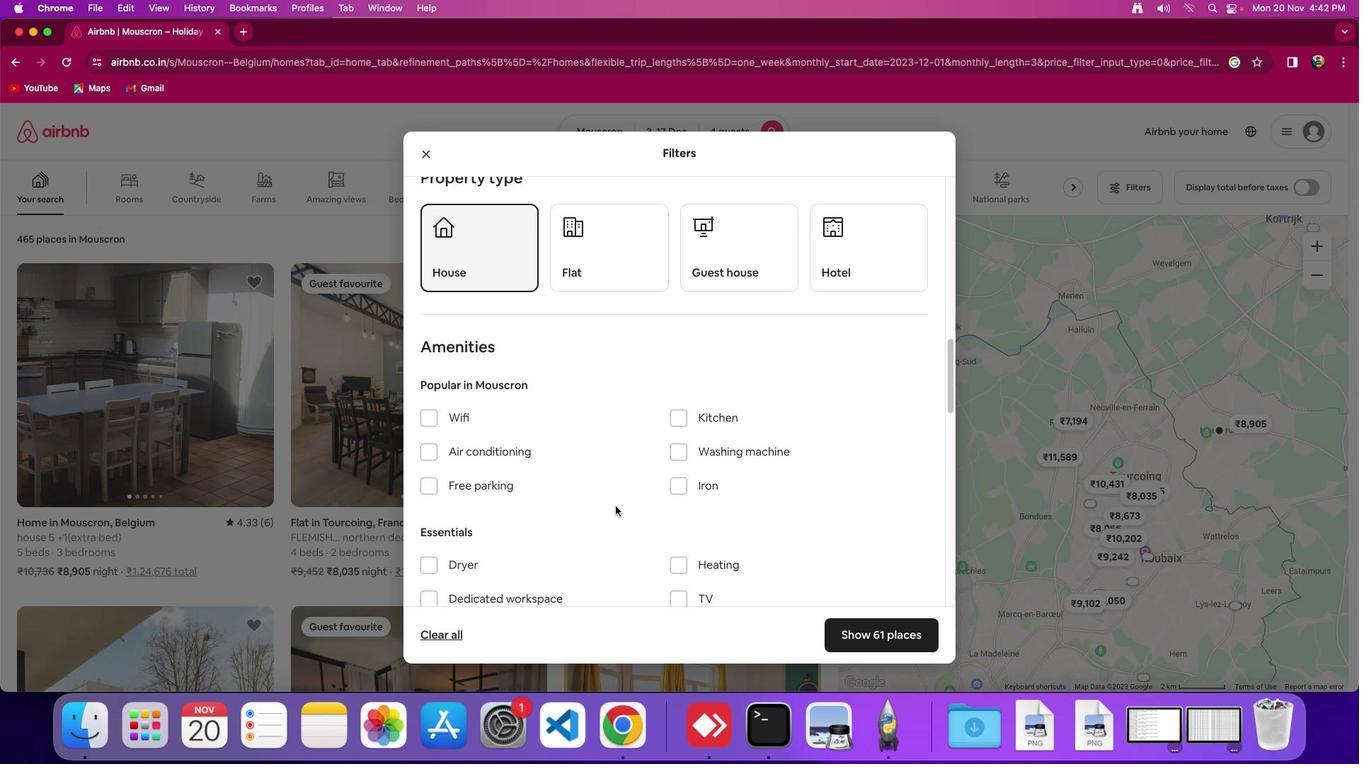 
Action: Mouse scrolled (616, 507) with delta (0, 1)
Screenshot: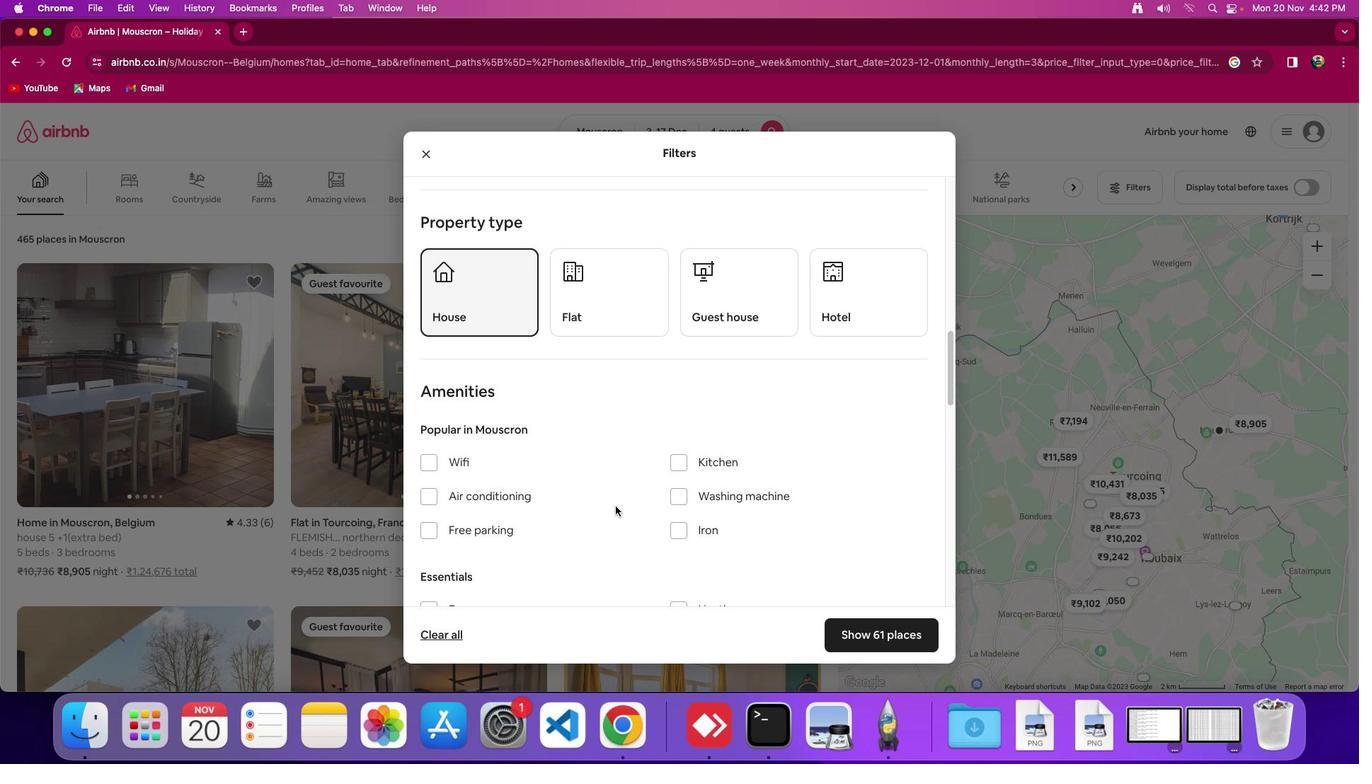 
Action: Mouse moved to (483, 546)
Screenshot: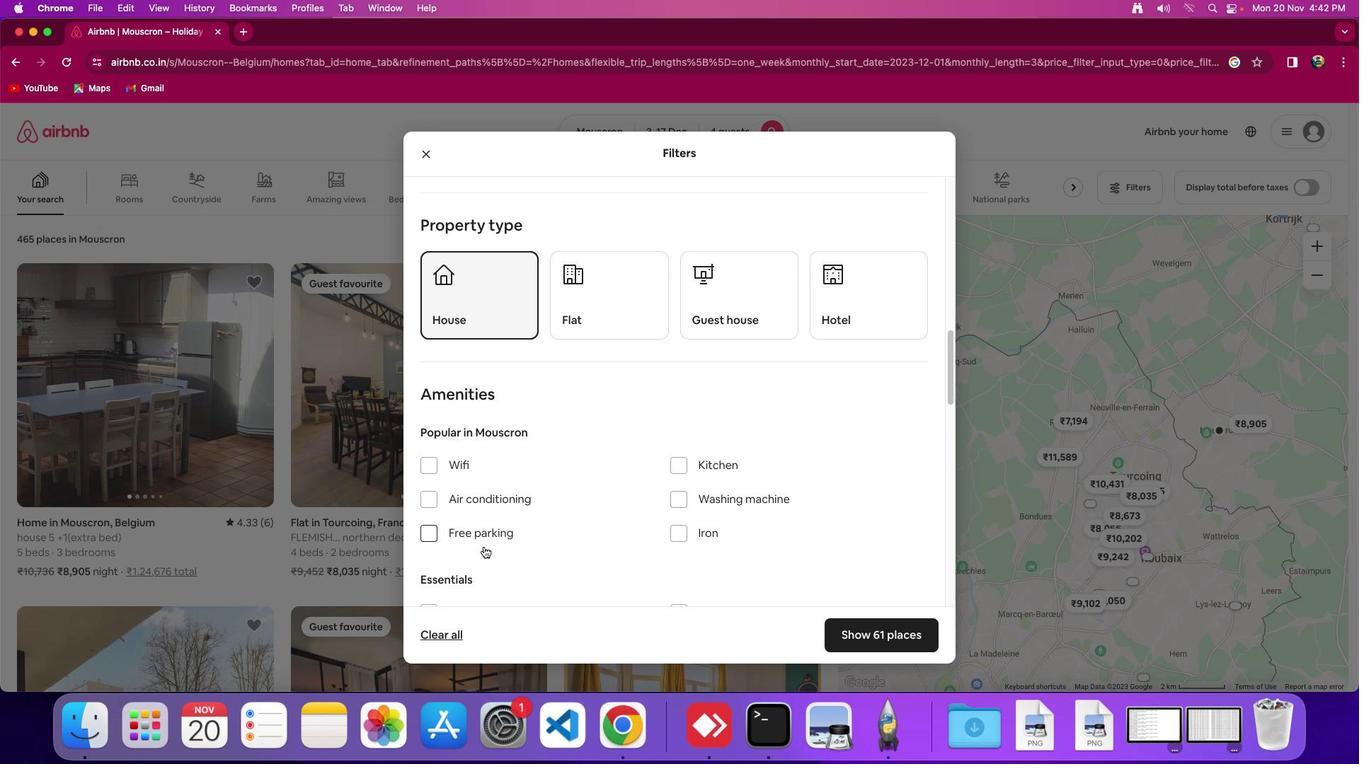 
Action: Mouse scrolled (483, 546) with delta (0, 0)
Screenshot: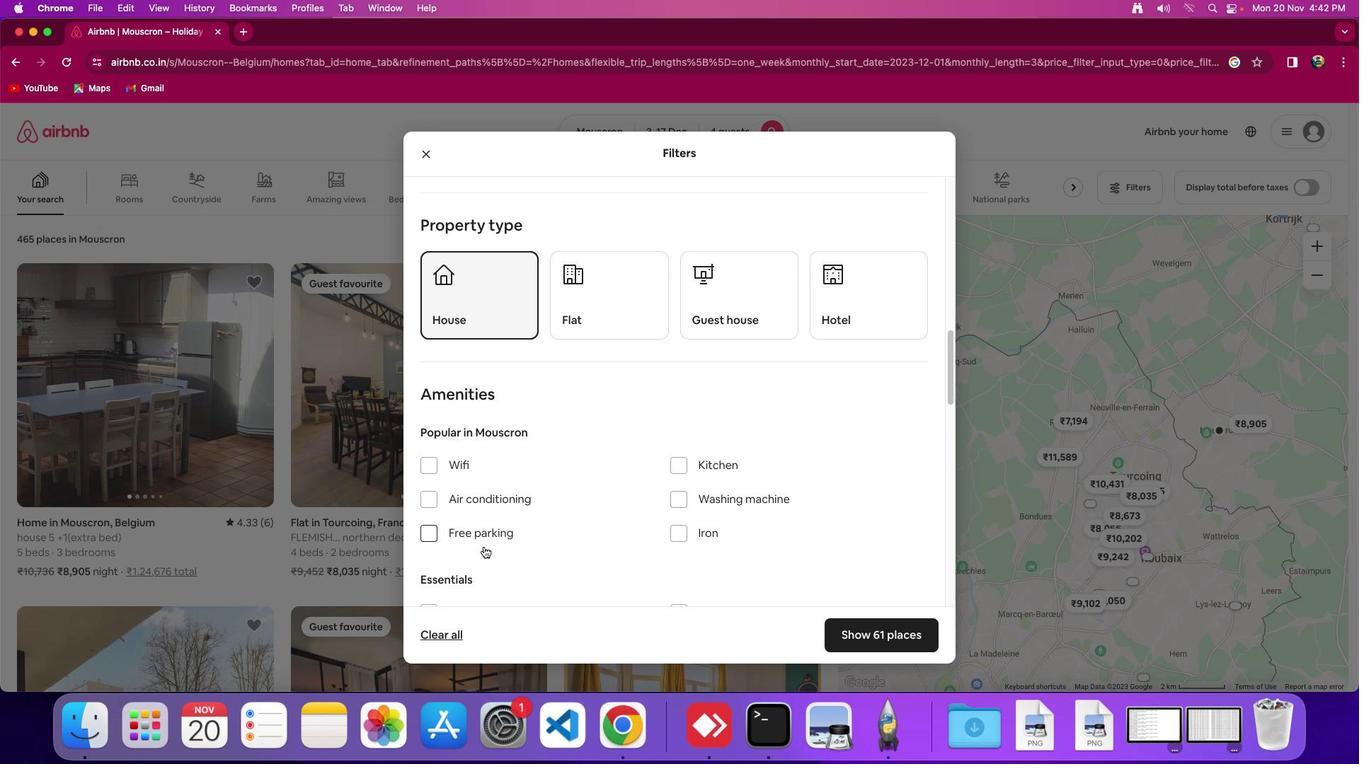 
Action: Mouse scrolled (483, 546) with delta (0, 0)
Screenshot: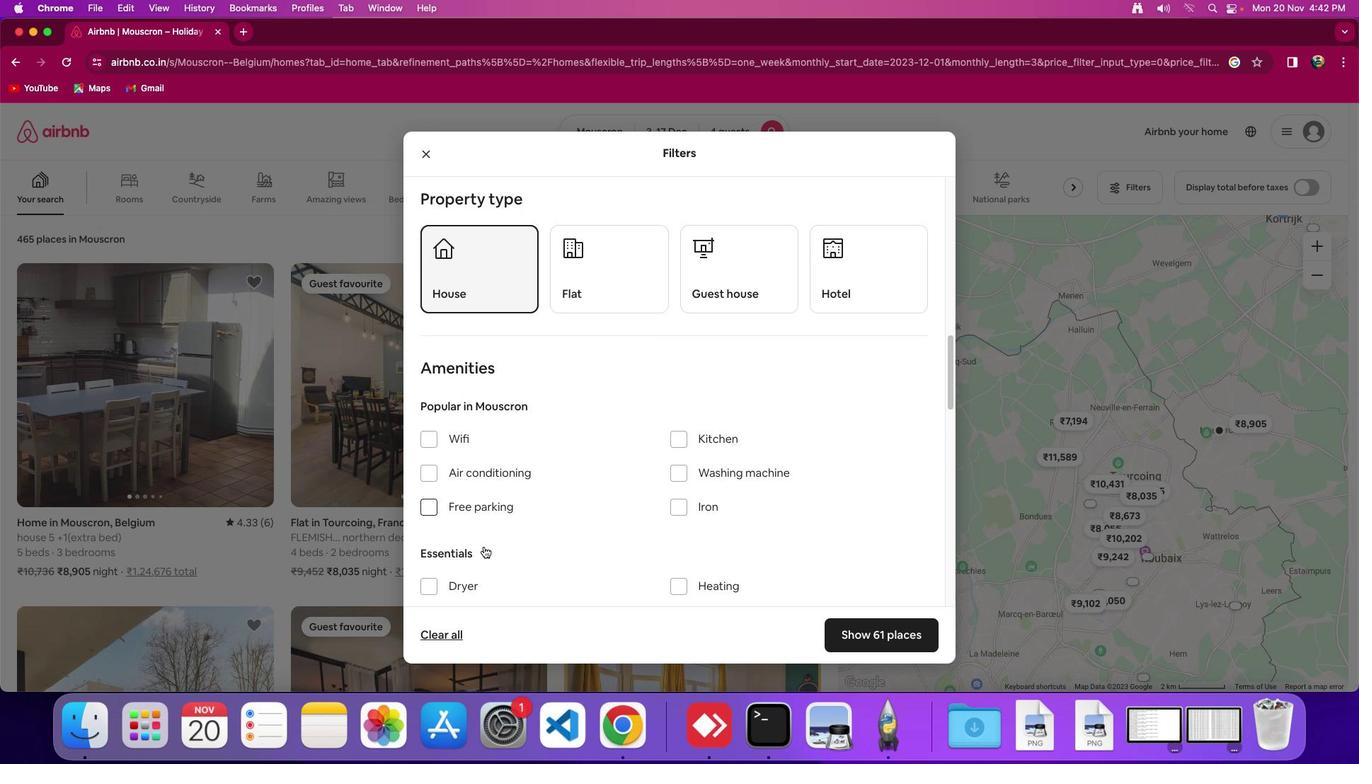 
Action: Mouse scrolled (483, 546) with delta (0, -1)
Screenshot: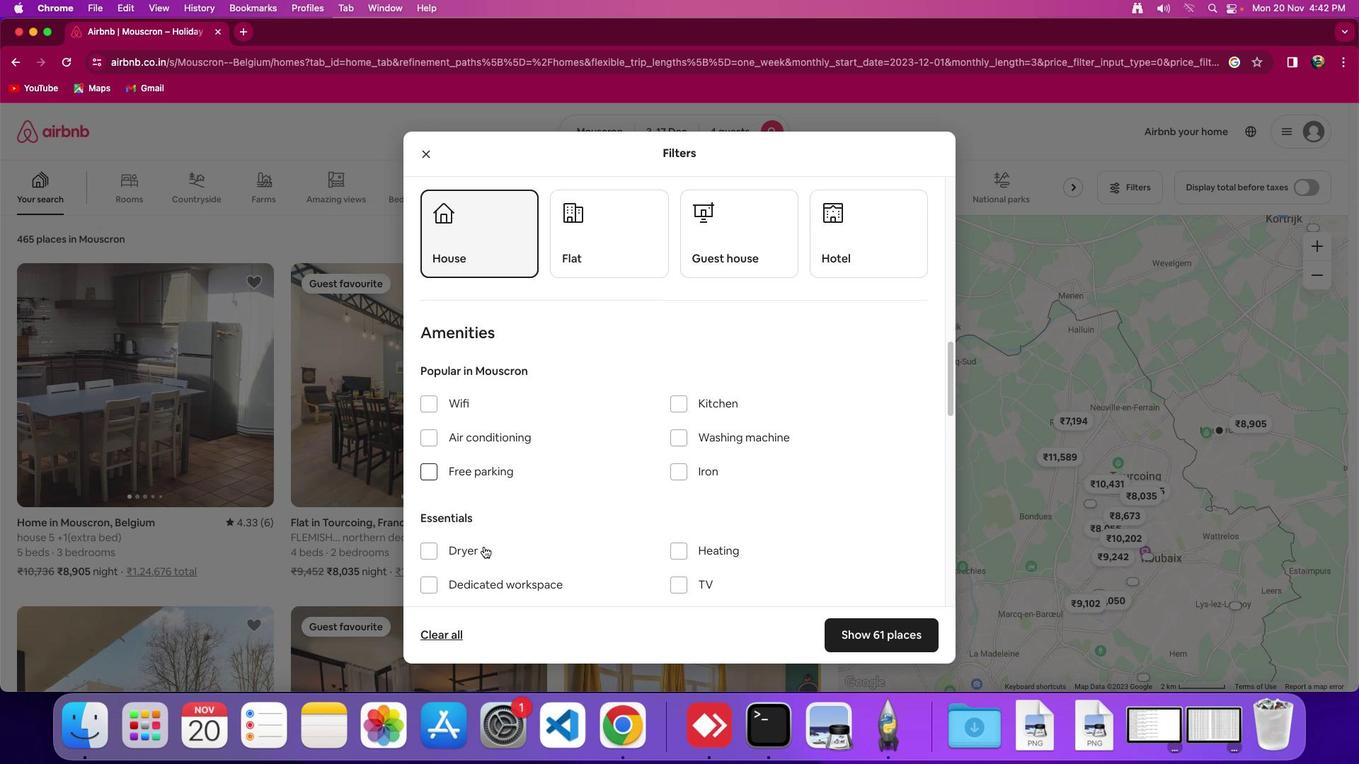 
Action: Mouse scrolled (483, 546) with delta (0, 0)
Screenshot: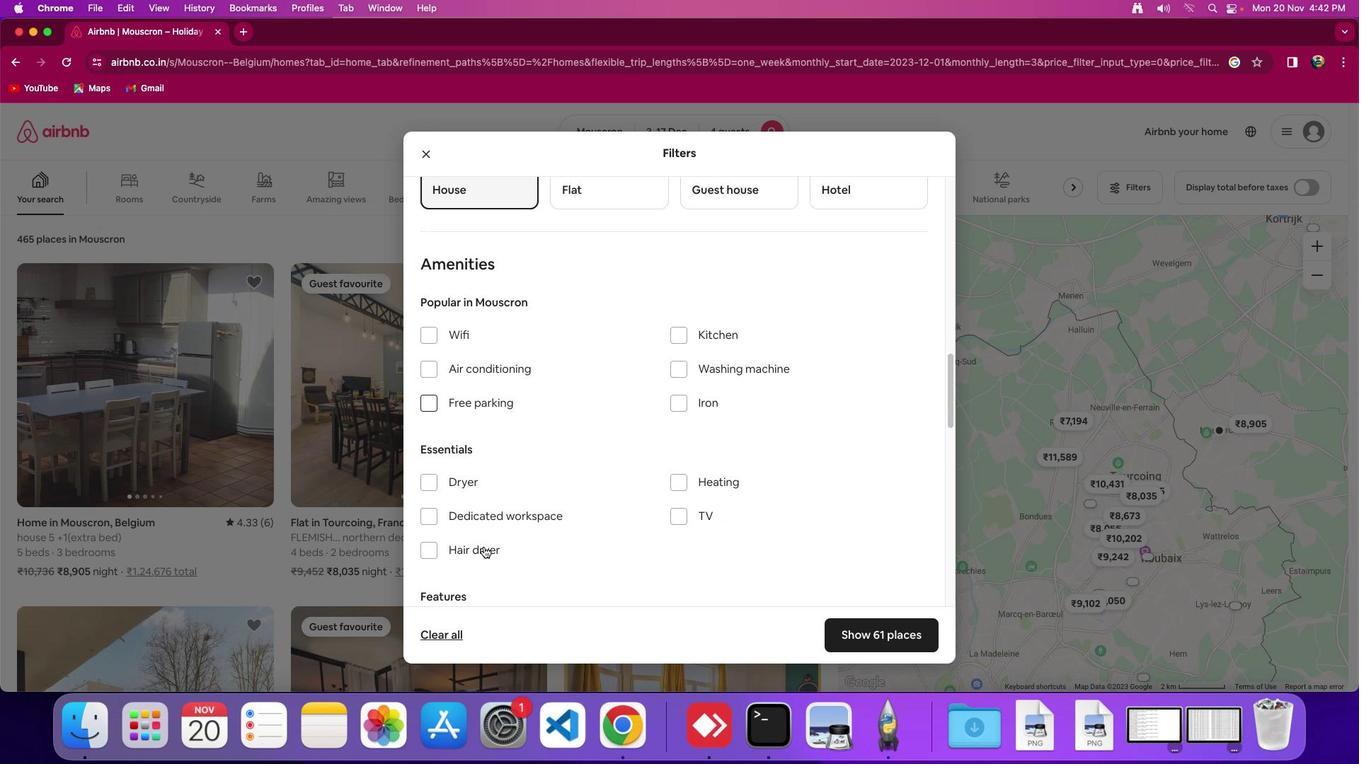 
Action: Mouse scrolled (483, 546) with delta (0, 0)
Screenshot: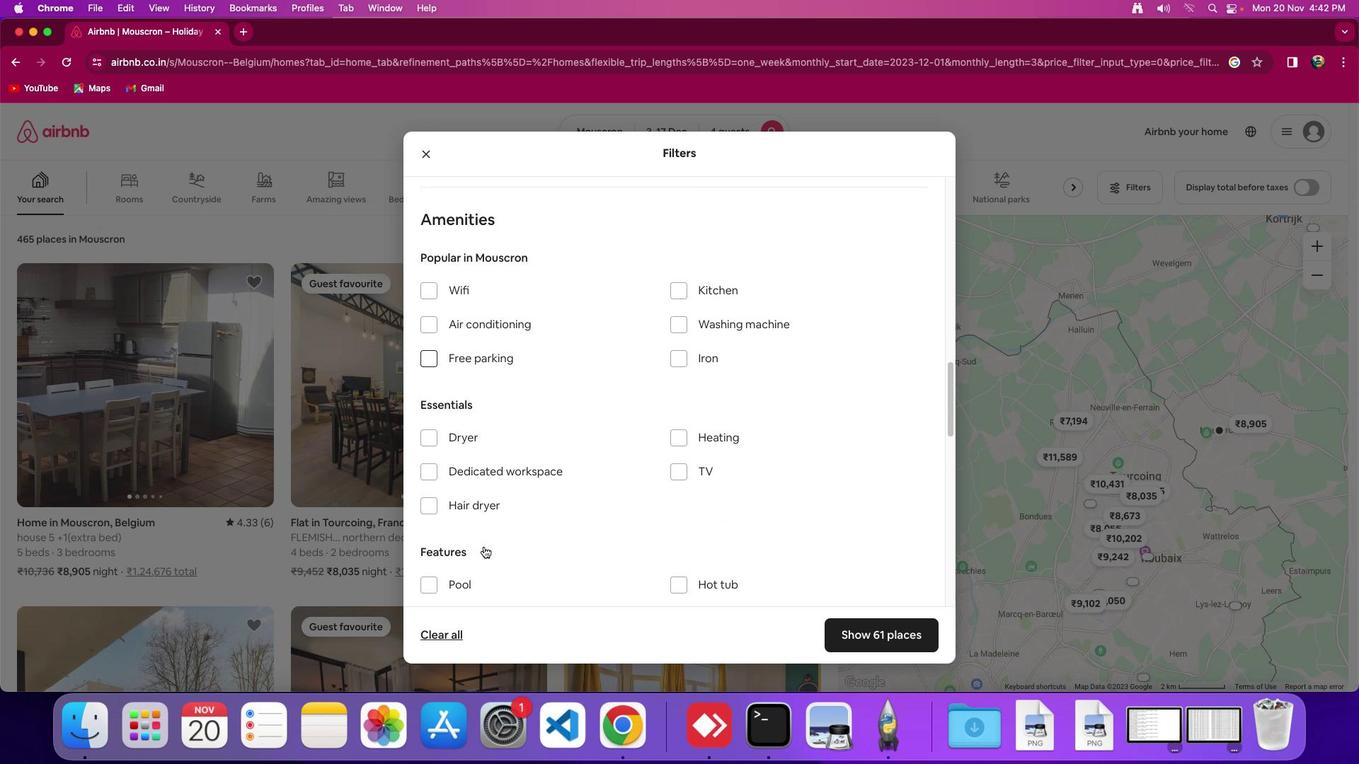 
Action: Mouse scrolled (483, 546) with delta (0, -2)
Screenshot: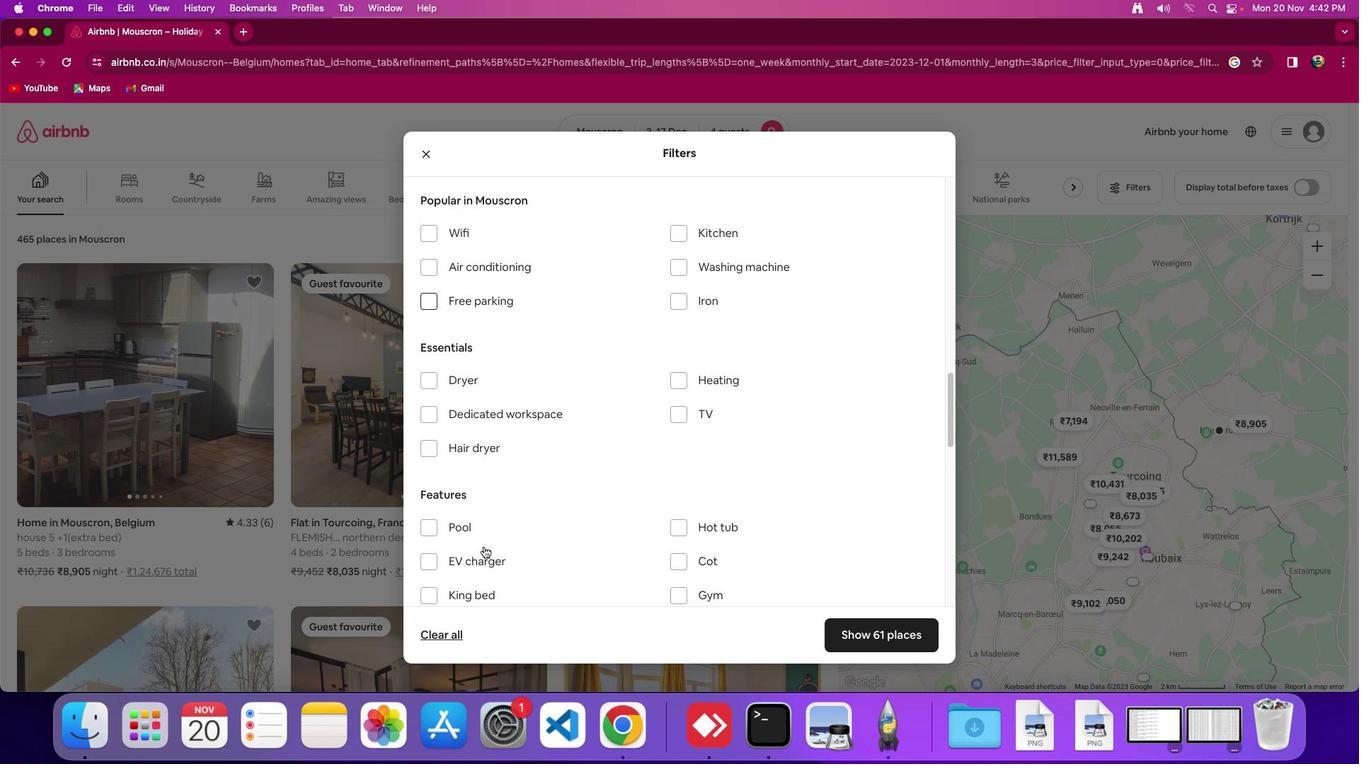 
Action: Mouse moved to (677, 376)
Screenshot: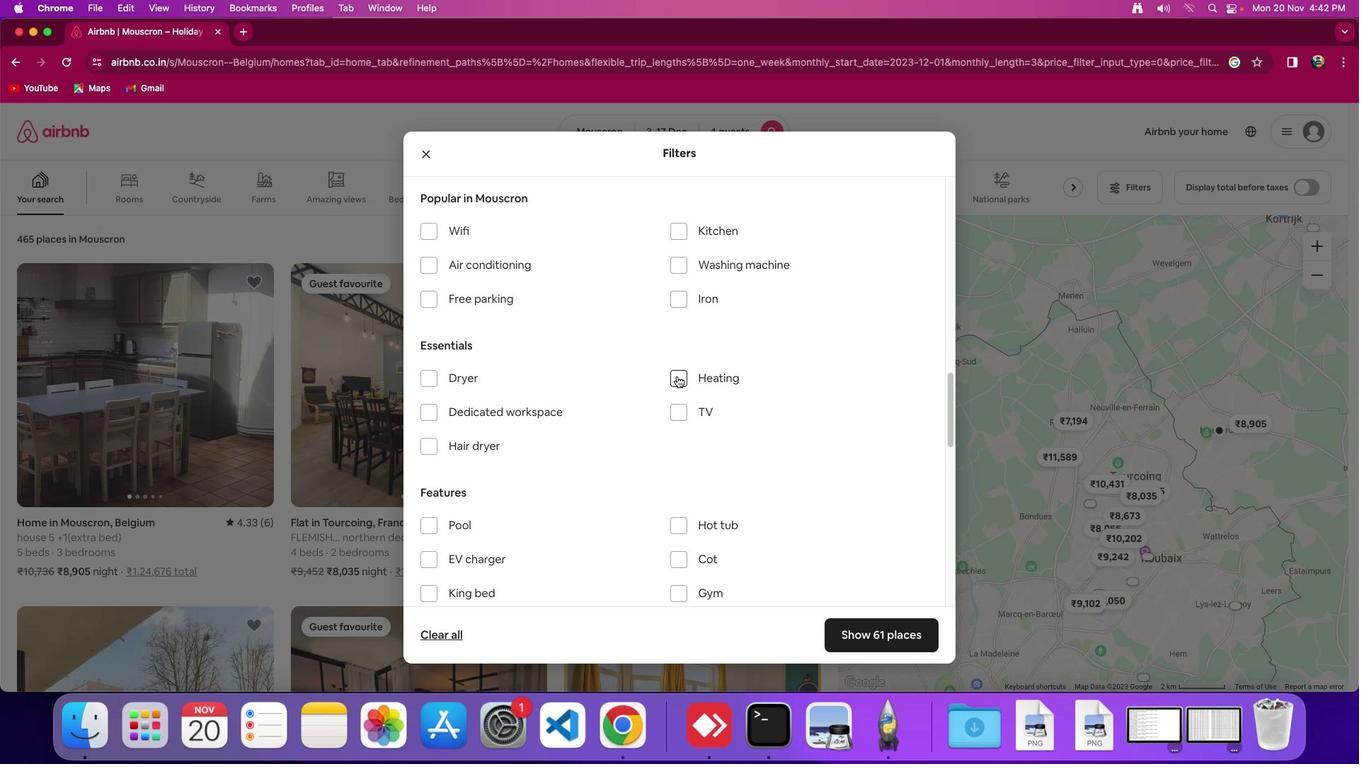 
Action: Mouse pressed left at (677, 376)
Screenshot: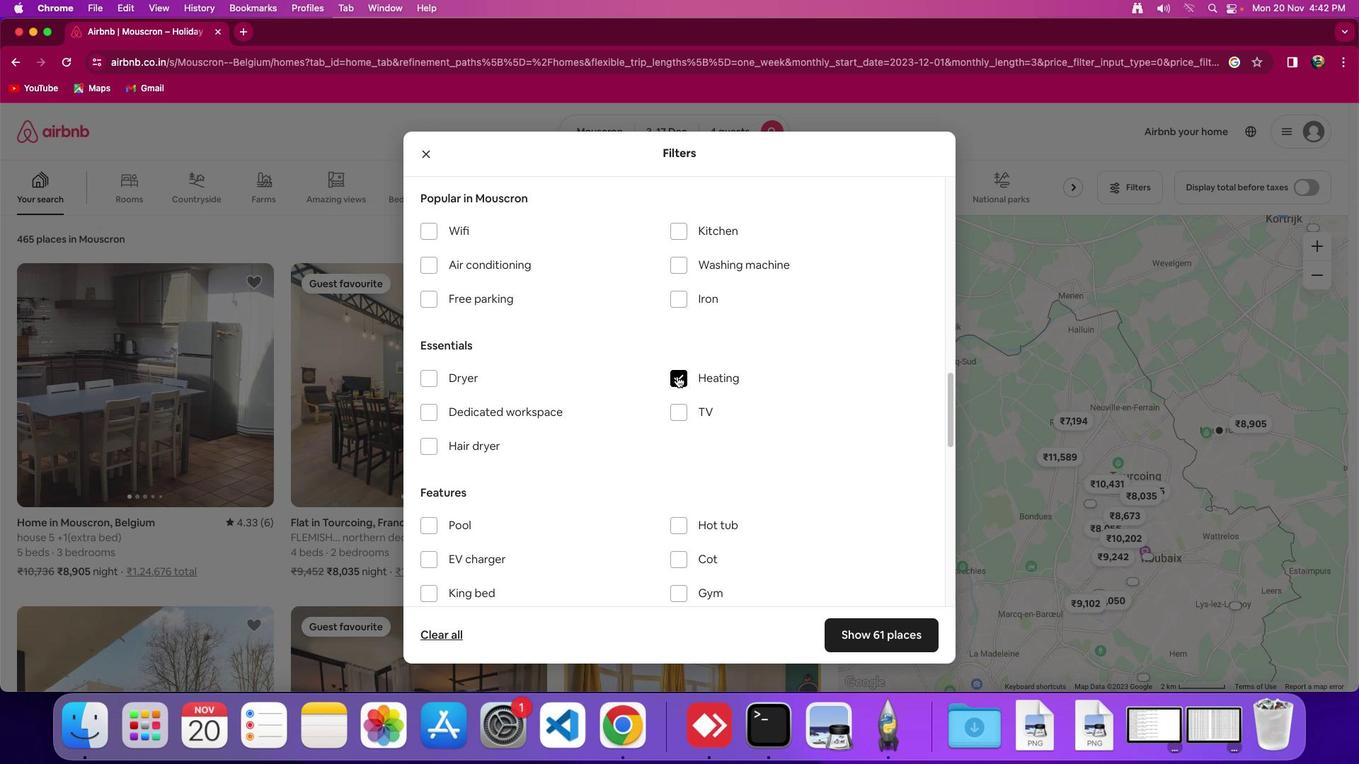 
Action: Mouse moved to (854, 633)
Screenshot: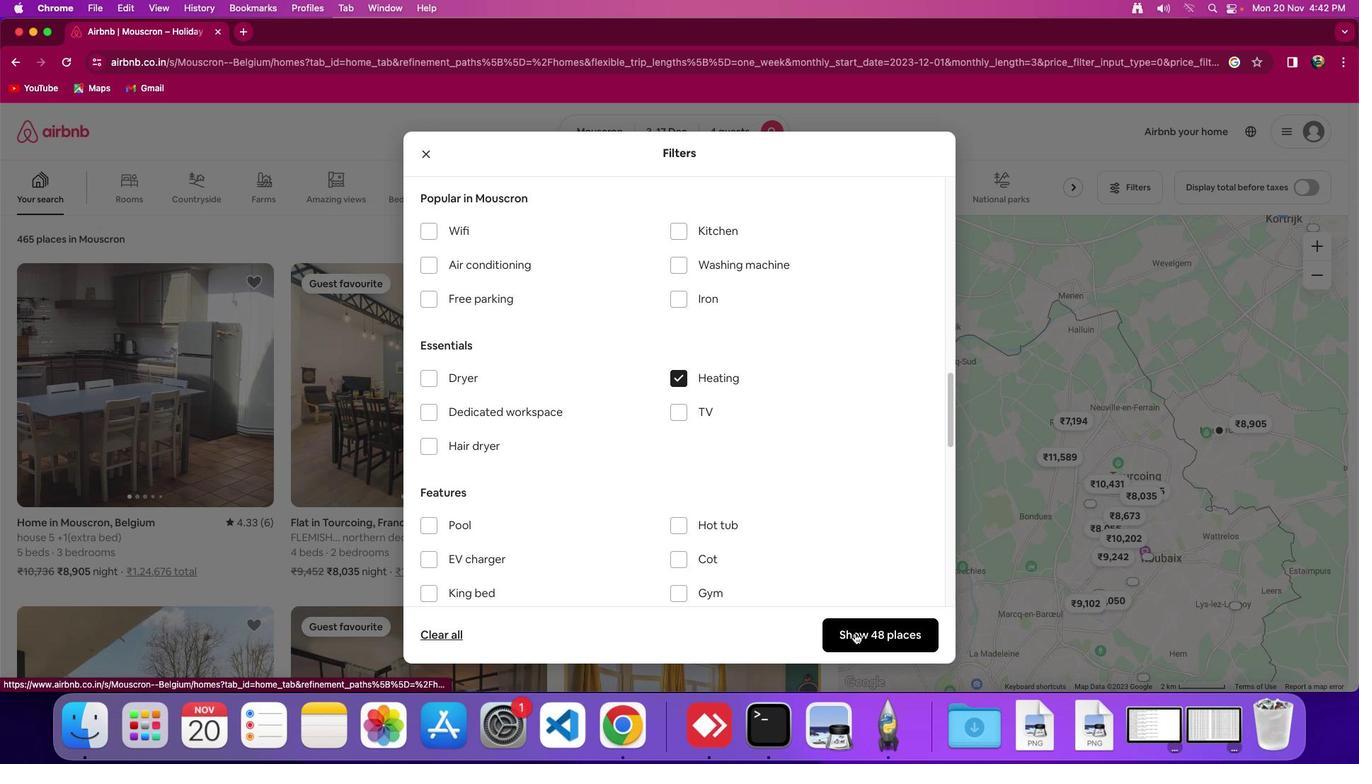 
Action: Mouse pressed left at (854, 633)
Screenshot: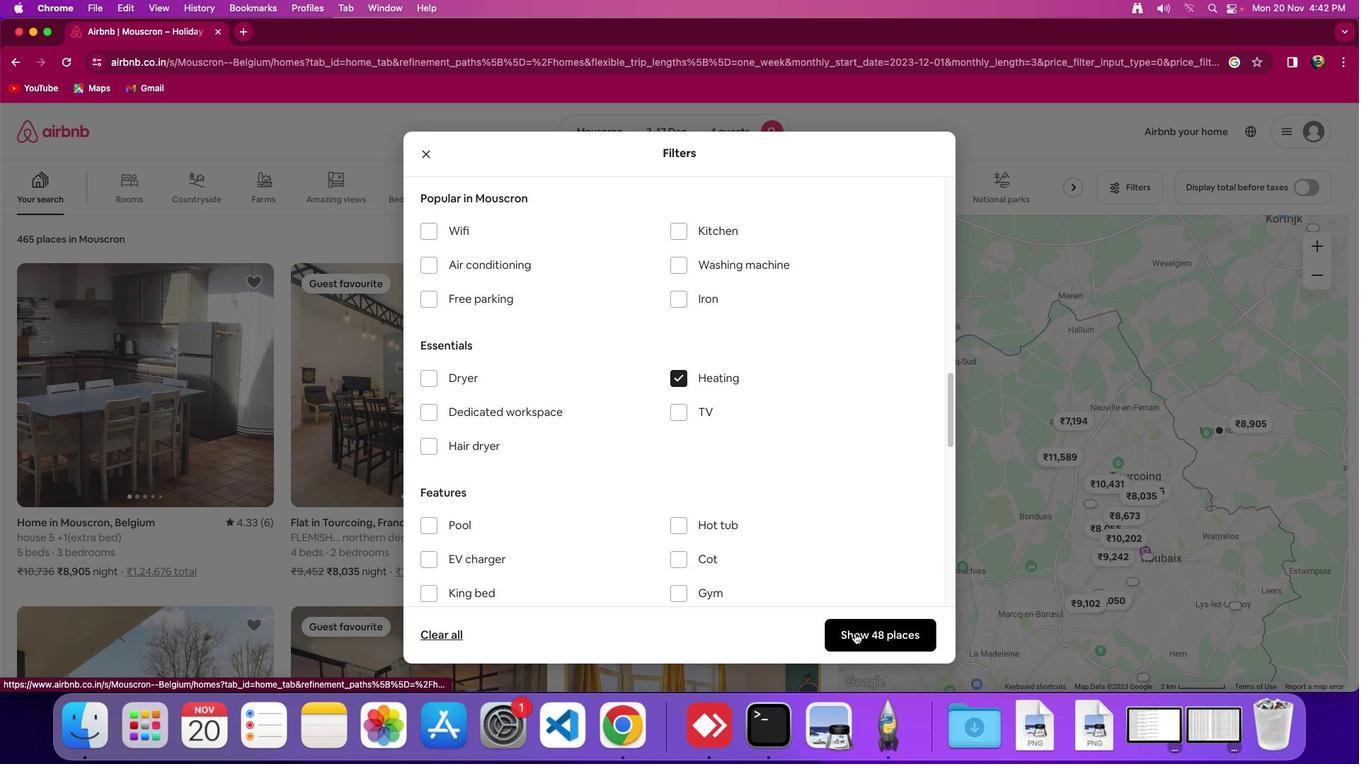 
Action: Mouse moved to (684, 437)
Screenshot: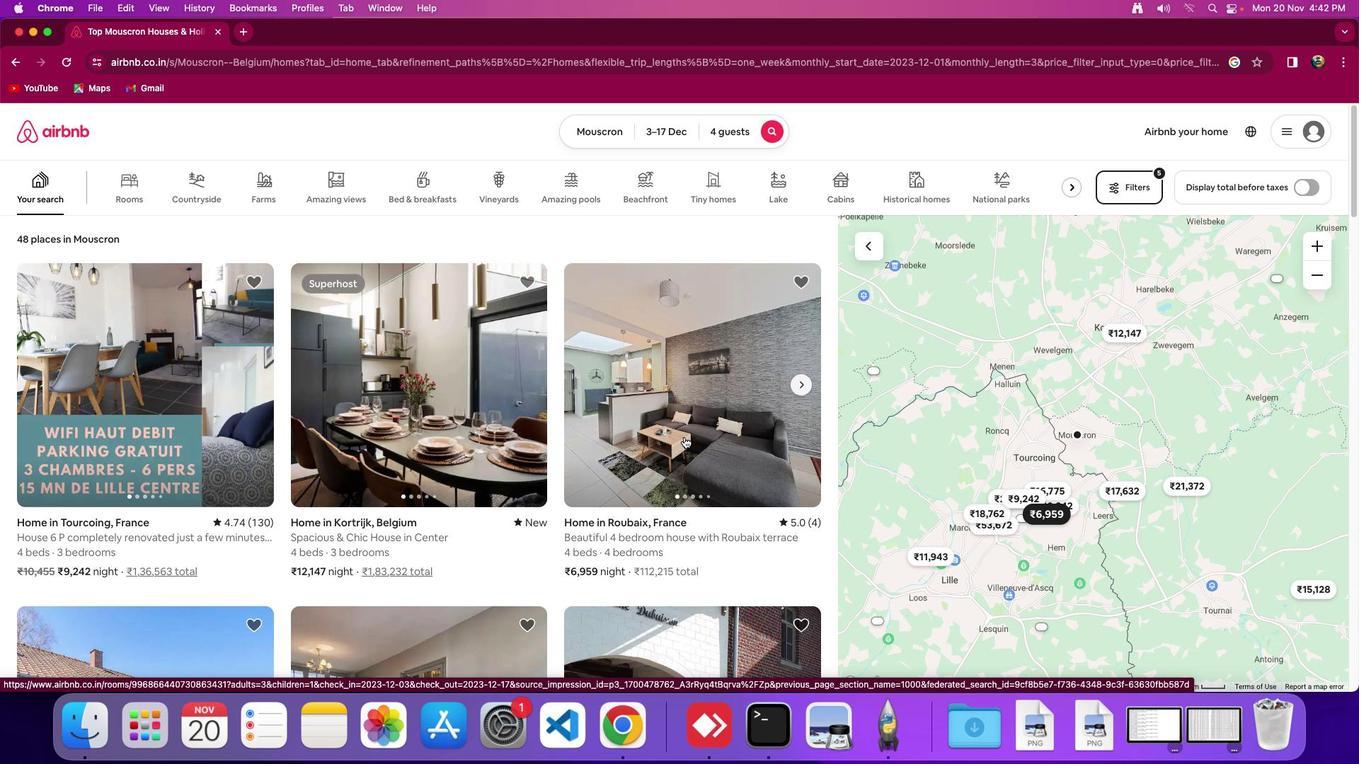 
Action: Mouse scrolled (684, 437) with delta (0, 0)
Screenshot: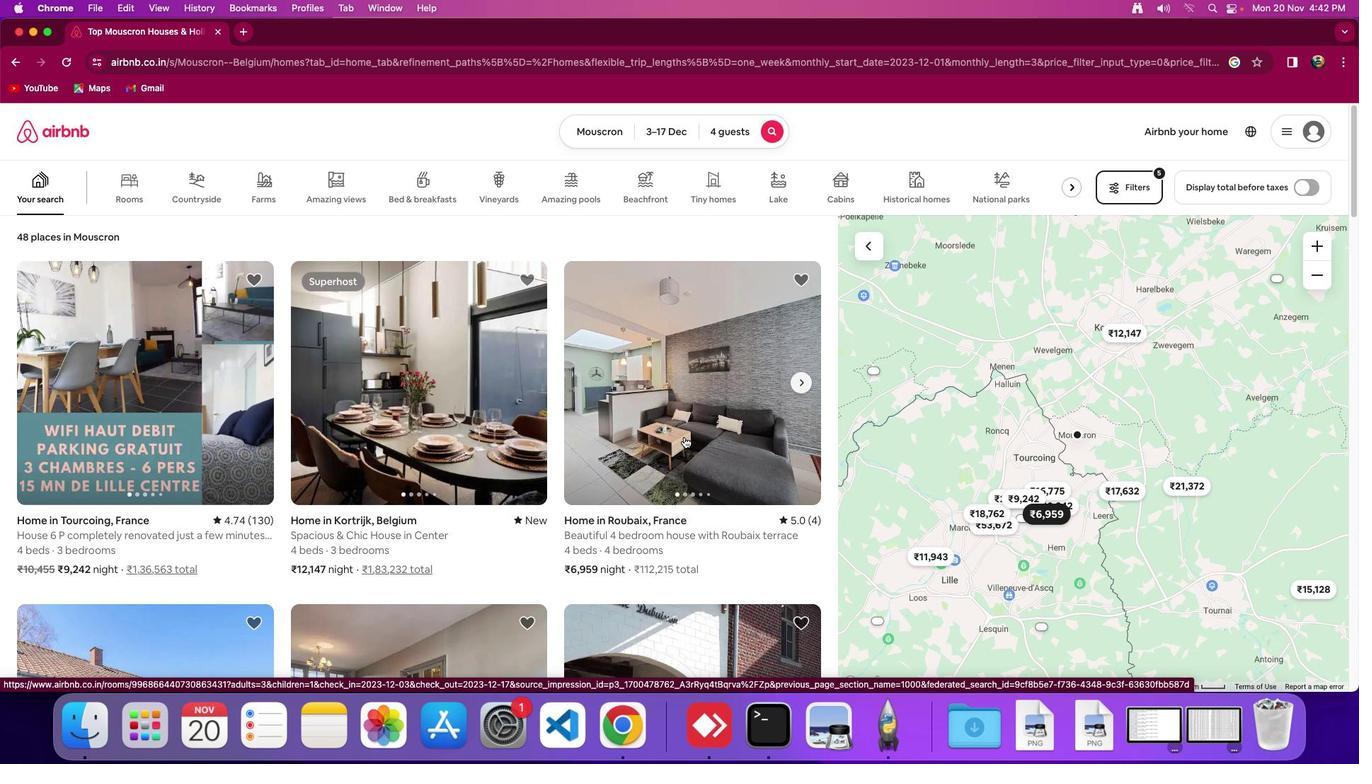 
Action: Mouse moved to (205, 359)
Screenshot: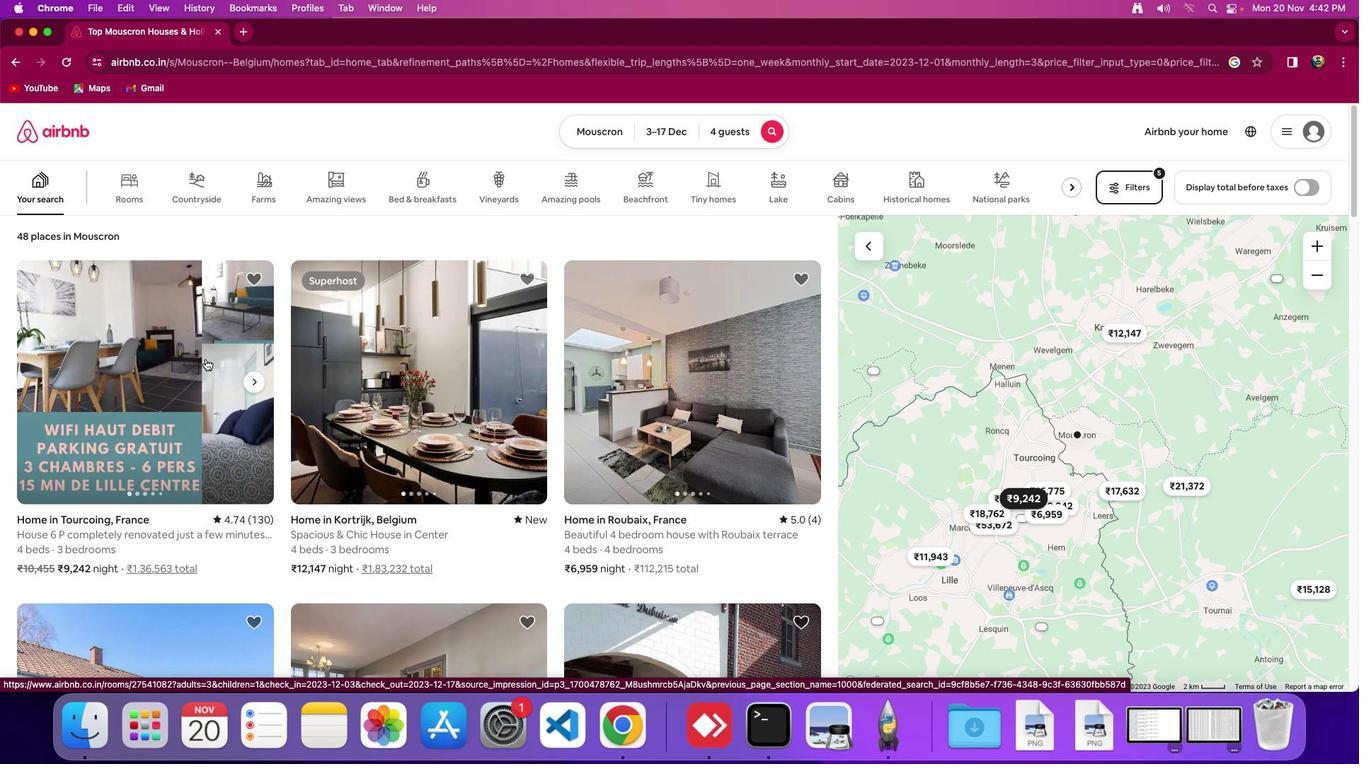 
Action: Mouse pressed left at (205, 359)
Screenshot: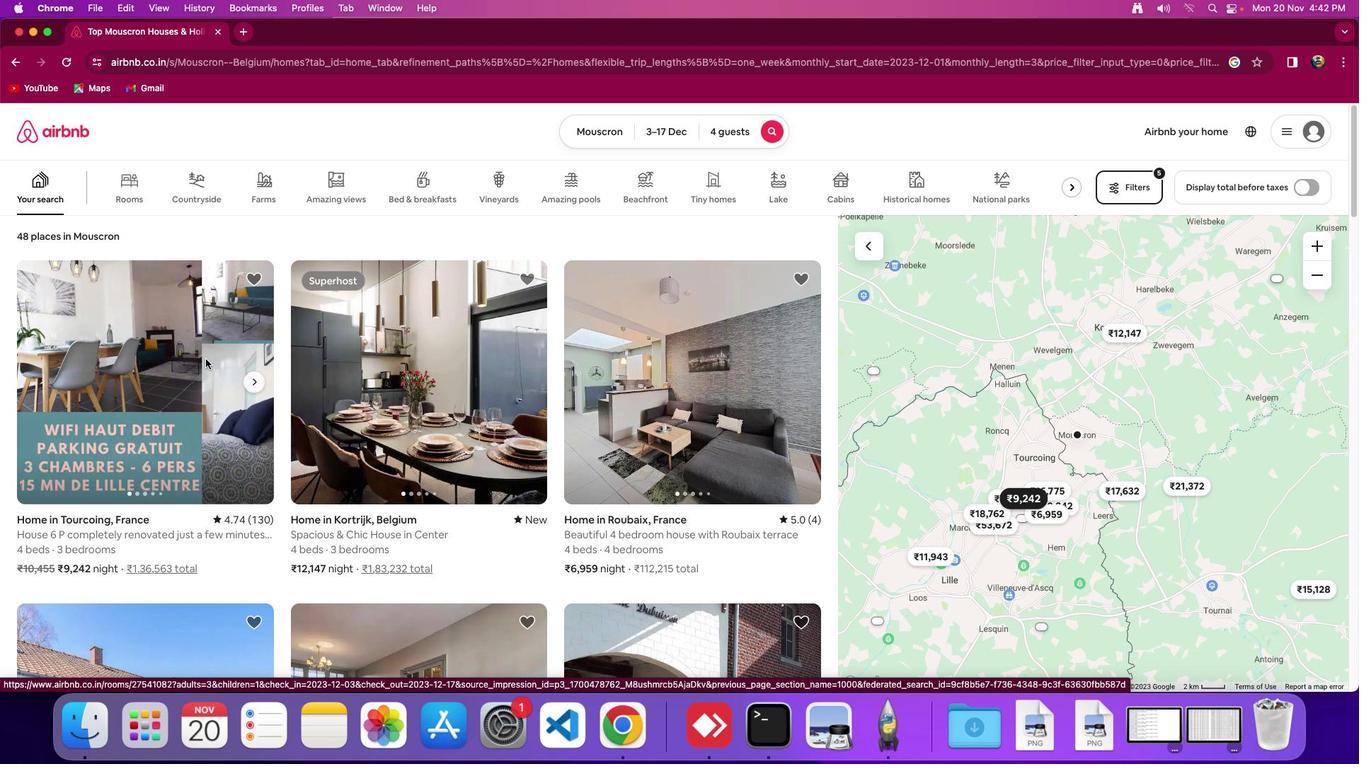 
Action: Mouse moved to (989, 499)
Screenshot: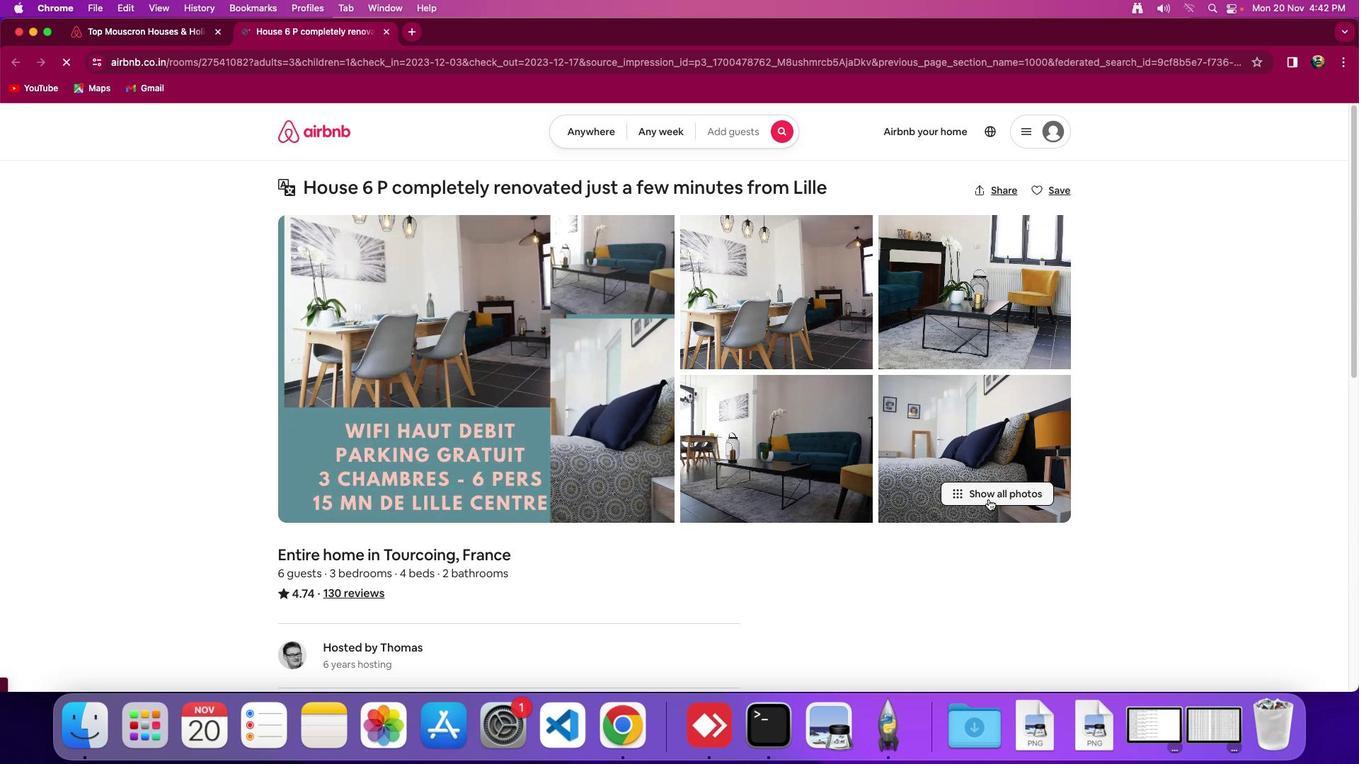 
Action: Mouse pressed left at (989, 499)
Screenshot: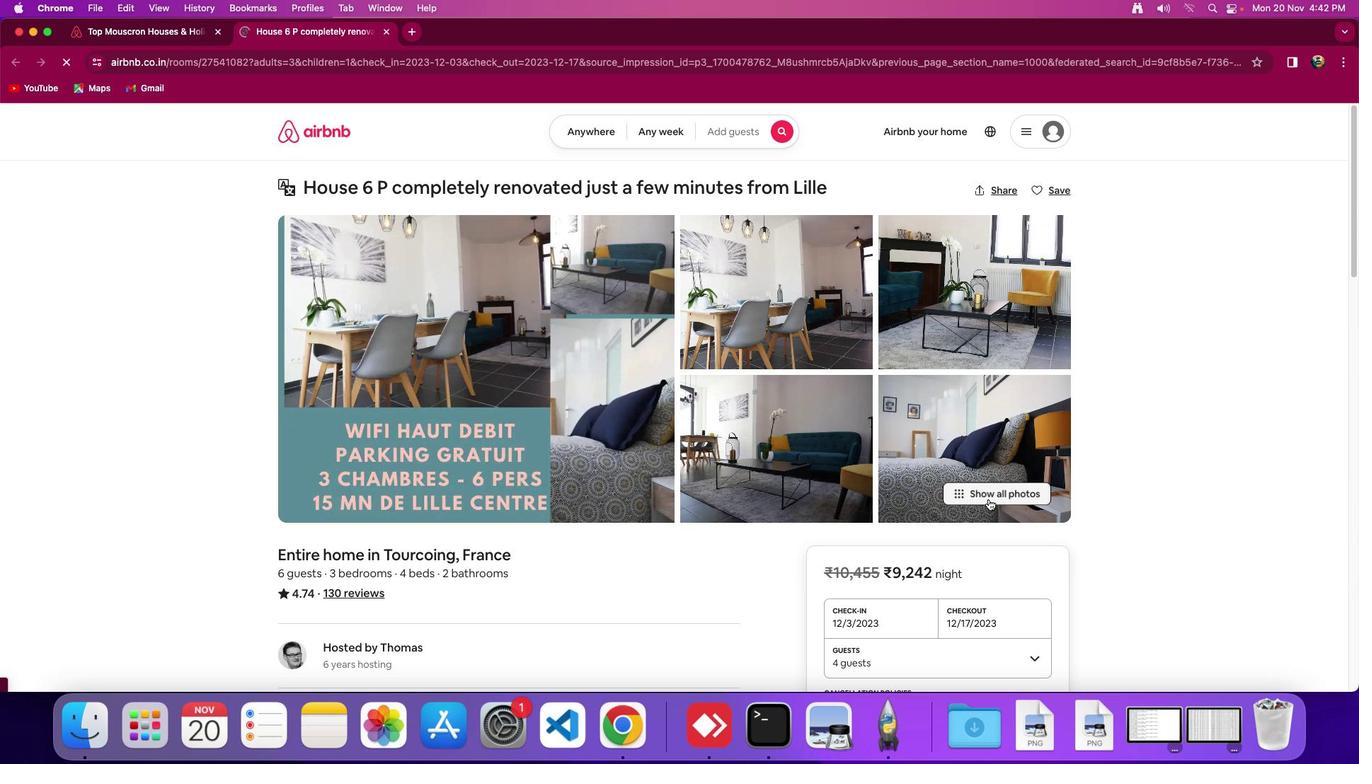 
Action: Mouse moved to (1029, 519)
Screenshot: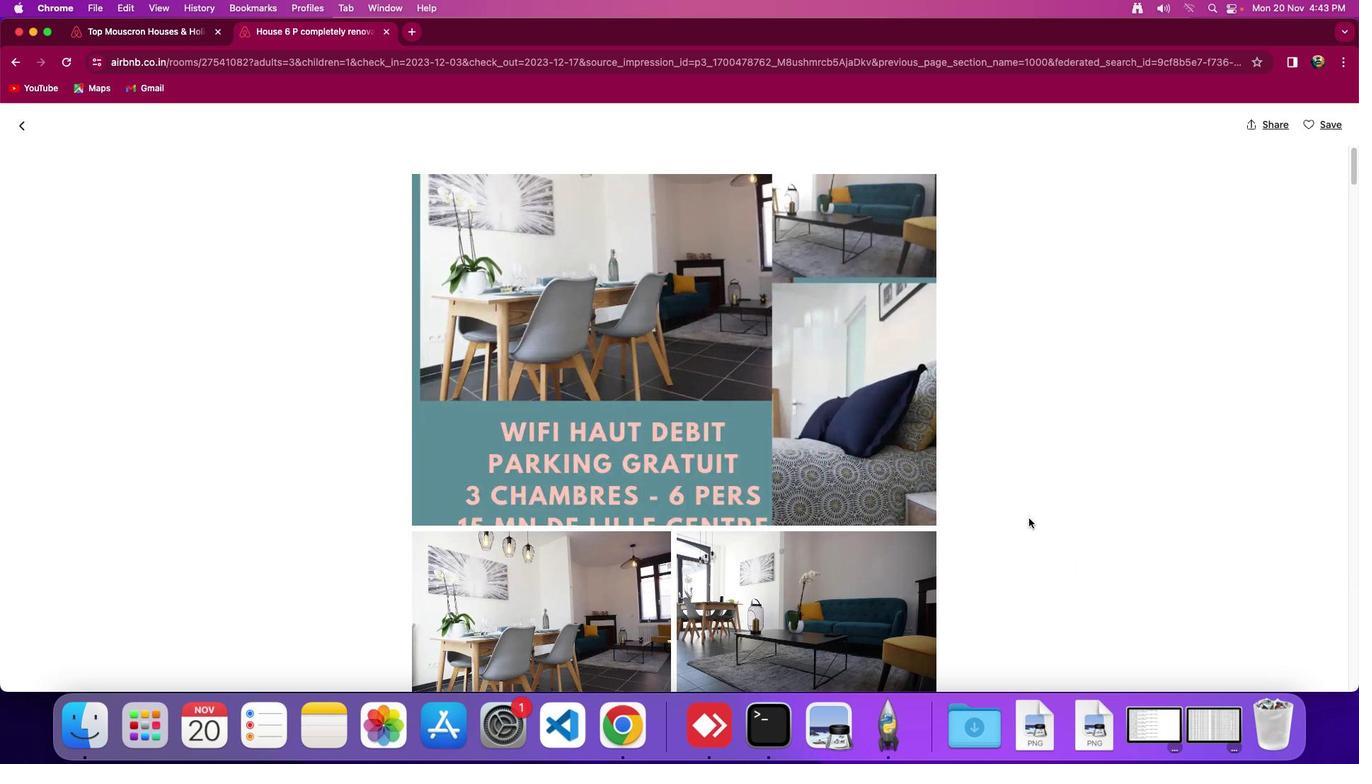 
Action: Mouse pressed left at (1029, 519)
Screenshot: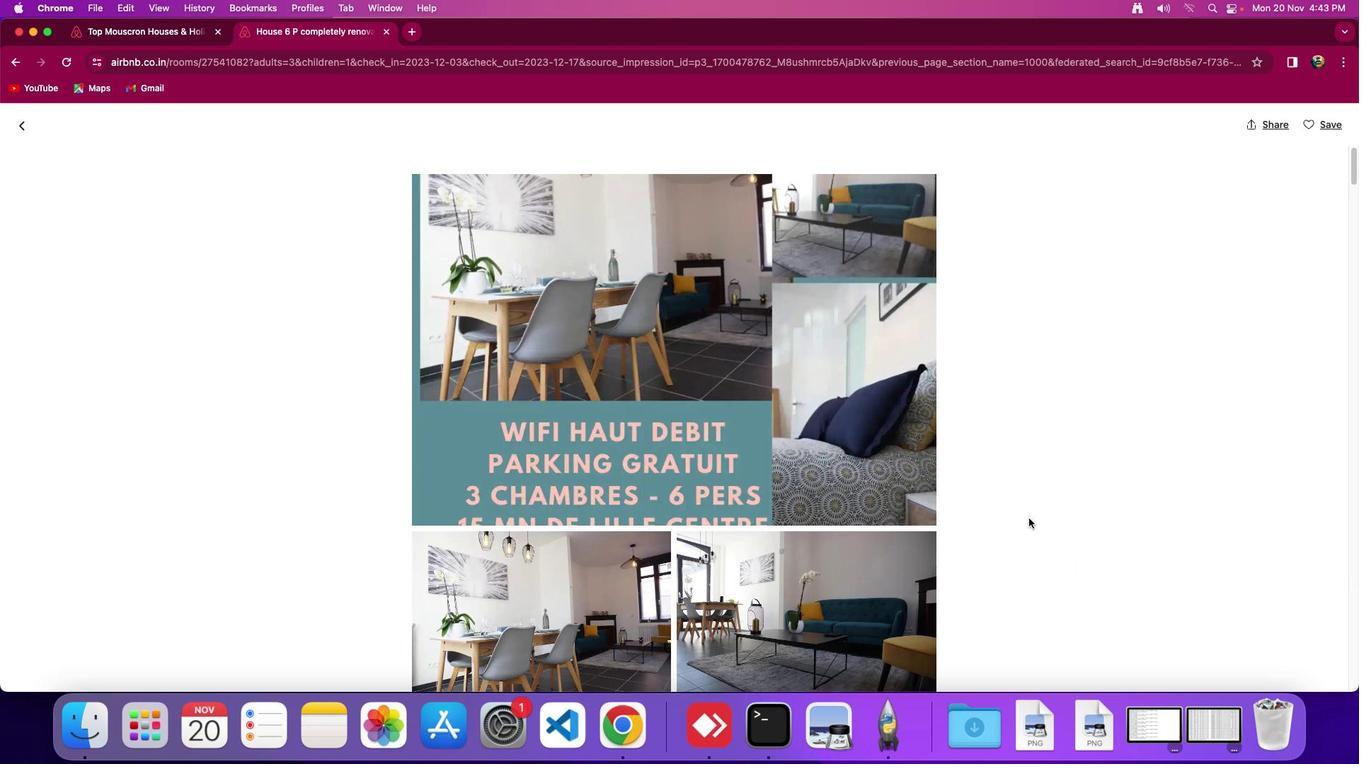 
Action: Mouse moved to (869, 568)
Screenshot: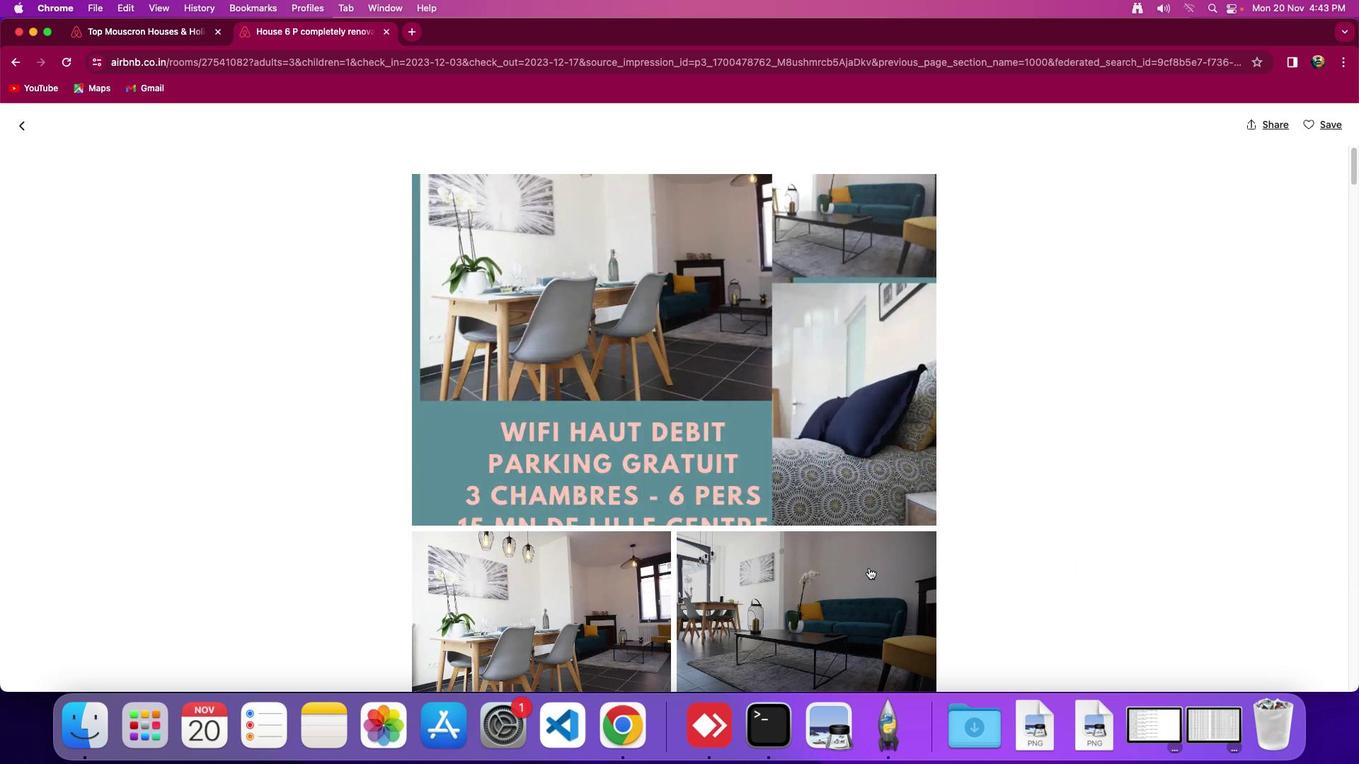 
Action: Mouse scrolled (869, 568) with delta (0, 0)
Screenshot: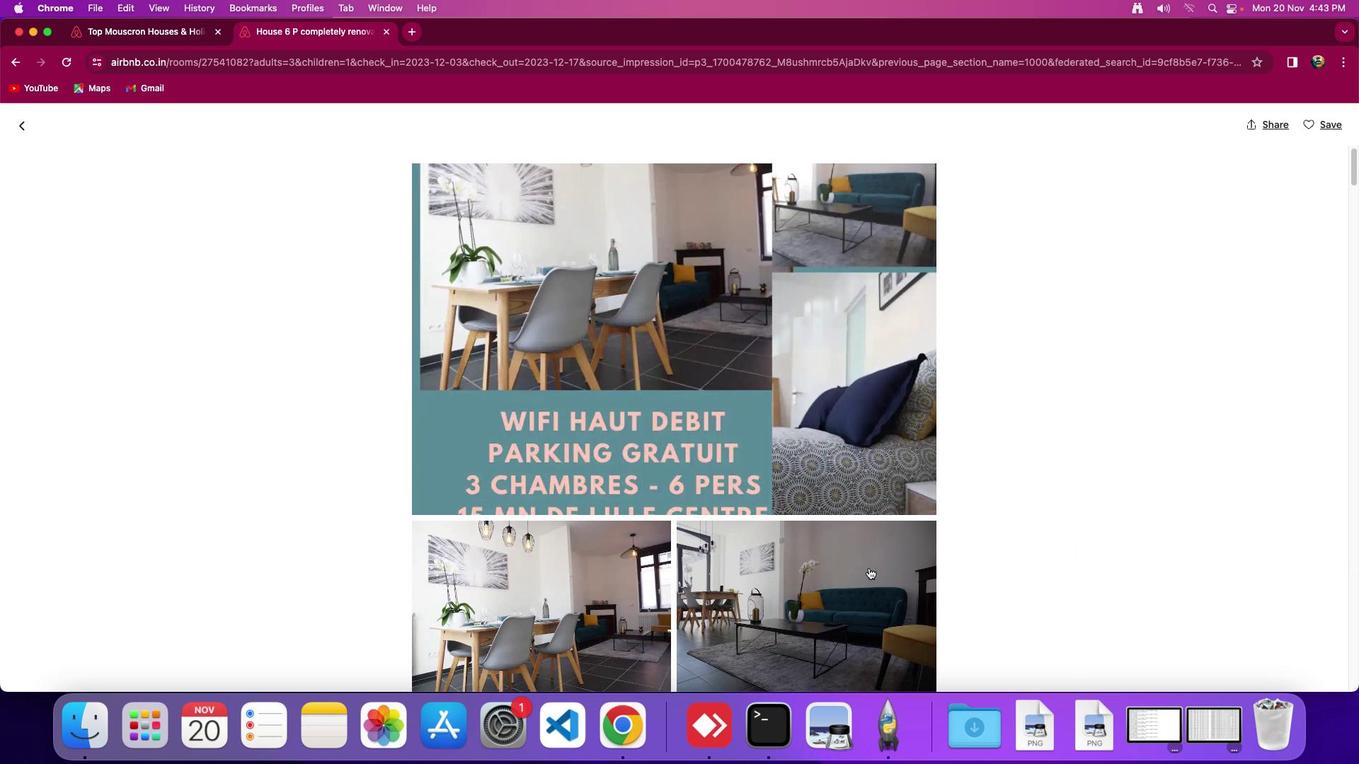 
Action: Mouse scrolled (869, 568) with delta (0, 0)
Screenshot: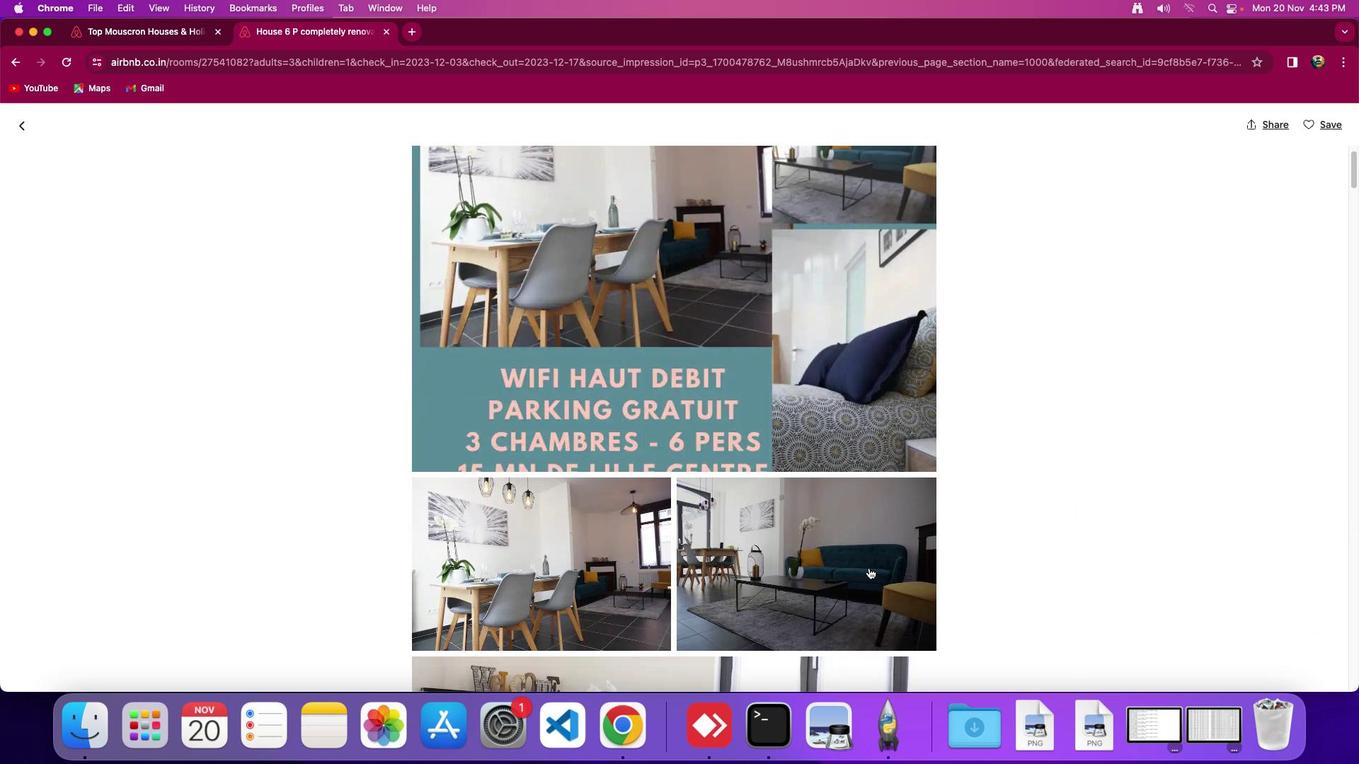 
Action: Mouse scrolled (869, 568) with delta (0, -2)
Screenshot: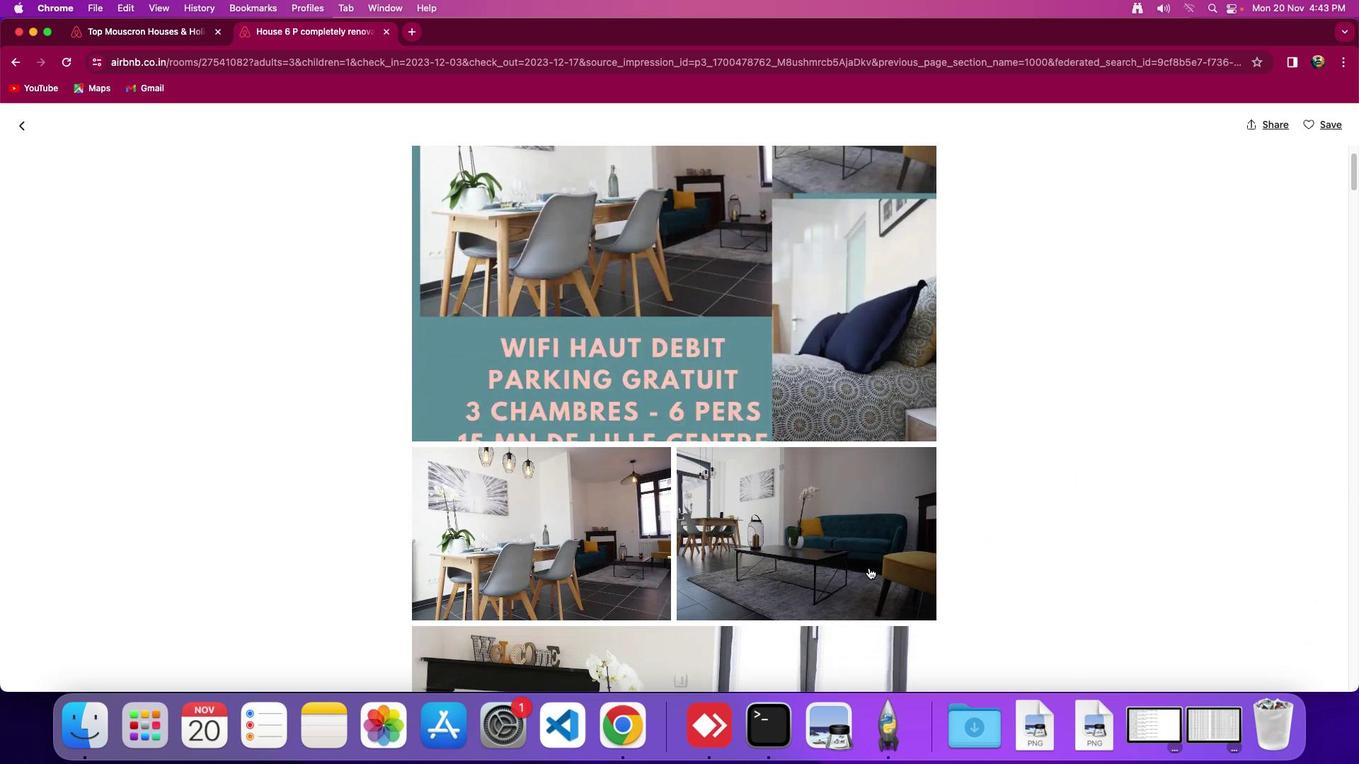 
Action: Mouse scrolled (869, 568) with delta (0, 0)
Screenshot: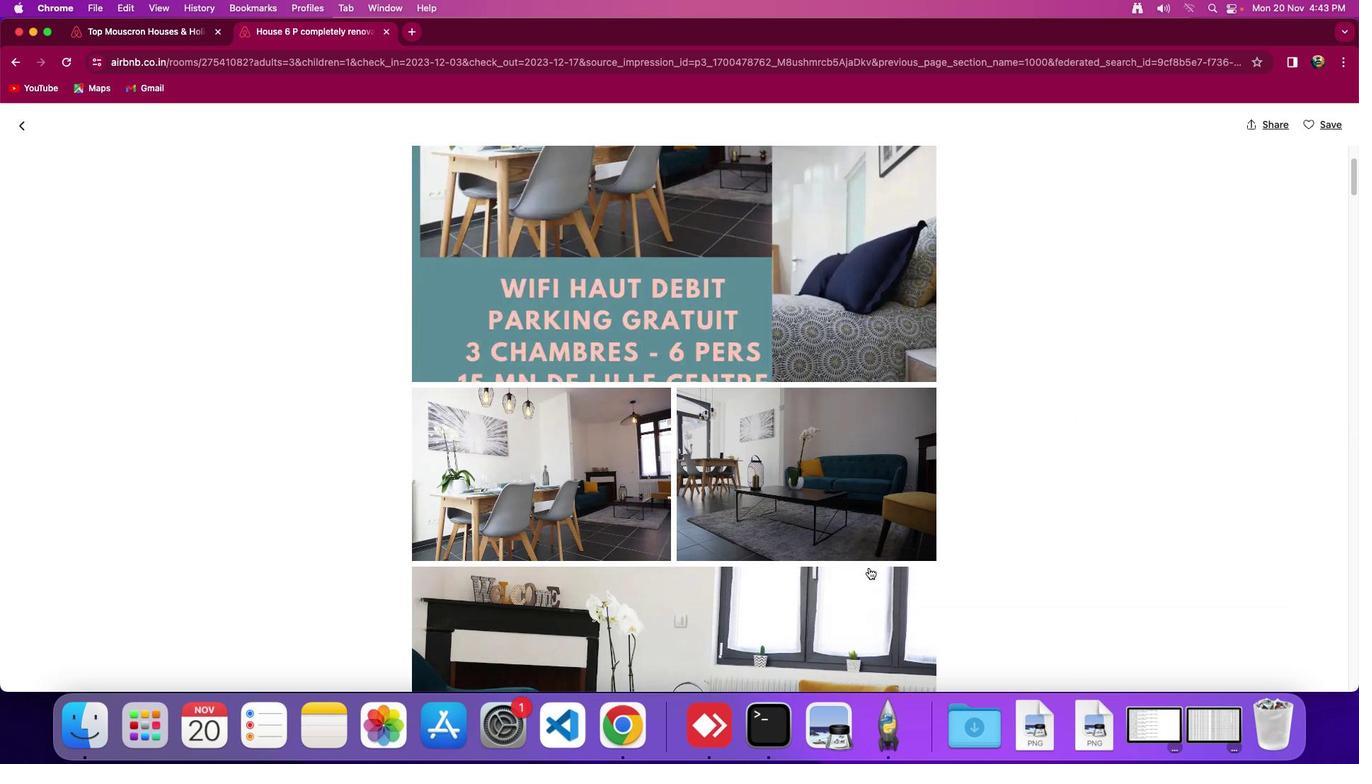 
Action: Mouse scrolled (869, 568) with delta (0, 0)
Screenshot: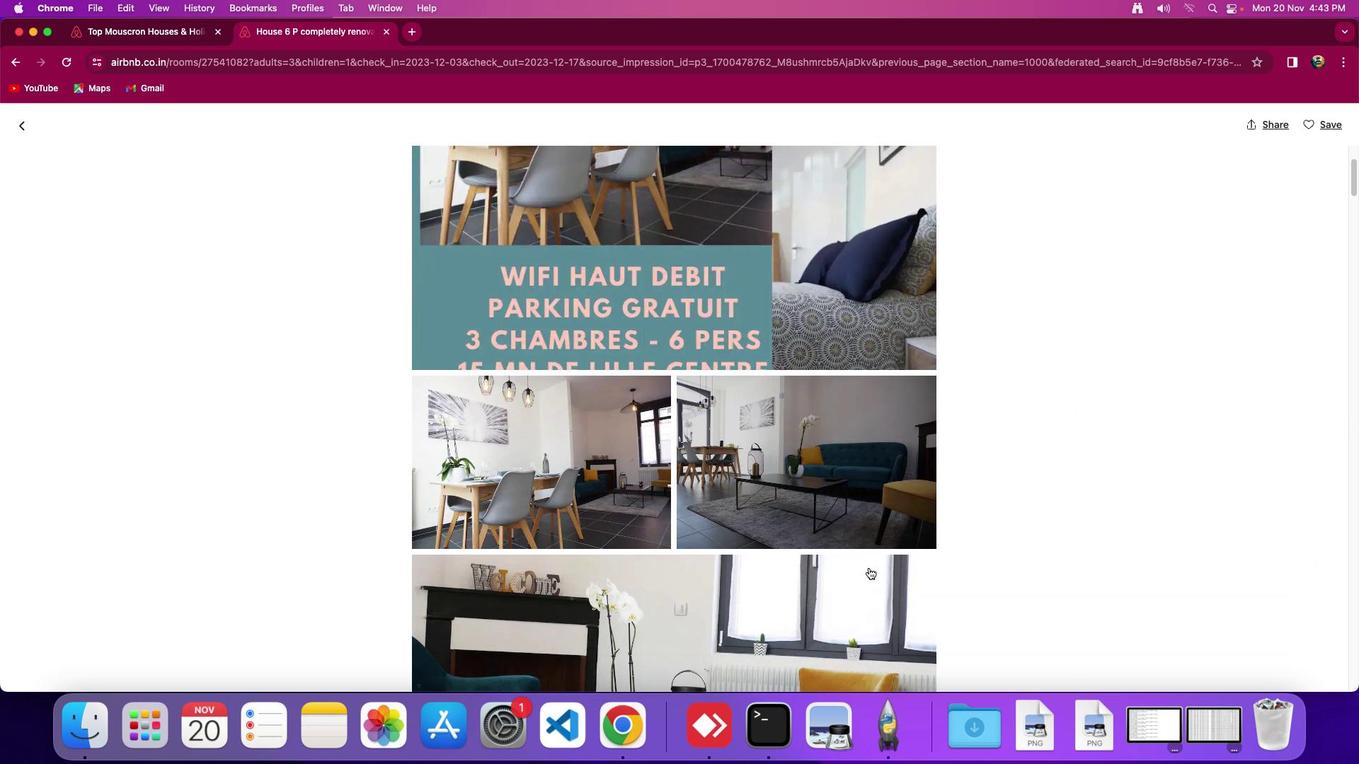 
Action: Mouse scrolled (869, 568) with delta (0, -2)
Screenshot: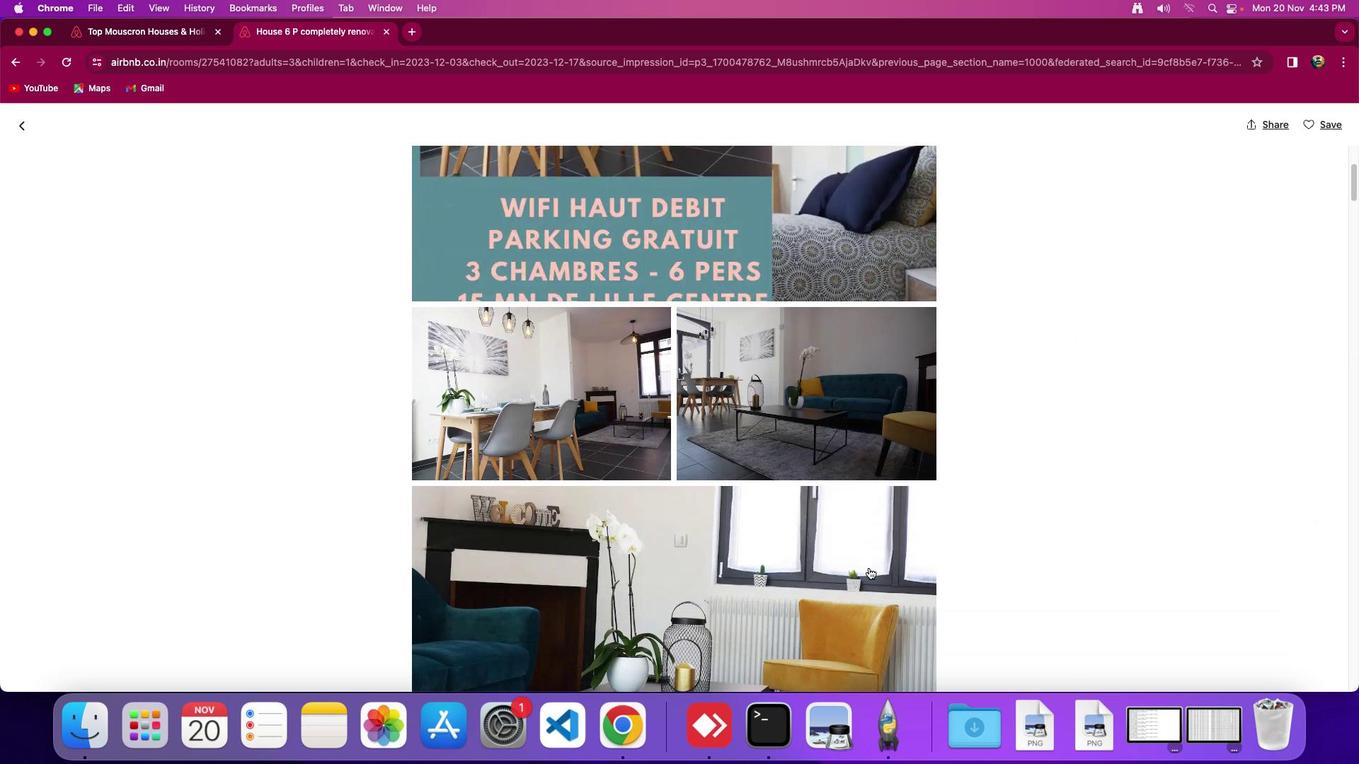 
Action: Mouse scrolled (869, 568) with delta (0, 0)
Screenshot: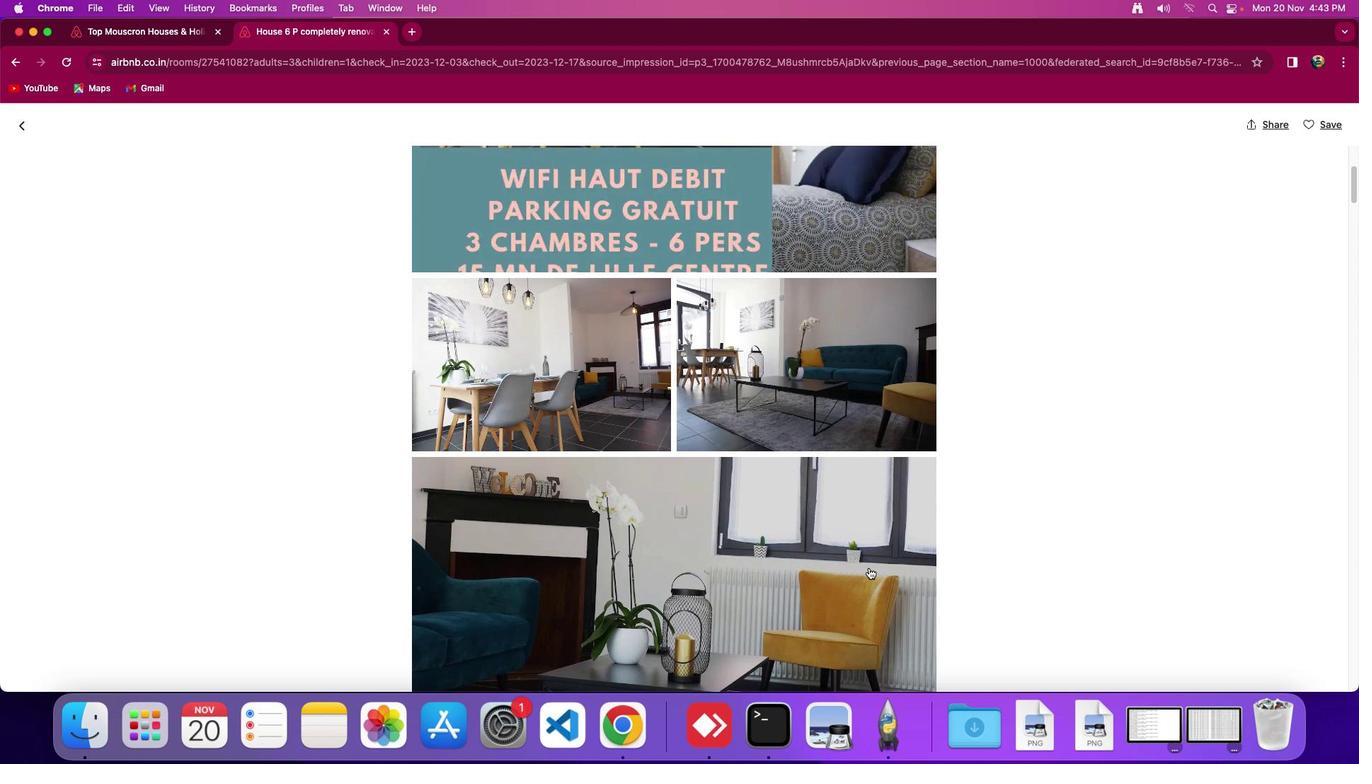 
Action: Mouse scrolled (869, 568) with delta (0, 0)
Screenshot: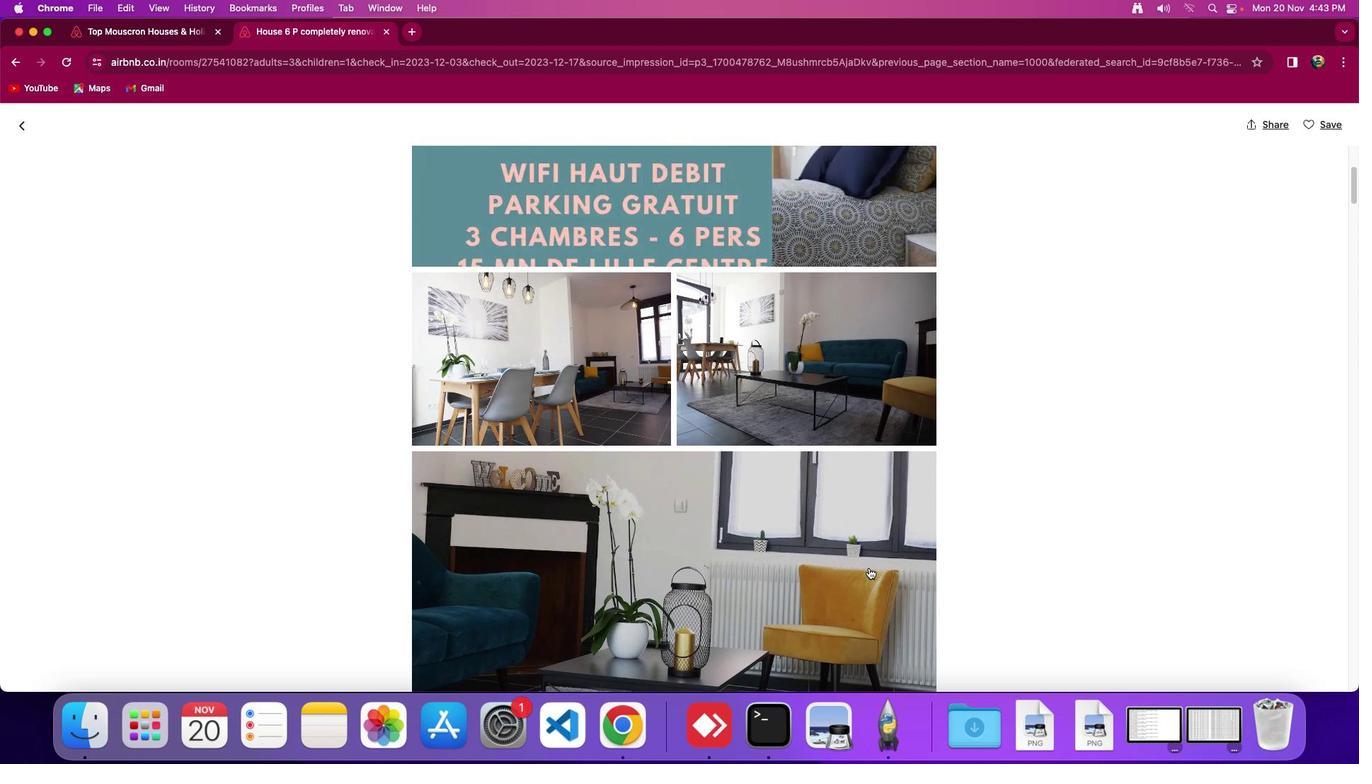 
Action: Mouse scrolled (869, 568) with delta (0, -1)
Screenshot: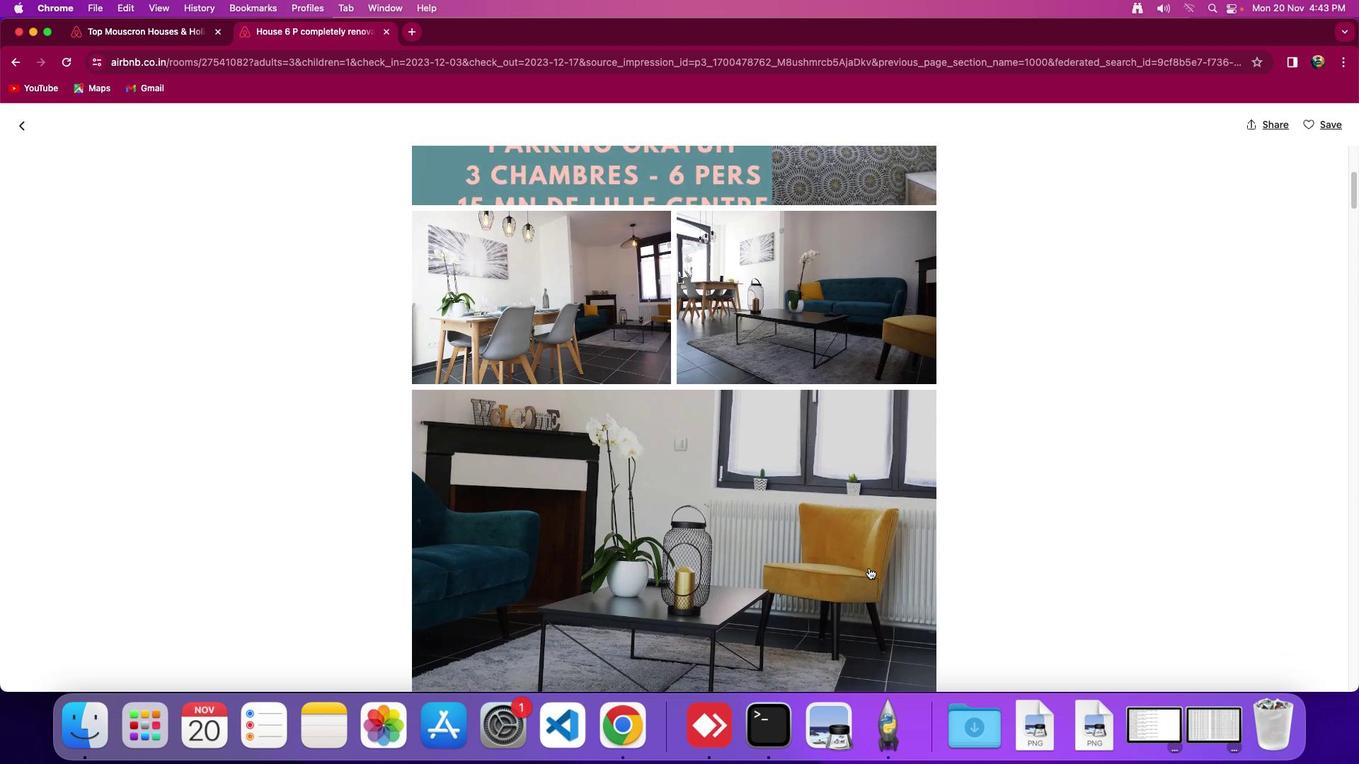 
Action: Mouse scrolled (869, 568) with delta (0, 0)
Screenshot: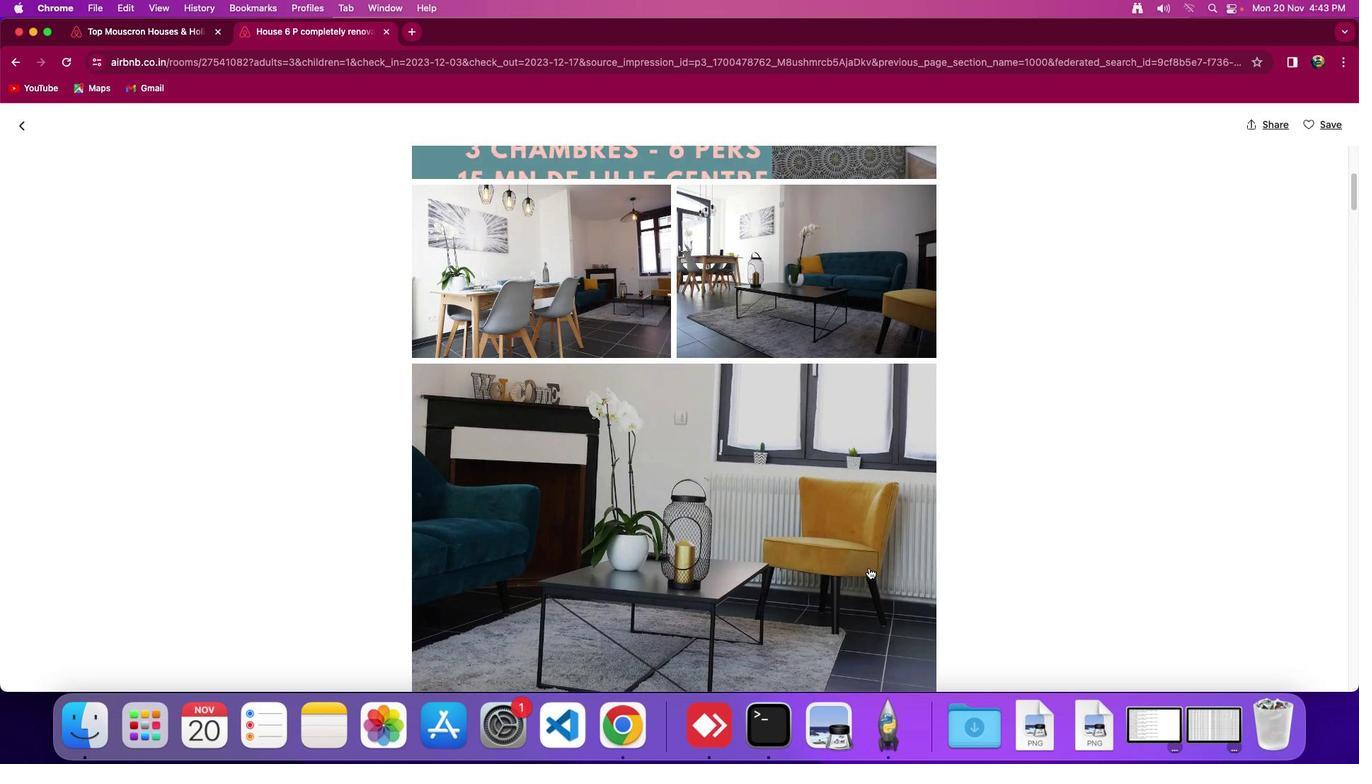 
Action: Mouse scrolled (869, 568) with delta (0, 0)
Screenshot: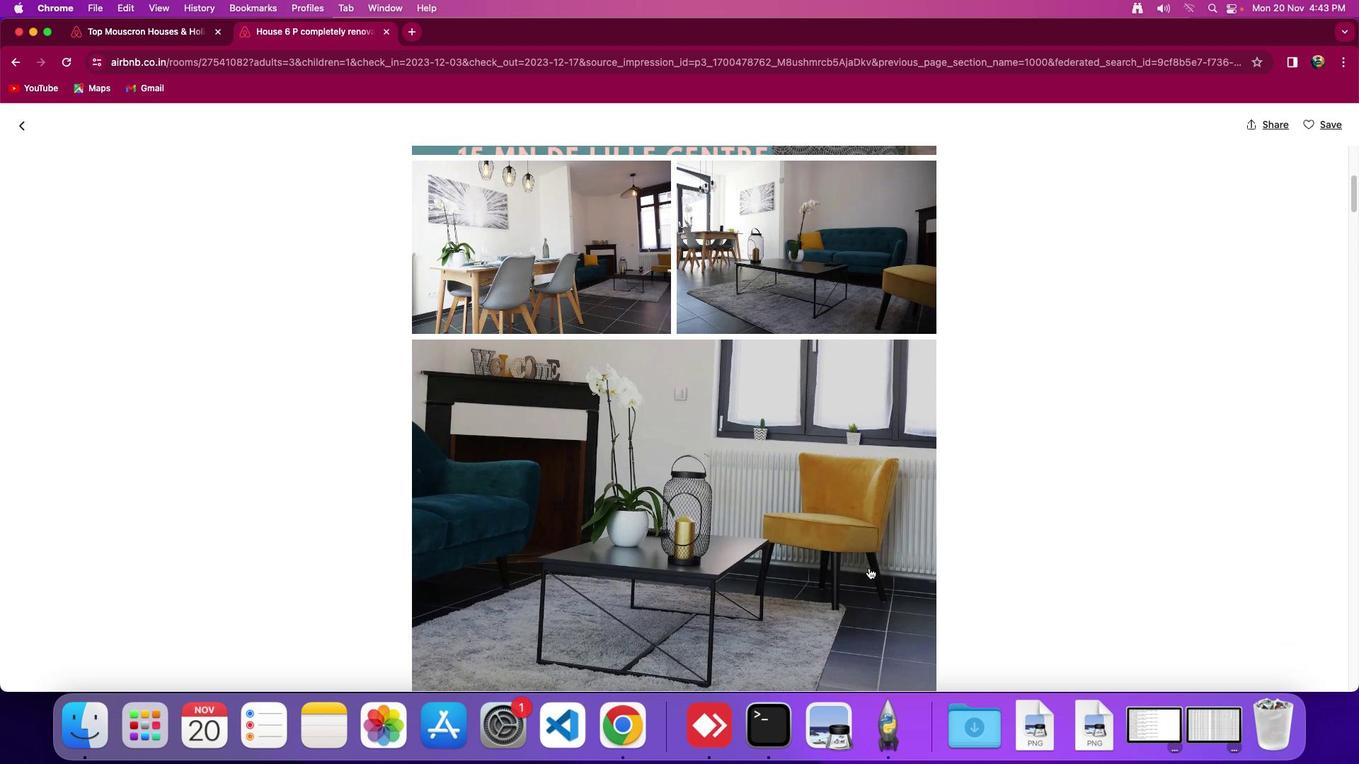 
Action: Mouse scrolled (869, 568) with delta (0, -2)
Screenshot: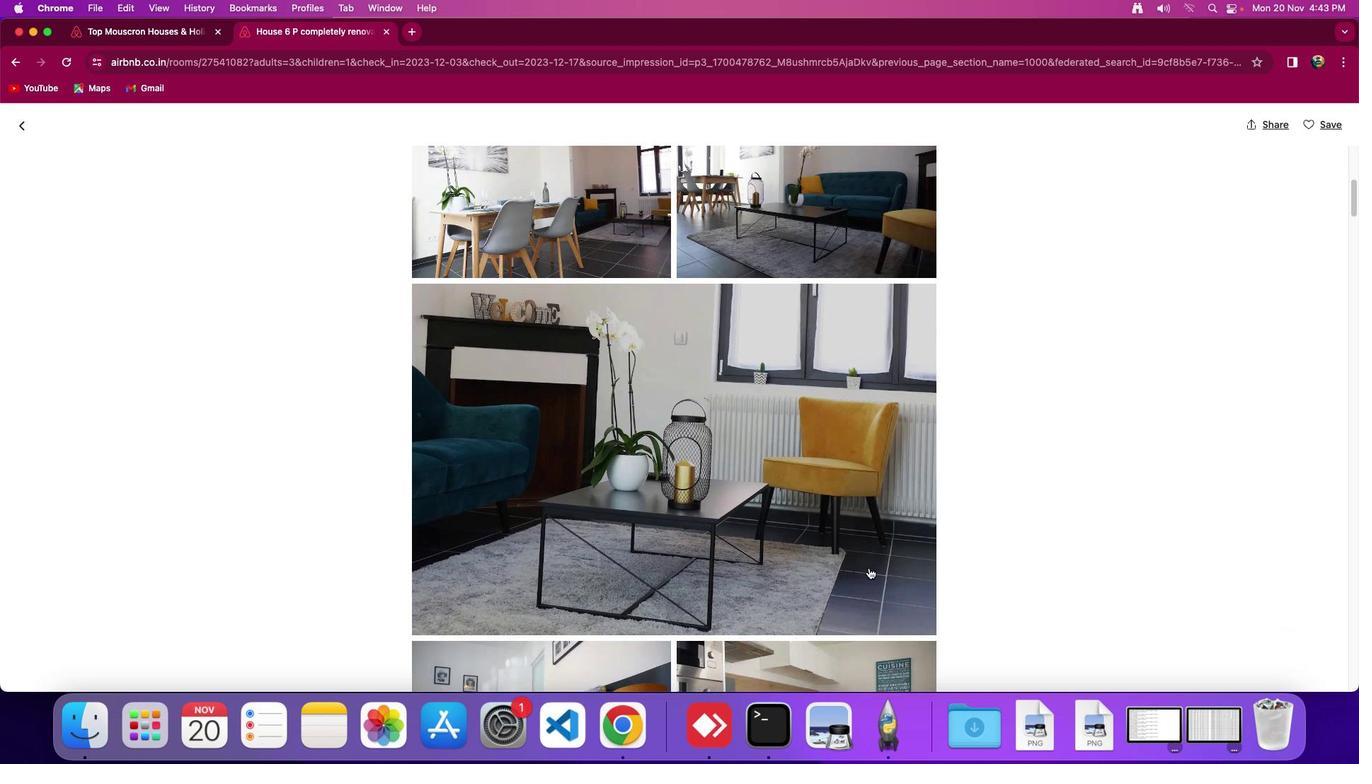 
Action: Mouse scrolled (869, 568) with delta (0, 0)
Screenshot: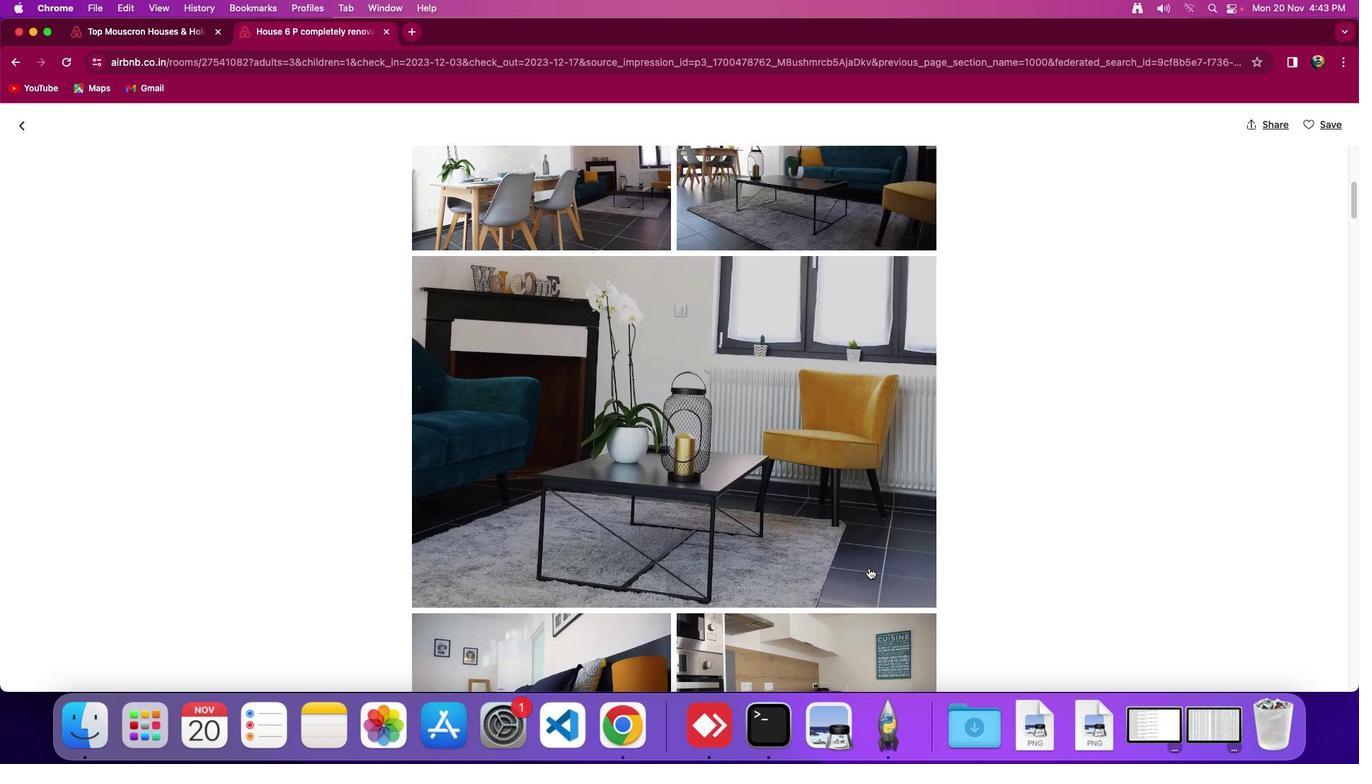 
Action: Mouse scrolled (869, 568) with delta (0, 0)
Screenshot: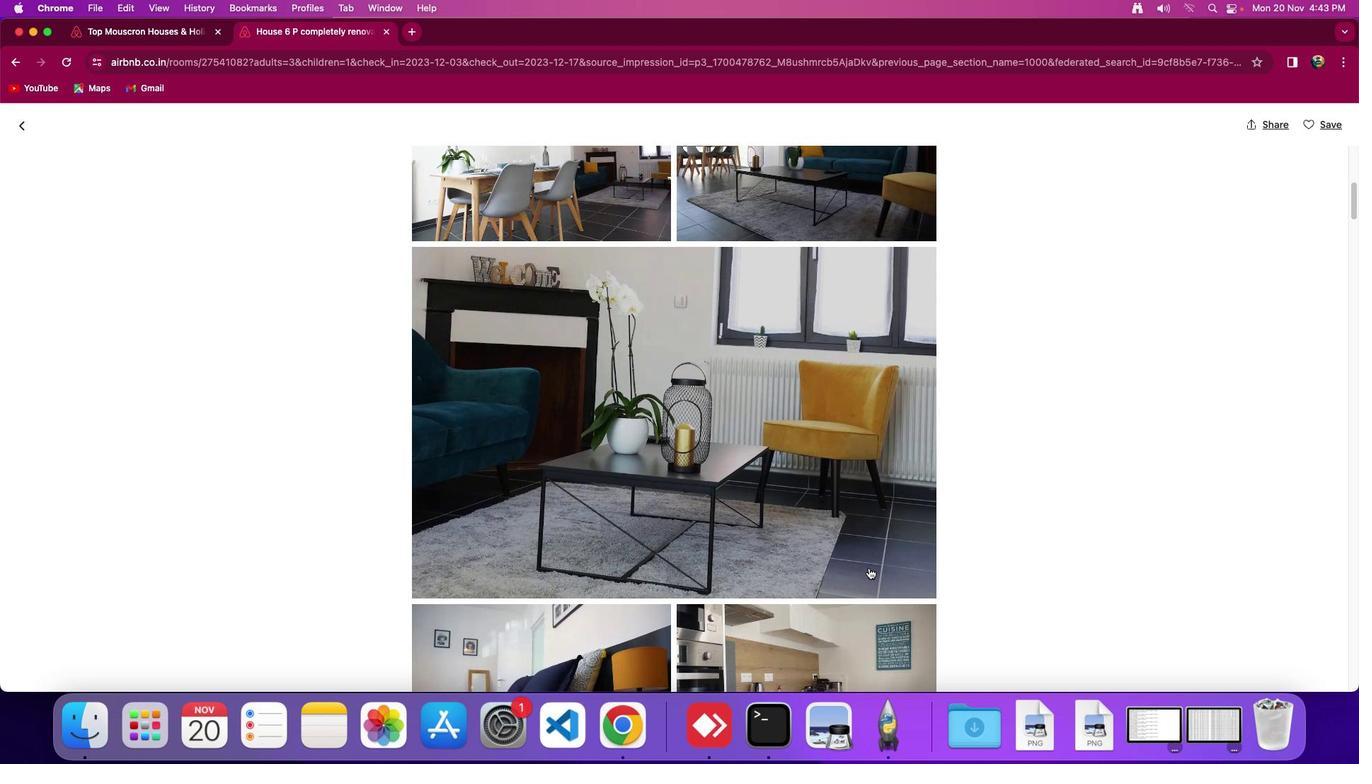 
Action: Mouse scrolled (869, 568) with delta (0, -1)
Screenshot: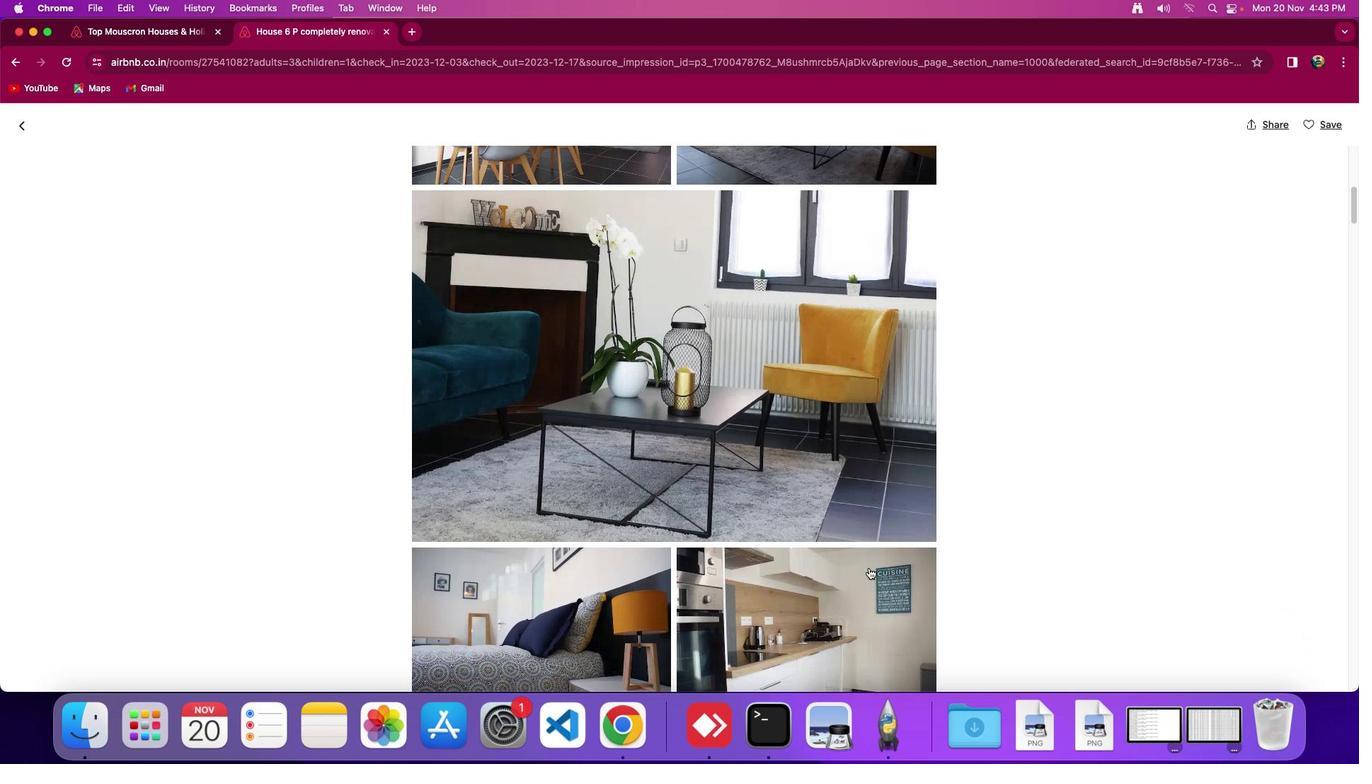 
Action: Mouse scrolled (869, 568) with delta (0, 0)
Screenshot: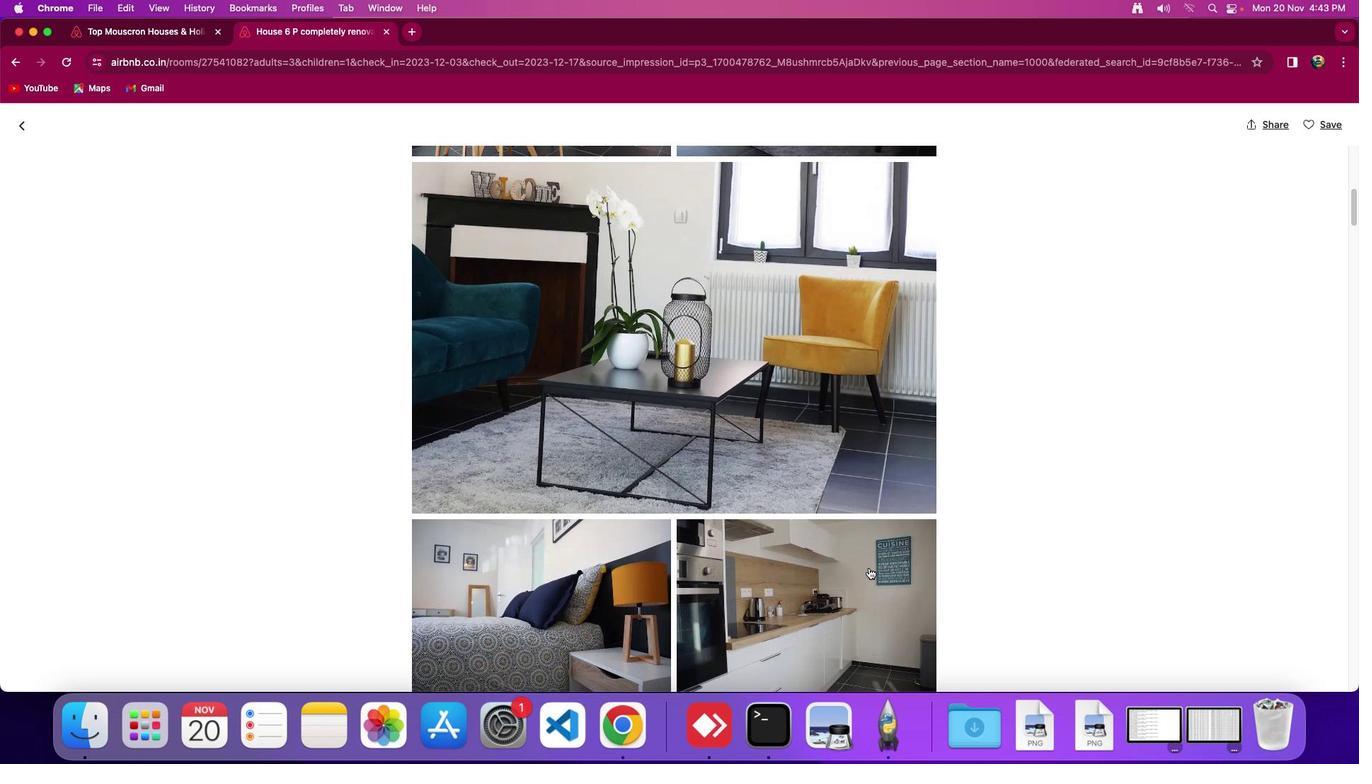 
Action: Mouse scrolled (869, 568) with delta (0, 0)
Screenshot: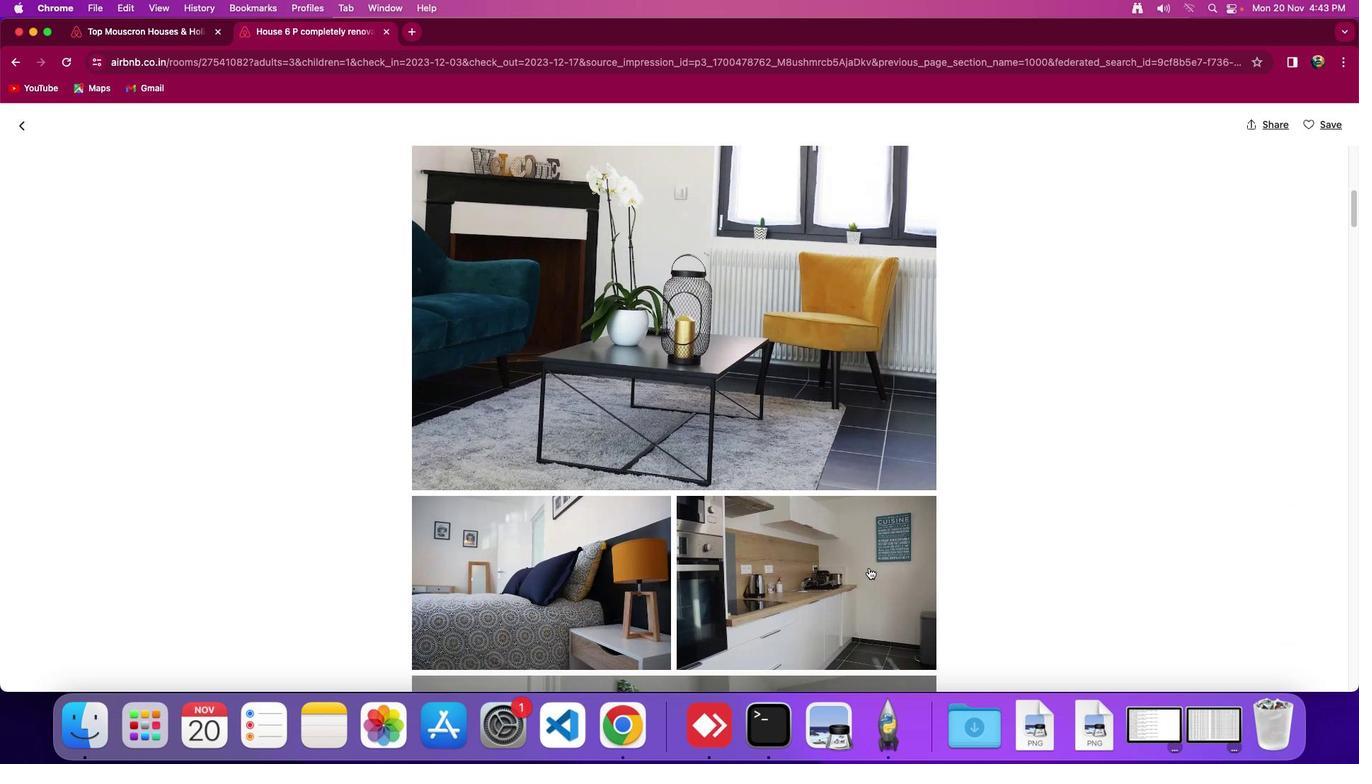 
Action: Mouse scrolled (869, 568) with delta (0, -2)
Screenshot: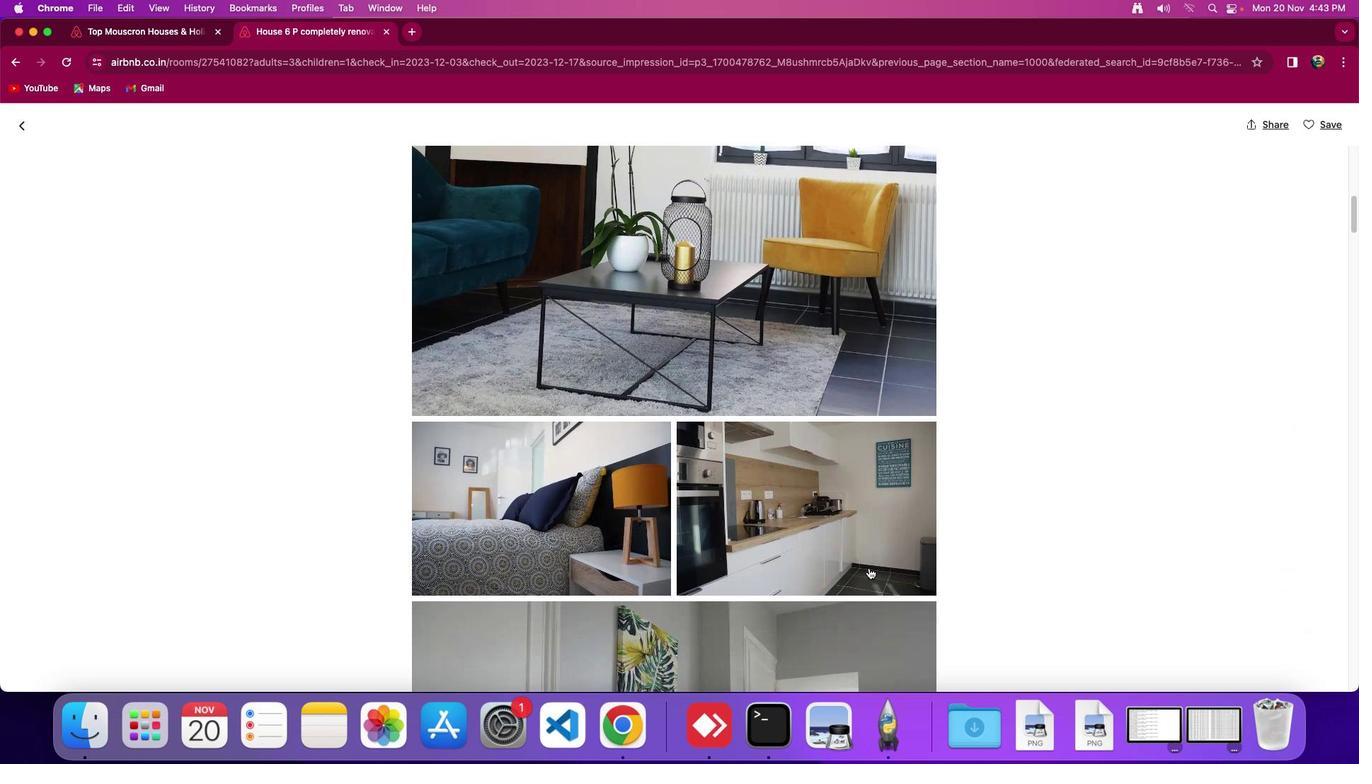 
Action: Mouse scrolled (869, 568) with delta (0, 0)
Screenshot: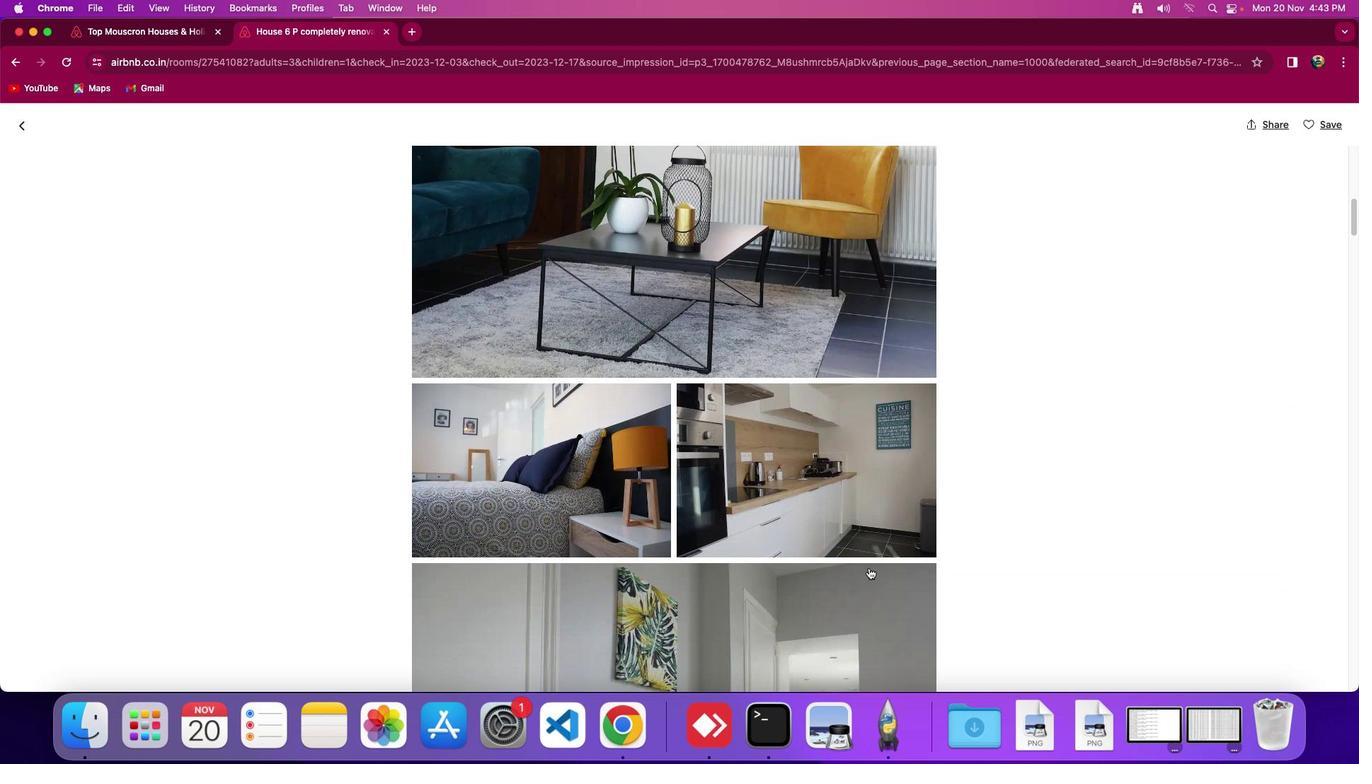 
Action: Mouse scrolled (869, 568) with delta (0, 0)
Screenshot: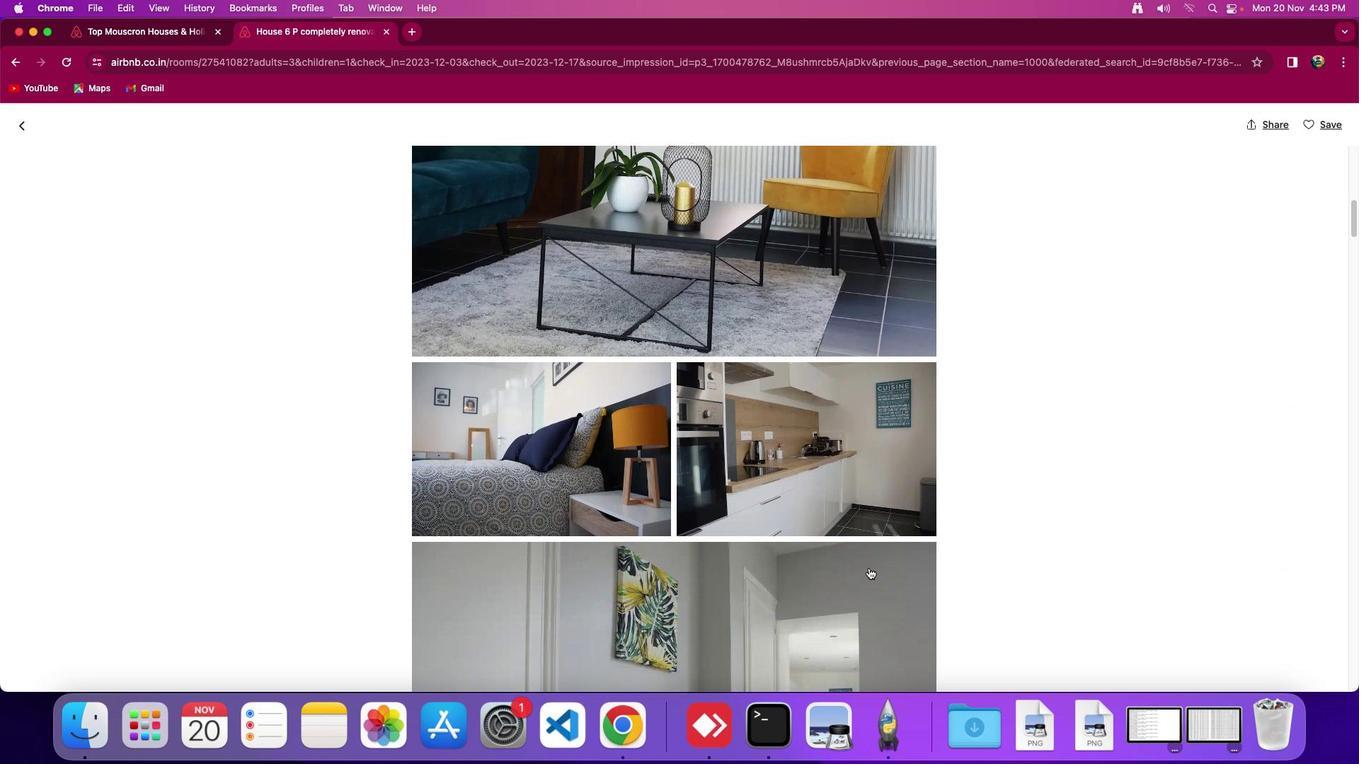 
Action: Mouse scrolled (869, 568) with delta (0, -1)
Screenshot: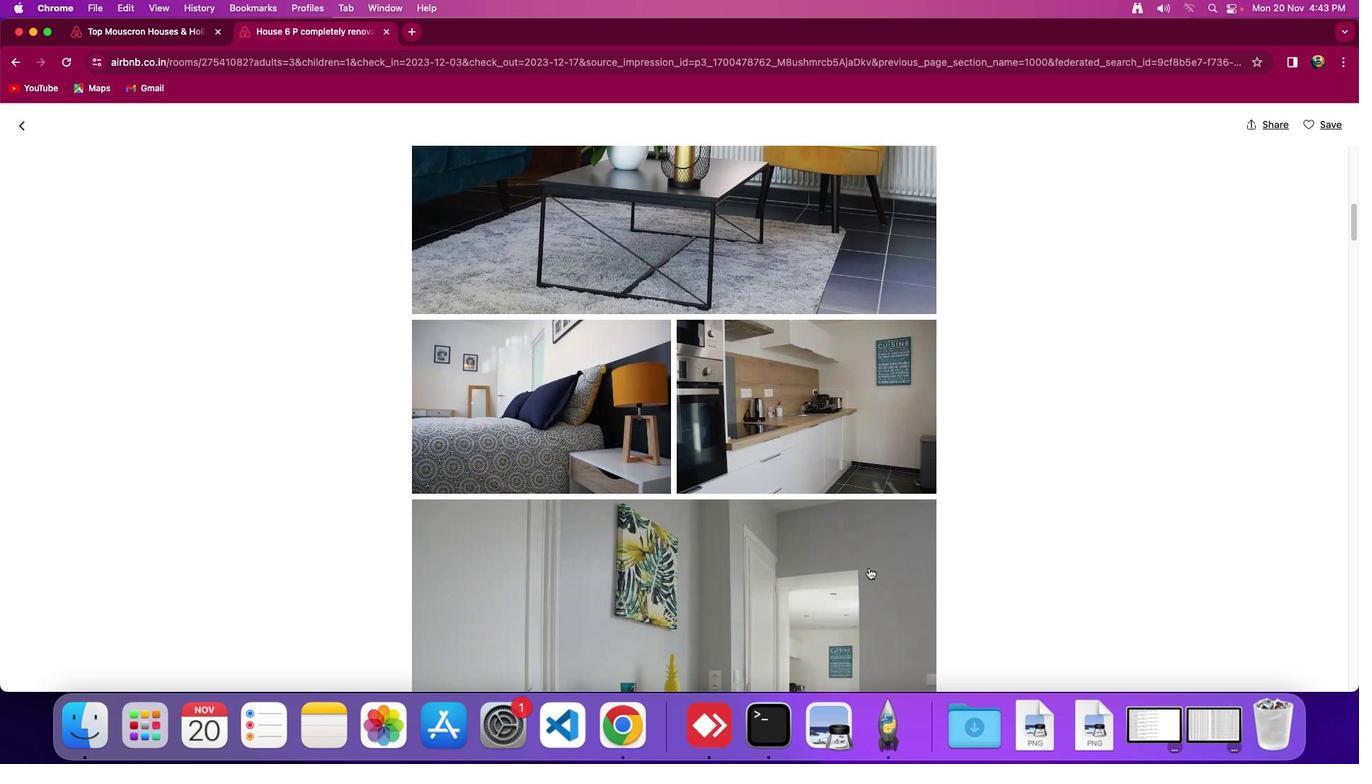 
Action: Mouse scrolled (869, 568) with delta (0, 0)
Screenshot: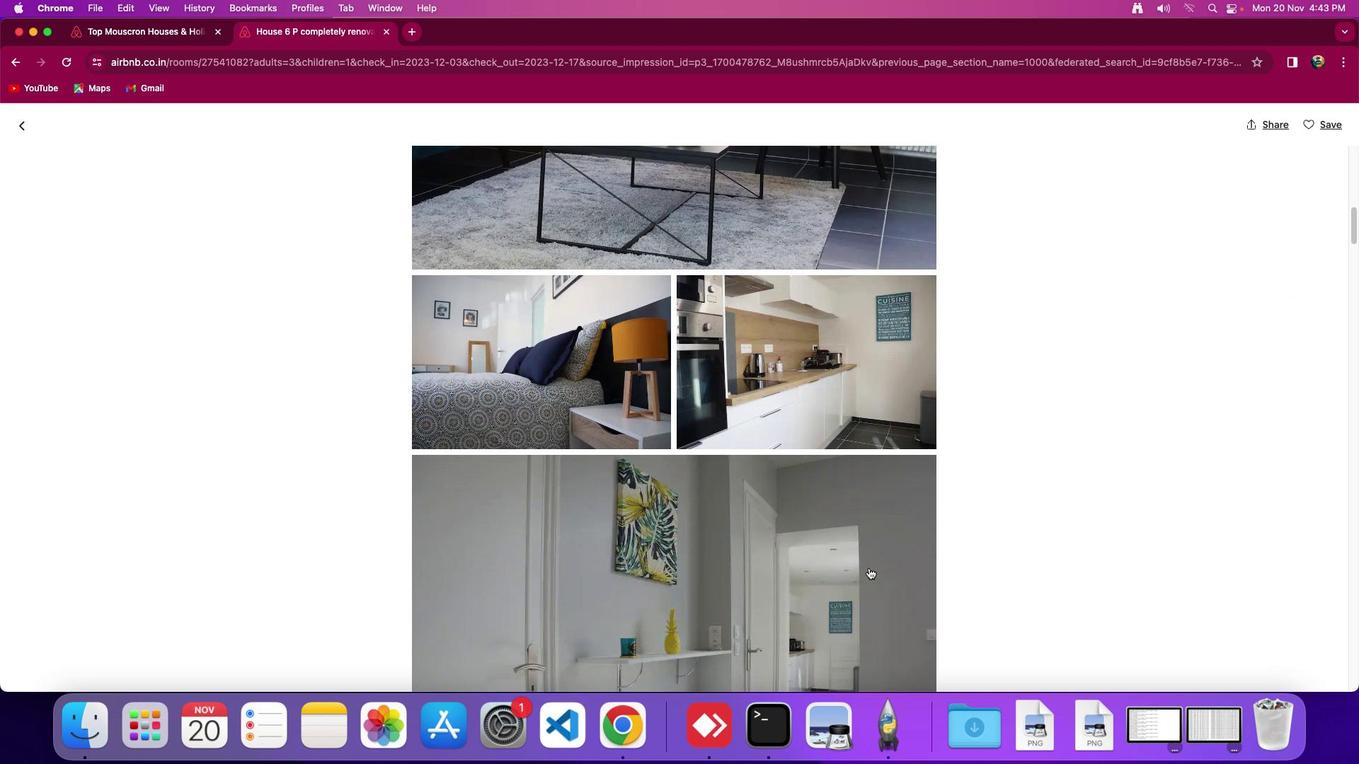 
Action: Mouse scrolled (869, 568) with delta (0, 0)
Screenshot: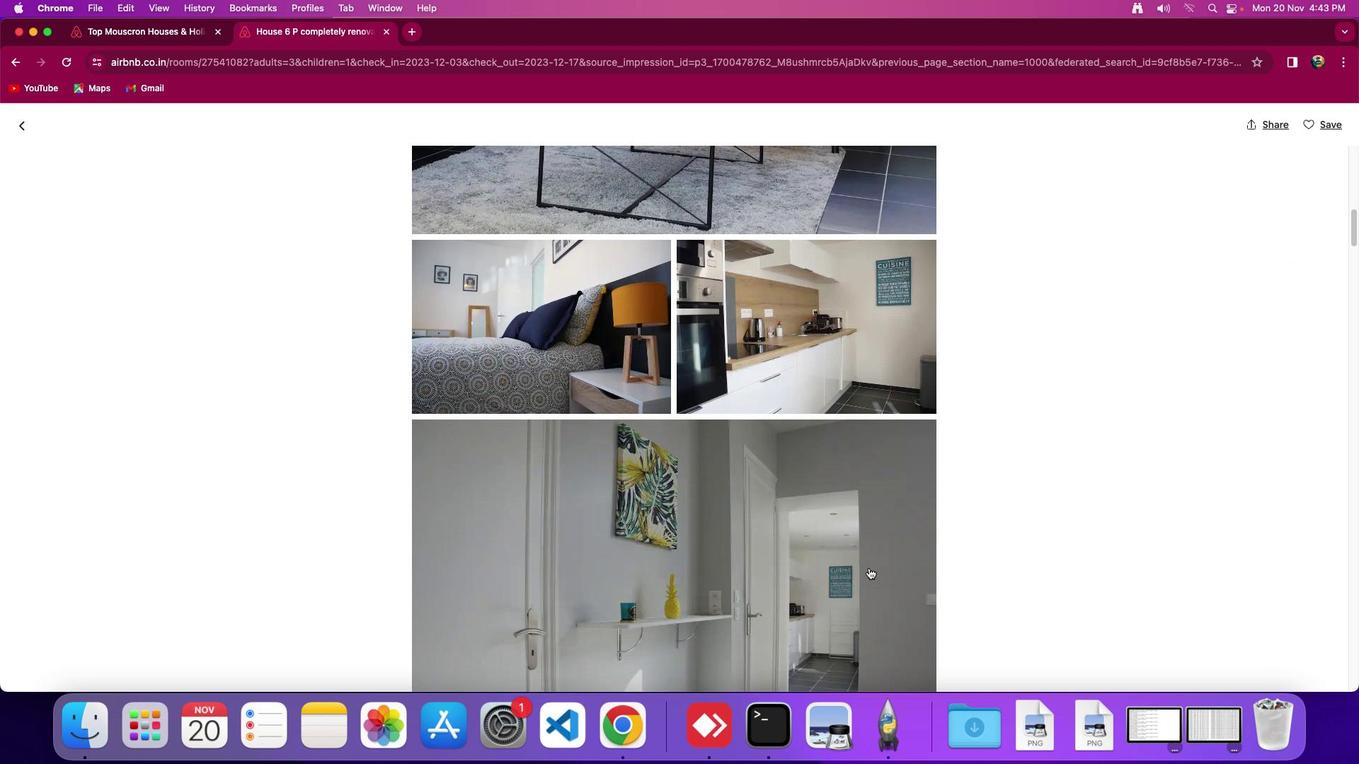 
Action: Mouse scrolled (869, 568) with delta (0, -2)
Screenshot: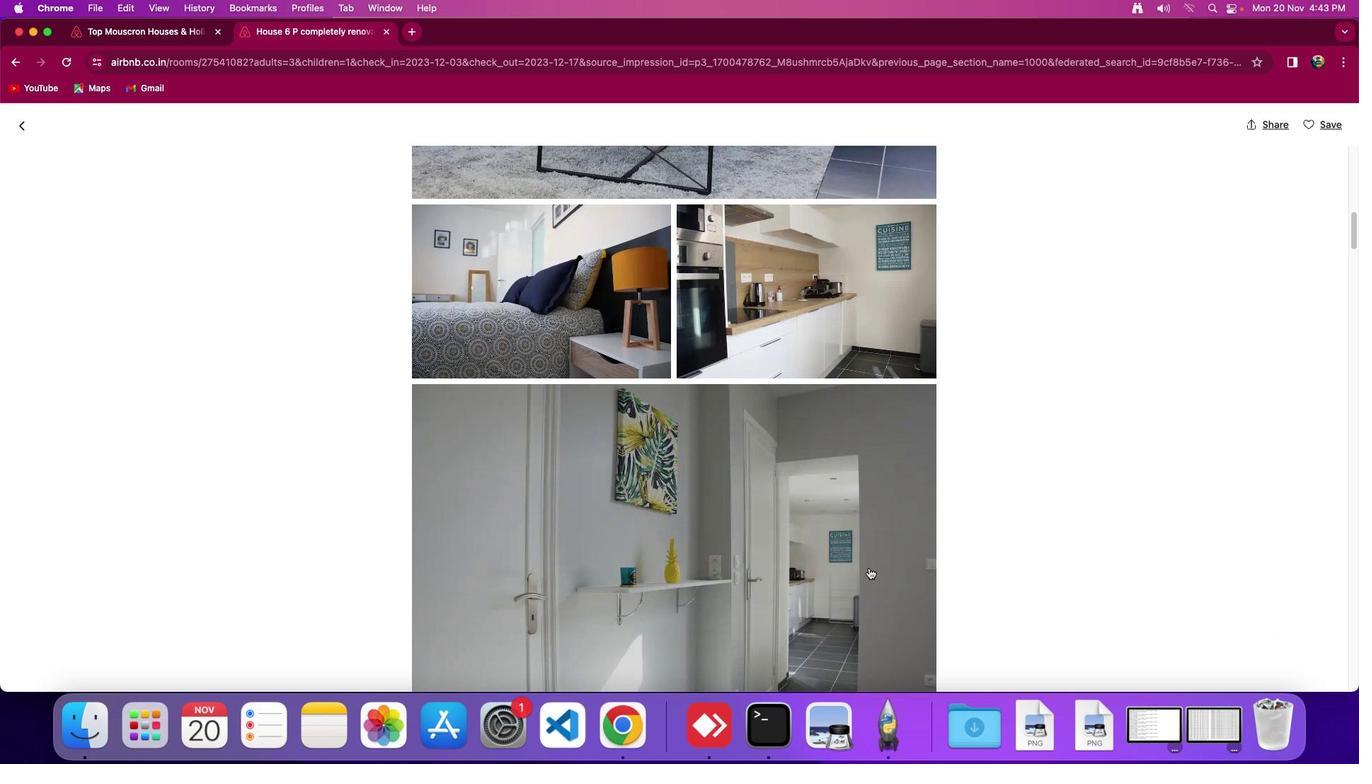 
Action: Mouse scrolled (869, 568) with delta (0, 0)
Screenshot: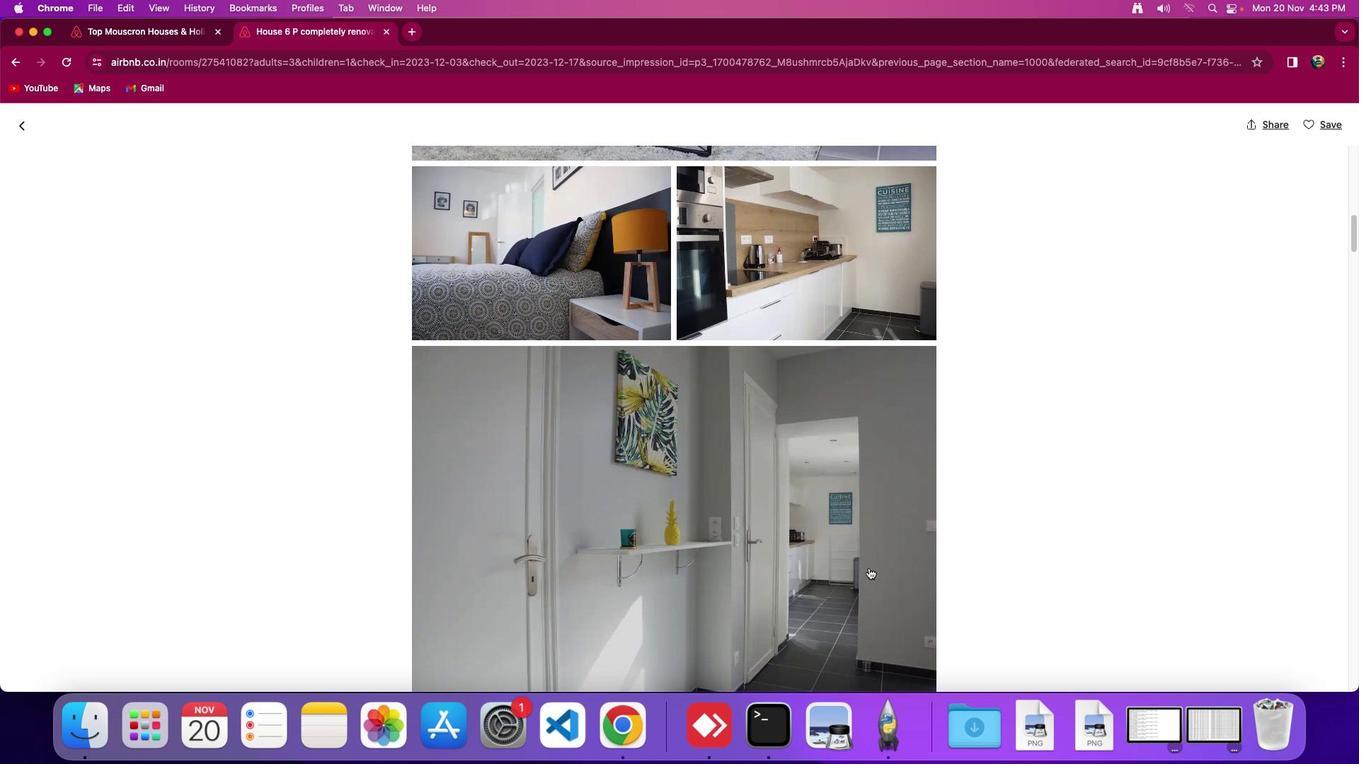 
Action: Mouse scrolled (869, 568) with delta (0, 0)
Screenshot: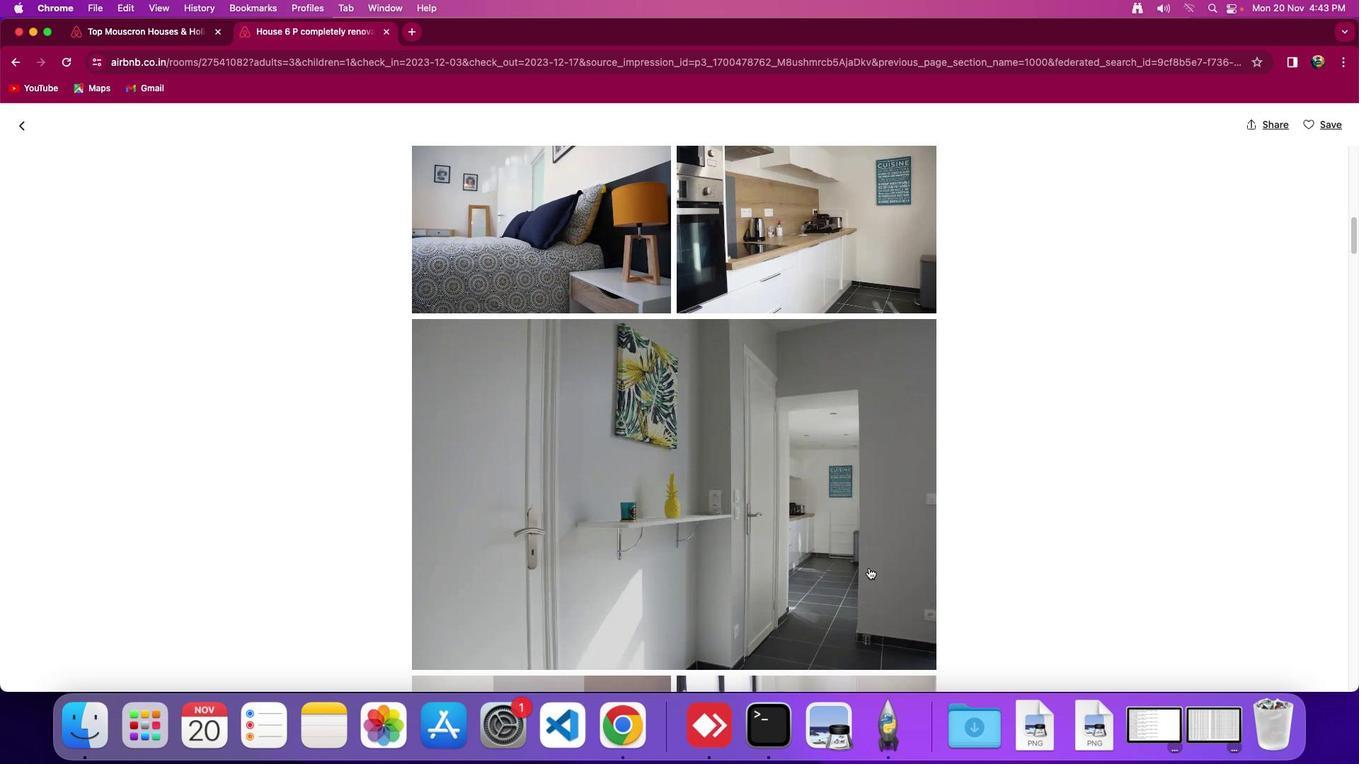 
Action: Mouse scrolled (869, 568) with delta (0, 0)
Screenshot: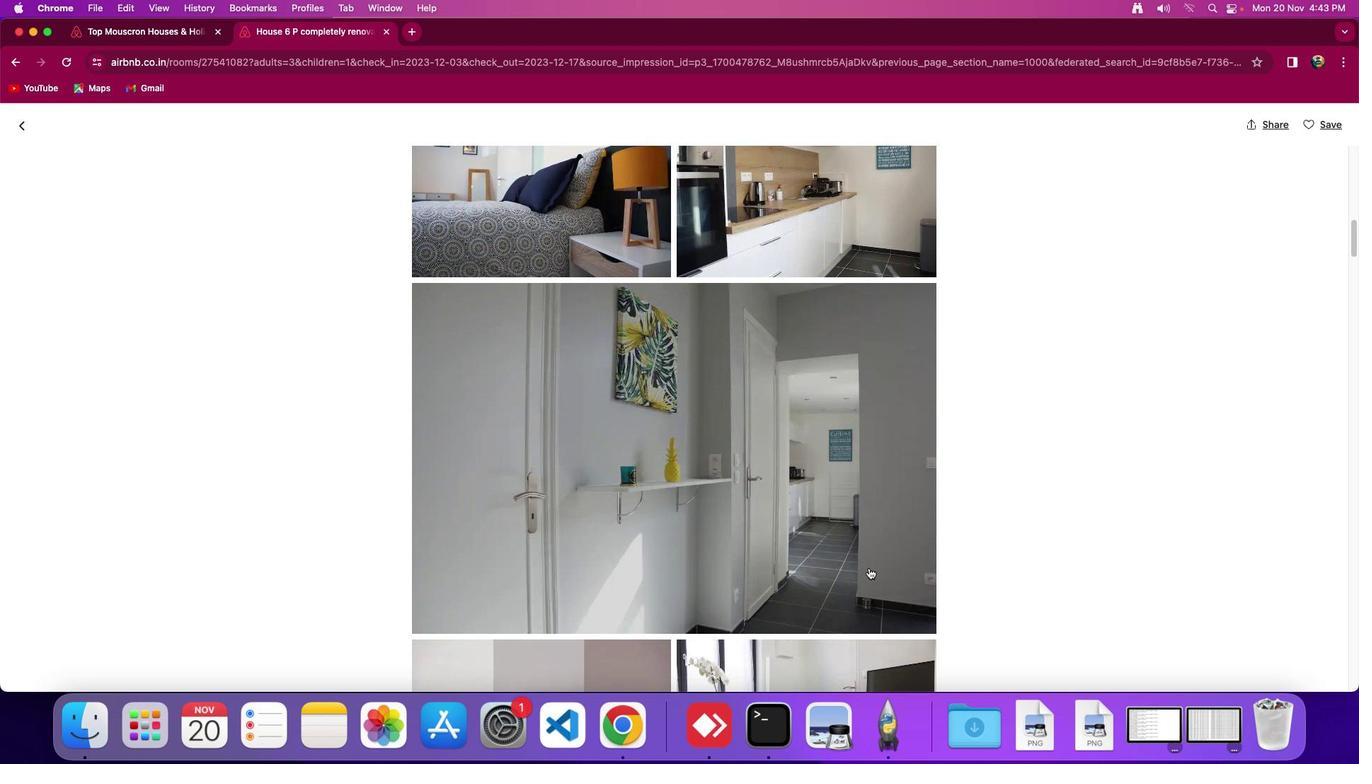 
Action: Mouse scrolled (869, 568) with delta (0, 0)
Screenshot: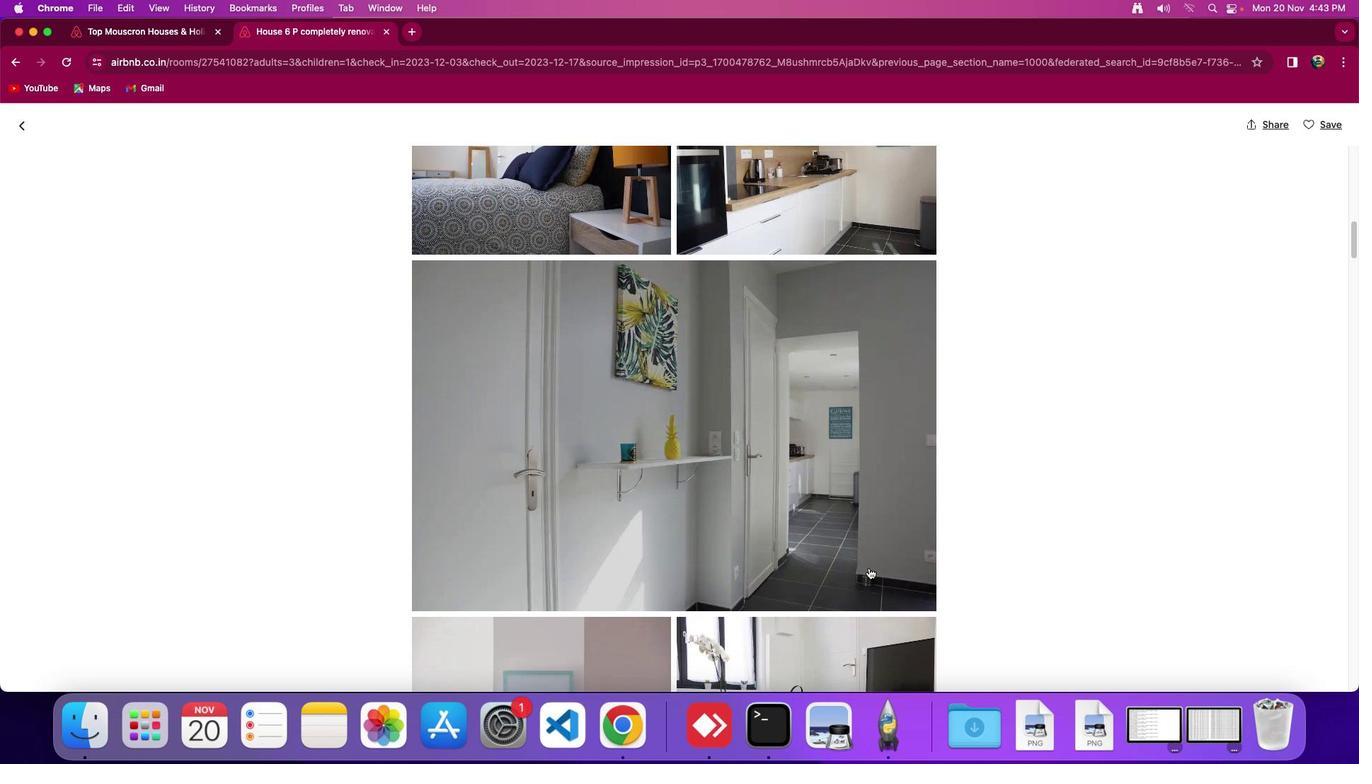 
Action: Mouse scrolled (869, 568) with delta (0, 0)
Screenshot: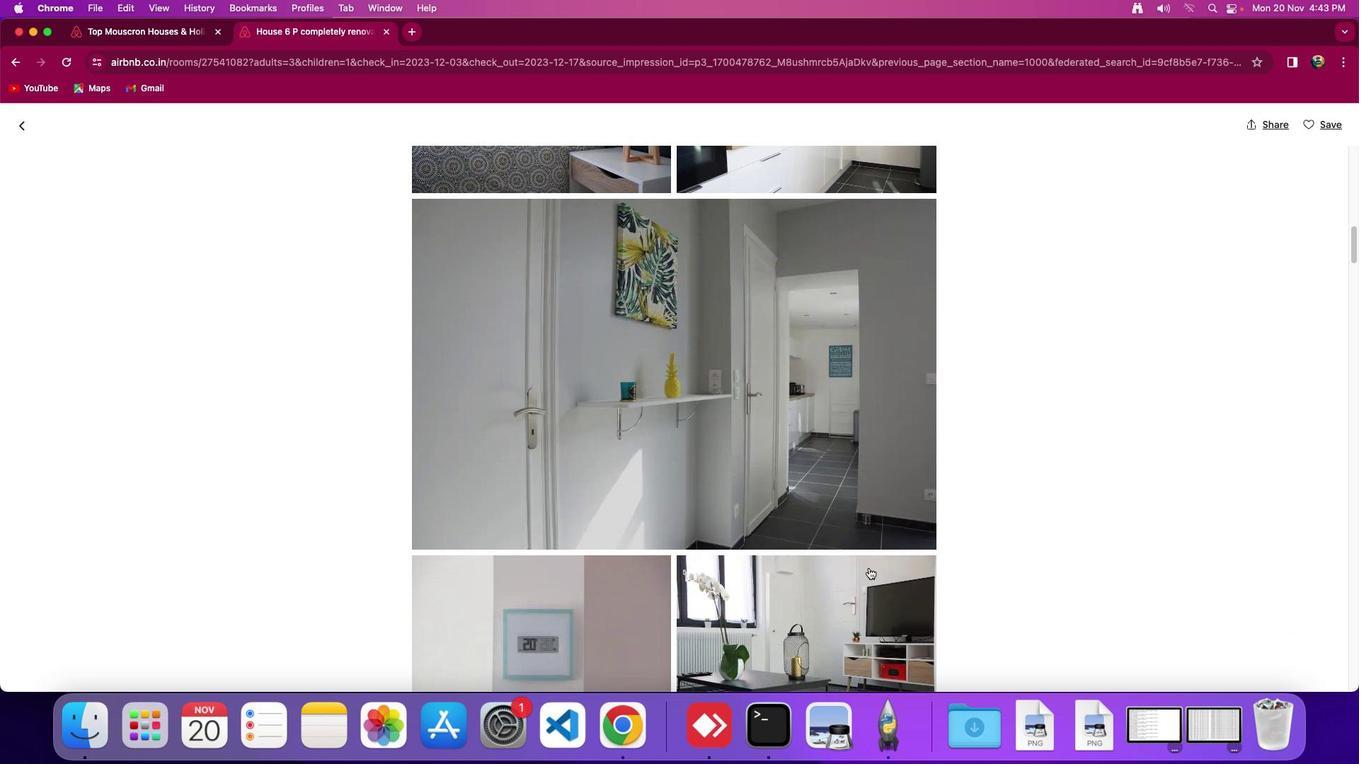 
Action: Mouse scrolled (869, 568) with delta (0, -2)
Screenshot: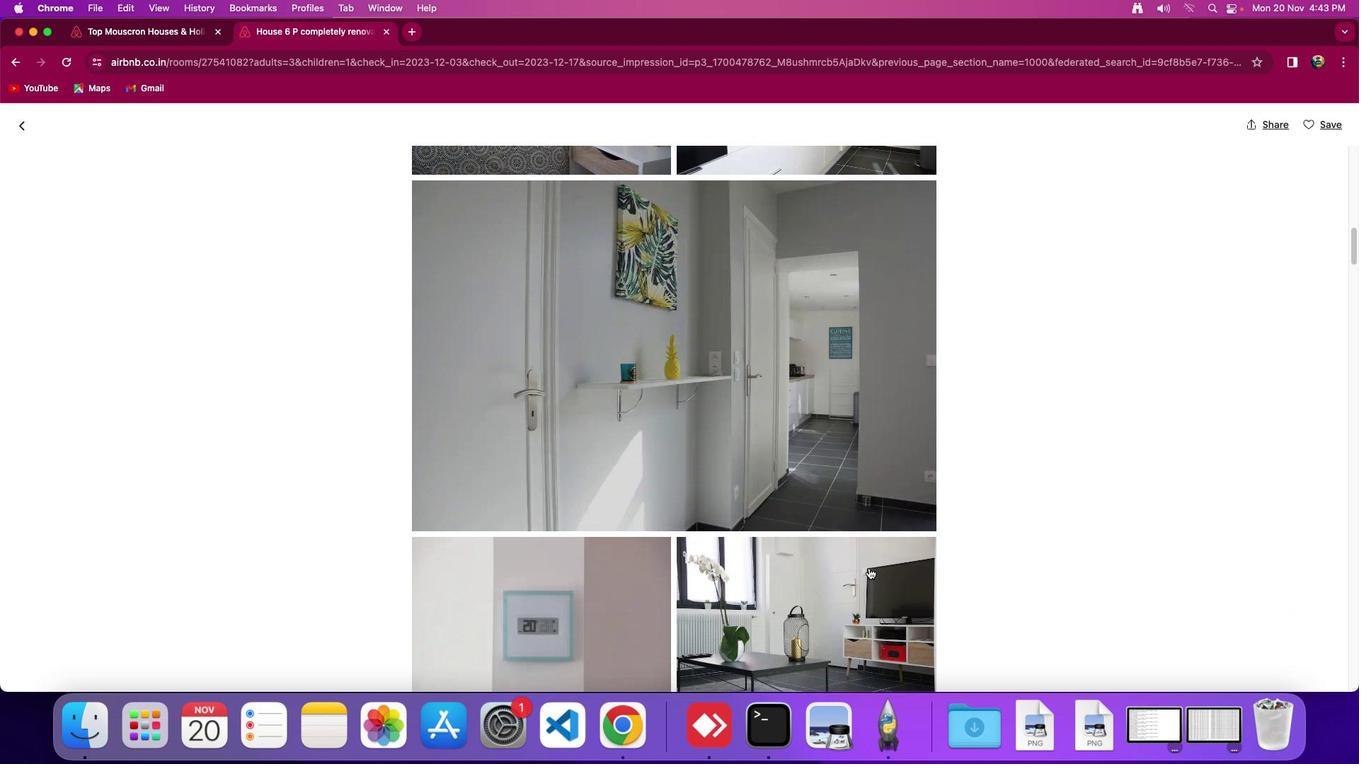 
Action: Mouse scrolled (869, 568) with delta (0, 0)
Screenshot: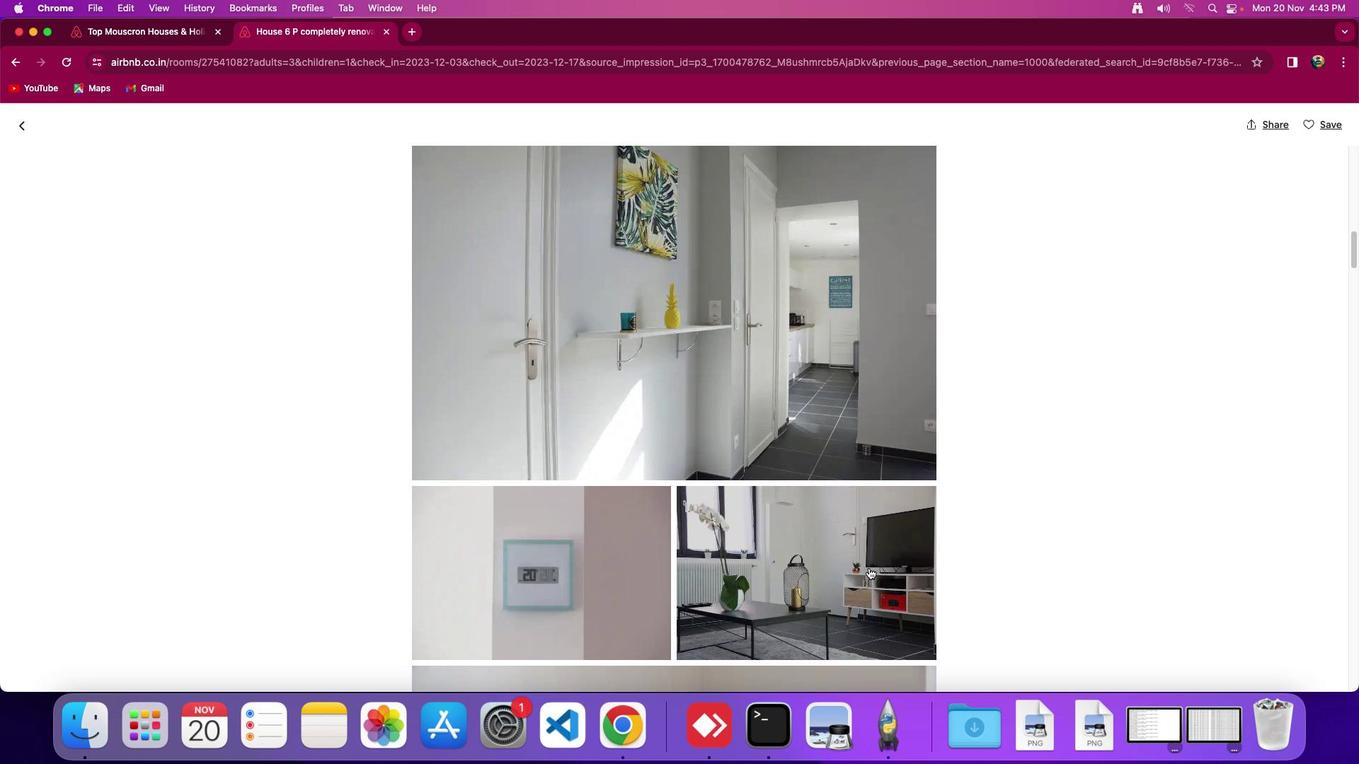
Action: Mouse scrolled (869, 568) with delta (0, 0)
Screenshot: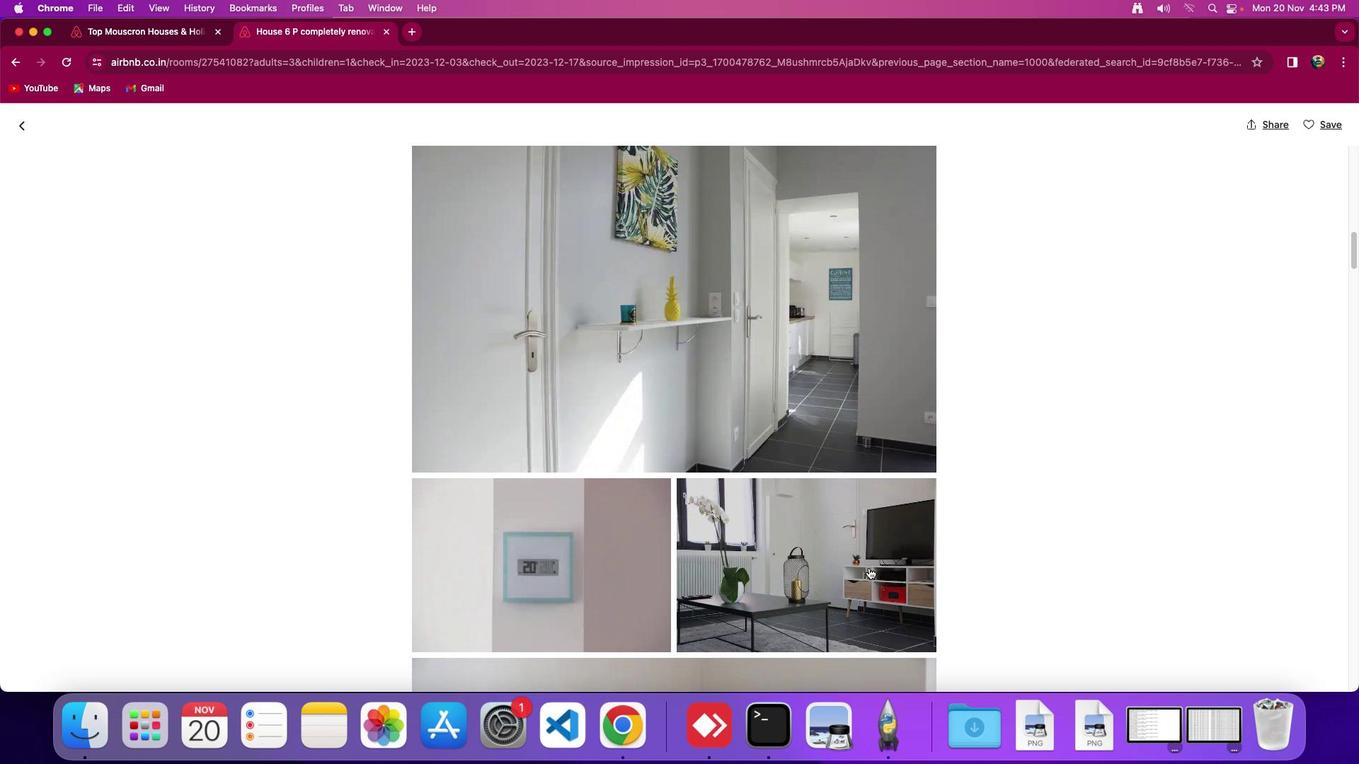 
Action: Mouse scrolled (869, 568) with delta (0, -2)
Screenshot: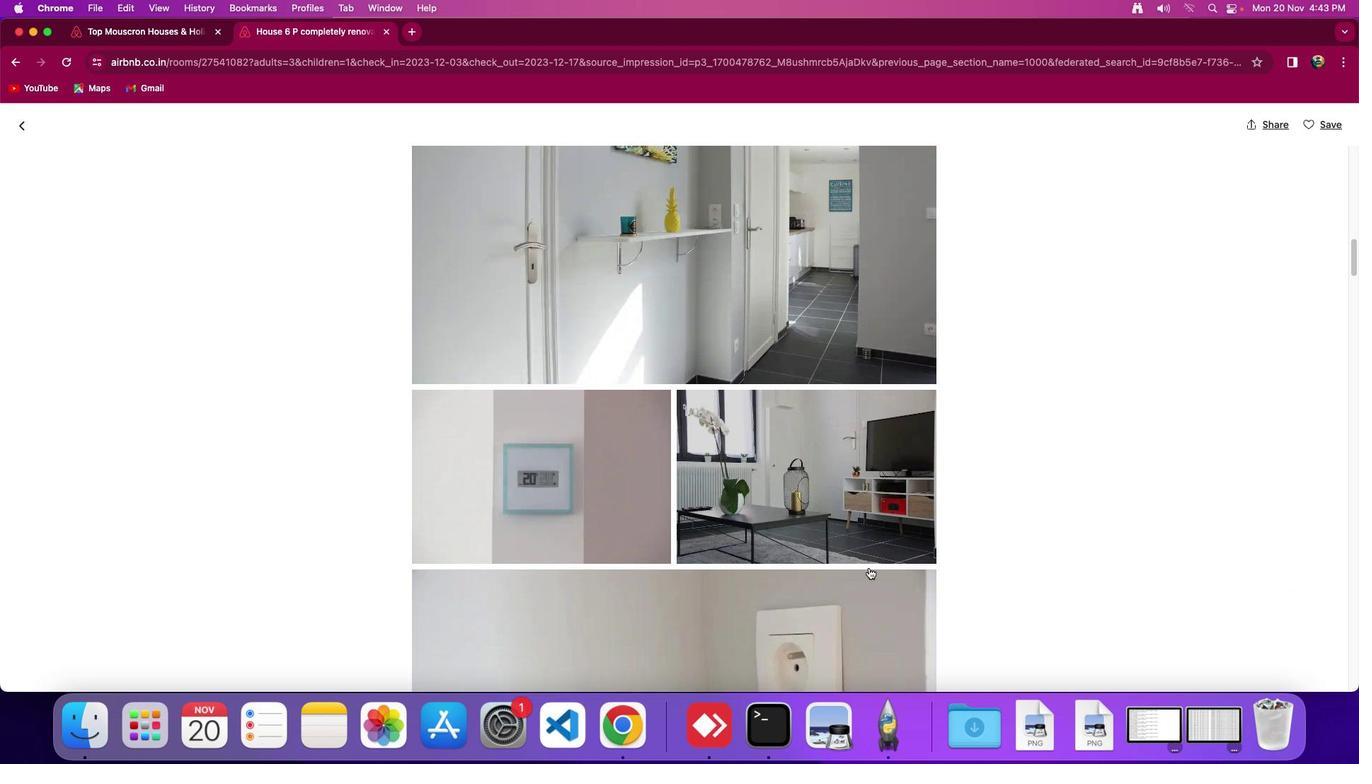 
Action: Mouse scrolled (869, 568) with delta (0, 0)
Screenshot: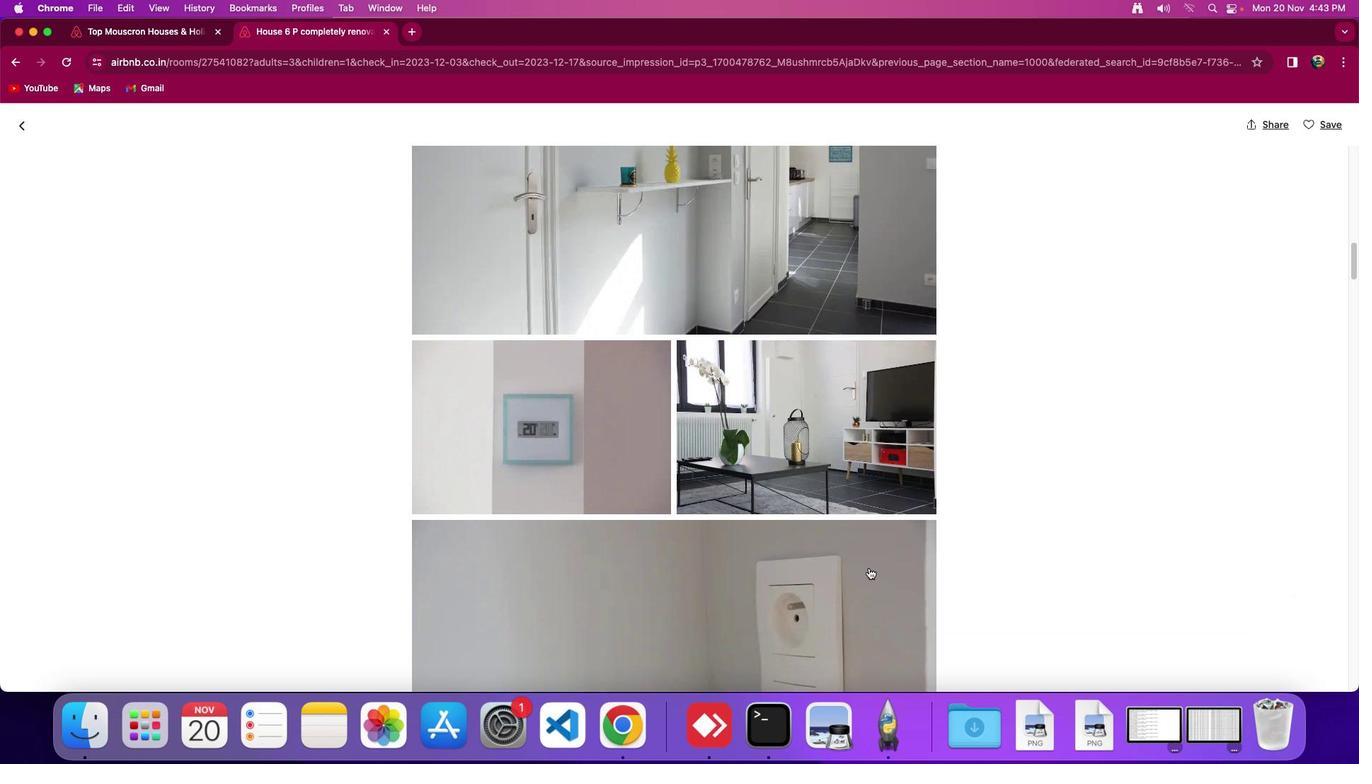 
Action: Mouse scrolled (869, 568) with delta (0, 0)
Screenshot: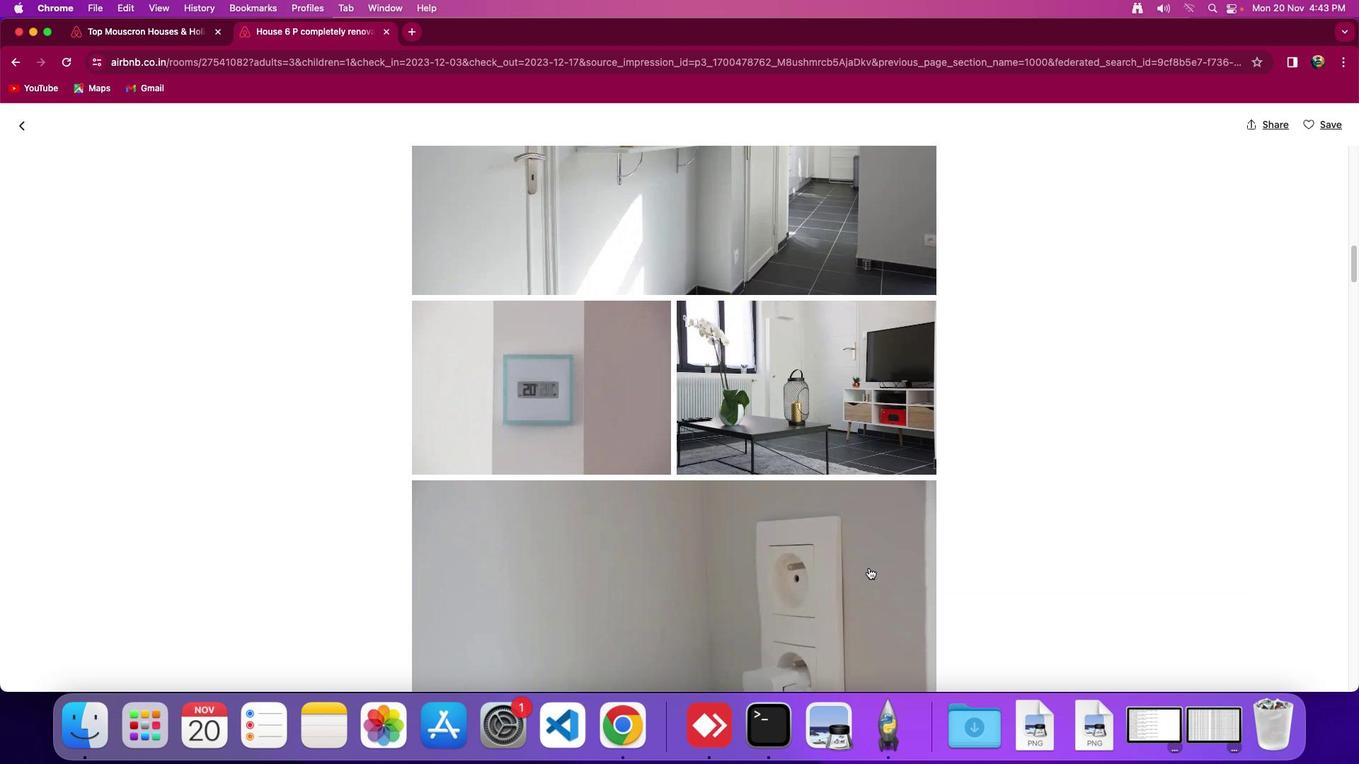 
Action: Mouse scrolled (869, 568) with delta (0, -2)
Screenshot: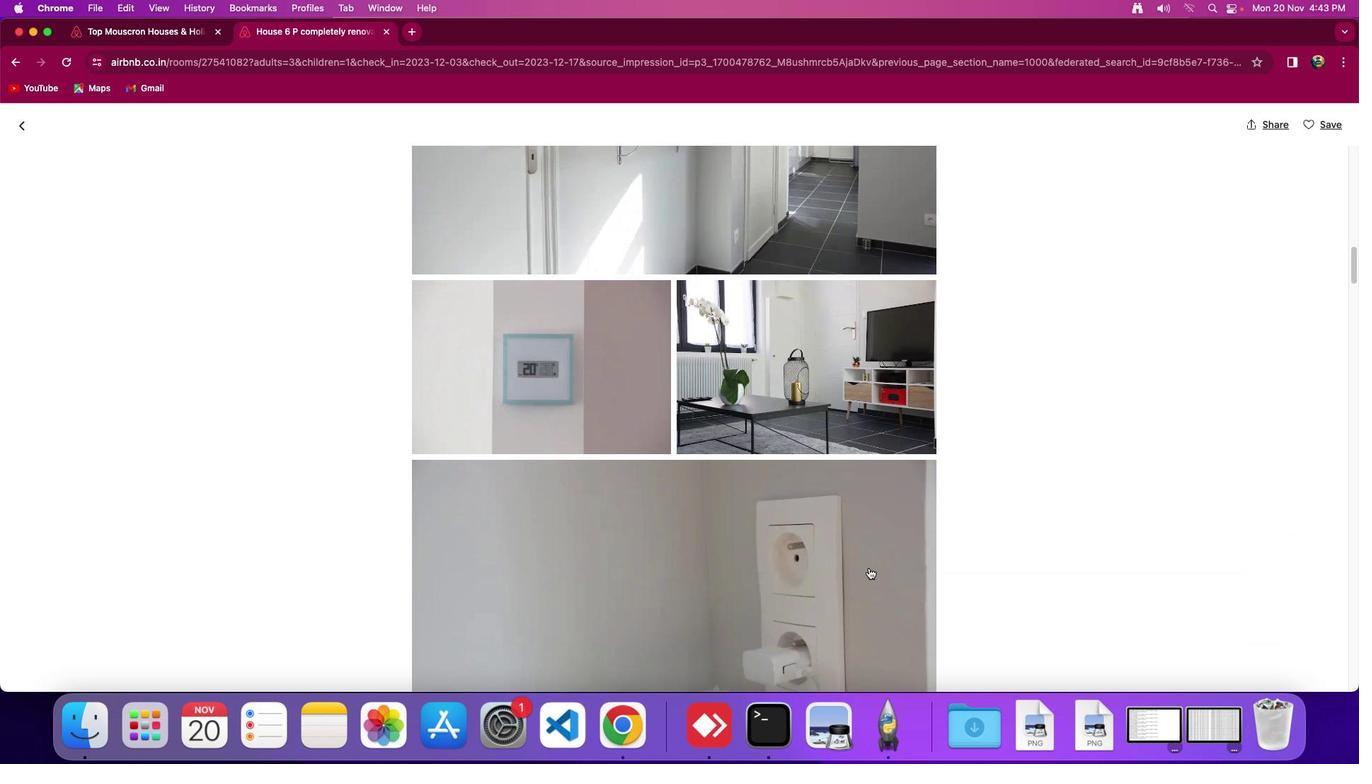 
Action: Mouse scrolled (869, 568) with delta (0, 0)
Screenshot: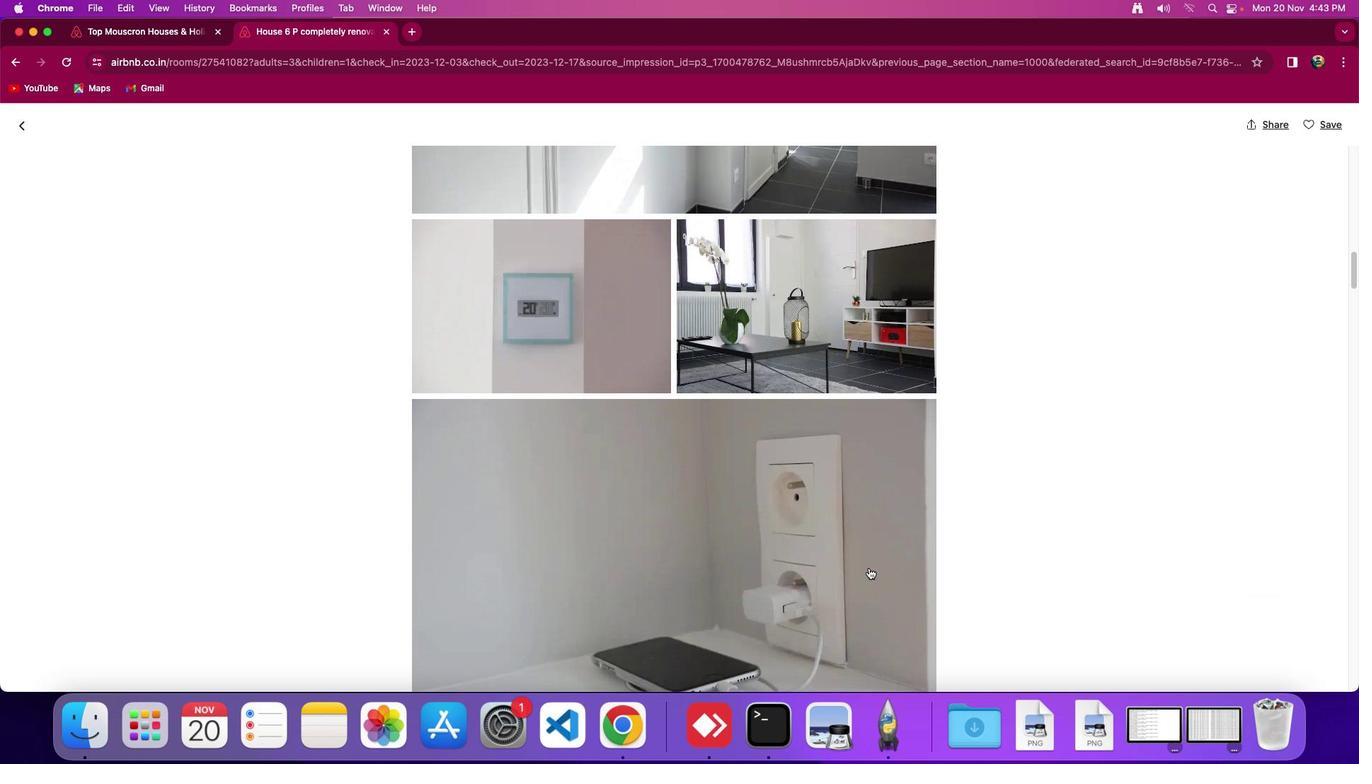 
Action: Mouse scrolled (869, 568) with delta (0, 0)
Screenshot: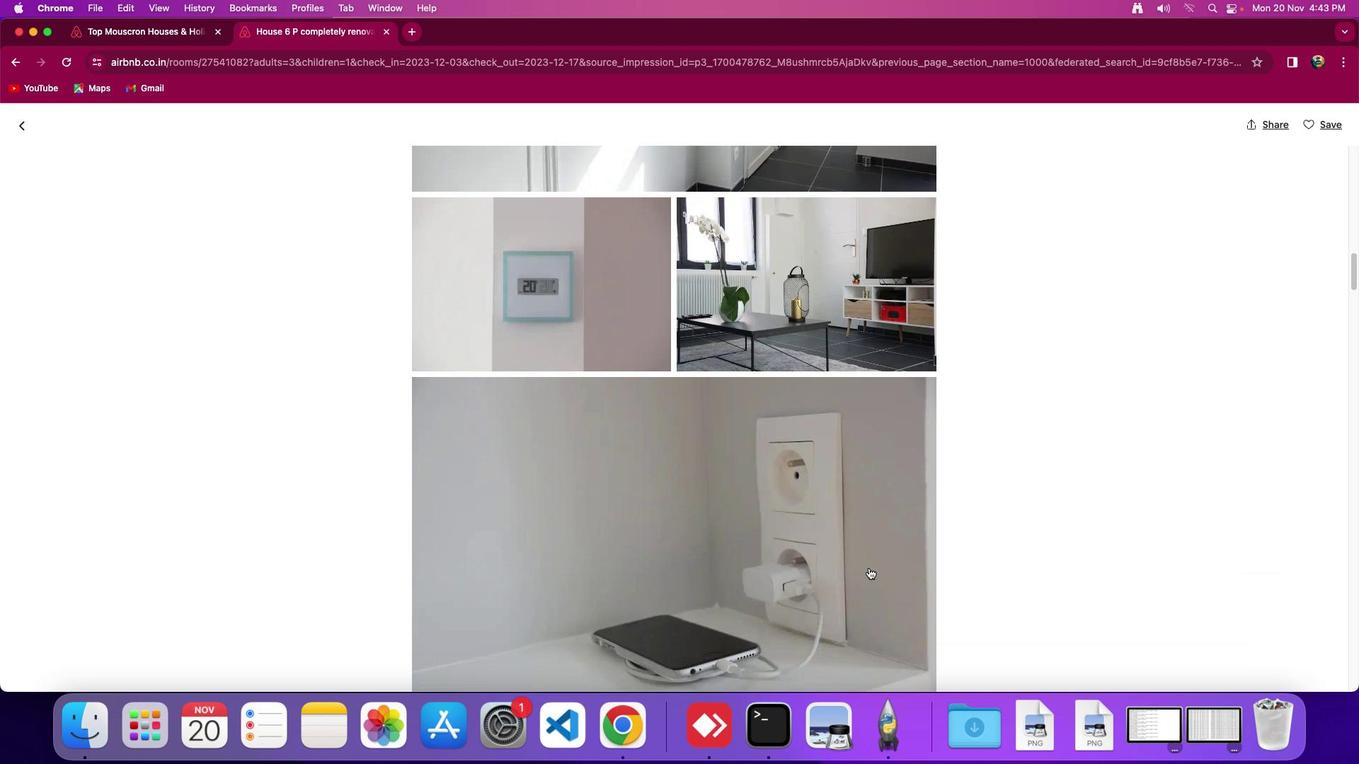 
Action: Mouse scrolled (869, 568) with delta (0, -2)
Screenshot: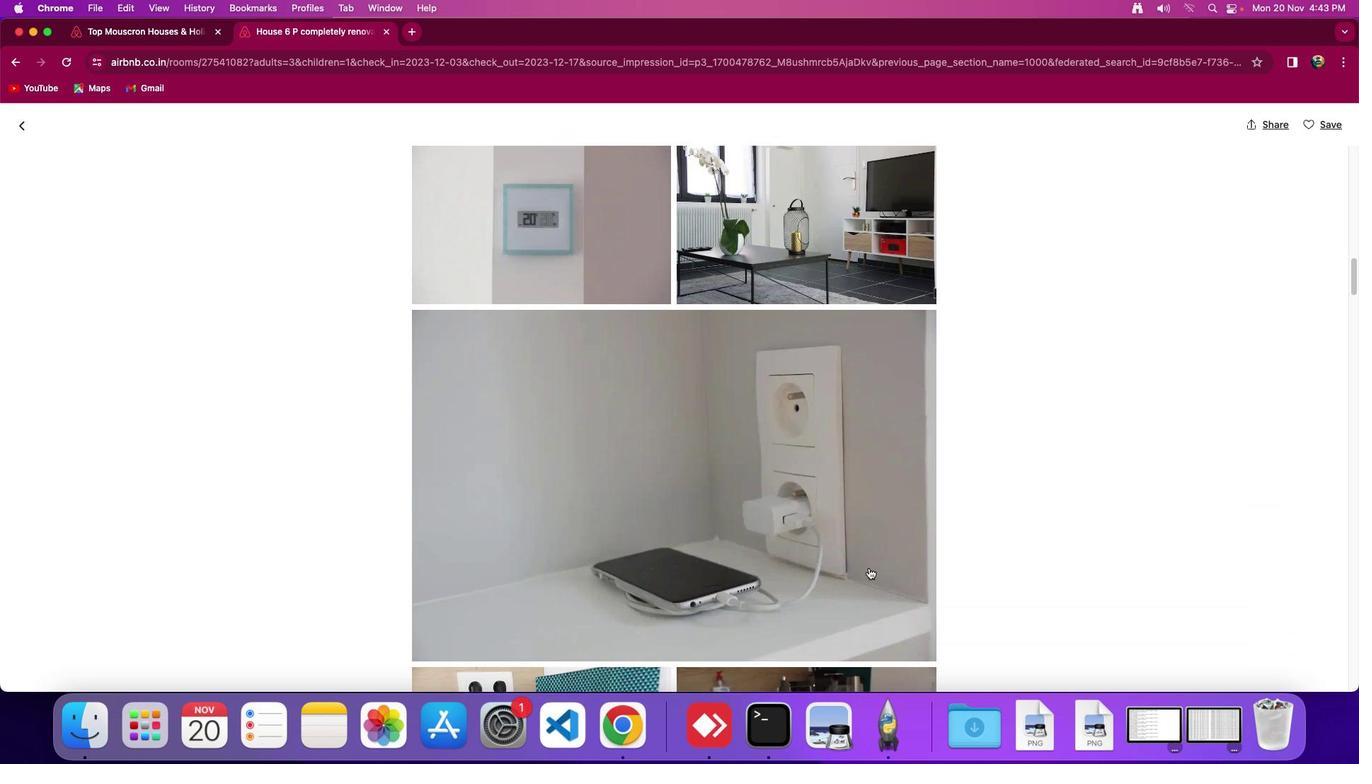 
Action: Mouse scrolled (869, 568) with delta (0, 0)
Screenshot: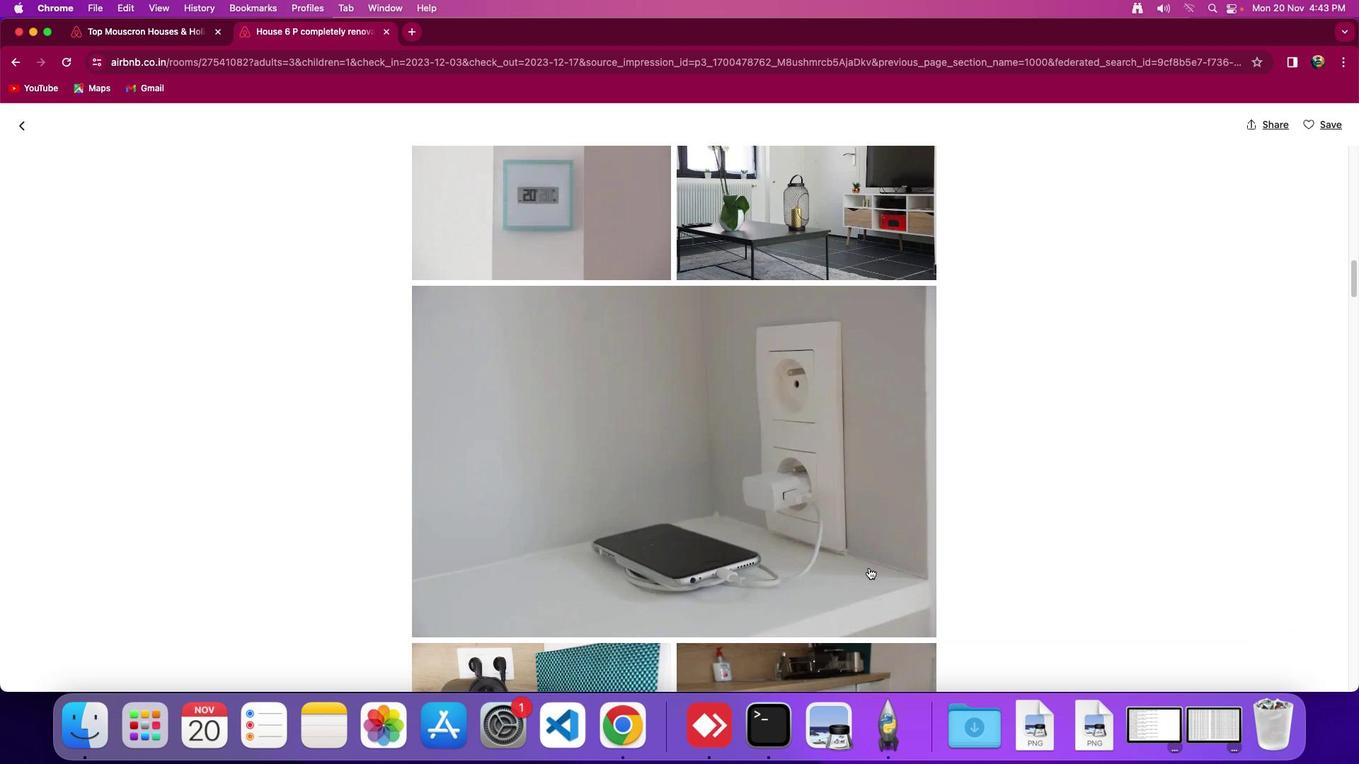 
Action: Mouse scrolled (869, 568) with delta (0, 0)
Screenshot: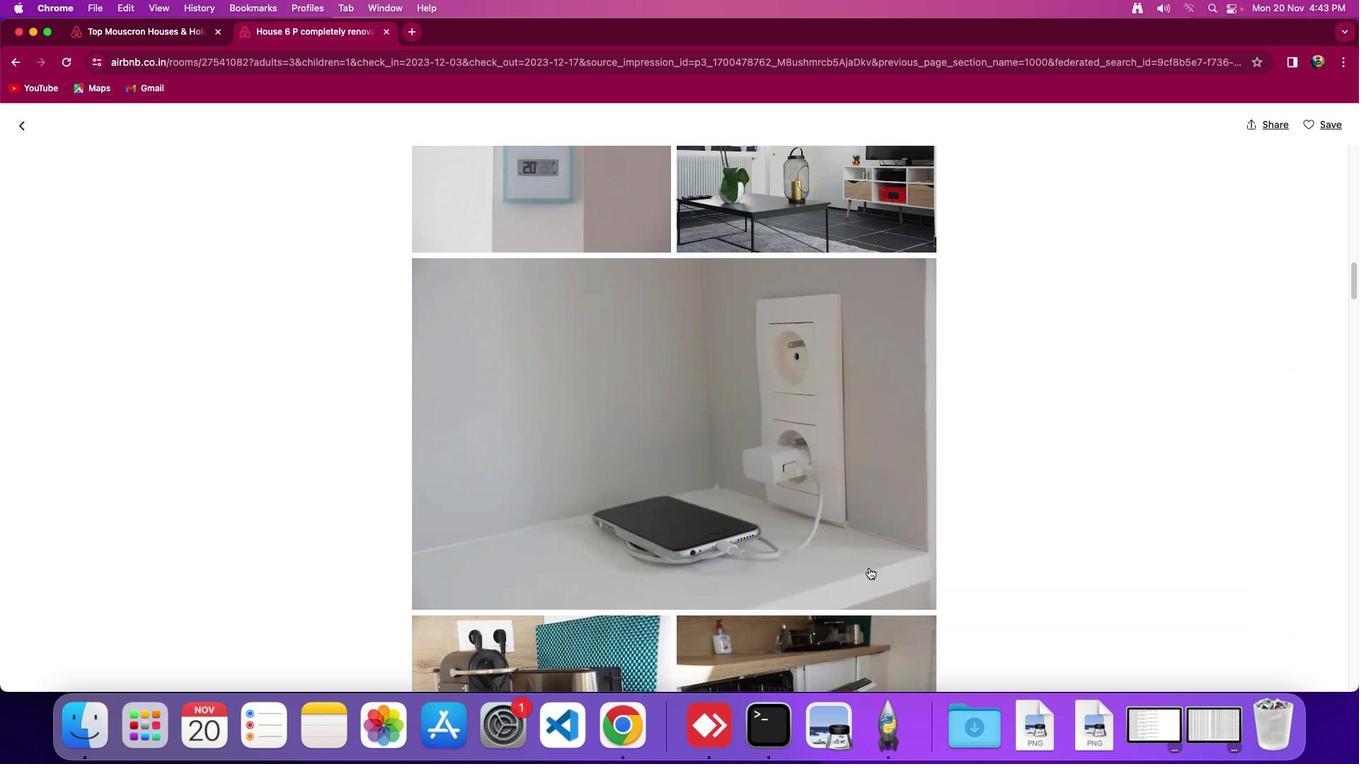 
Action: Mouse scrolled (869, 568) with delta (0, -1)
Screenshot: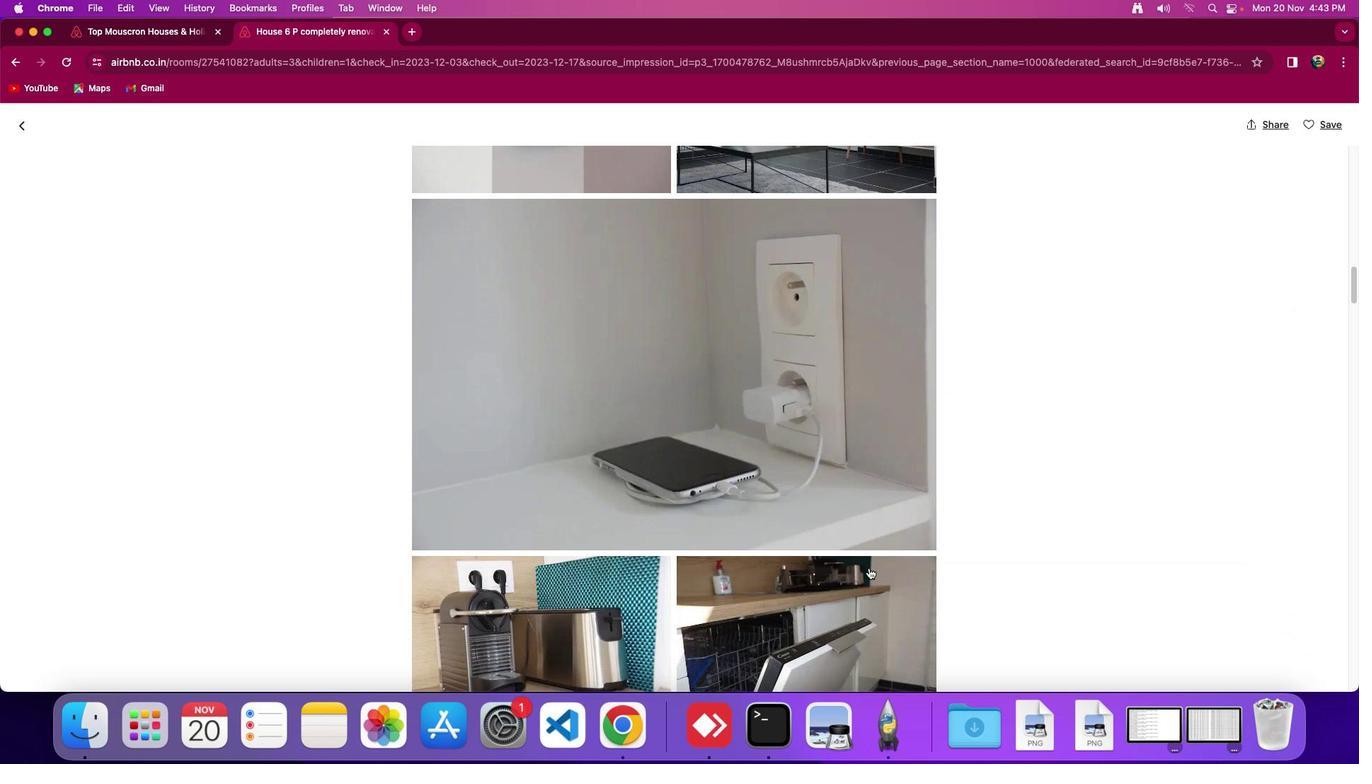 
Action: Mouse scrolled (869, 568) with delta (0, 0)
Screenshot: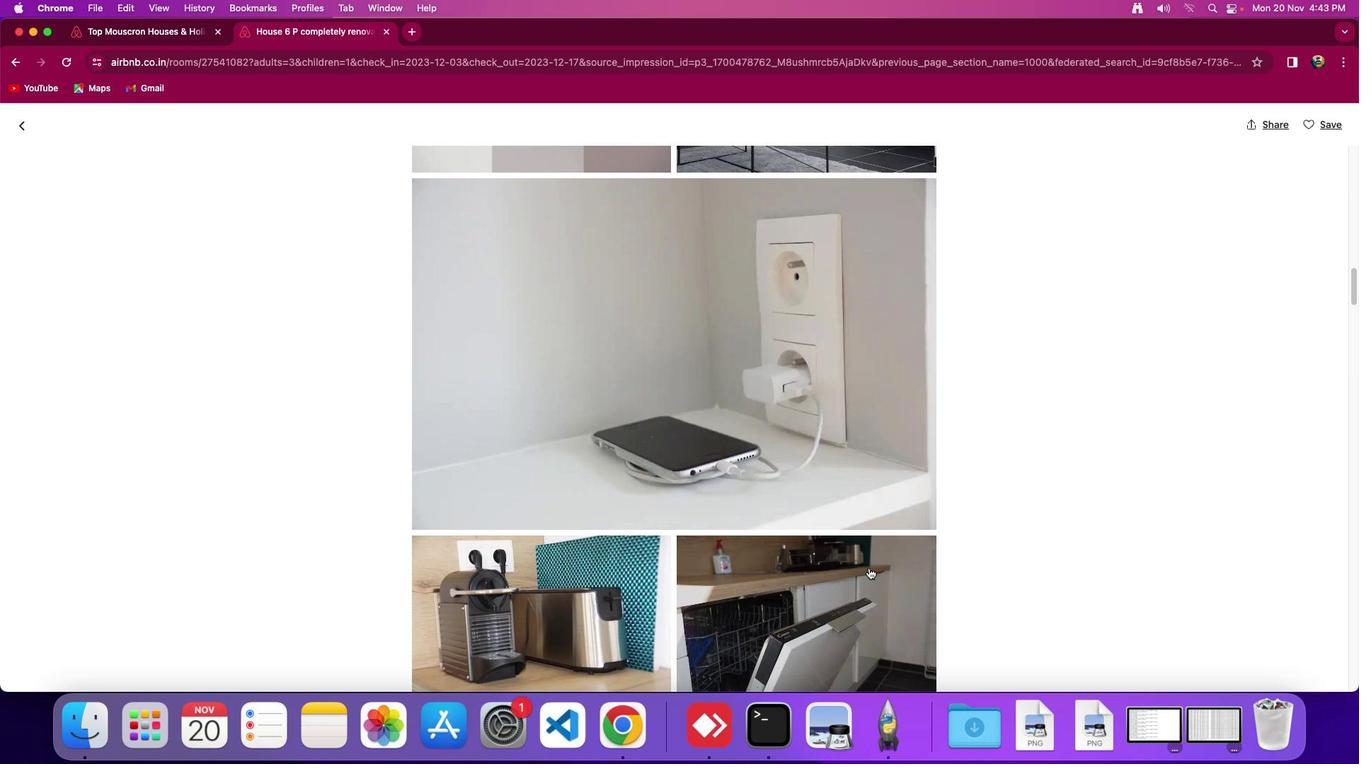 
Action: Mouse scrolled (869, 568) with delta (0, 0)
Screenshot: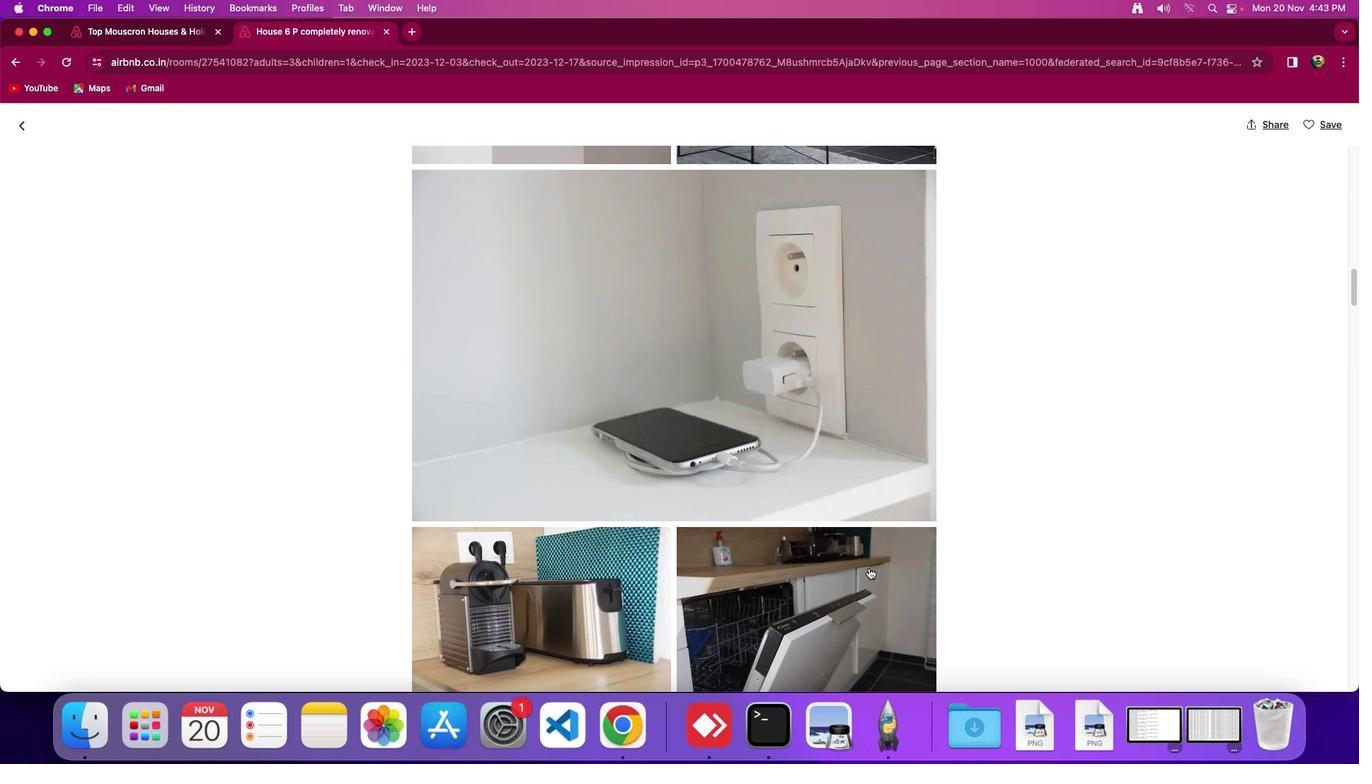 
Action: Mouse scrolled (869, 568) with delta (0, 0)
Screenshot: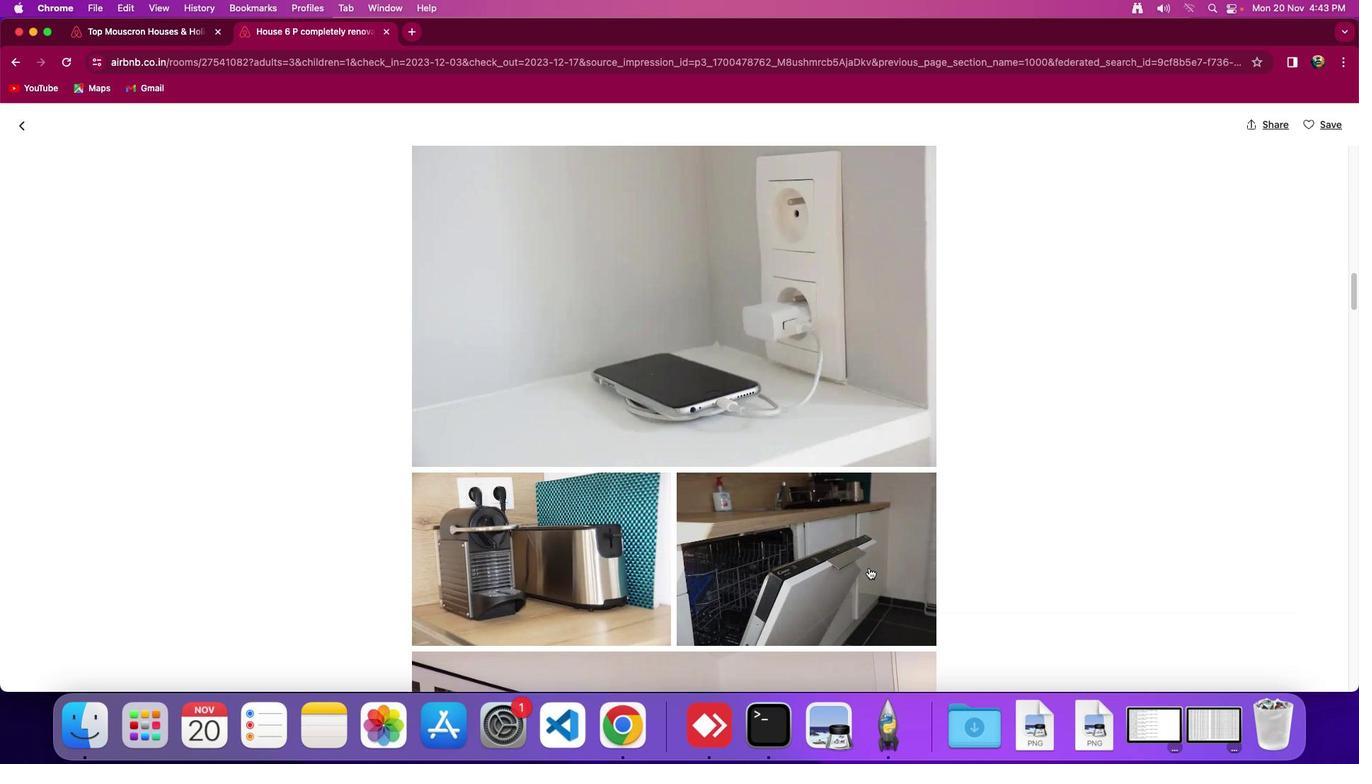 
Action: Mouse scrolled (869, 568) with delta (0, 0)
Screenshot: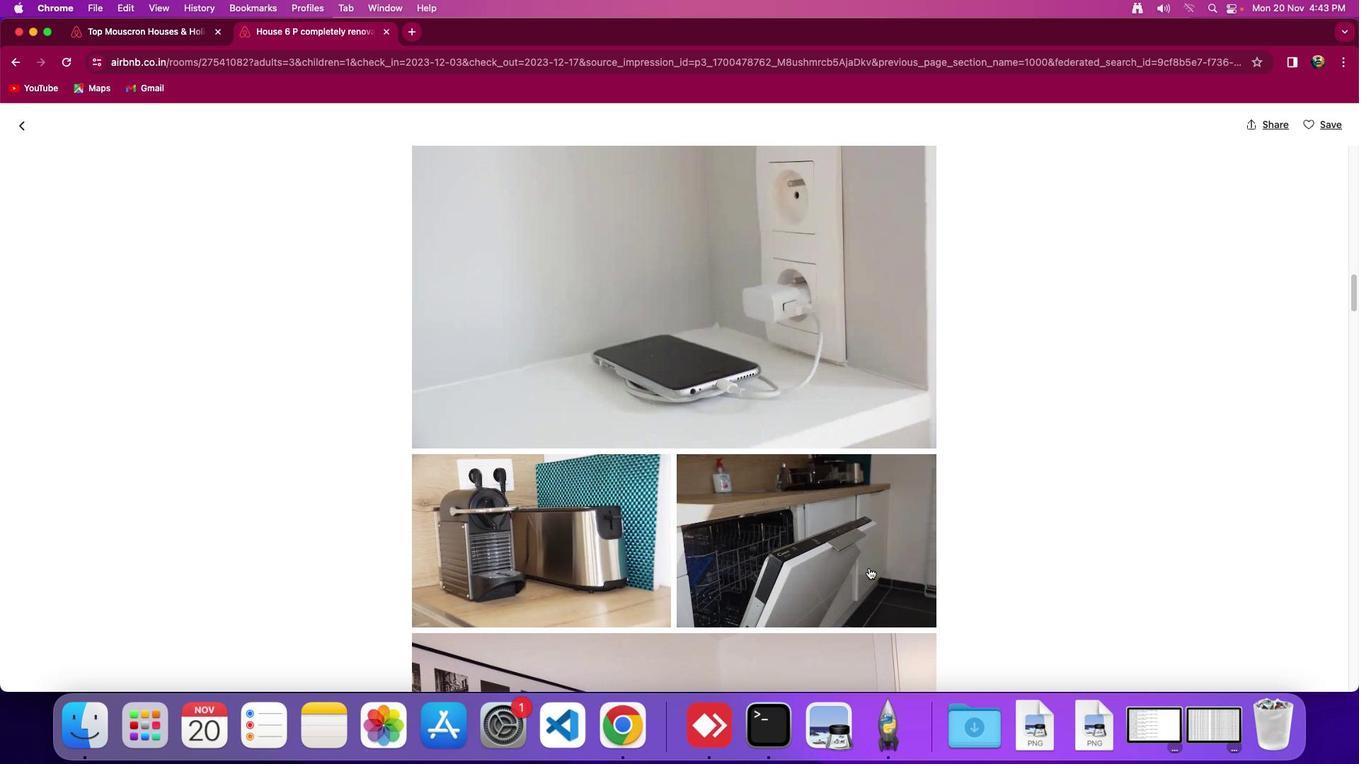 
Action: Mouse scrolled (869, 568) with delta (0, 0)
Screenshot: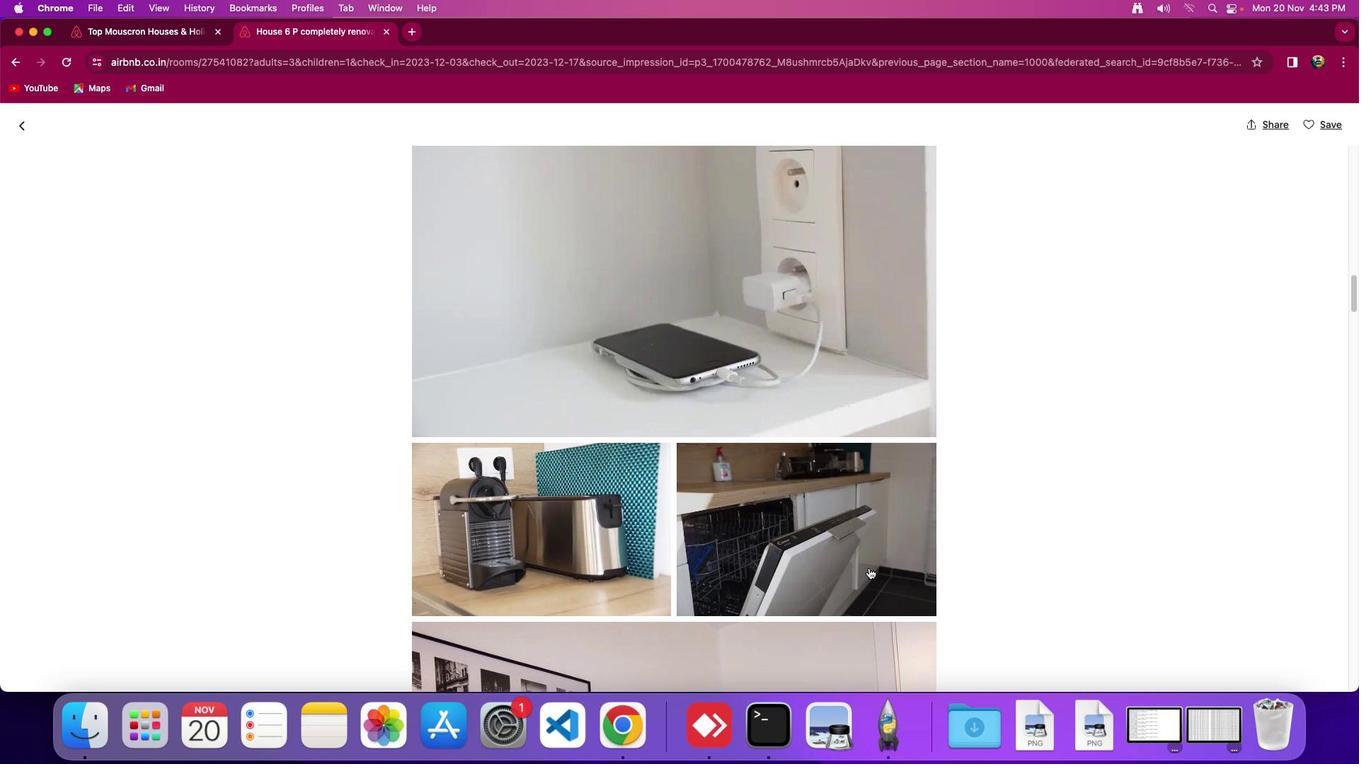 
Action: Mouse scrolled (869, 568) with delta (0, 0)
Screenshot: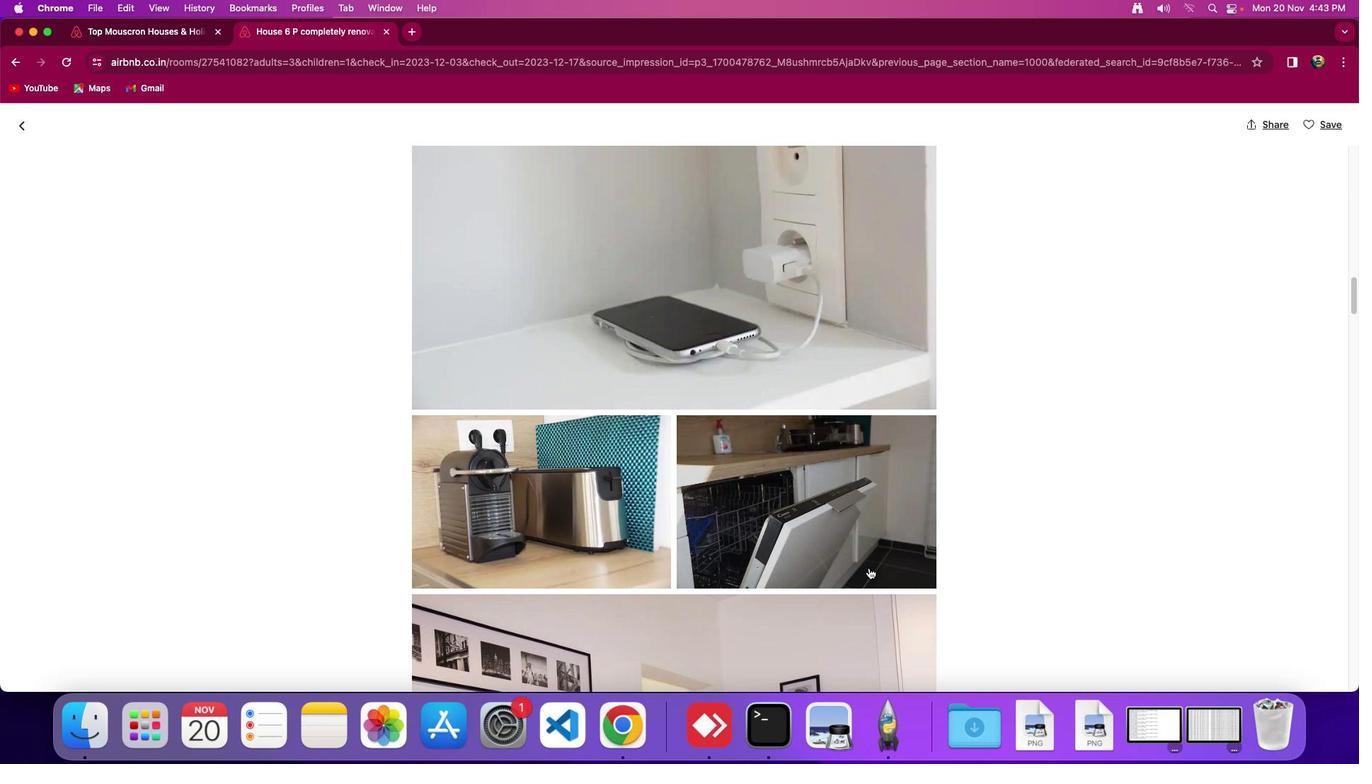 
Action: Mouse scrolled (869, 568) with delta (0, 0)
Screenshot: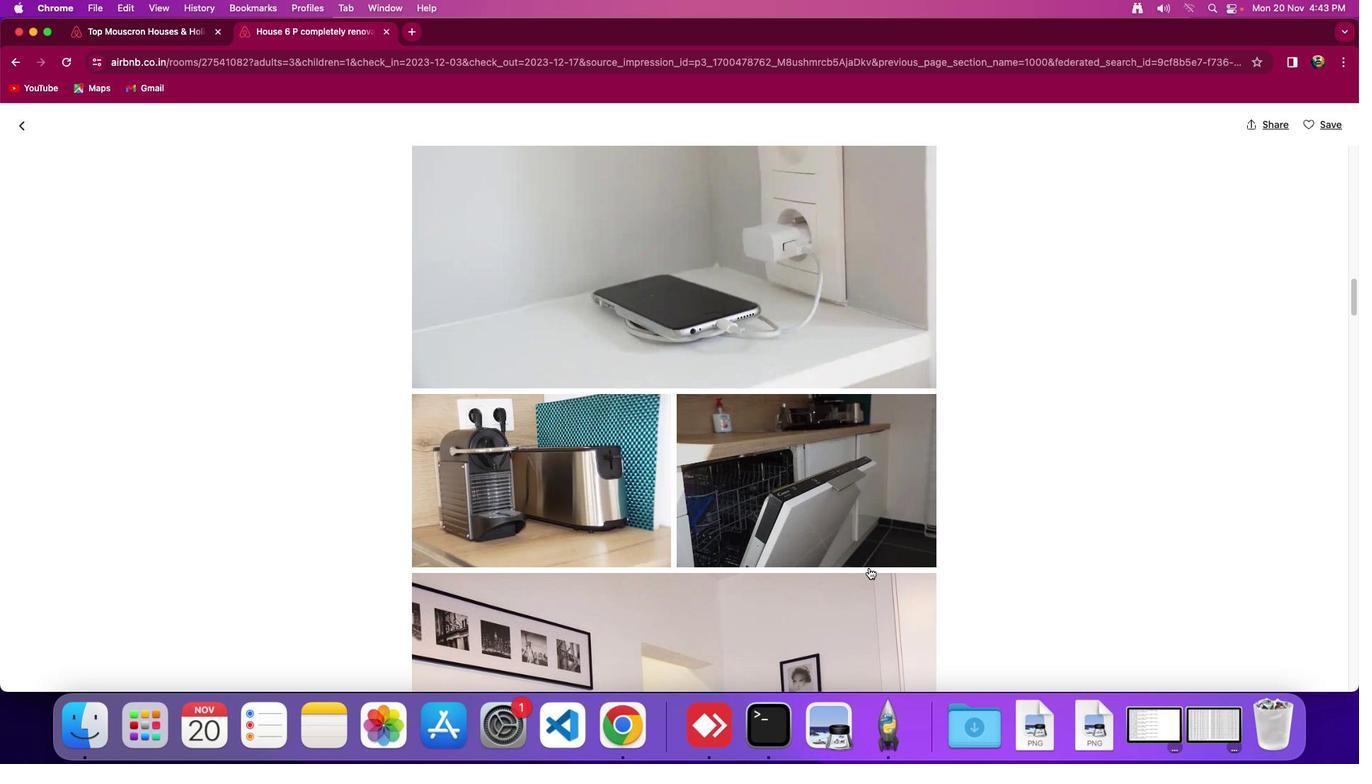 
Action: Mouse scrolled (869, 568) with delta (0, 0)
Screenshot: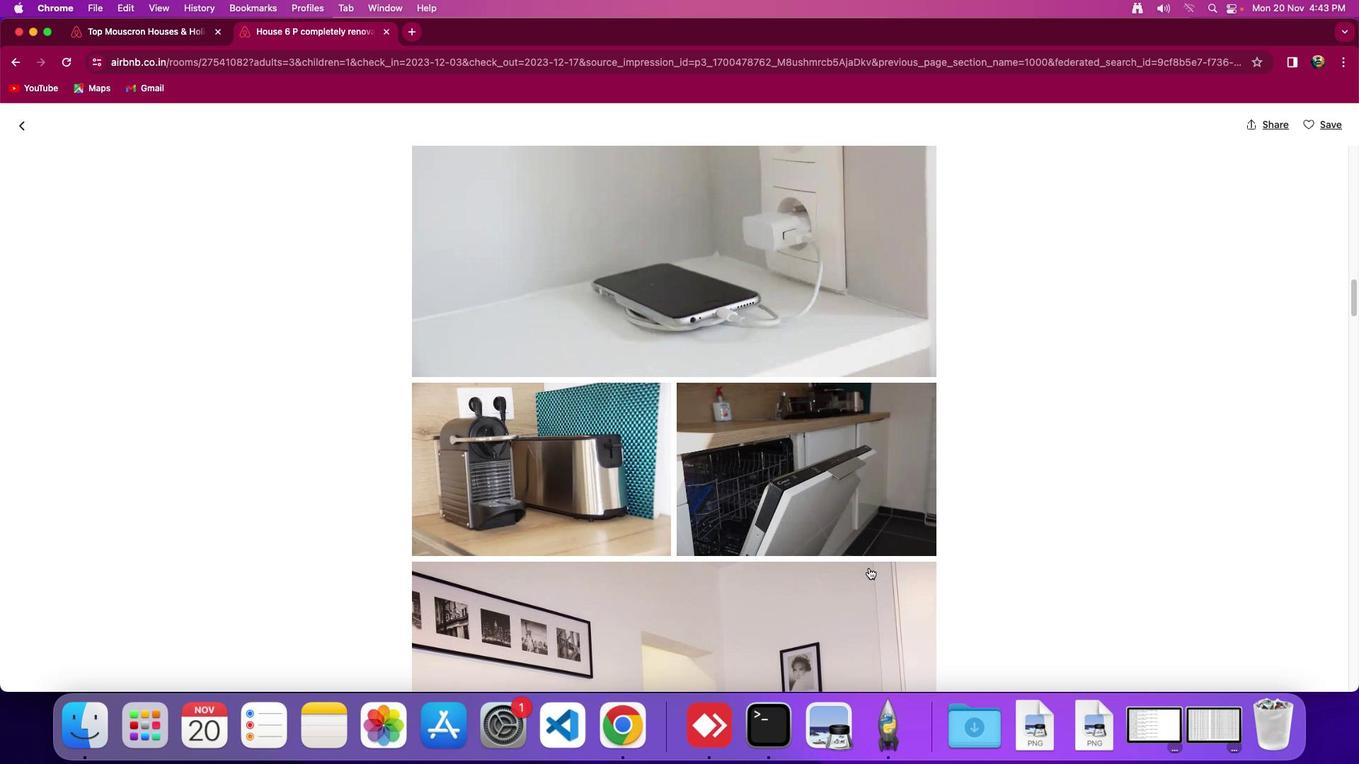 
Action: Mouse scrolled (869, 568) with delta (0, 0)
Screenshot: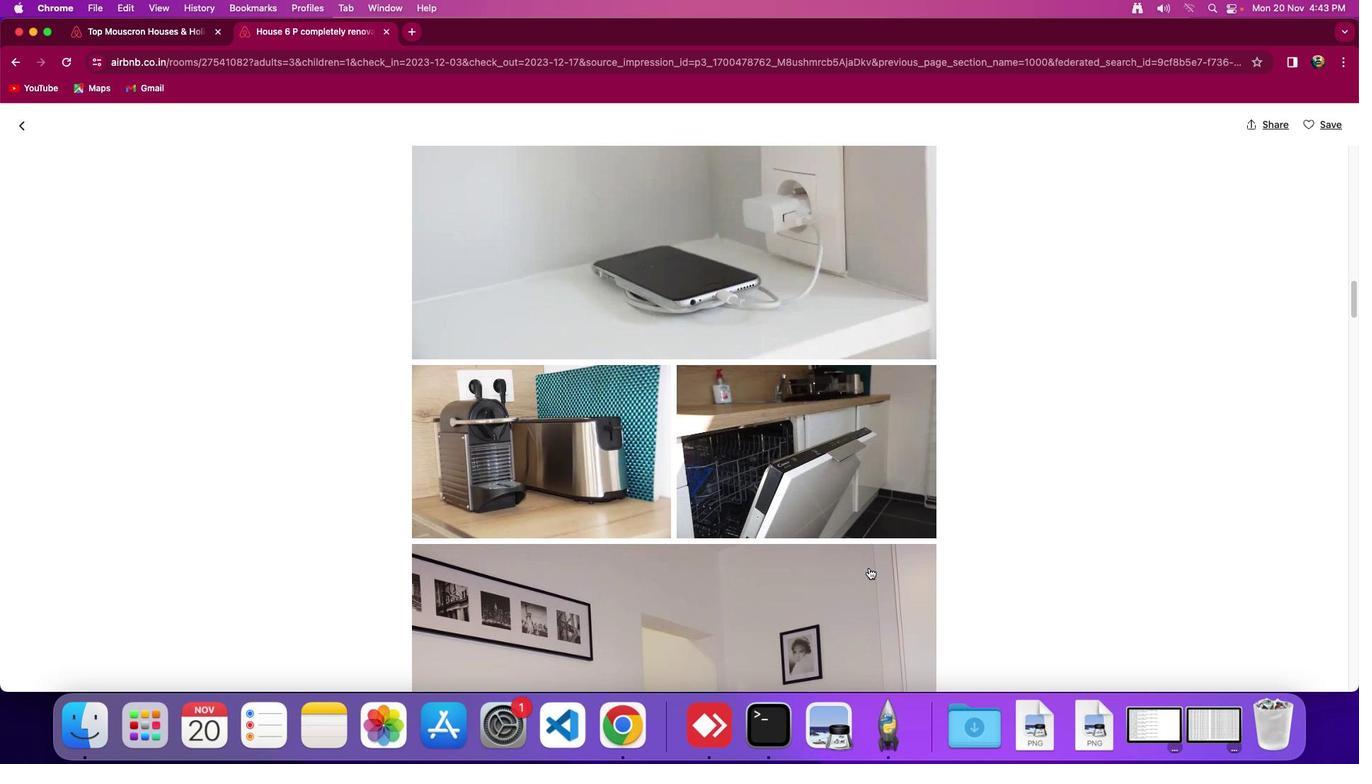 
Action: Mouse scrolled (869, 568) with delta (0, 0)
Screenshot: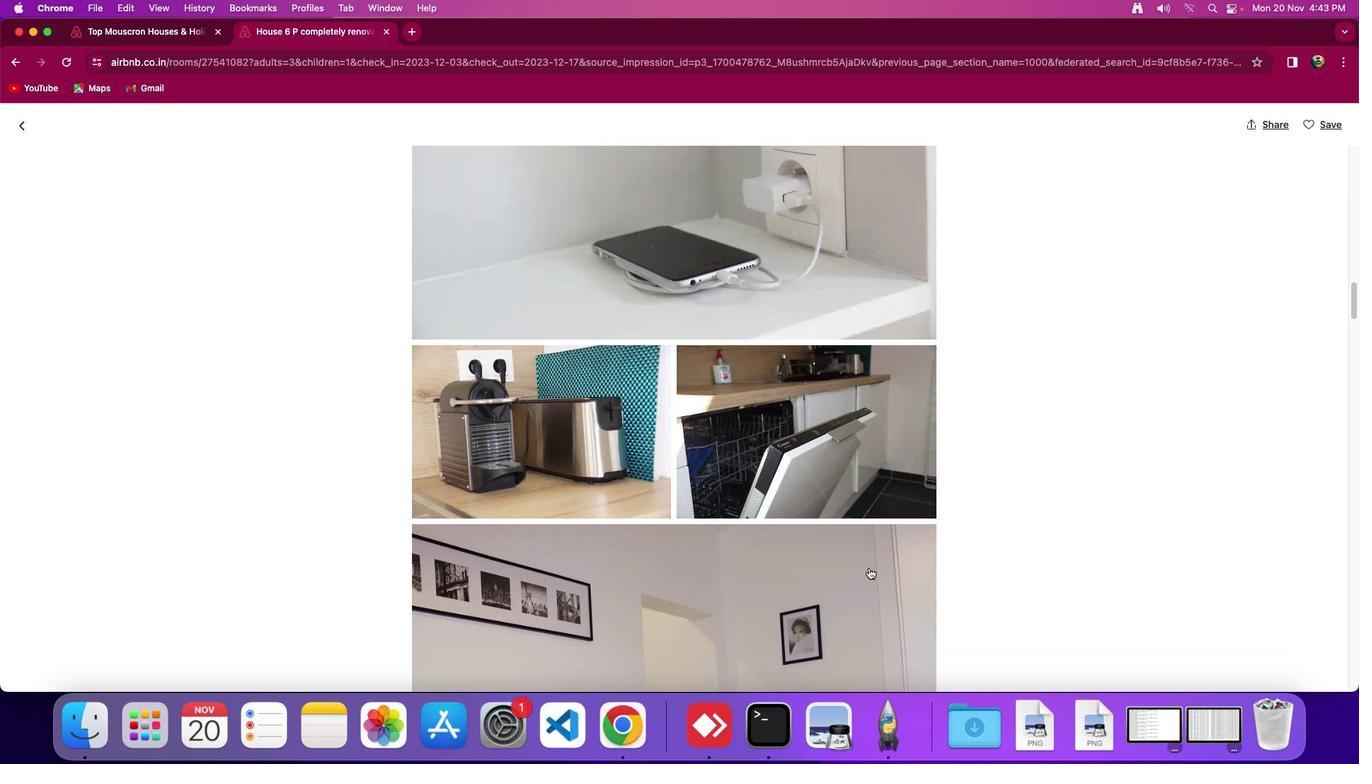 
Action: Mouse scrolled (869, 568) with delta (0, 0)
Screenshot: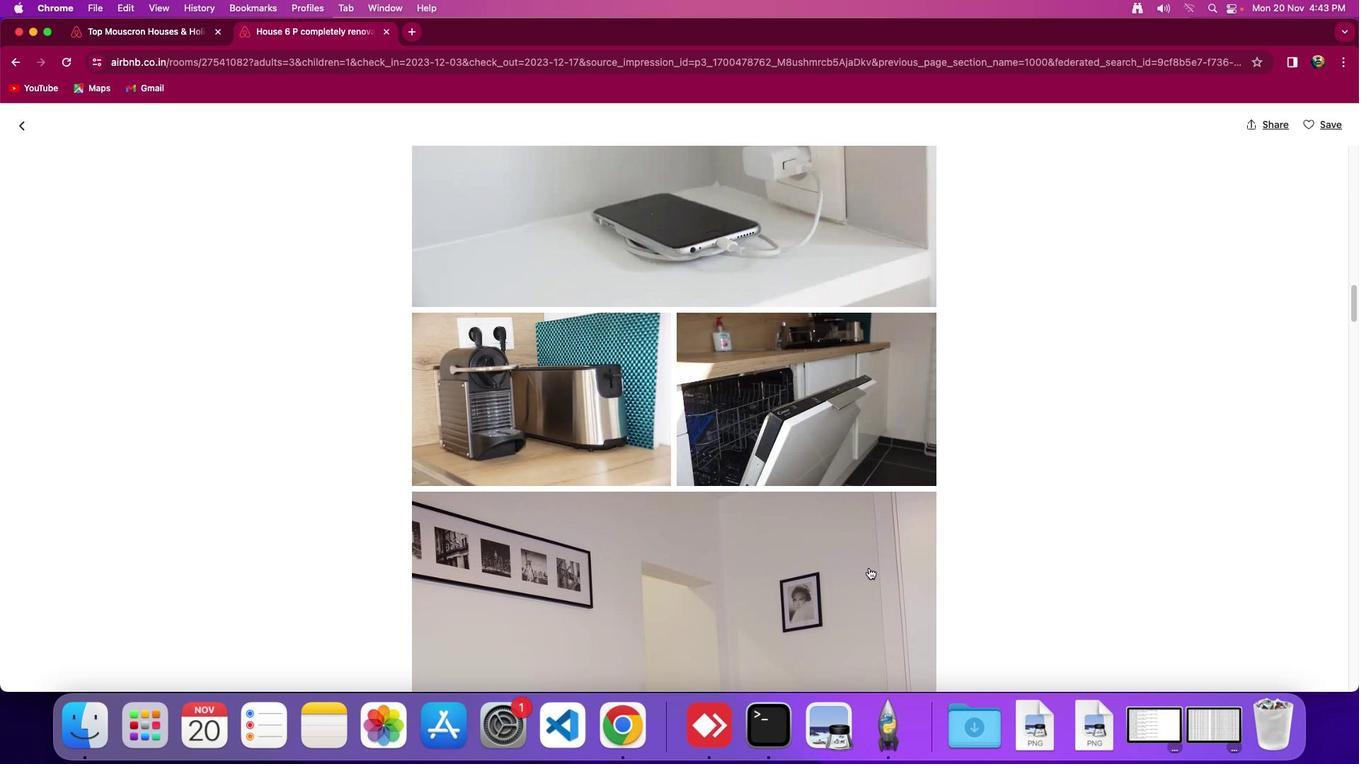 
Action: Mouse scrolled (869, 568) with delta (0, 0)
Screenshot: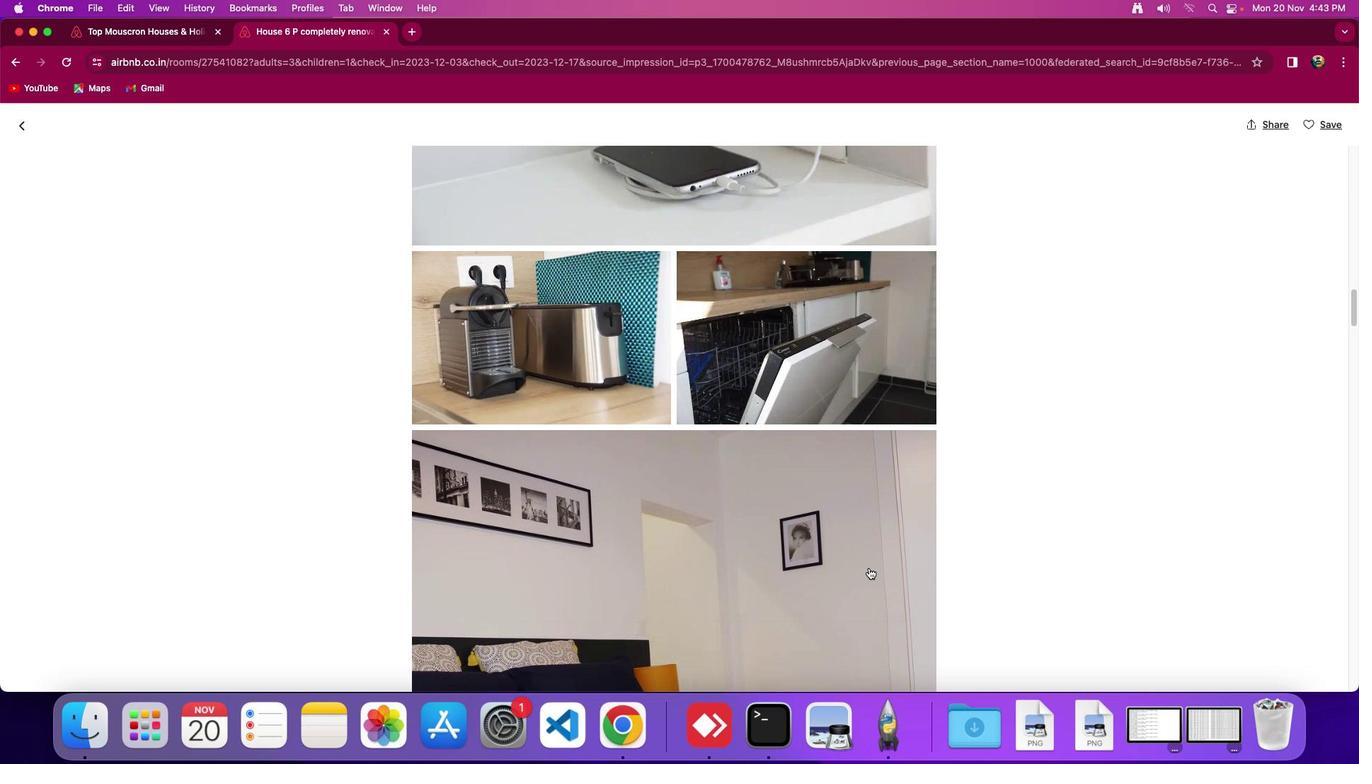 
Action: Mouse scrolled (869, 568) with delta (0, 0)
Screenshot: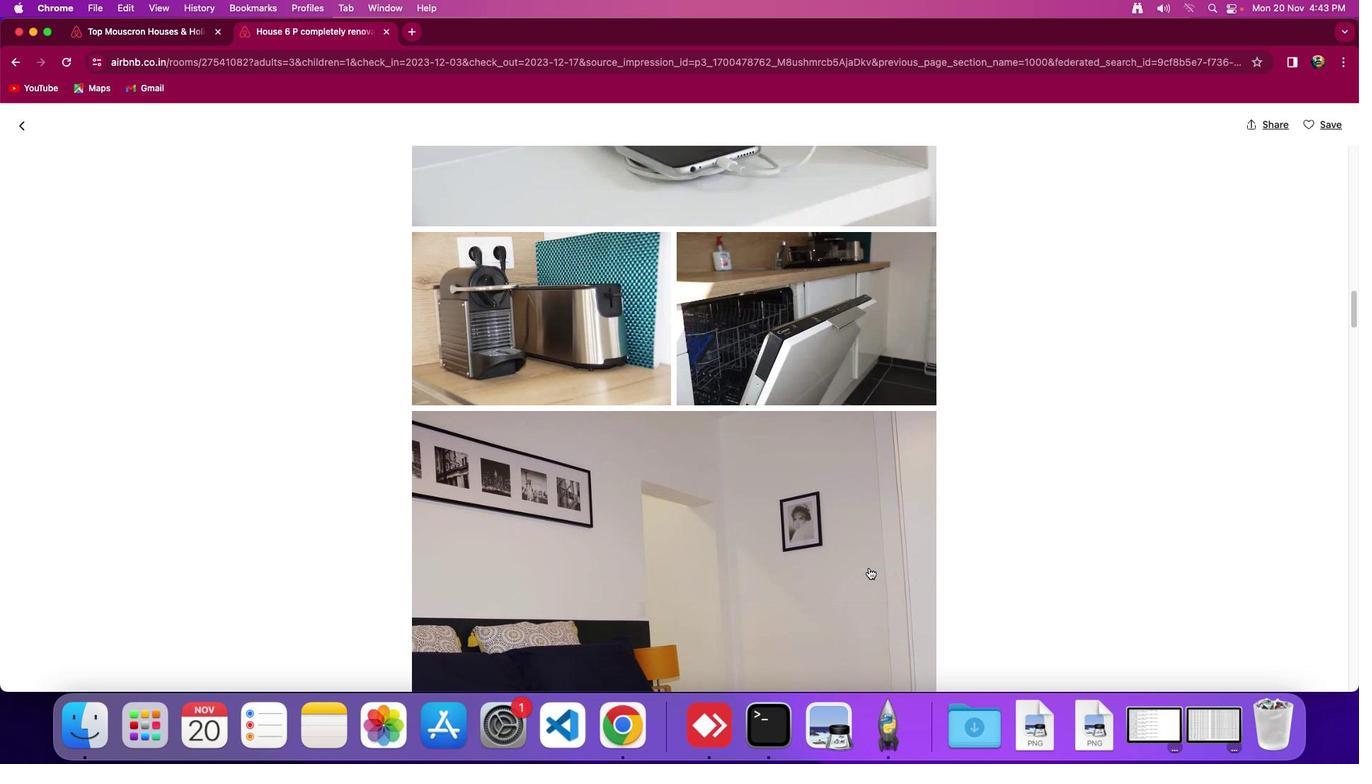 
Action: Mouse scrolled (869, 568) with delta (0, -2)
Screenshot: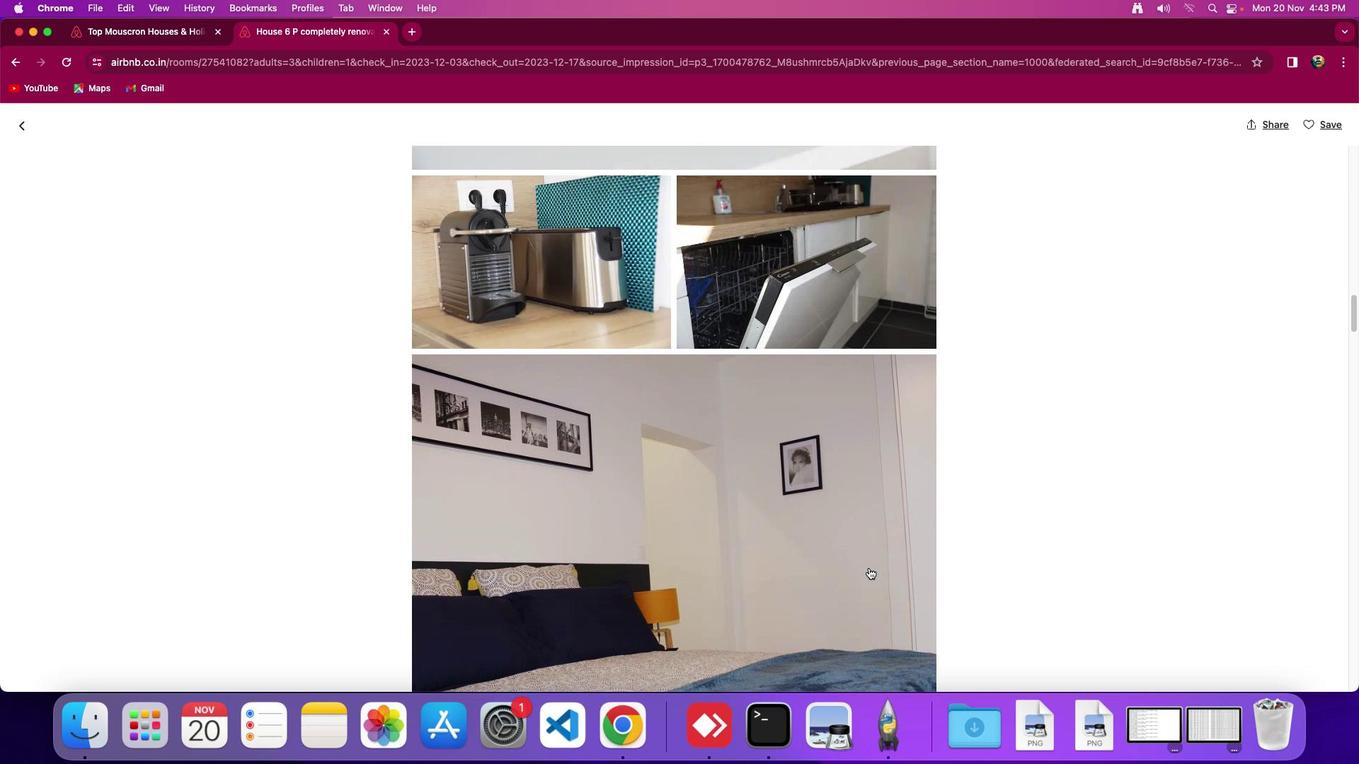 
Action: Mouse scrolled (869, 568) with delta (0, 0)
Screenshot: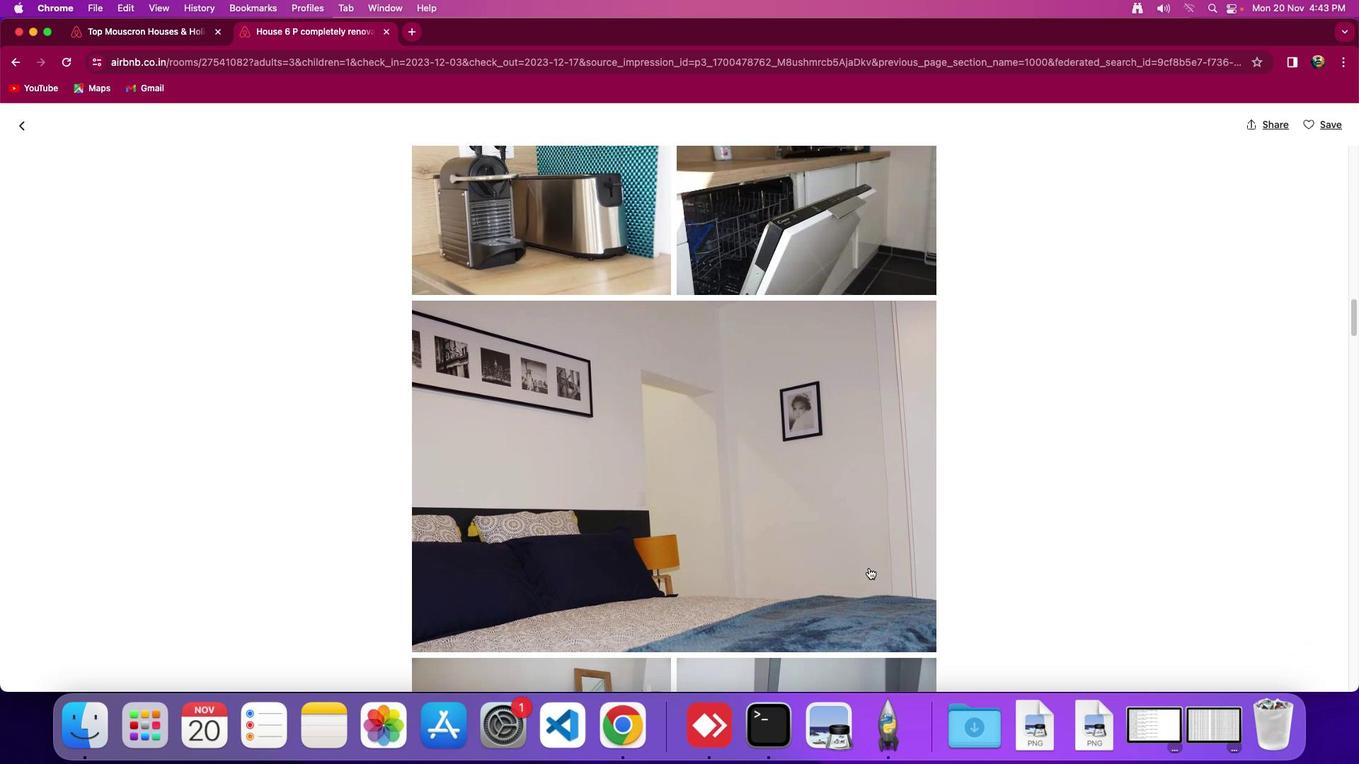 
Action: Mouse scrolled (869, 568) with delta (0, 0)
Screenshot: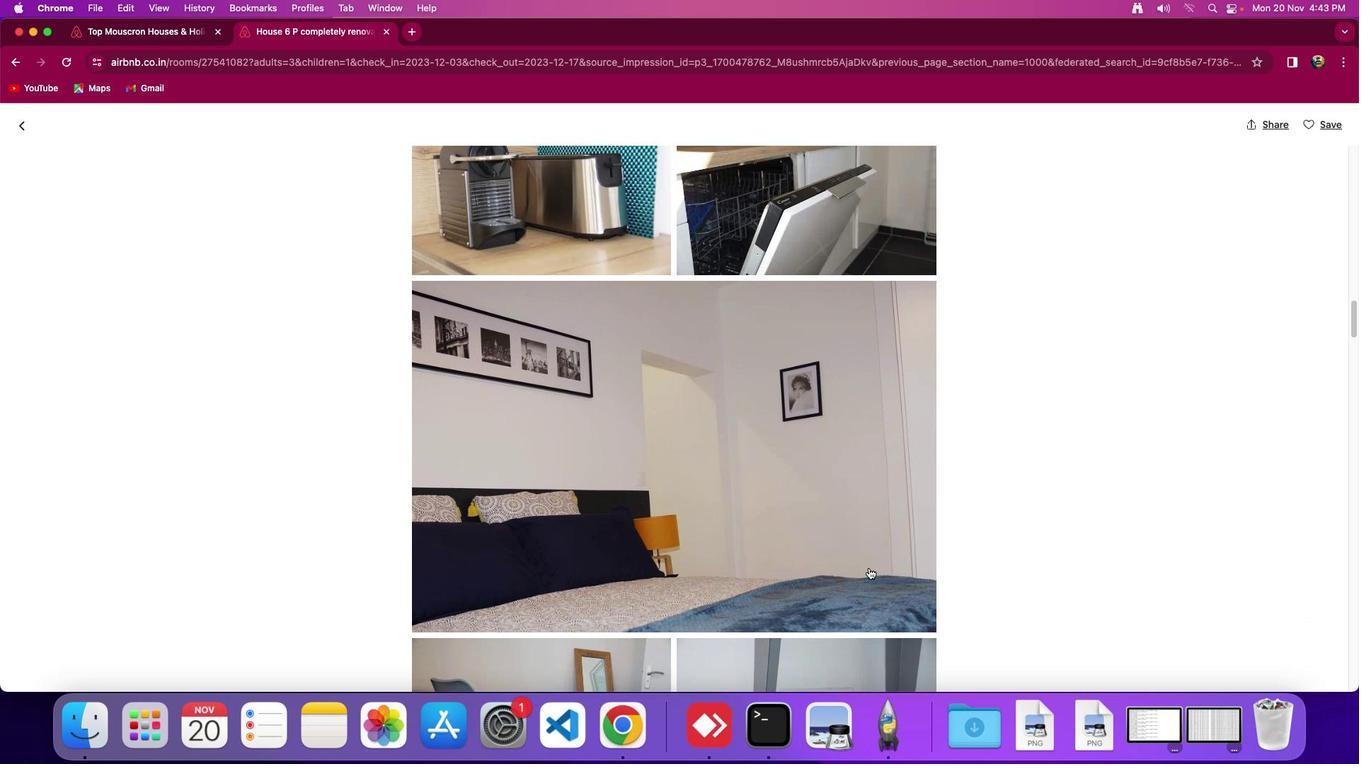 
Action: Mouse scrolled (869, 568) with delta (0, -2)
Screenshot: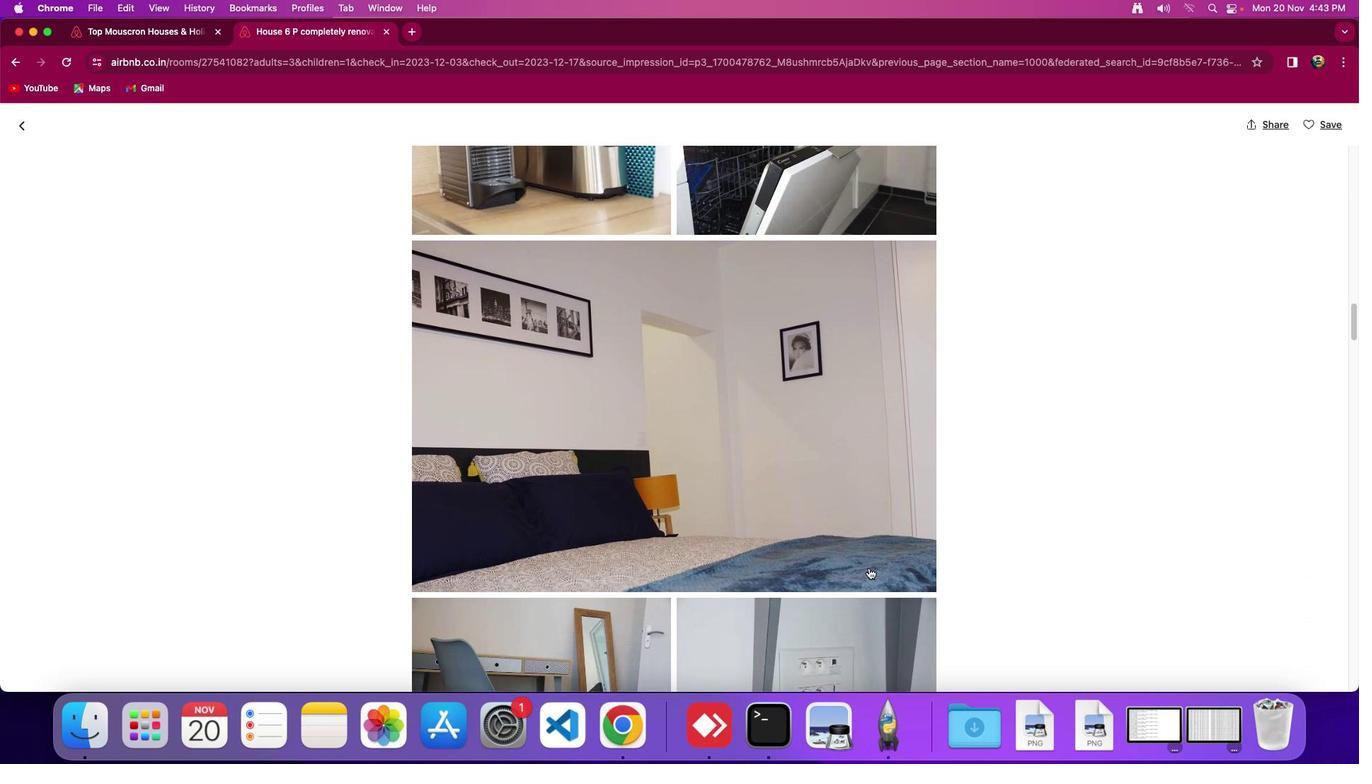 
Action: Mouse scrolled (869, 568) with delta (0, 0)
Screenshot: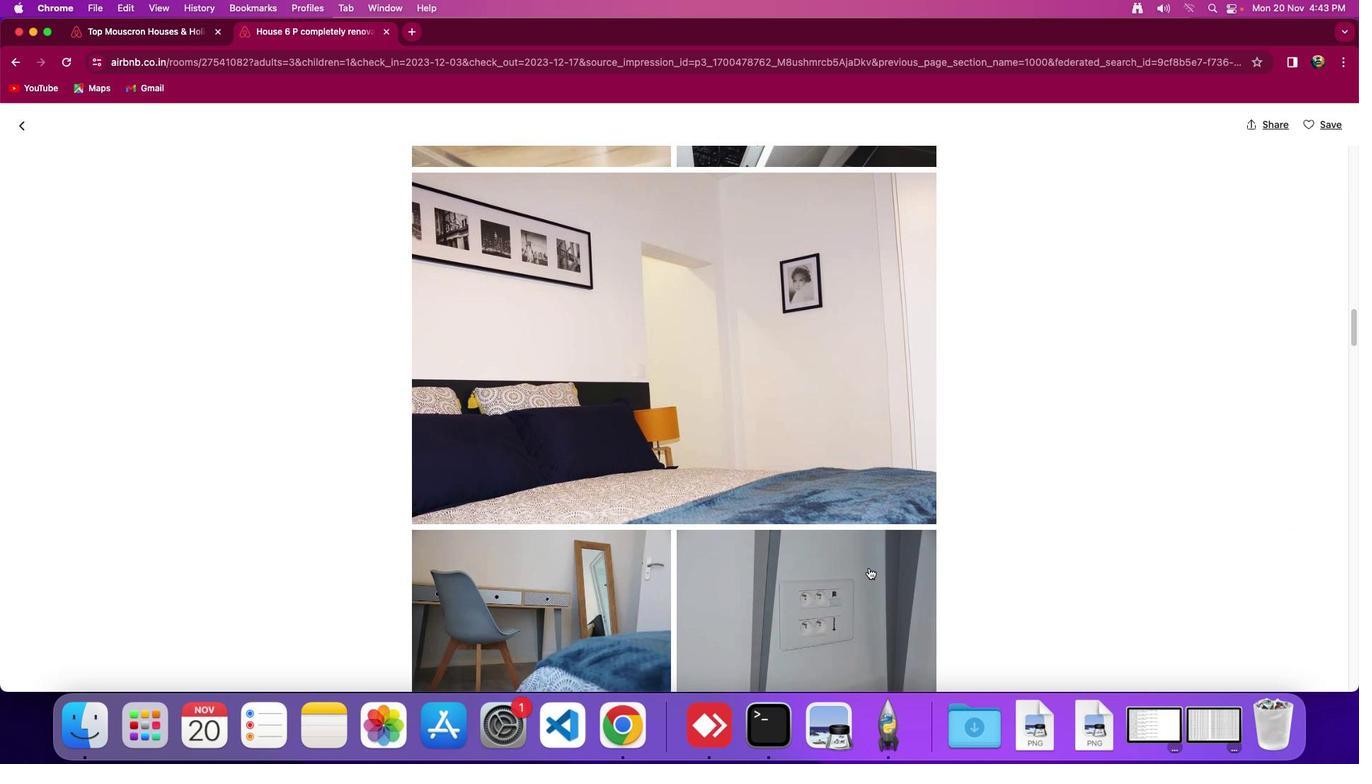 
Action: Mouse scrolled (869, 568) with delta (0, 0)
Screenshot: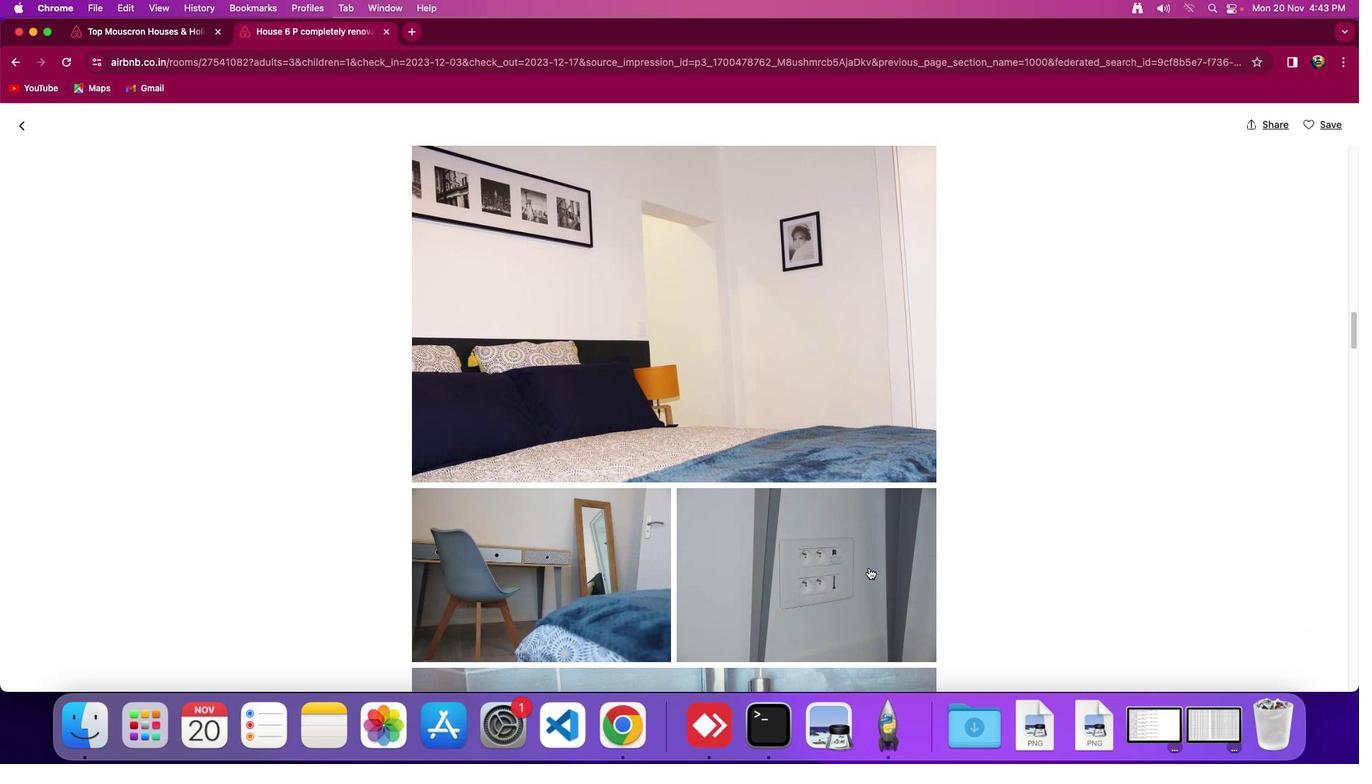 
Action: Mouse scrolled (869, 568) with delta (0, -2)
Screenshot: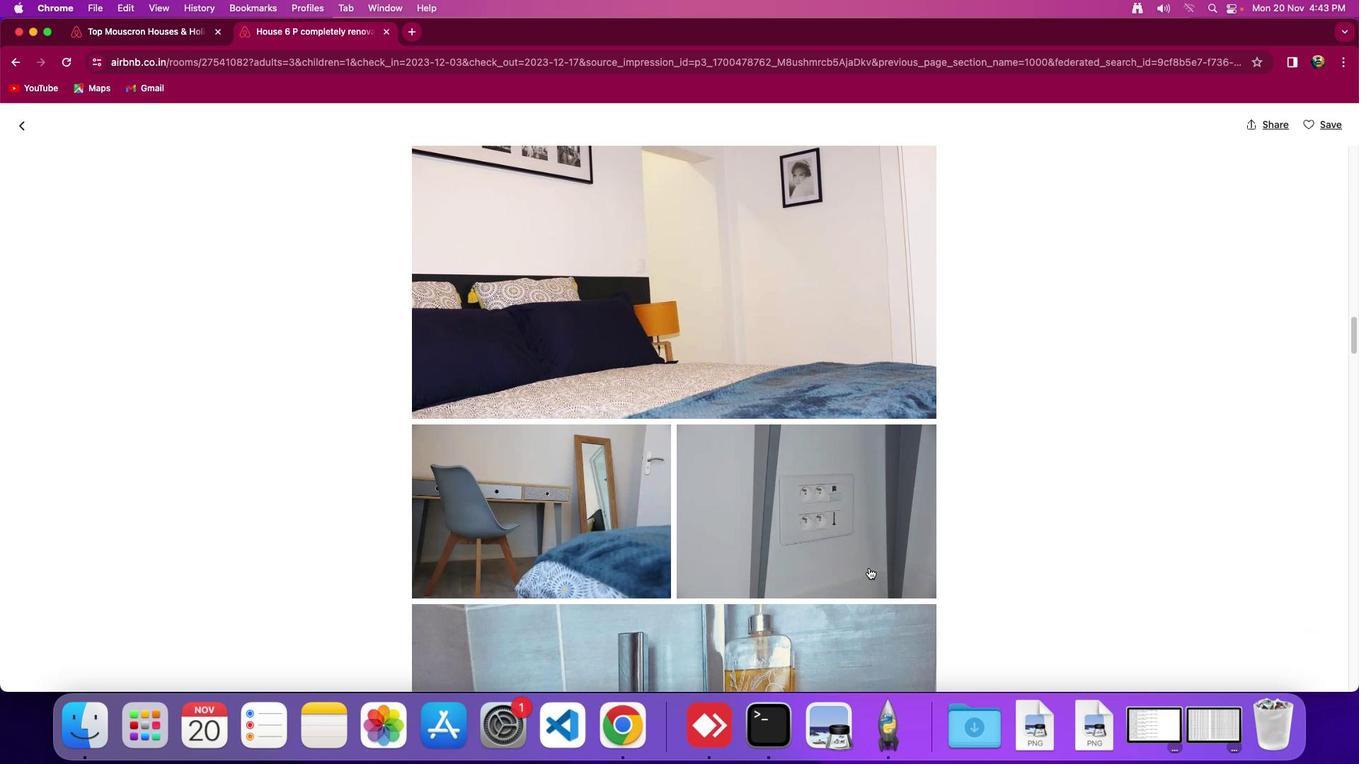 
Action: Mouse scrolled (869, 568) with delta (0, -2)
Screenshot: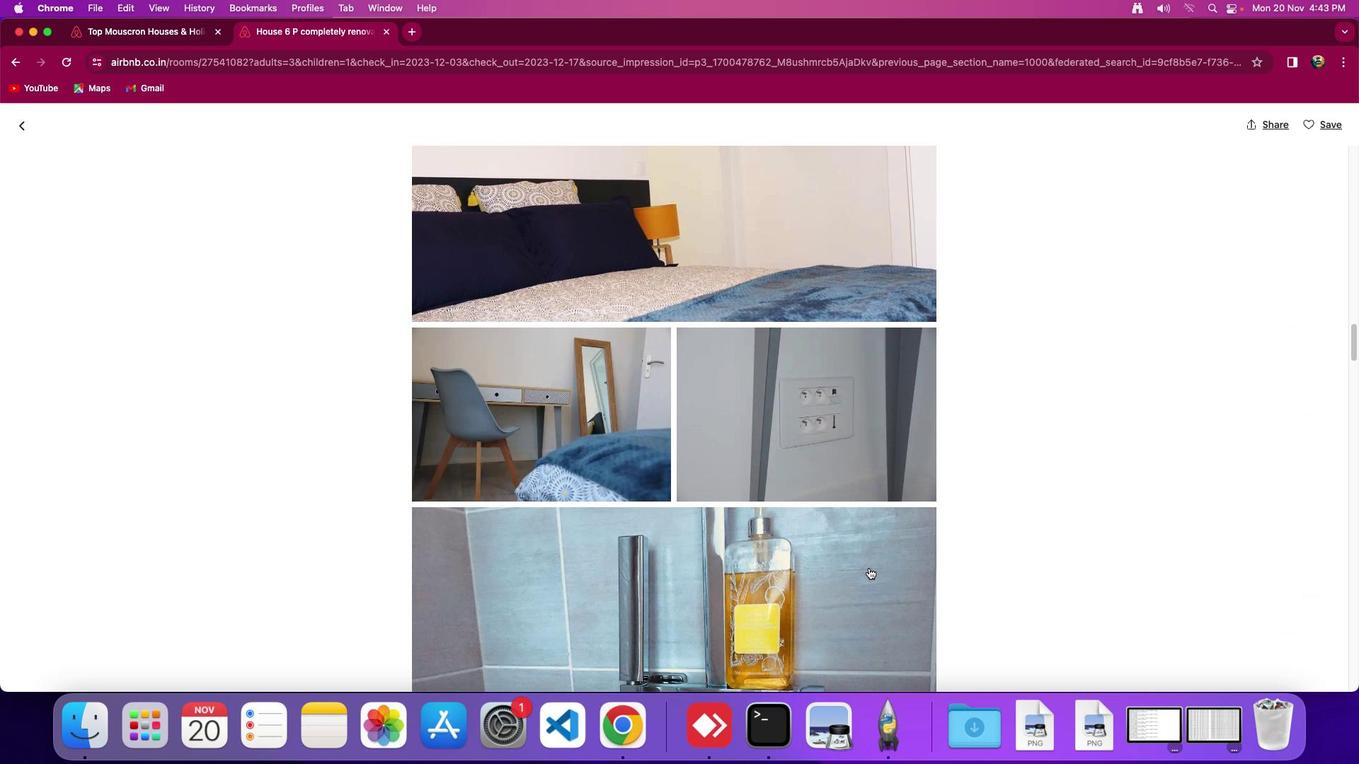 
Action: Mouse scrolled (869, 568) with delta (0, 0)
Screenshot: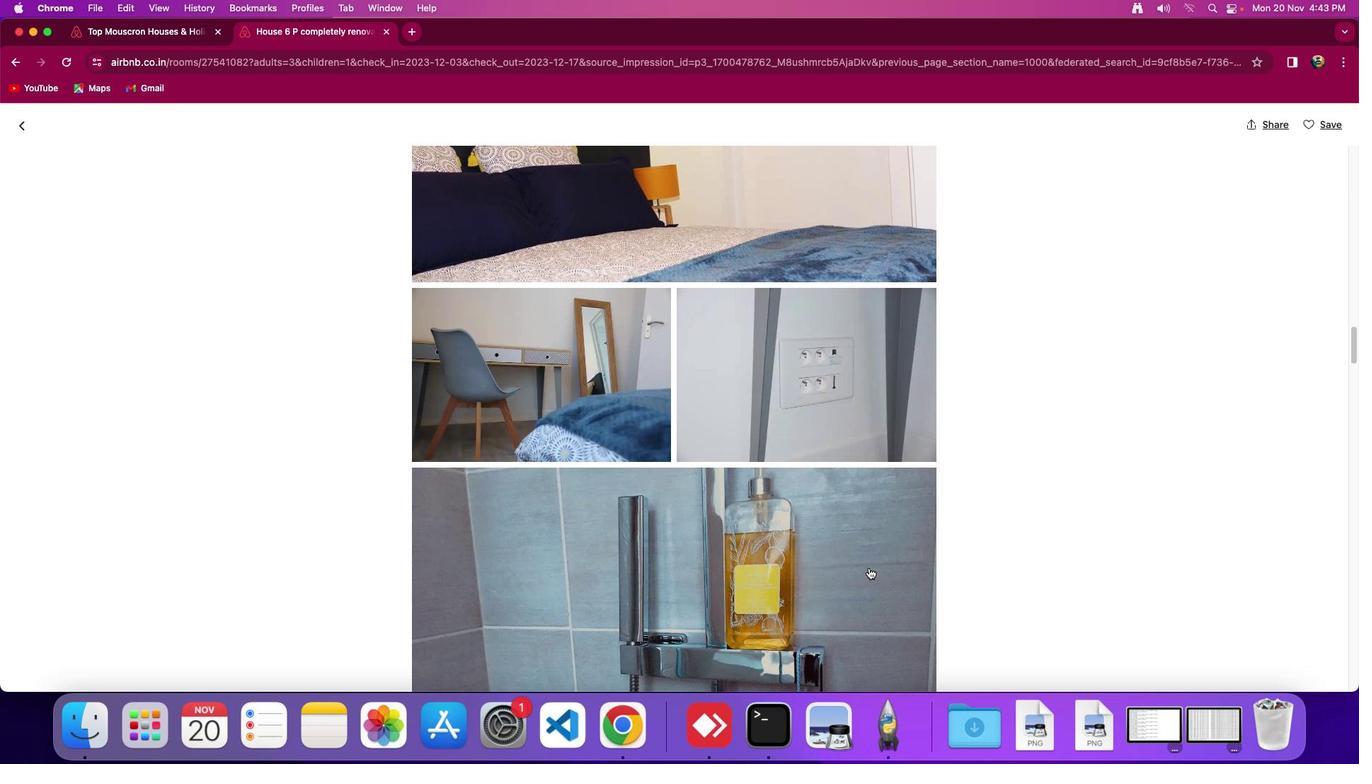 
Action: Mouse scrolled (869, 568) with delta (0, 0)
Screenshot: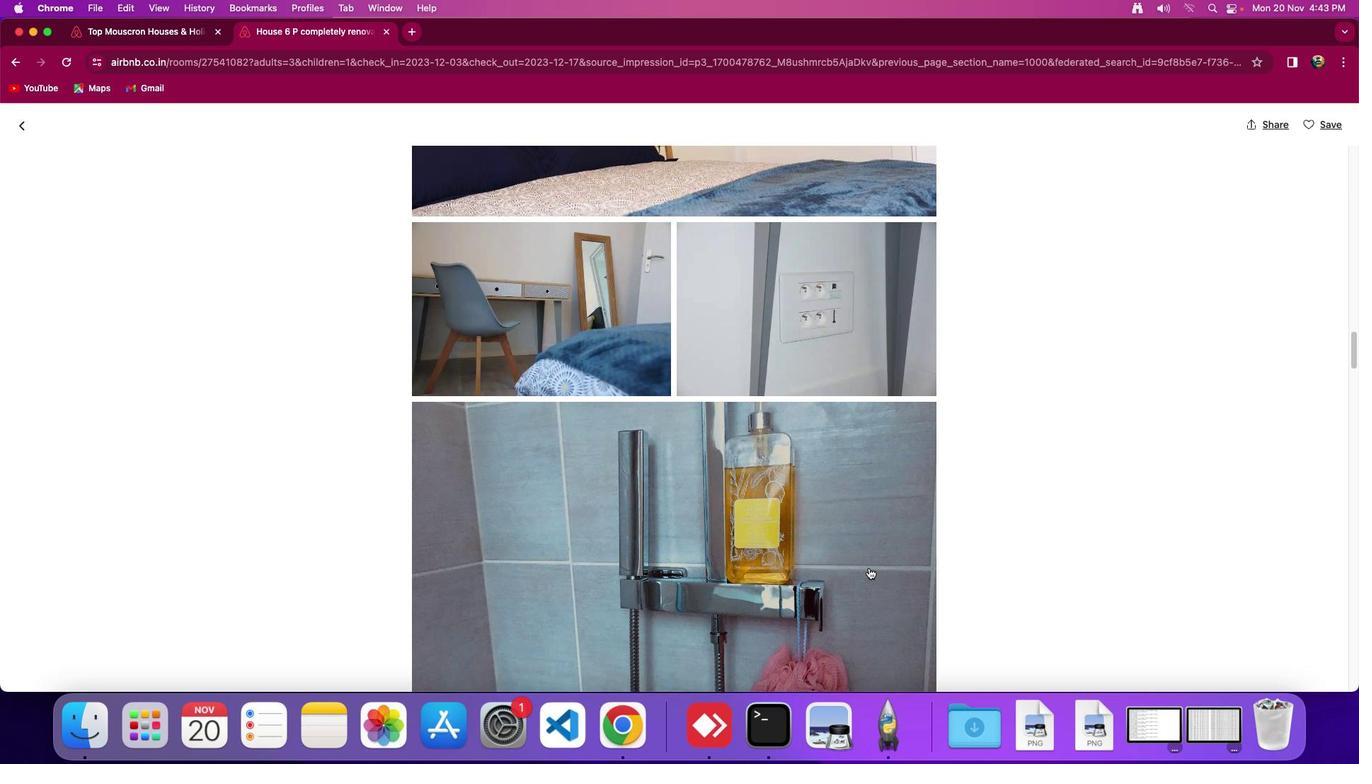 
Action: Mouse scrolled (869, 568) with delta (0, -2)
Screenshot: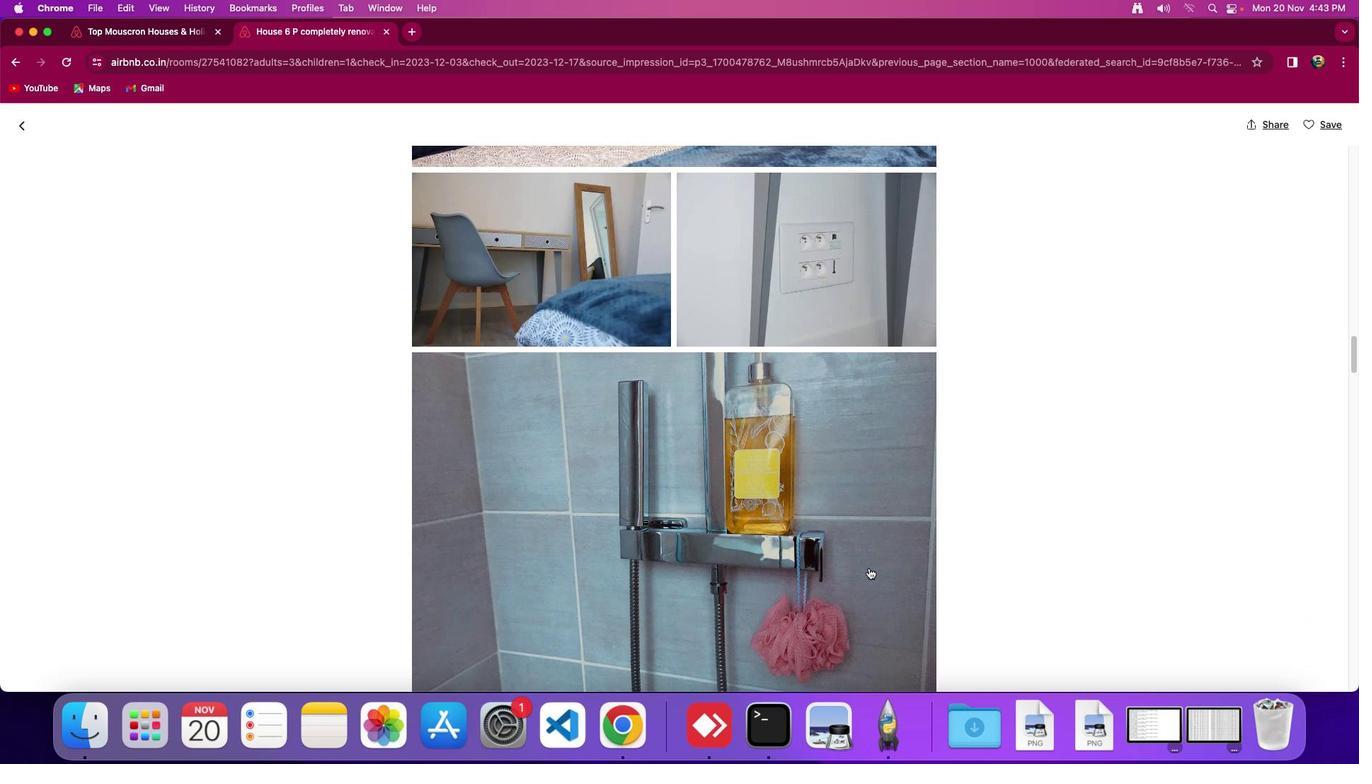 
Action: Mouse scrolled (869, 568) with delta (0, 0)
Screenshot: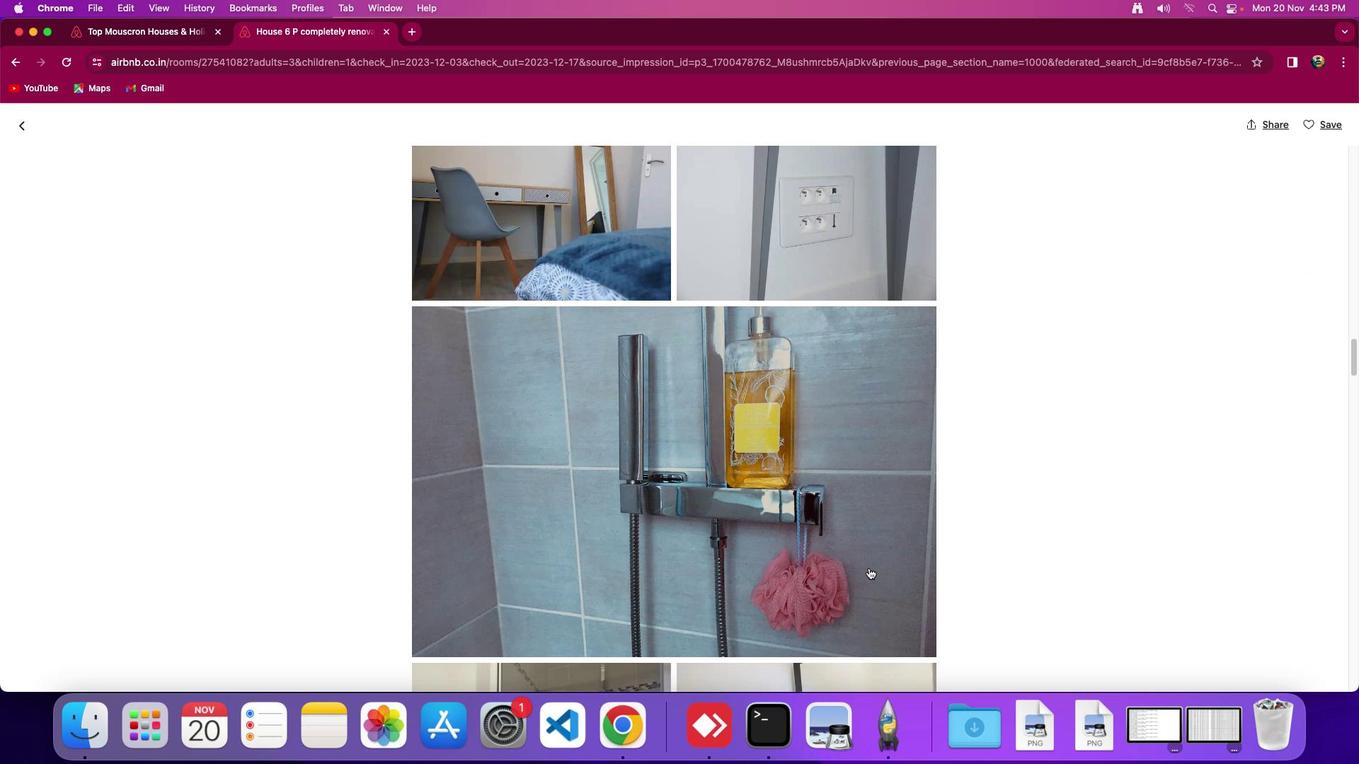 
Action: Mouse scrolled (869, 568) with delta (0, 0)
Screenshot: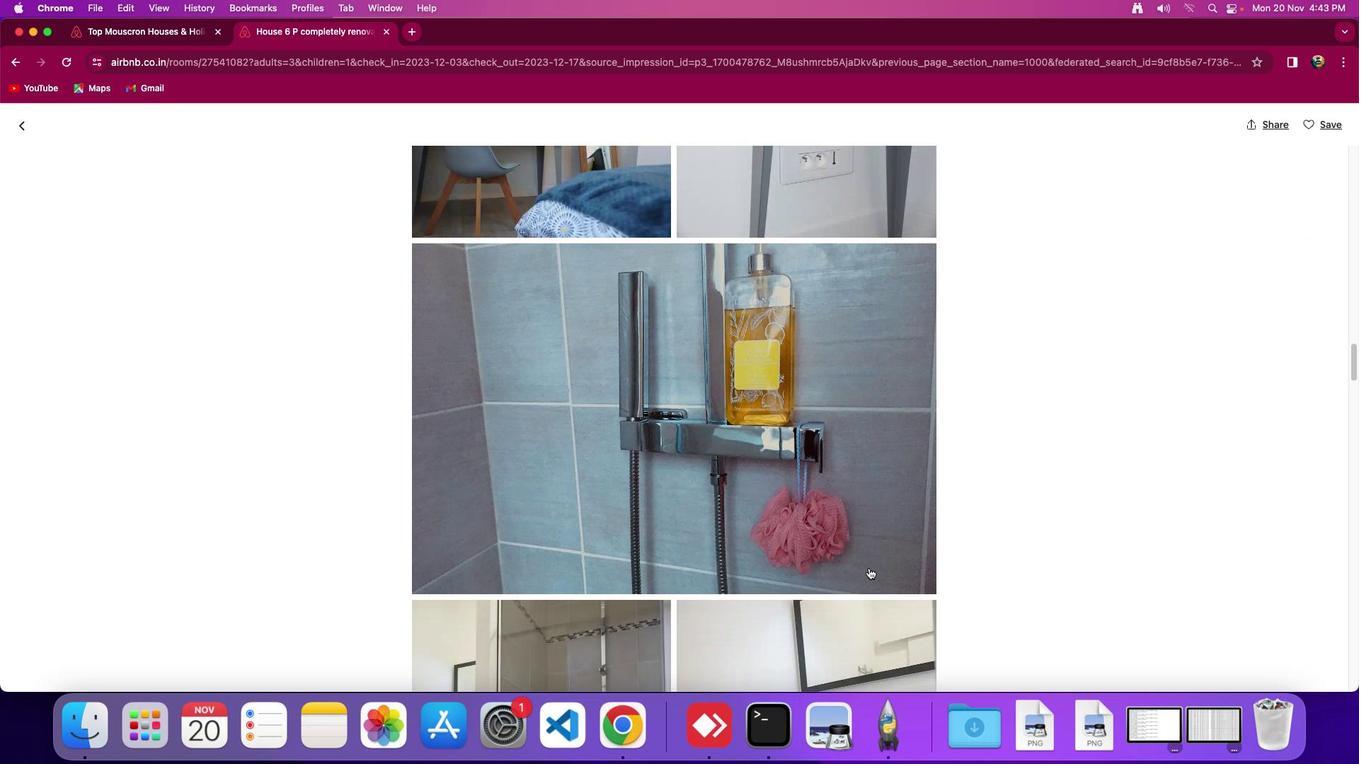 
Action: Mouse scrolled (869, 568) with delta (0, -2)
Screenshot: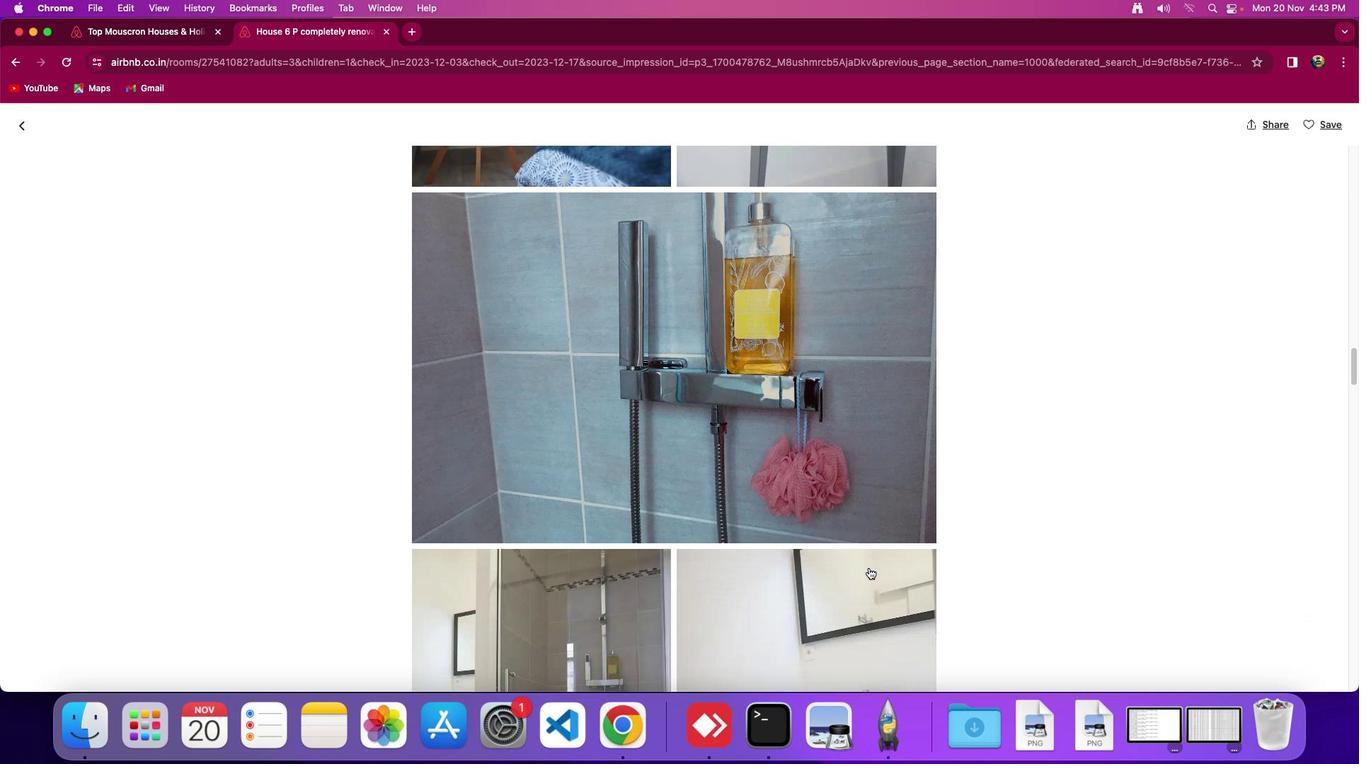 
Action: Mouse scrolled (869, 568) with delta (0, -3)
Screenshot: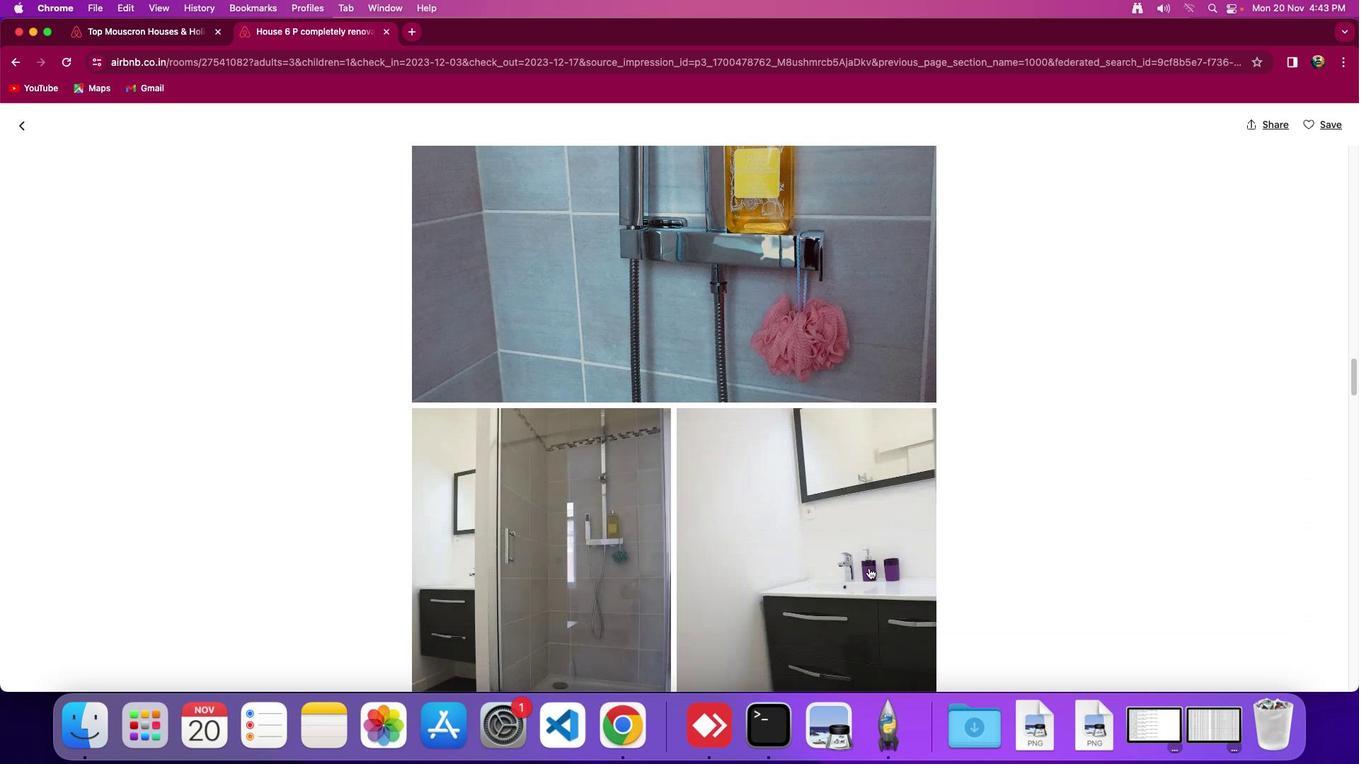 
Action: Mouse scrolled (869, 568) with delta (0, 0)
Screenshot: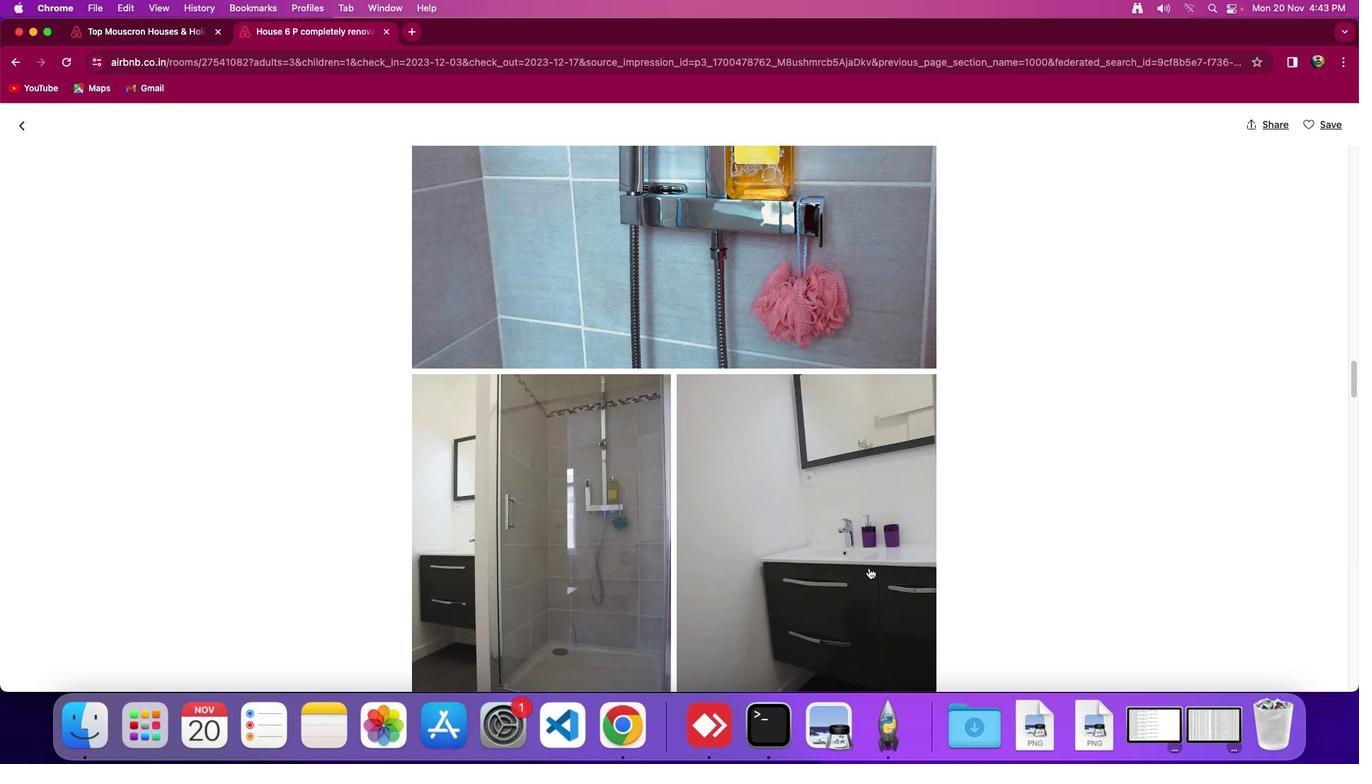 
Action: Mouse scrolled (869, 568) with delta (0, 0)
Screenshot: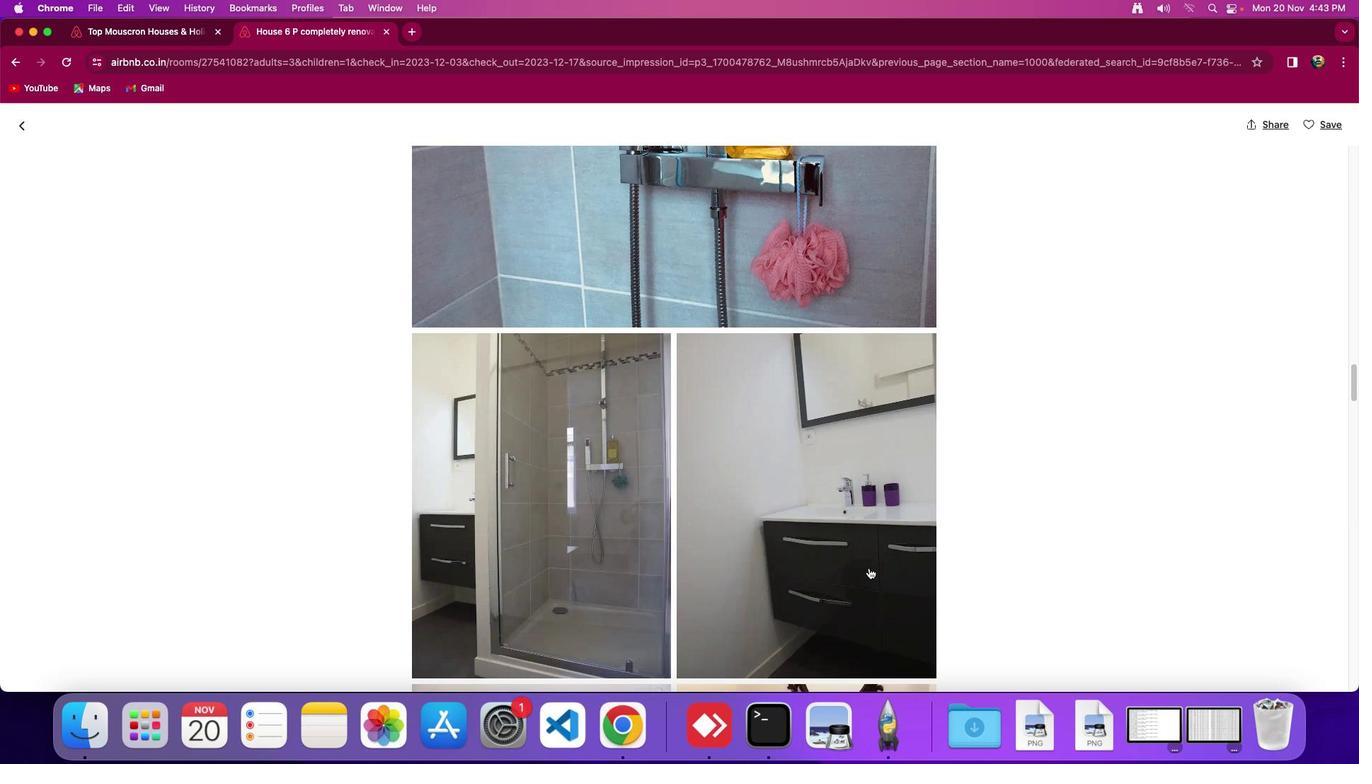 
Action: Mouse scrolled (869, 568) with delta (0, -2)
Screenshot: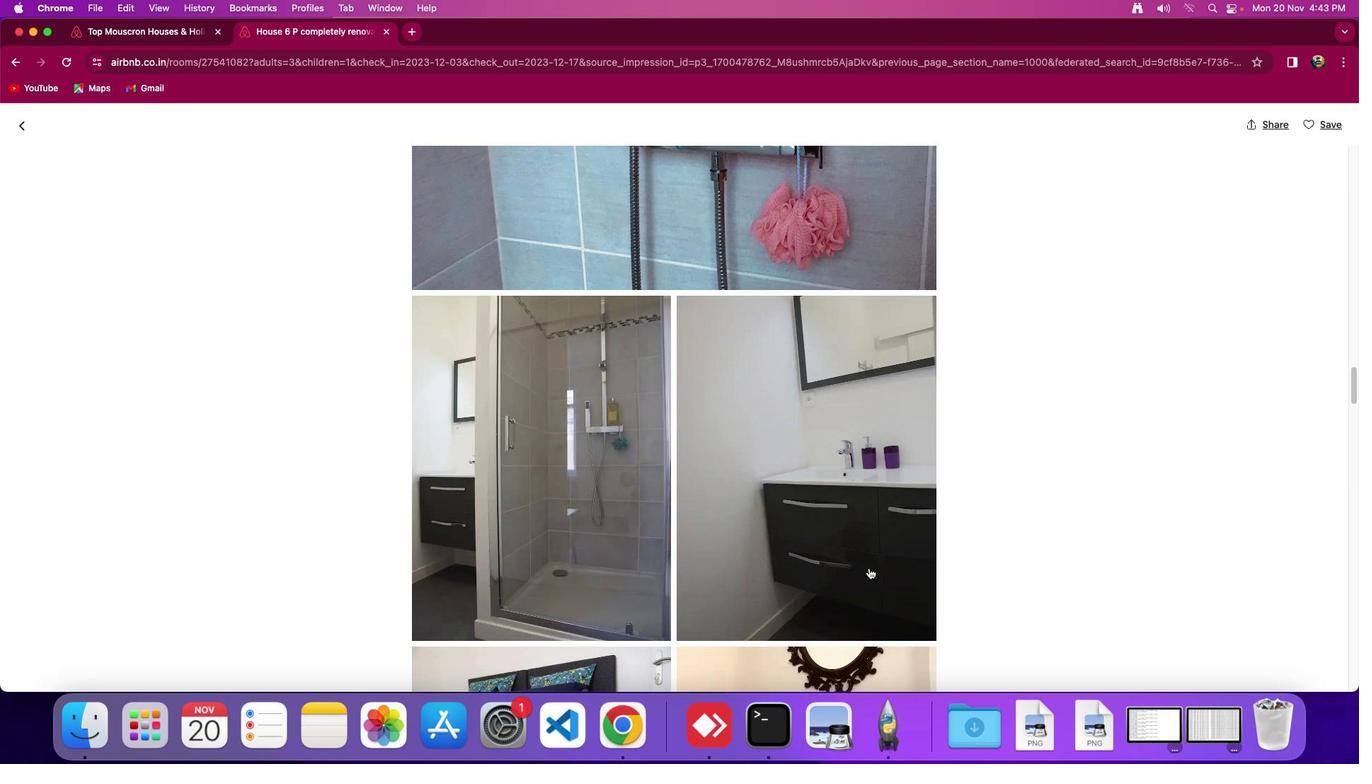 
Action: Mouse scrolled (869, 568) with delta (0, 0)
Screenshot: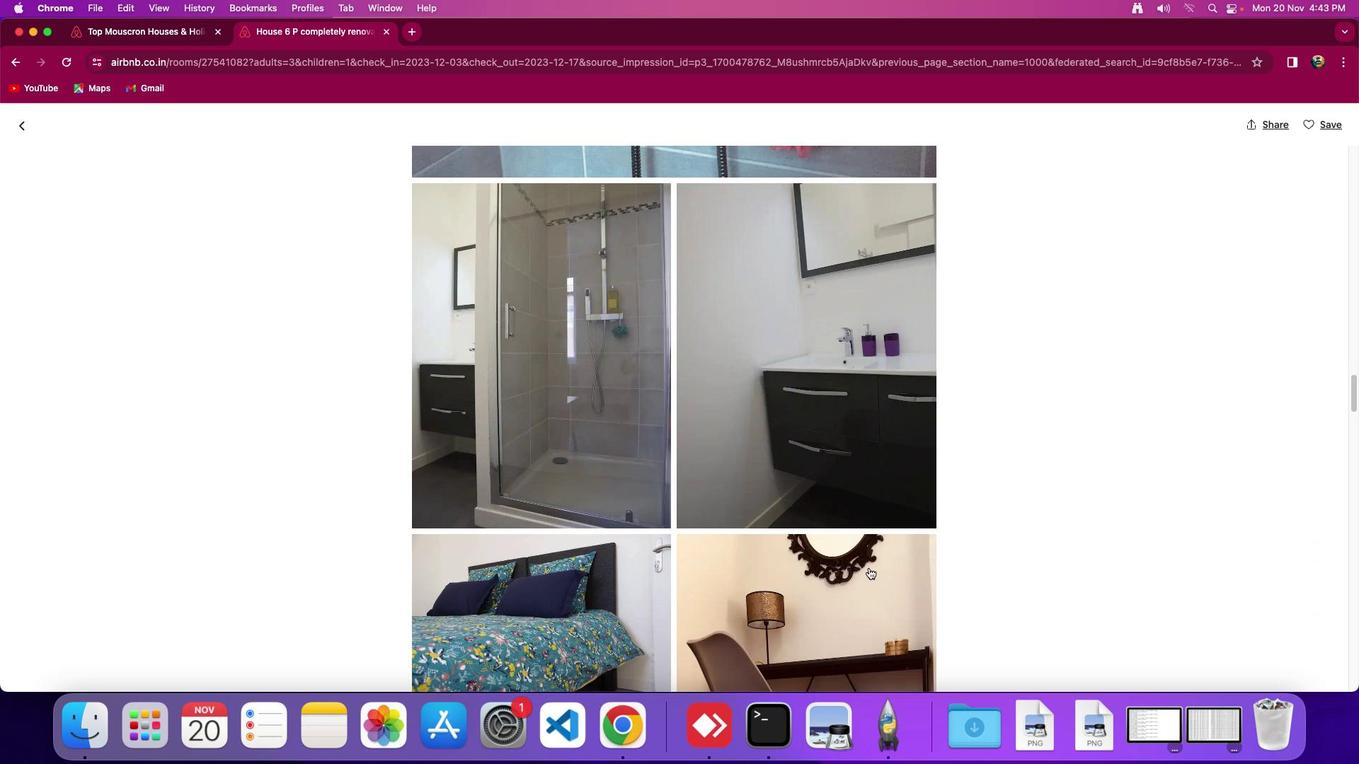 
Action: Mouse scrolled (869, 568) with delta (0, 0)
Screenshot: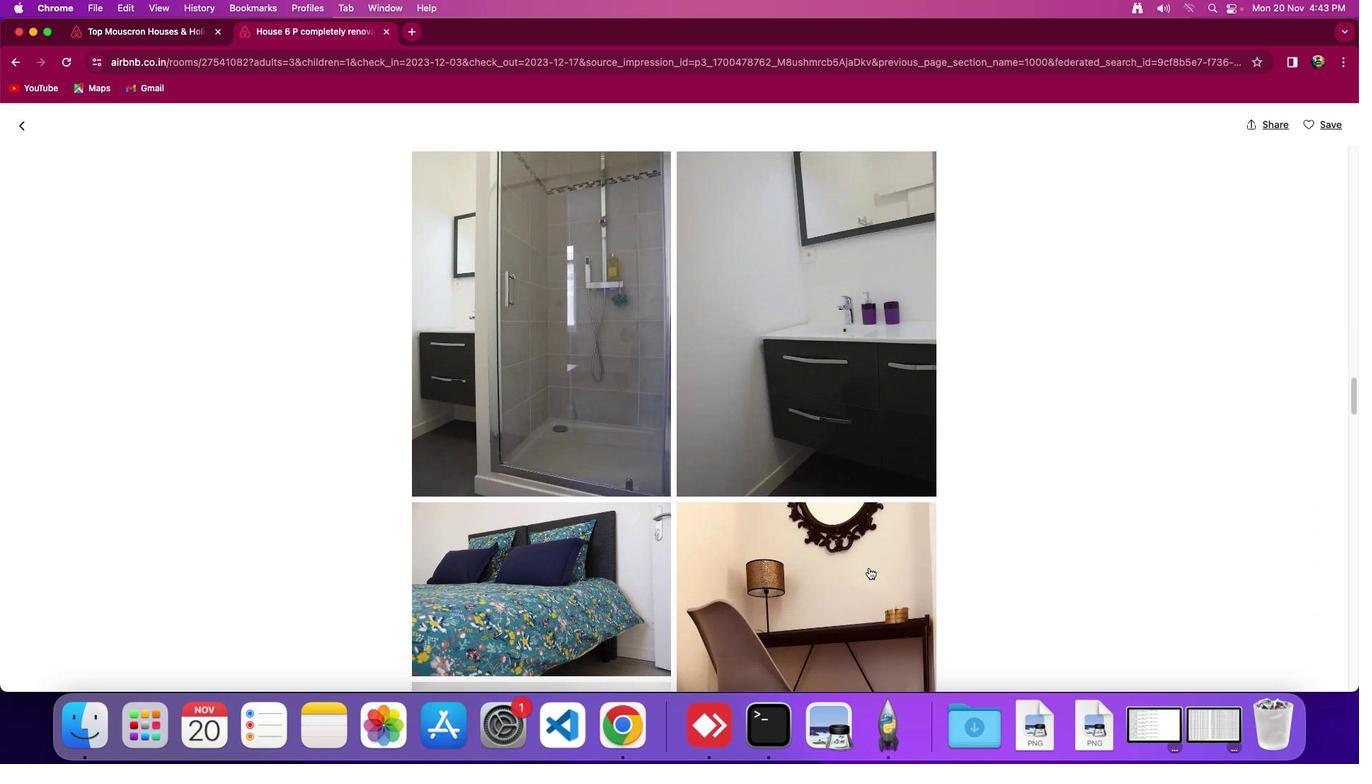
Action: Mouse scrolled (869, 568) with delta (0, -2)
Screenshot: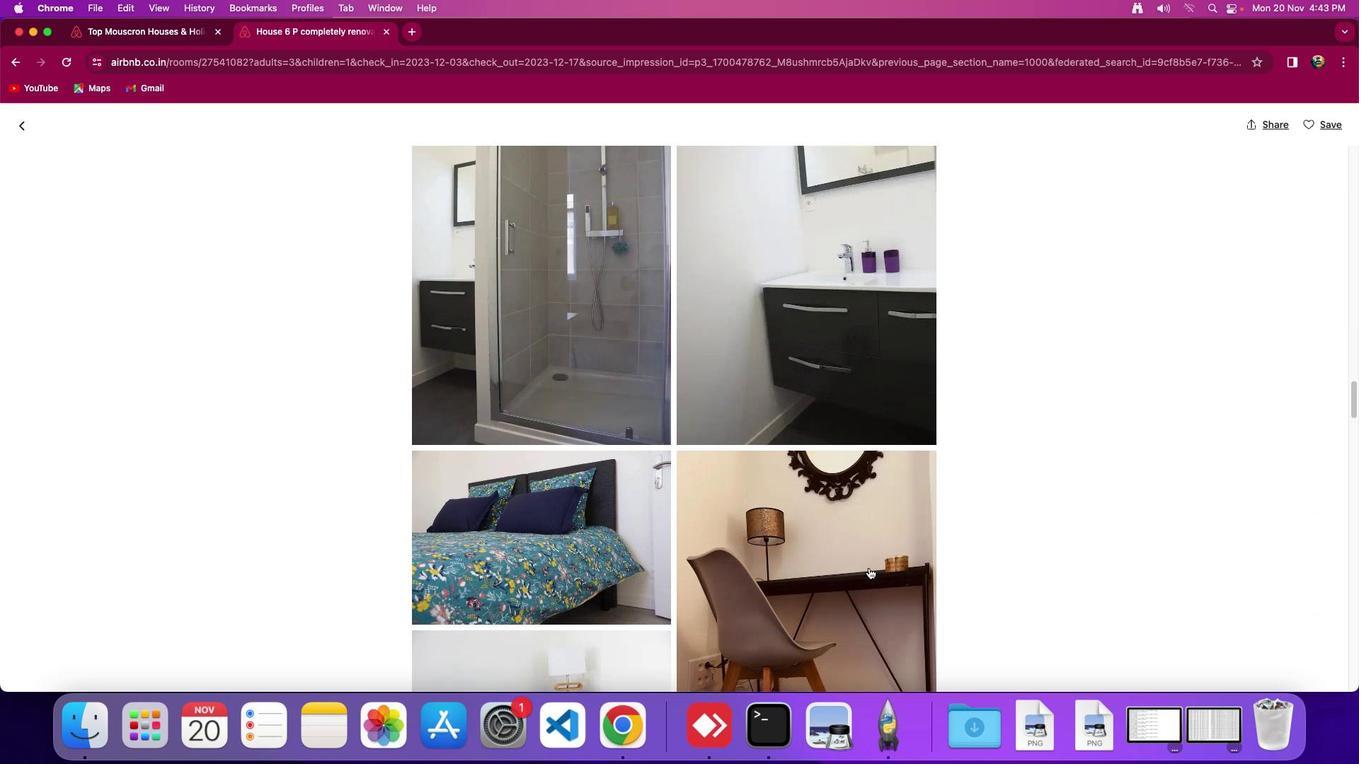 
Action: Mouse scrolled (869, 568) with delta (0, 0)
Screenshot: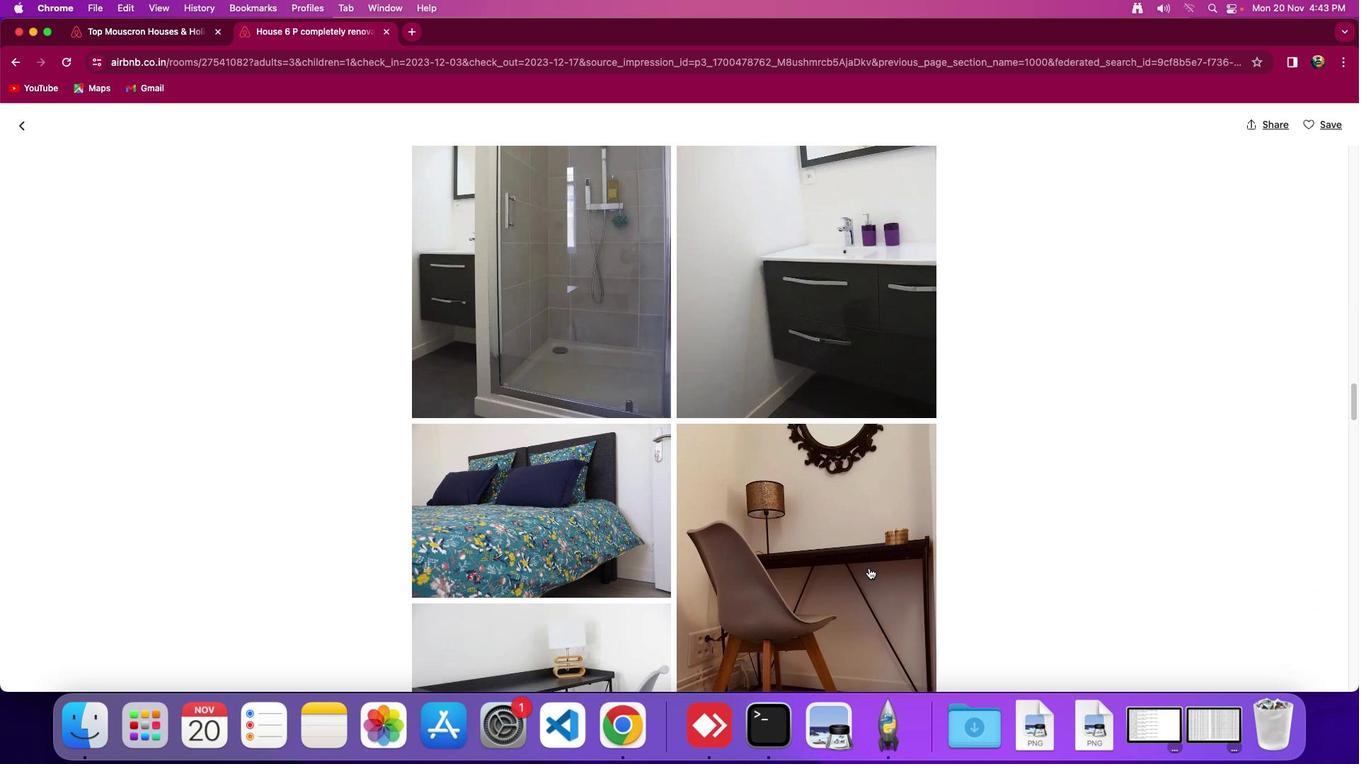 
Action: Mouse scrolled (869, 568) with delta (0, 0)
Screenshot: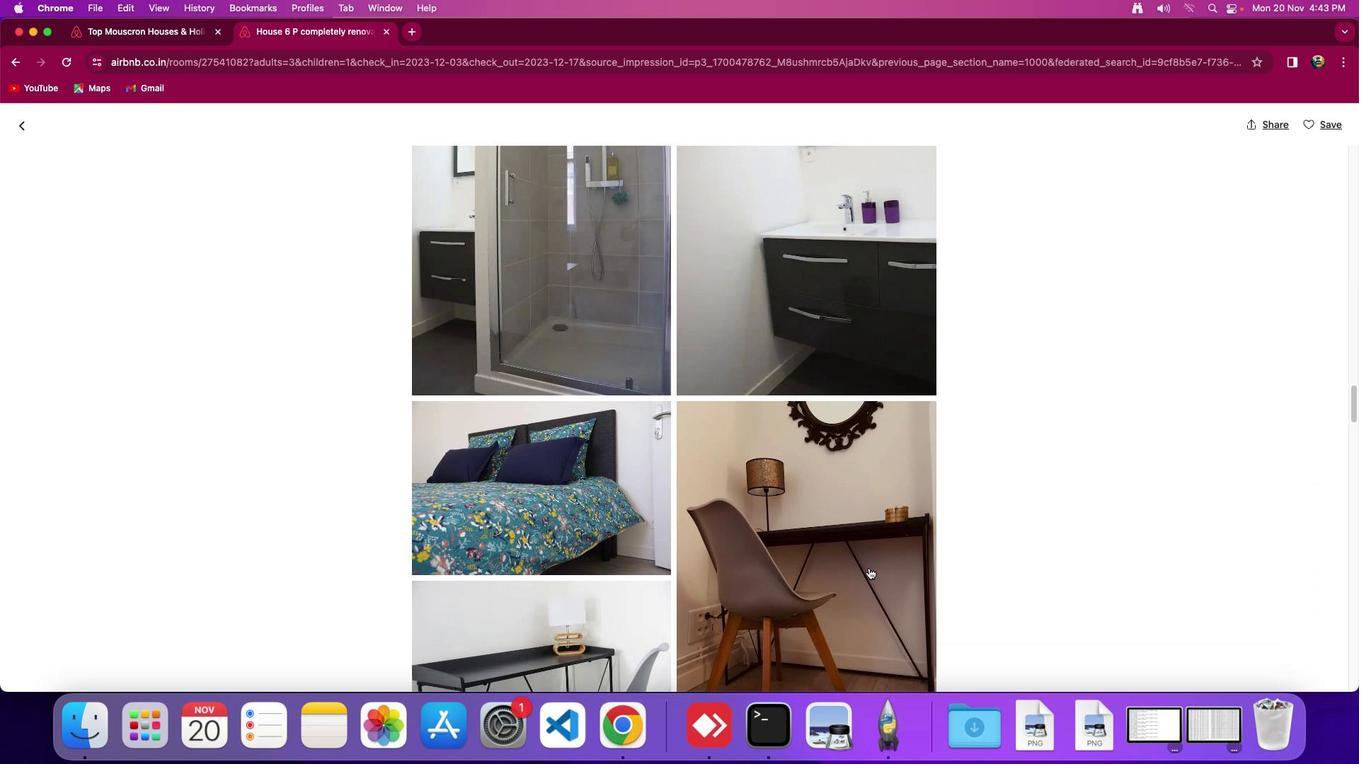 
Action: Mouse scrolled (869, 568) with delta (0, -2)
Screenshot: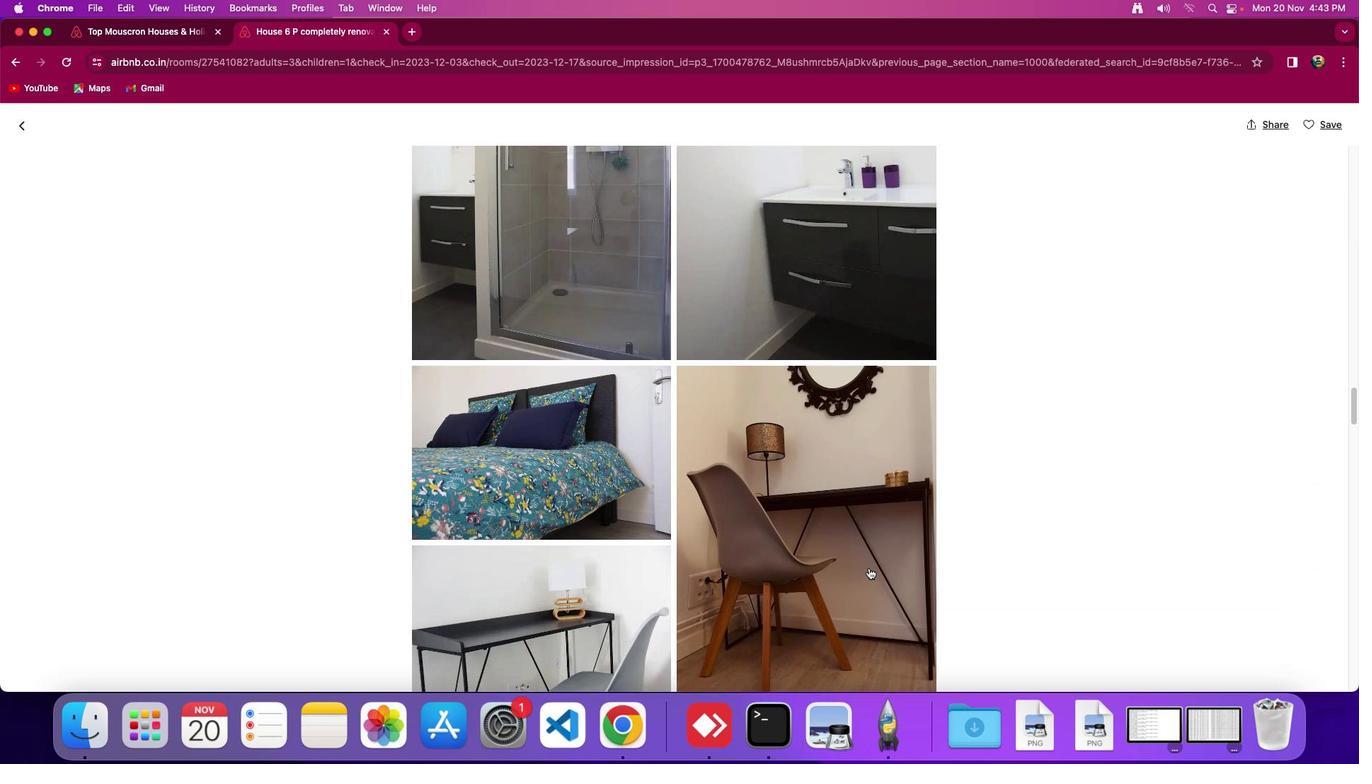 
Action: Mouse moved to (869, 568)
Screenshot: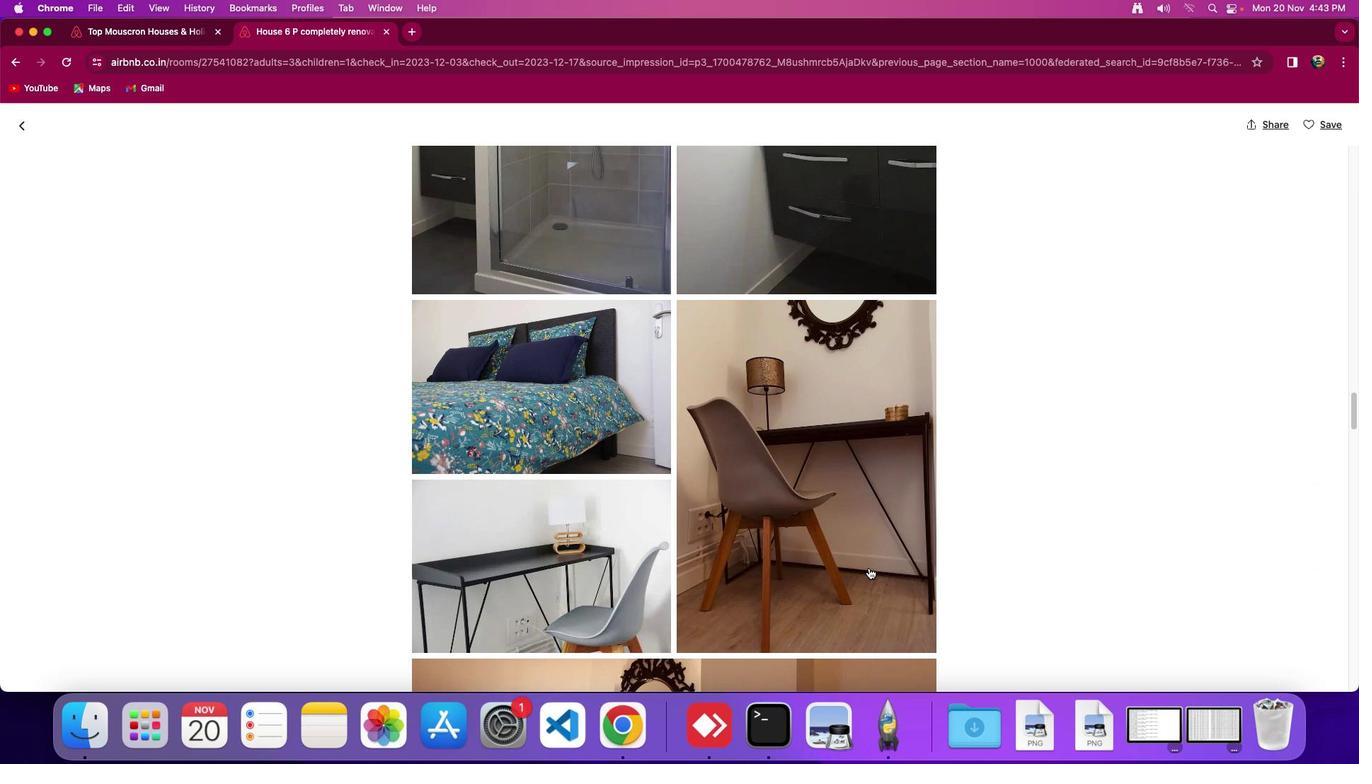 
Action: Mouse scrolled (869, 568) with delta (0, 0)
Screenshot: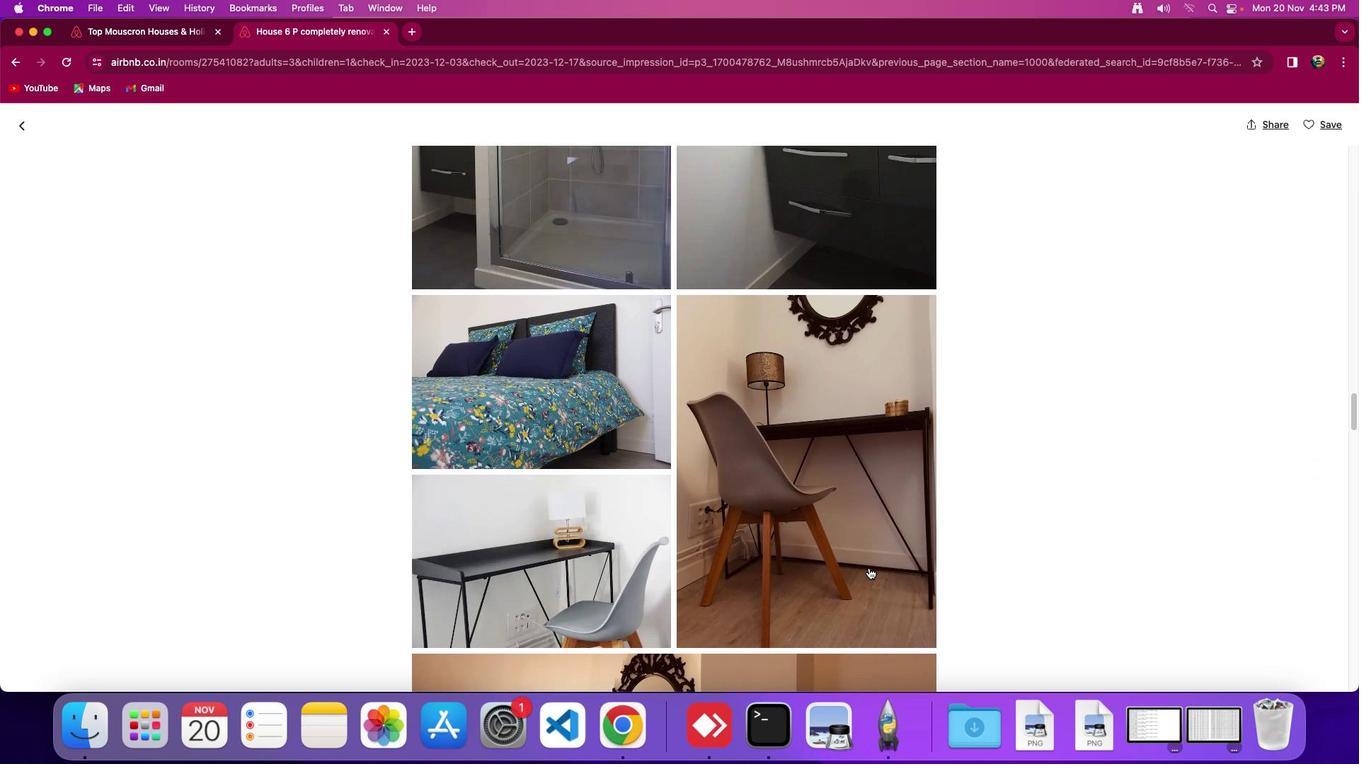 
Action: Mouse scrolled (869, 568) with delta (0, 0)
Screenshot: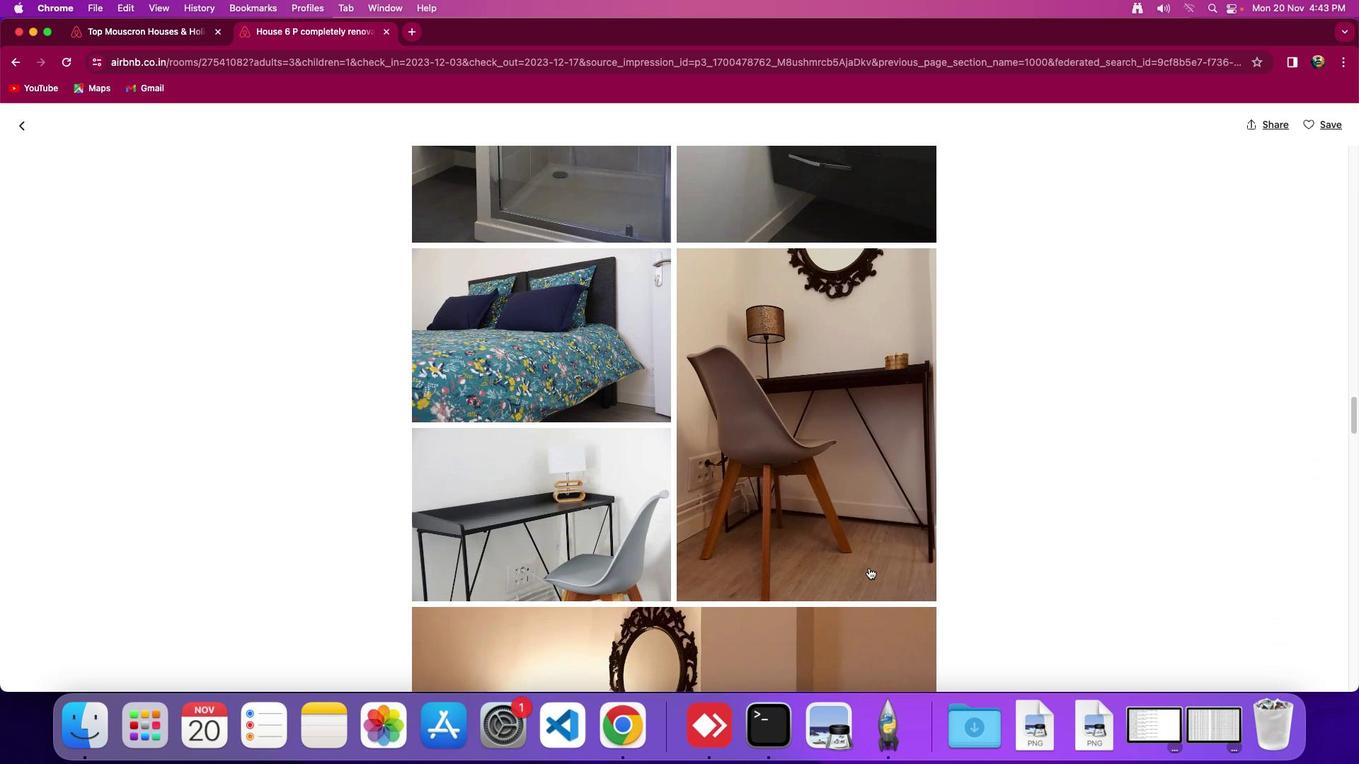 
Action: Mouse scrolled (869, 568) with delta (0, -1)
Screenshot: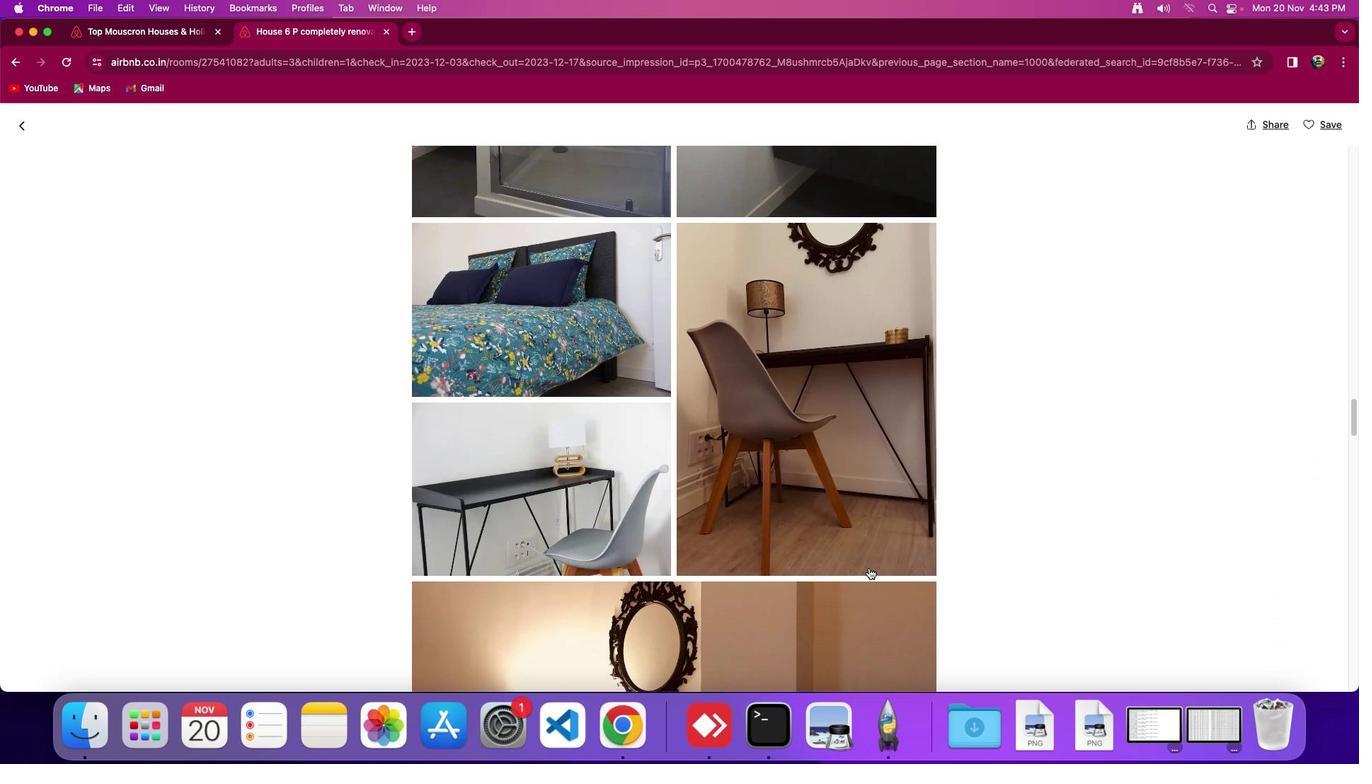 
Action: Mouse scrolled (869, 568) with delta (0, 0)
Screenshot: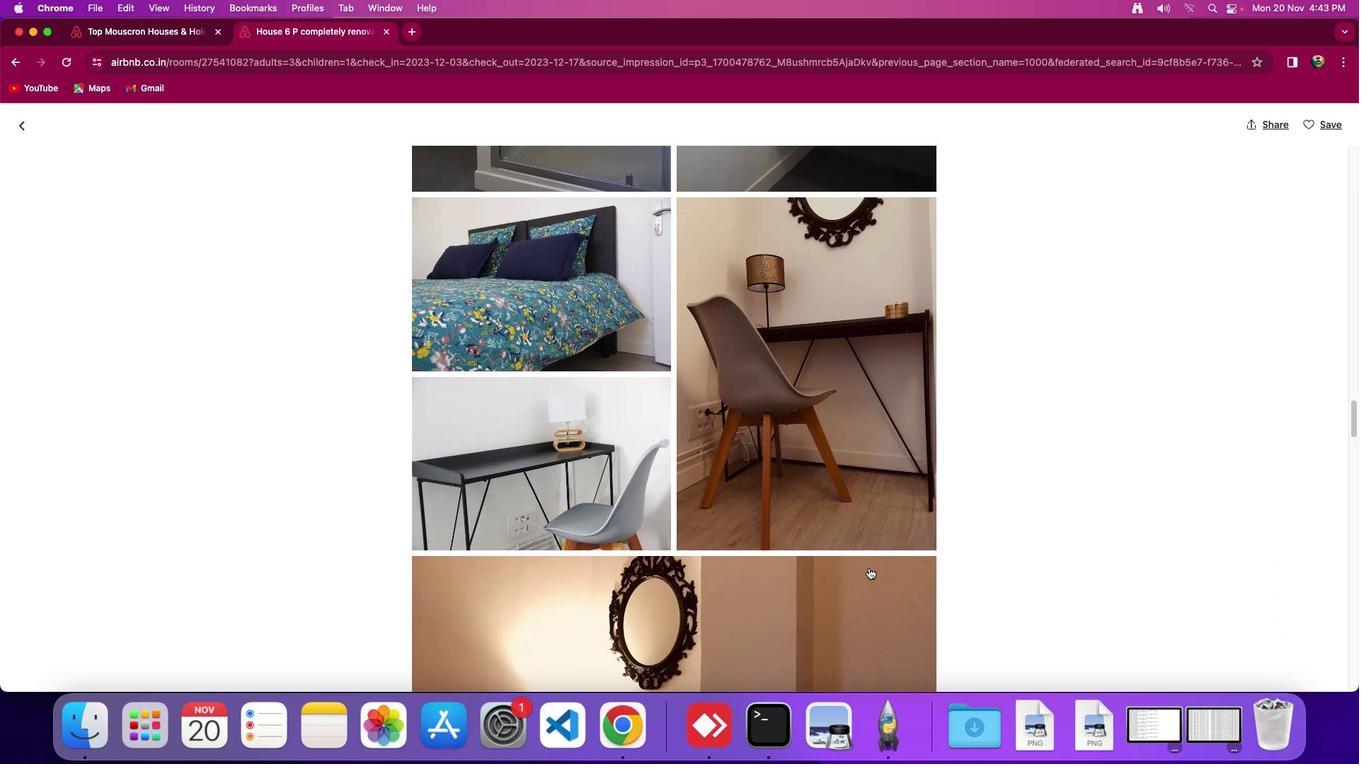 
Action: Mouse moved to (869, 568)
Screenshot: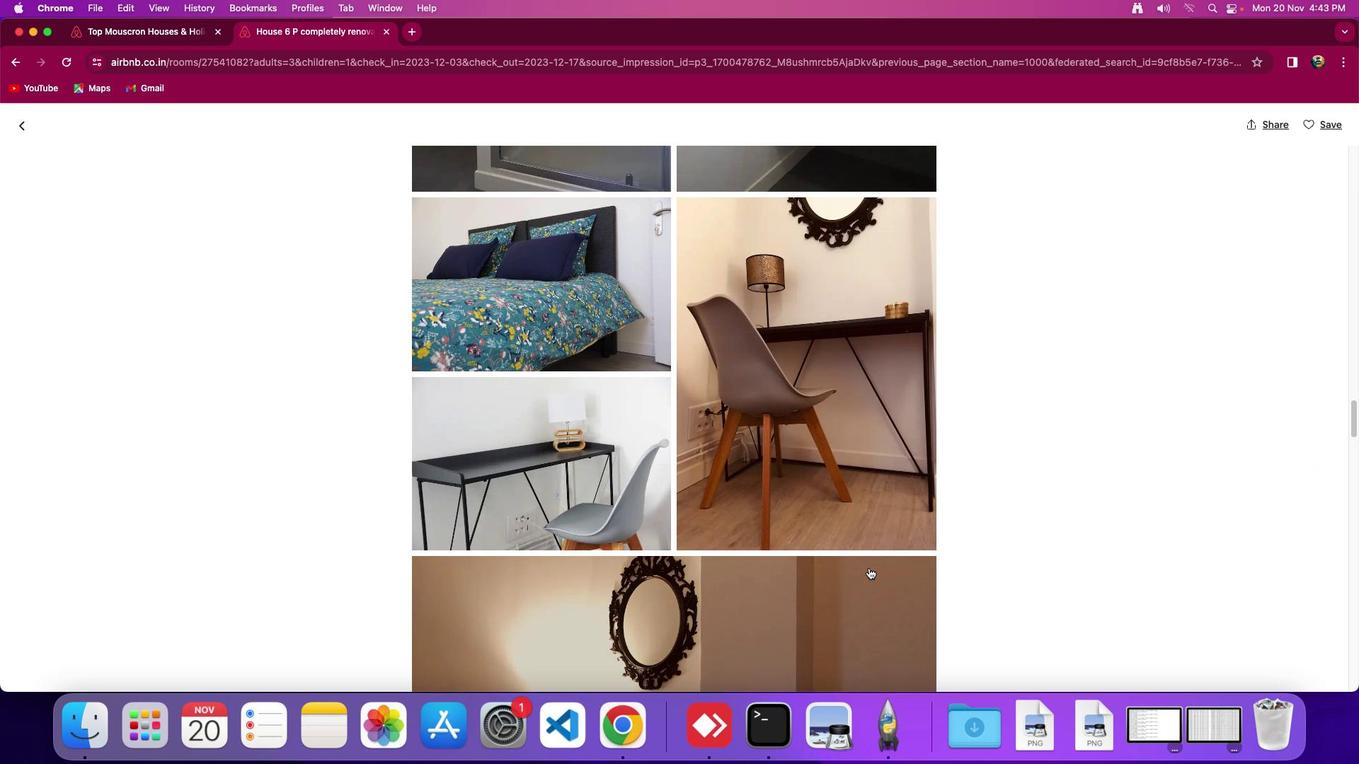 
Action: Mouse scrolled (869, 568) with delta (0, 0)
Screenshot: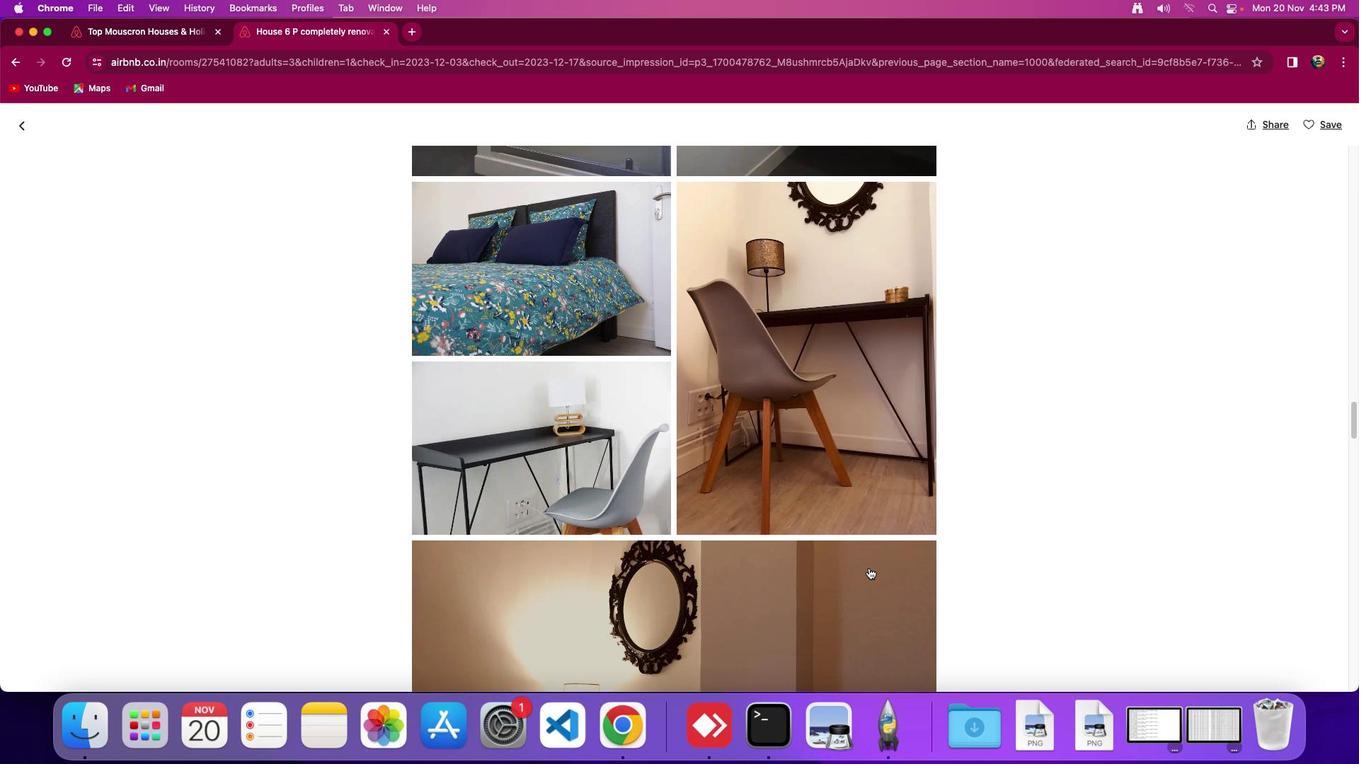
Action: Mouse scrolled (869, 568) with delta (0, 0)
Screenshot: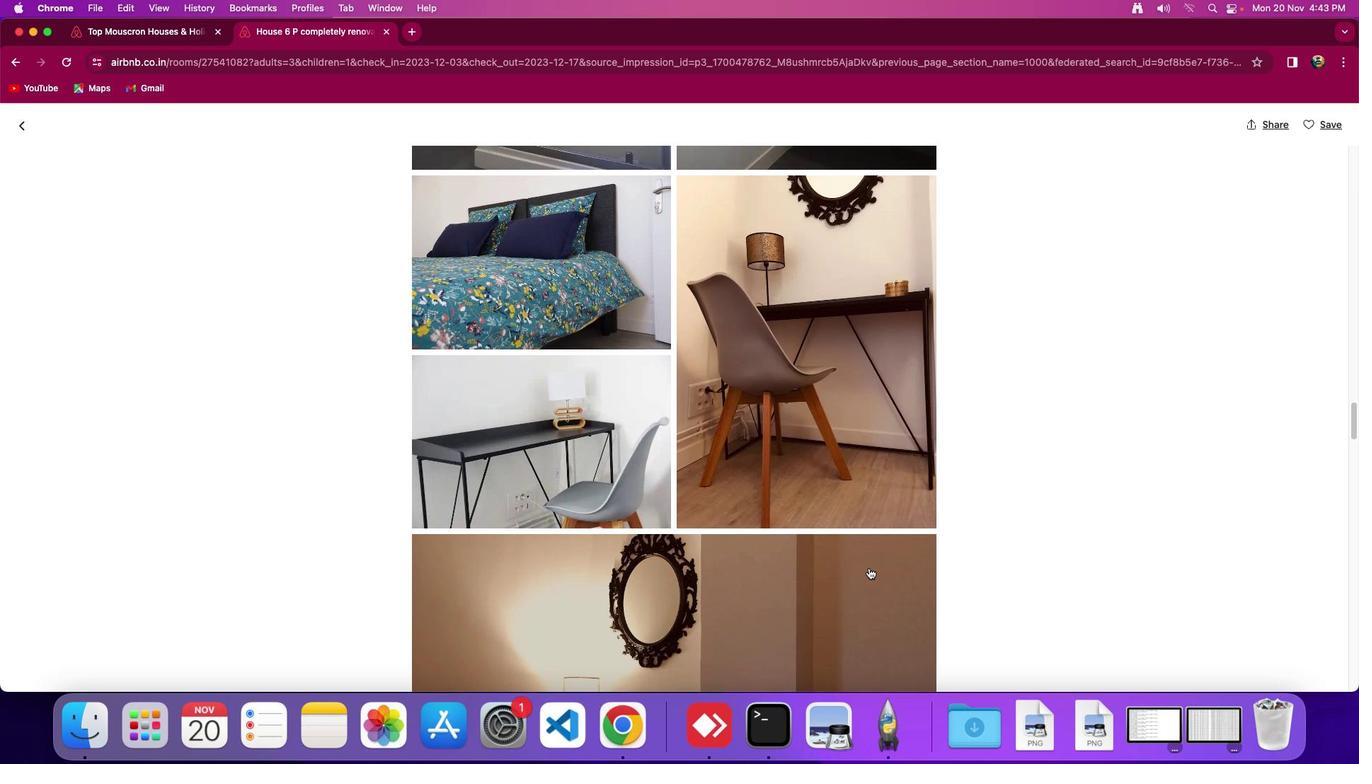 
Action: Mouse scrolled (869, 568) with delta (0, -1)
Screenshot: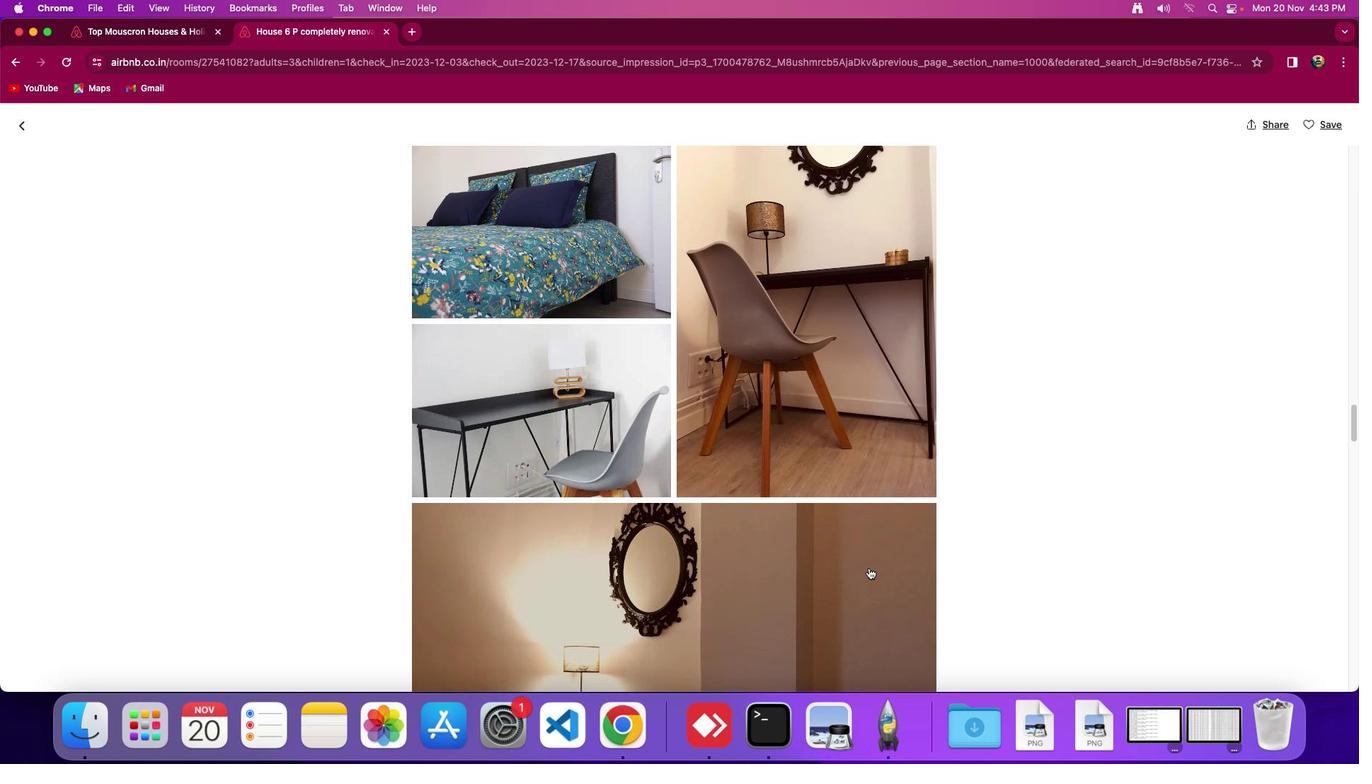 
Action: Mouse scrolled (869, 568) with delta (0, 0)
Screenshot: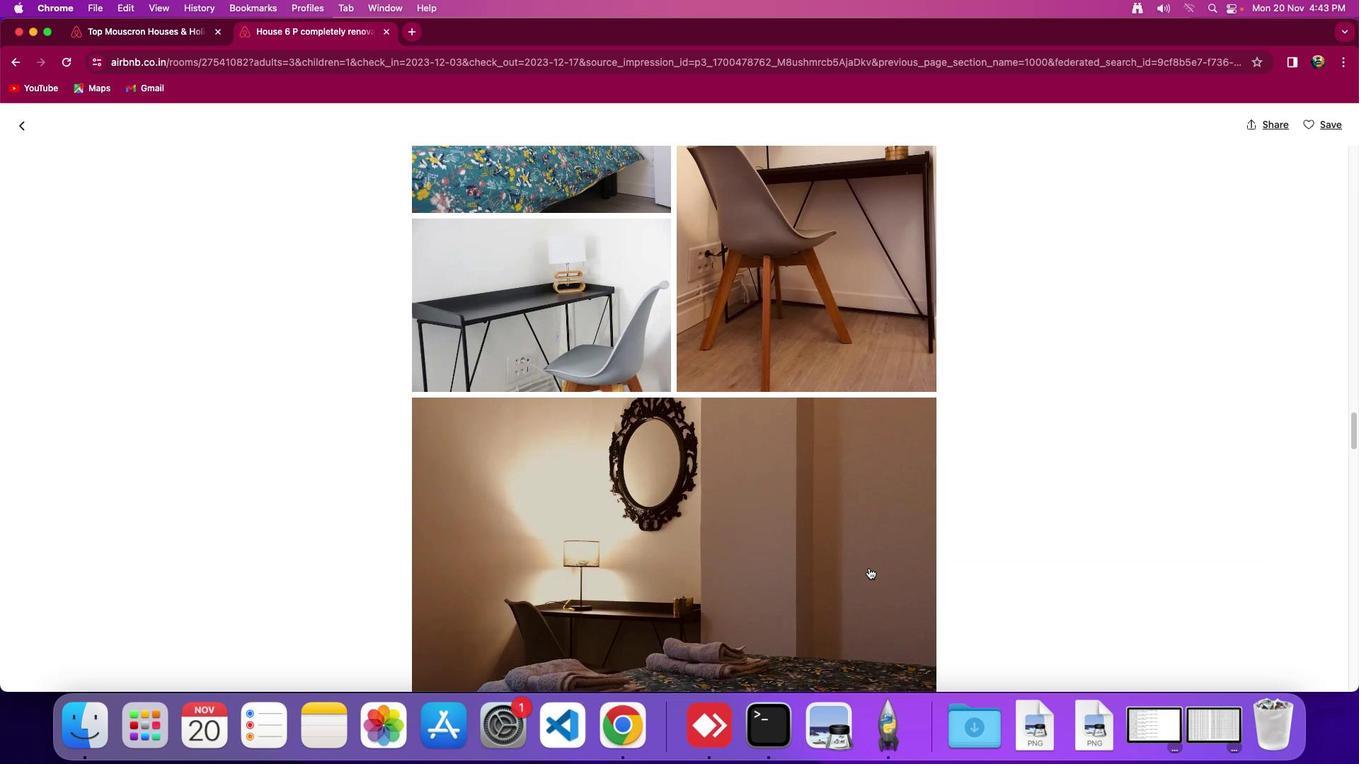 
Action: Mouse scrolled (869, 568) with delta (0, 0)
Screenshot: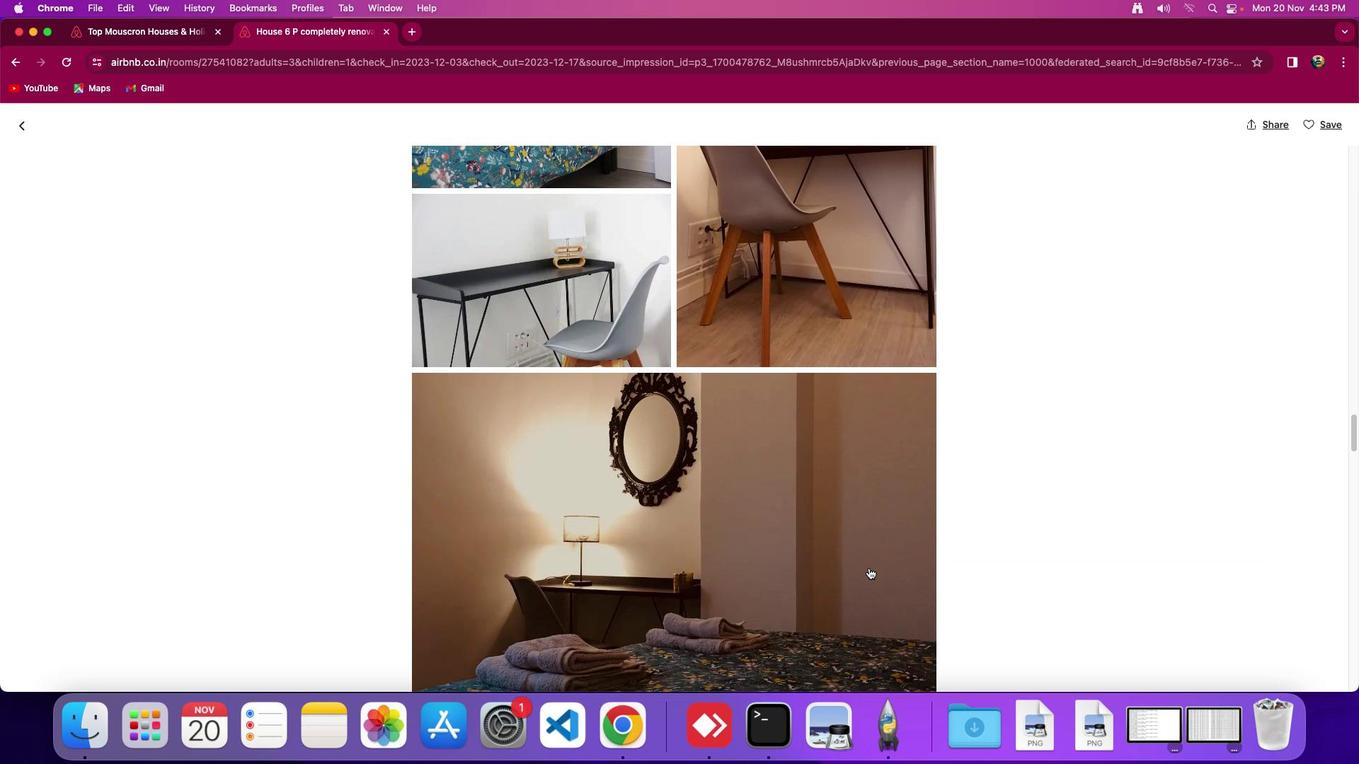
Action: Mouse scrolled (869, 568) with delta (0, -2)
Screenshot: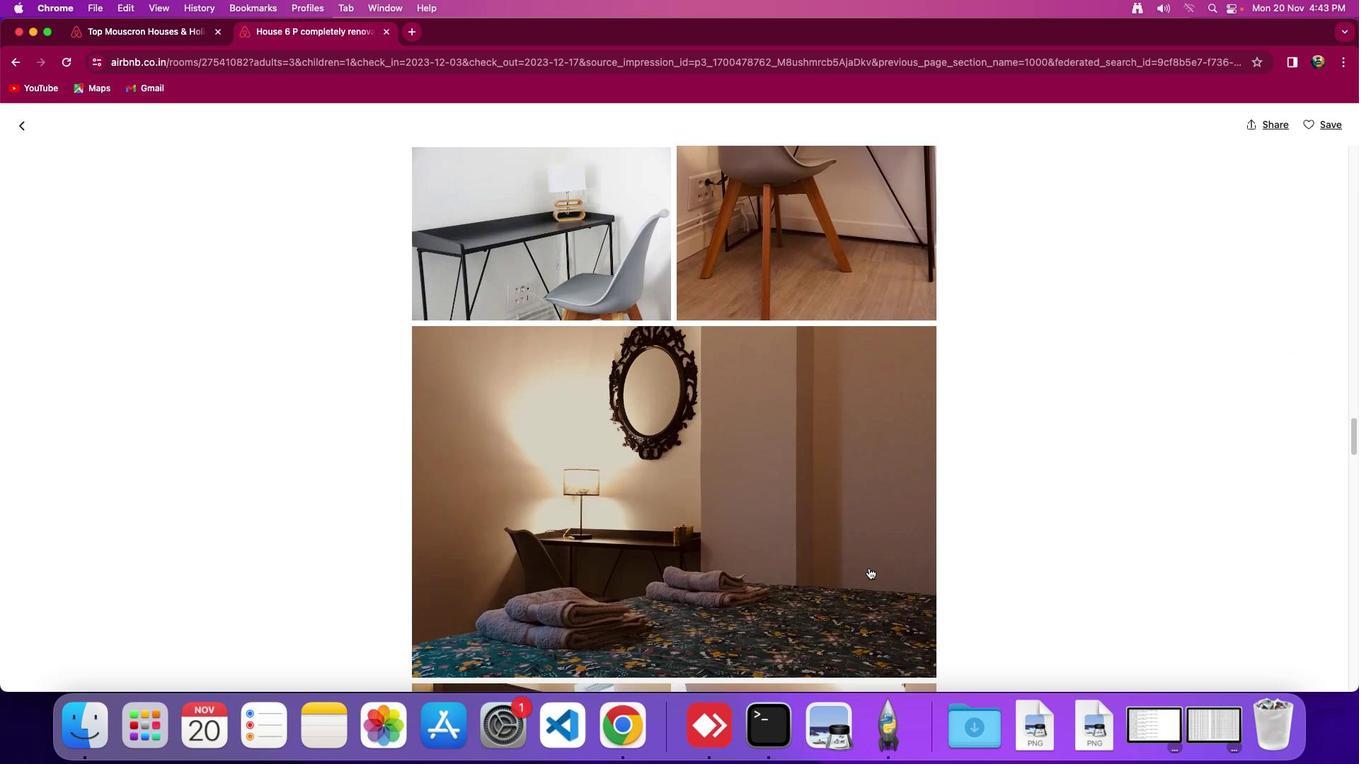 
Action: Mouse scrolled (869, 568) with delta (0, 0)
Screenshot: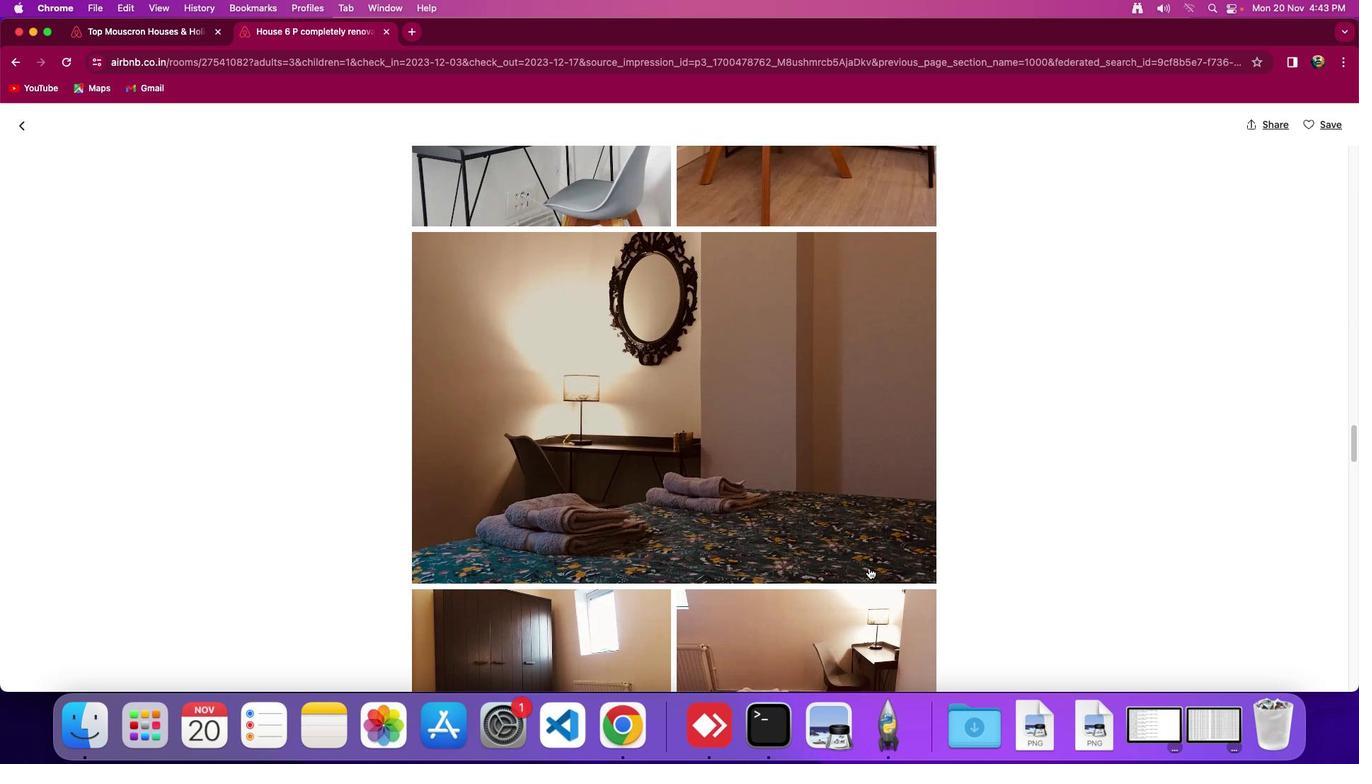 
Action: Mouse scrolled (869, 568) with delta (0, 0)
Screenshot: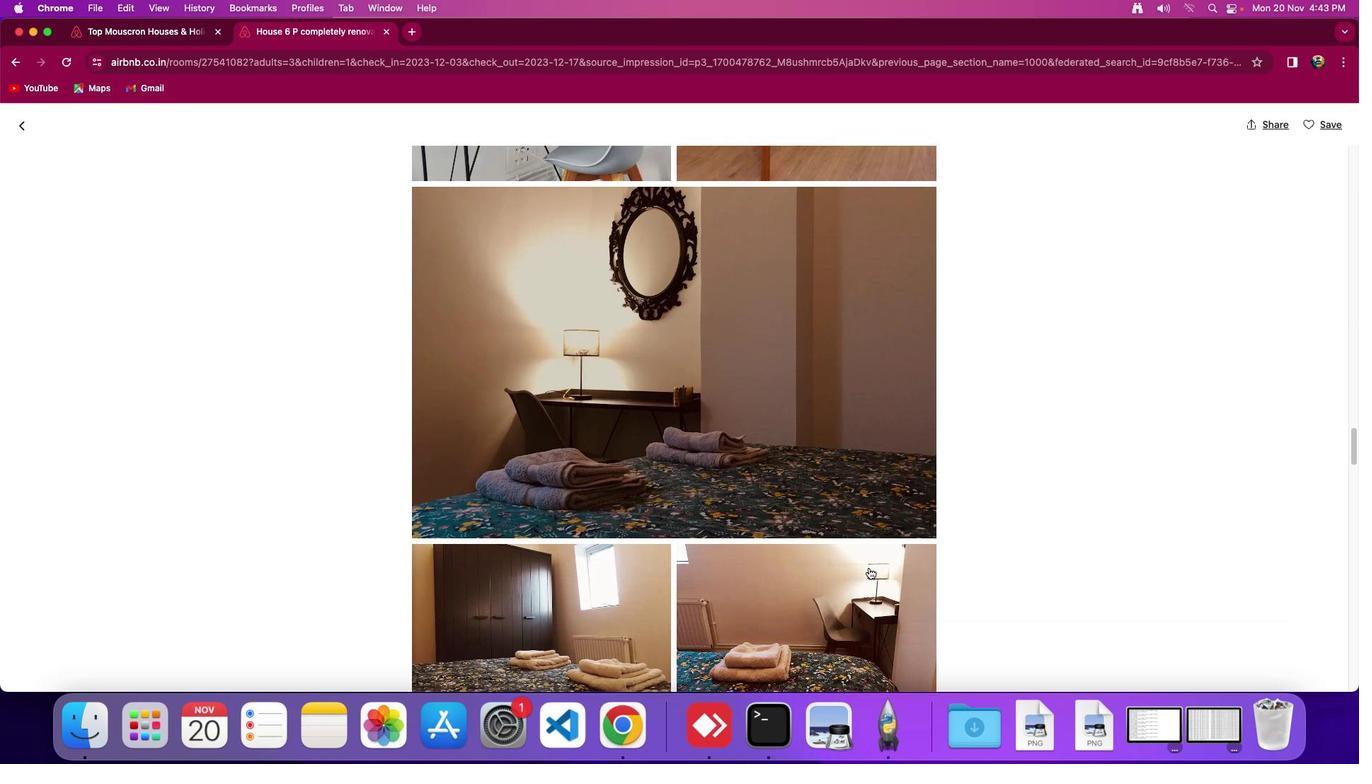 
Action: Mouse scrolled (869, 568) with delta (0, -2)
Screenshot: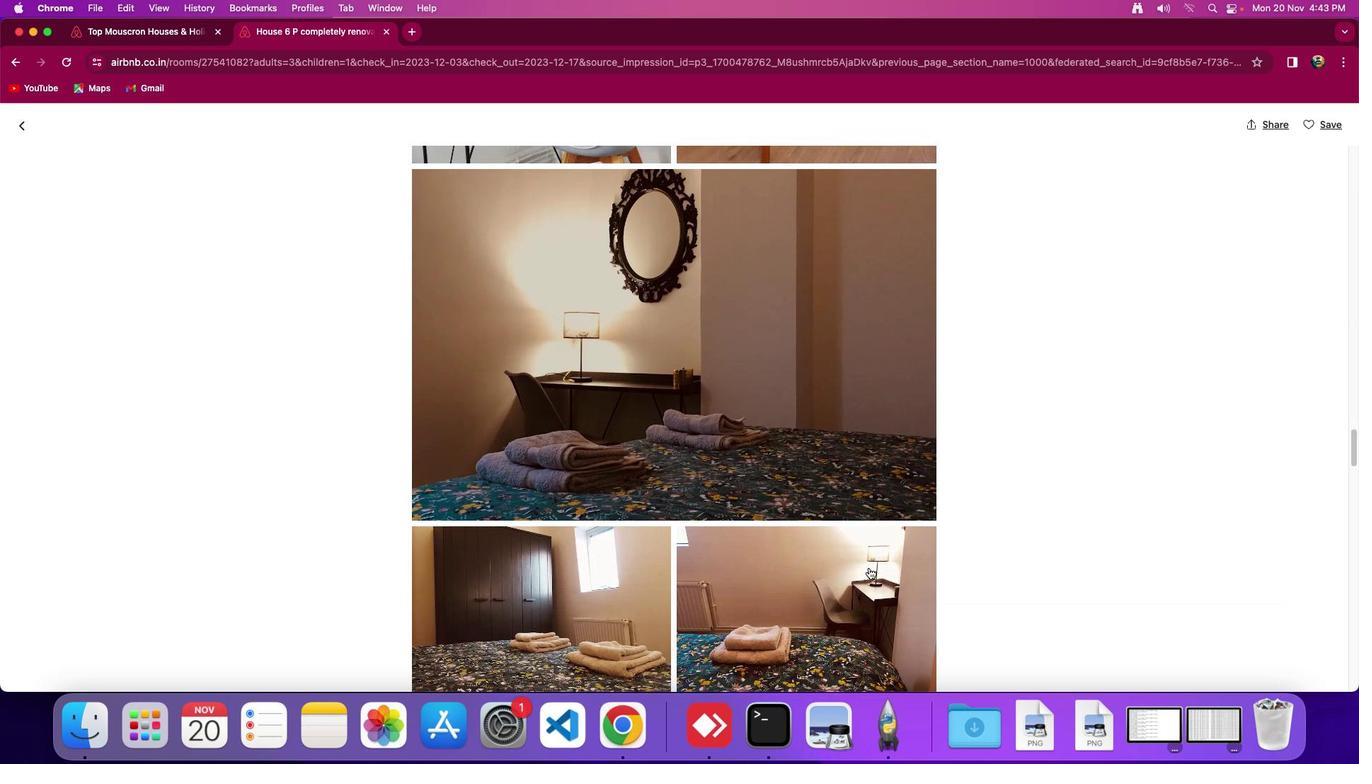
Action: Mouse moved to (869, 568)
Screenshot: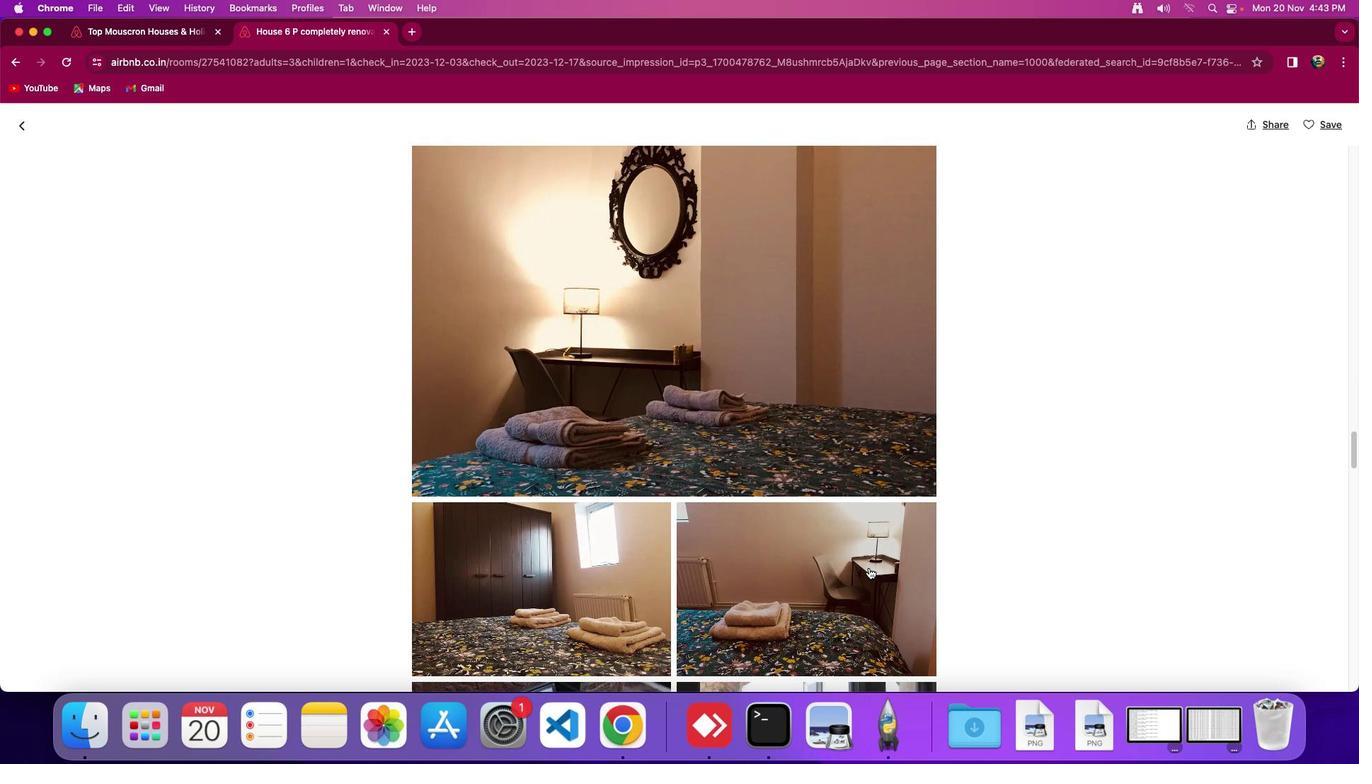 
Action: Mouse scrolled (869, 568) with delta (0, 0)
Screenshot: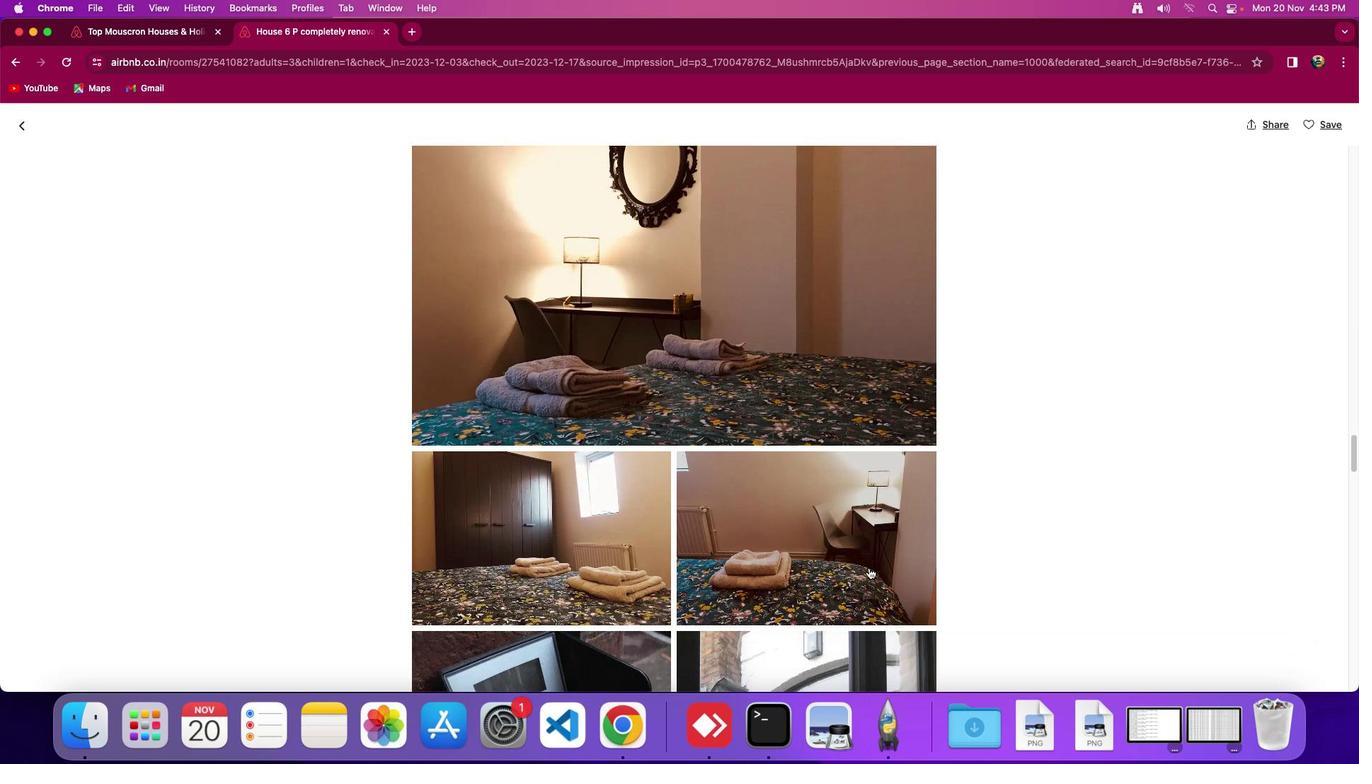 
Action: Mouse scrolled (869, 568) with delta (0, 0)
Screenshot: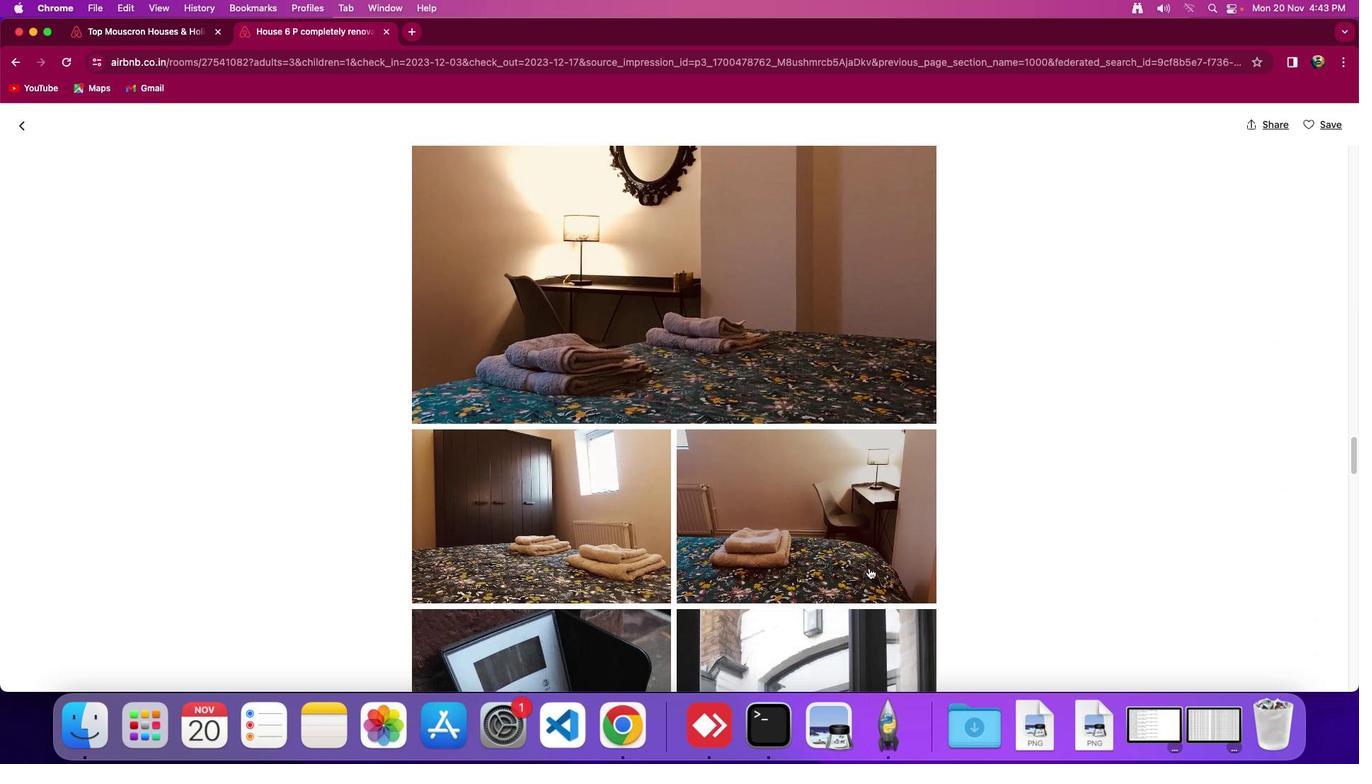 
Action: Mouse scrolled (869, 568) with delta (0, -2)
Screenshot: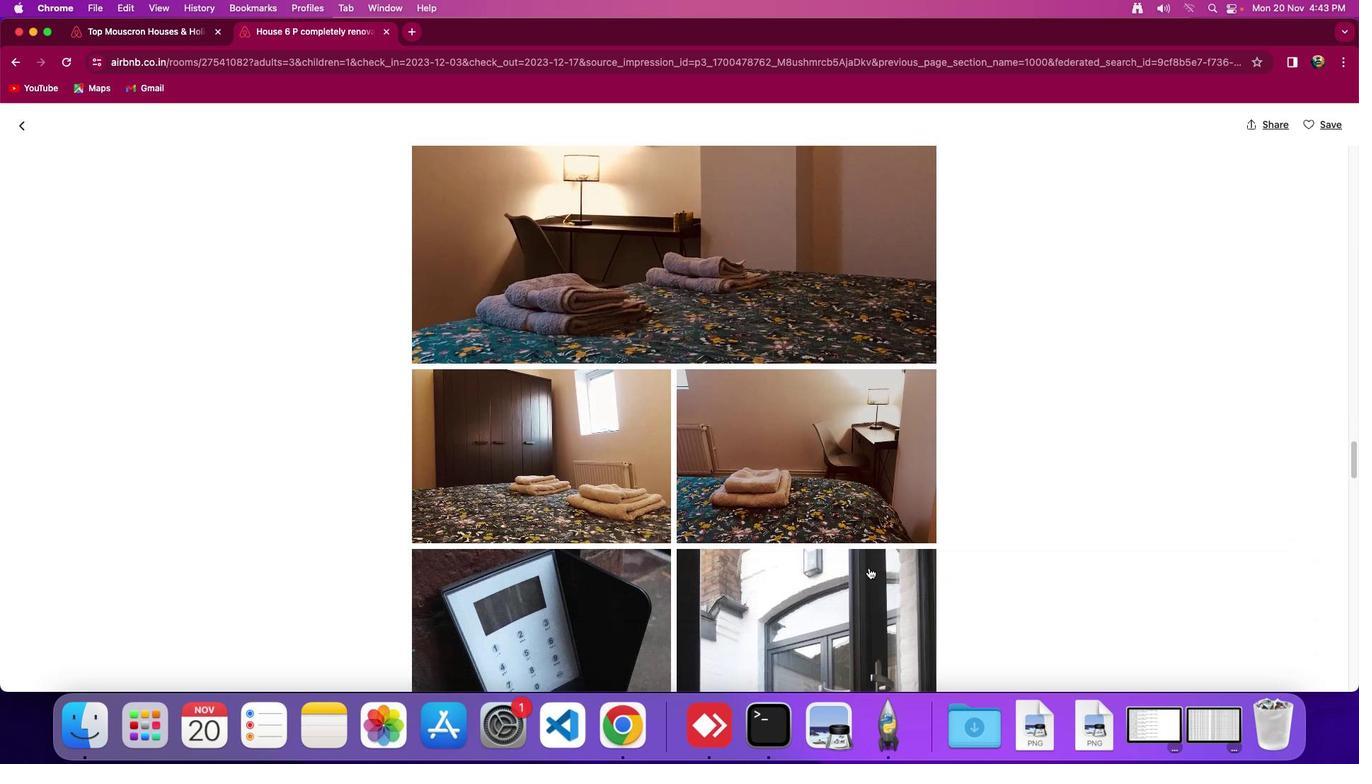 
Action: Mouse scrolled (869, 568) with delta (0, 0)
Screenshot: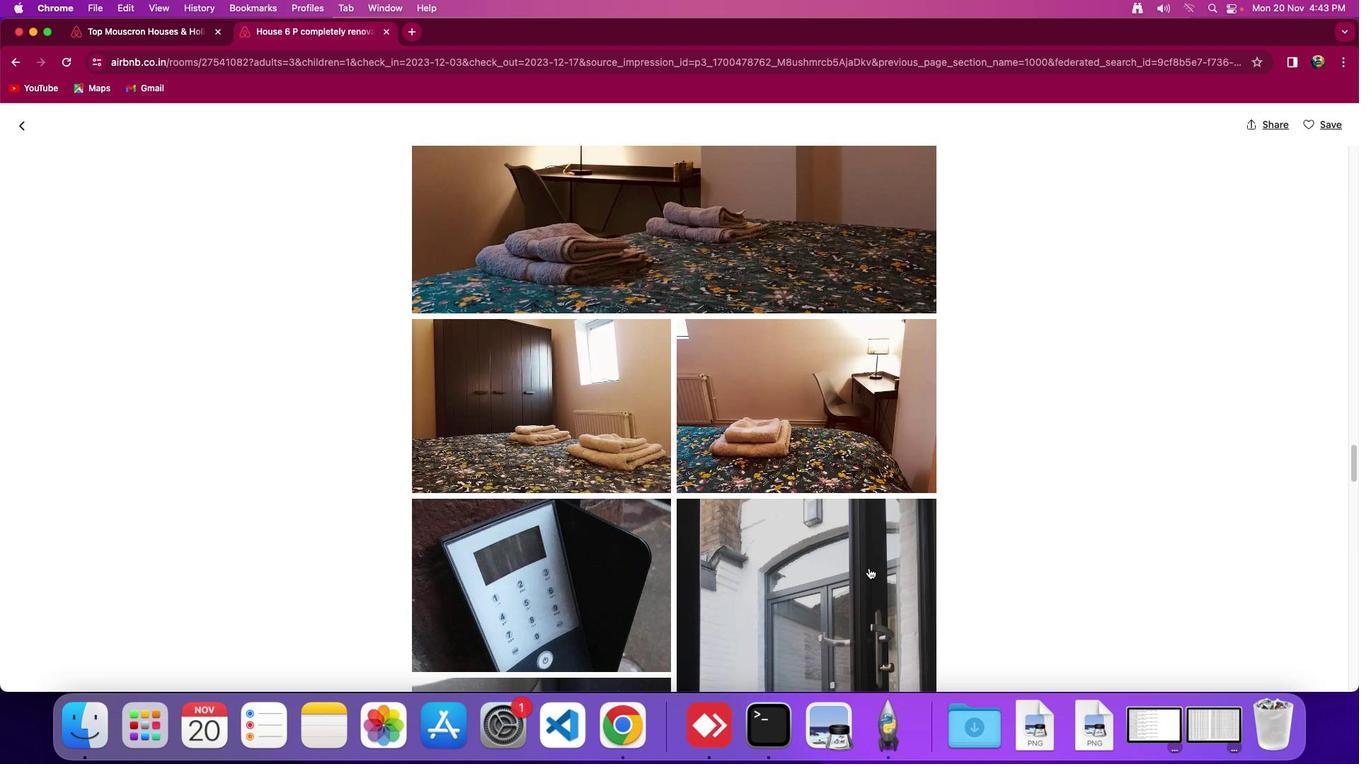 
Action: Mouse scrolled (869, 568) with delta (0, 0)
Screenshot: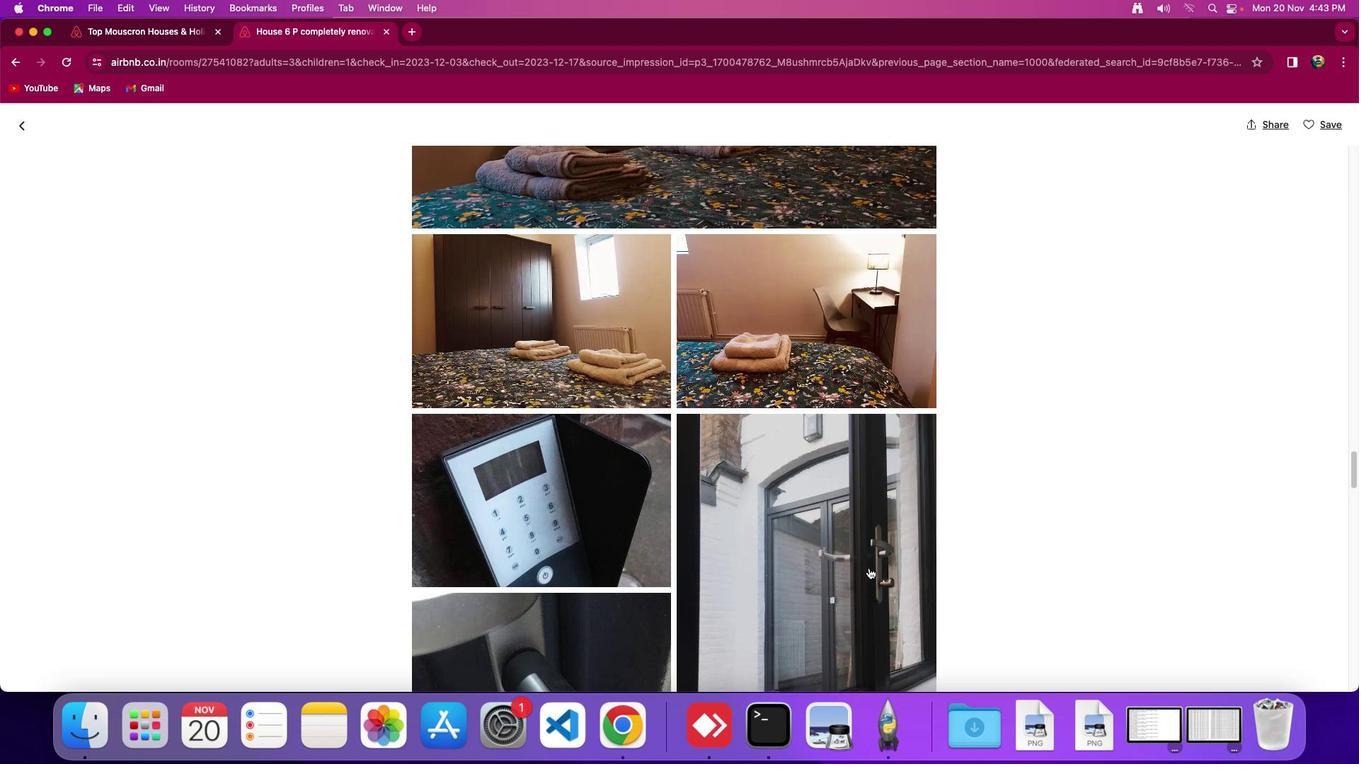 
Action: Mouse scrolled (869, 568) with delta (0, -2)
Screenshot: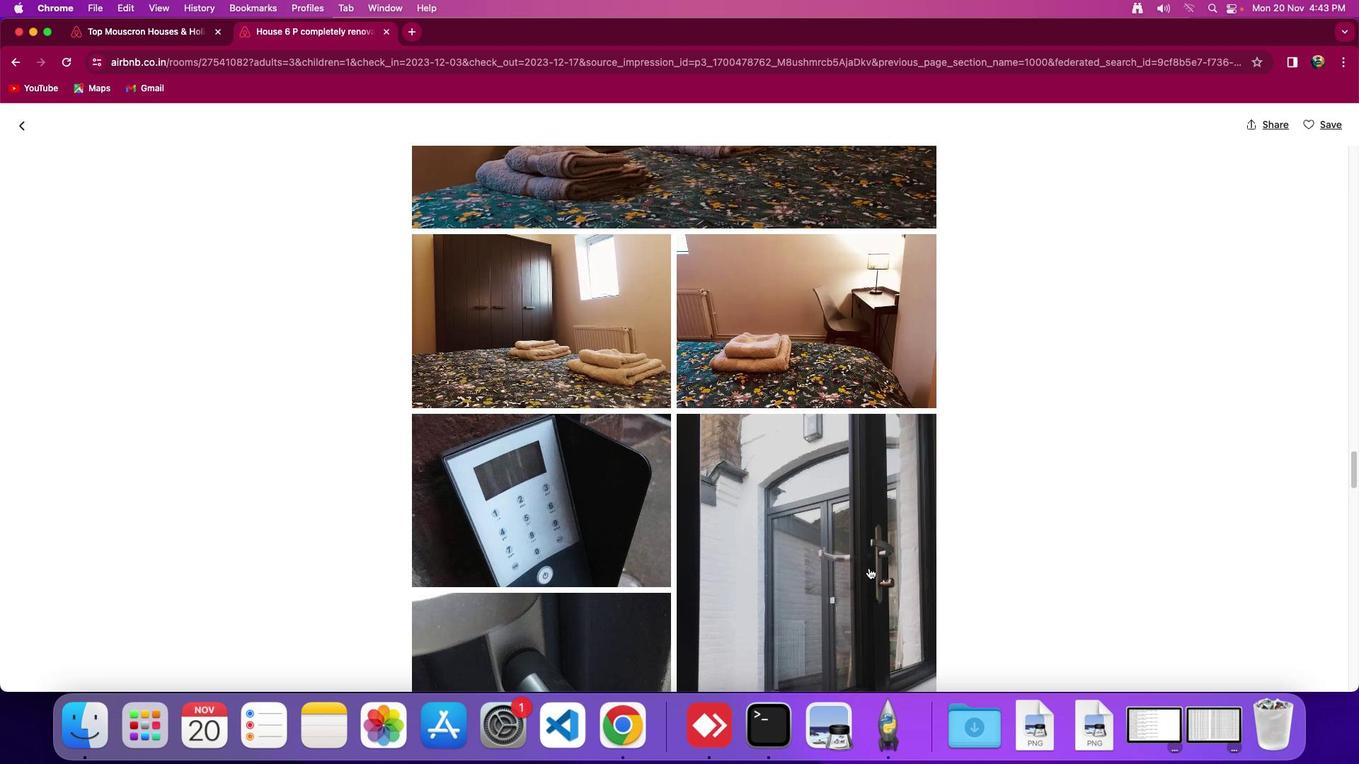 
Action: Mouse scrolled (869, 568) with delta (0, 0)
Screenshot: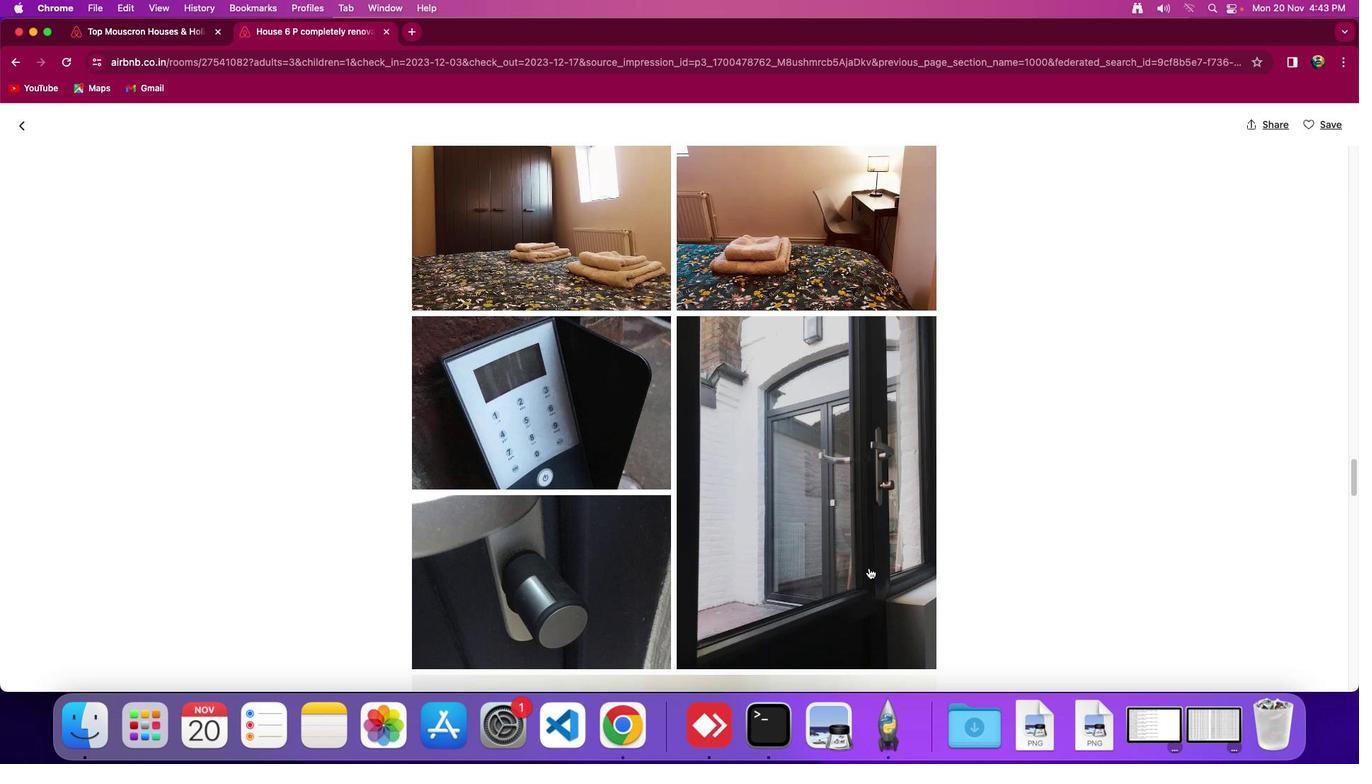 
Action: Mouse scrolled (869, 568) with delta (0, 0)
Screenshot: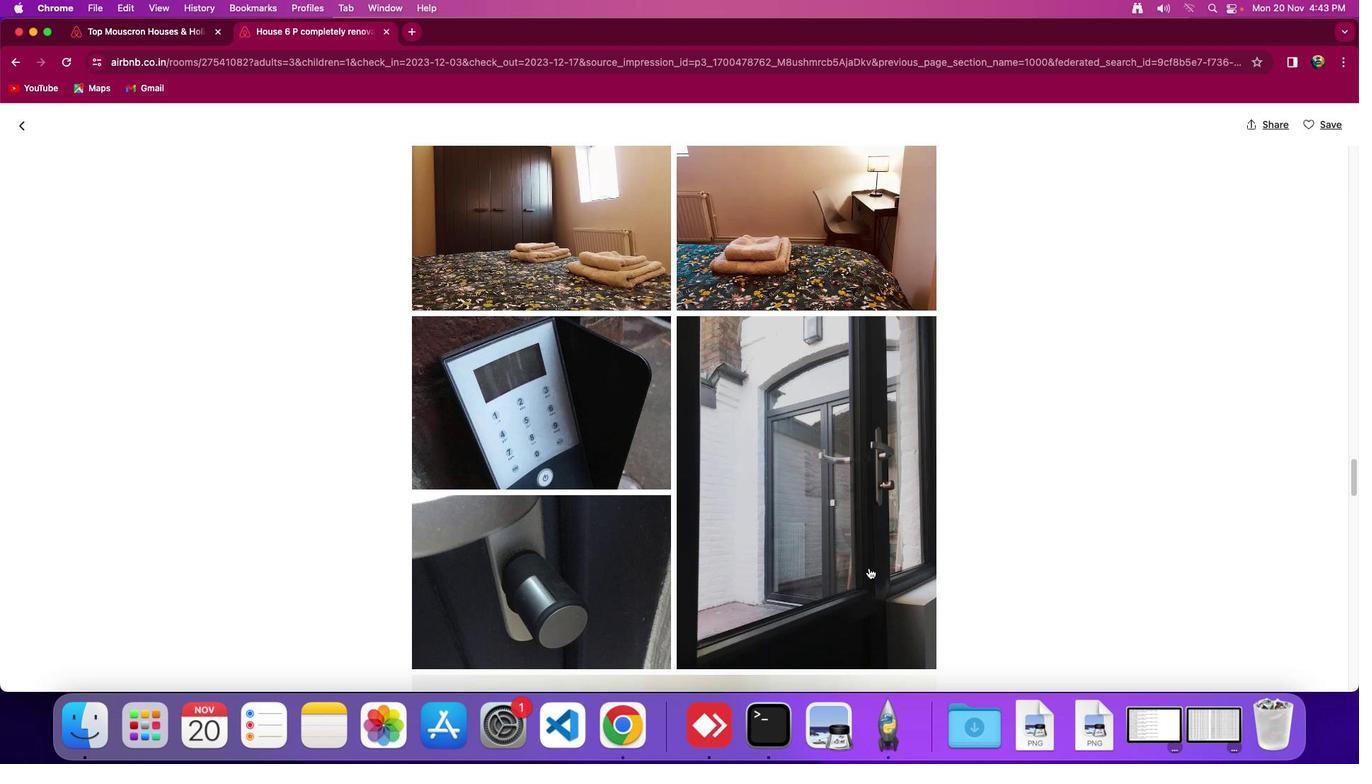 
Action: Mouse scrolled (869, 568) with delta (0, -2)
Screenshot: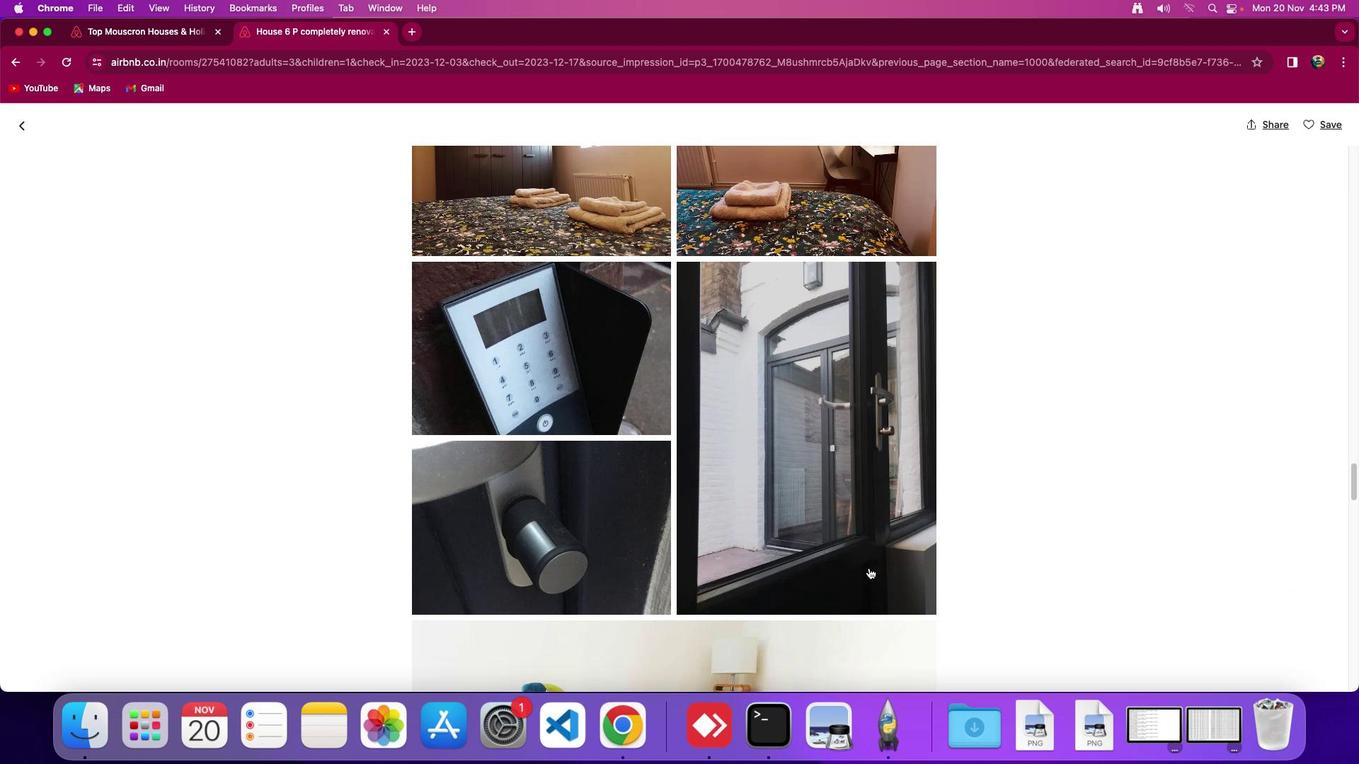 
Action: Mouse moved to (869, 568)
Screenshot: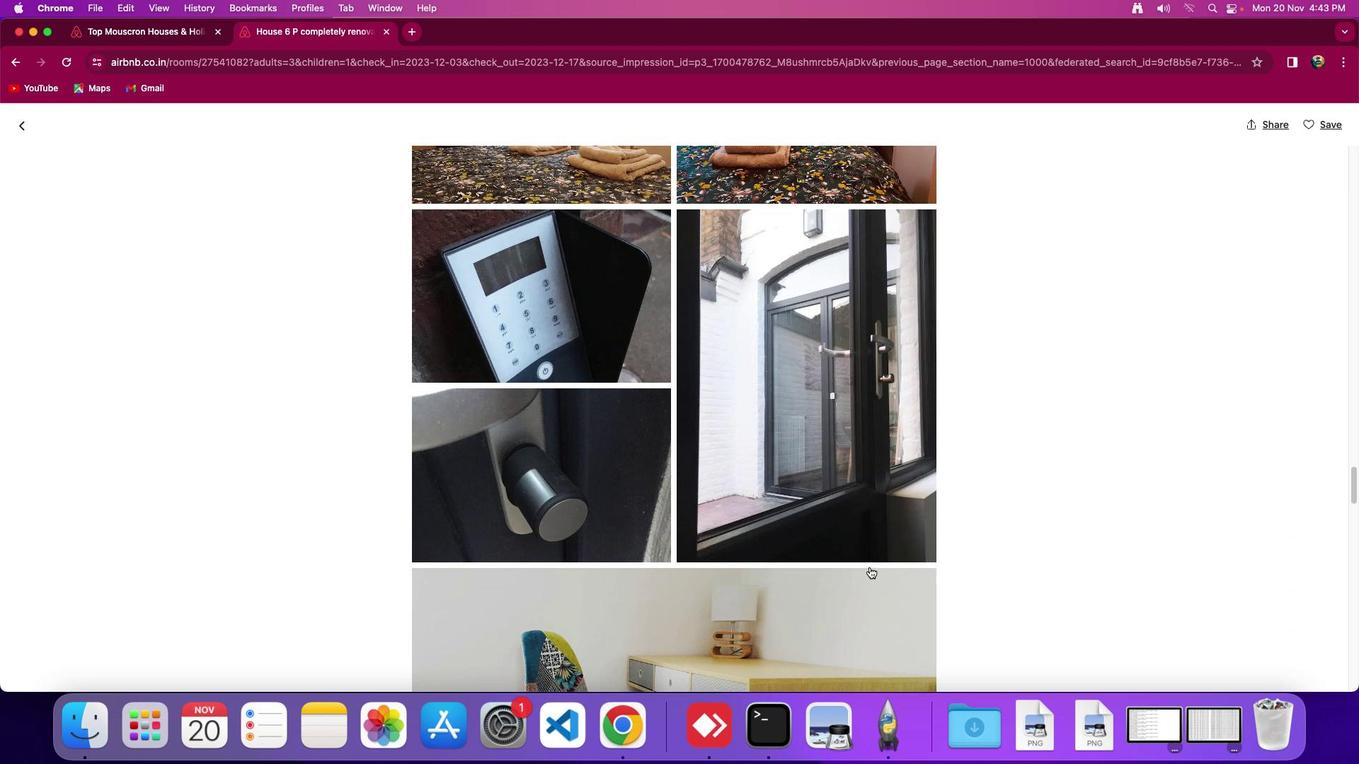 
Action: Mouse scrolled (869, 568) with delta (0, 0)
